 Task: Check a user's "Stars" to see their favorite repositories.
Action: Mouse moved to (753, 59)
Screenshot: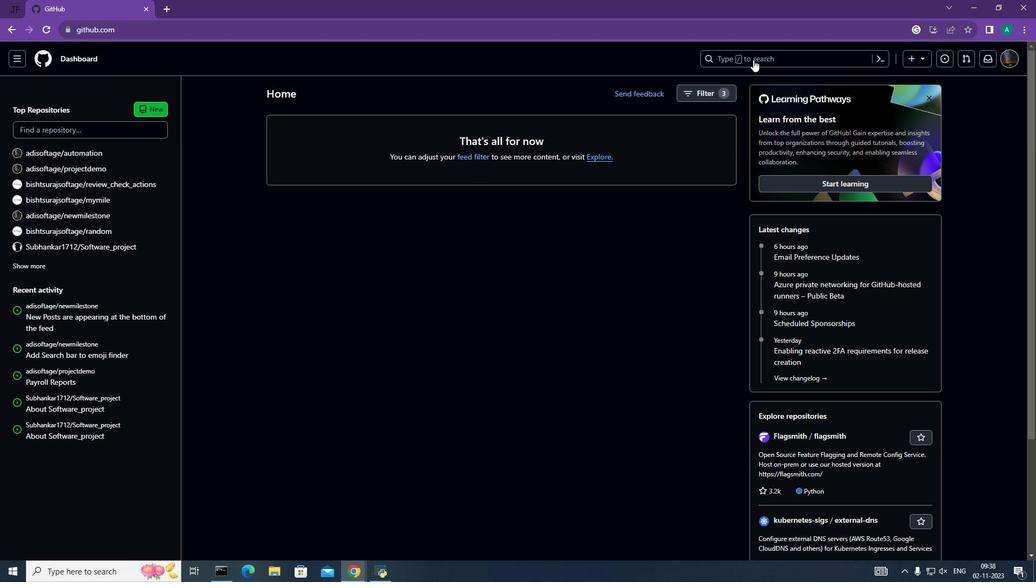 
Action: Mouse pressed left at (753, 59)
Screenshot: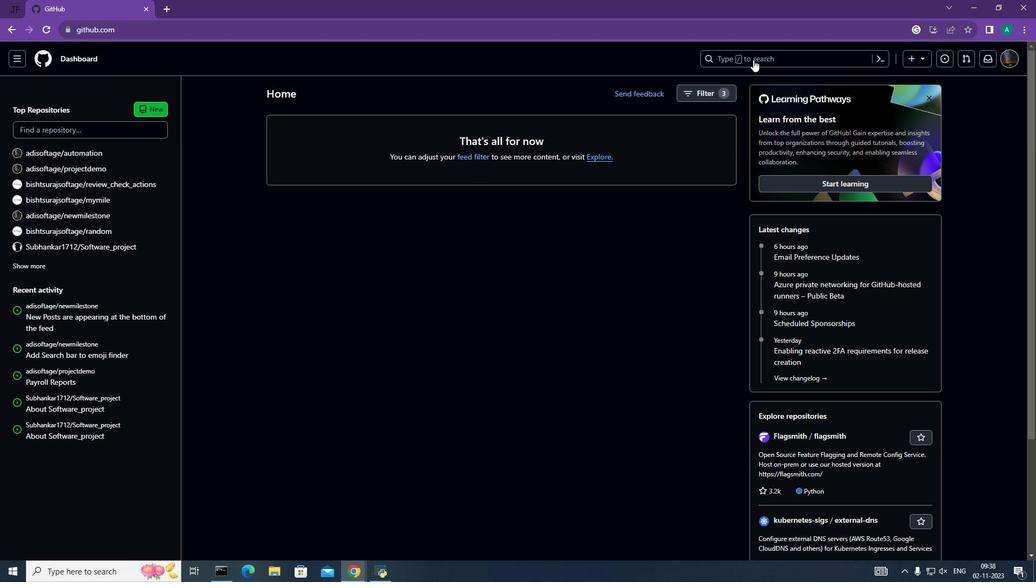 
Action: Key pressed facial<Key.space>recognition<Key.enter>
Screenshot: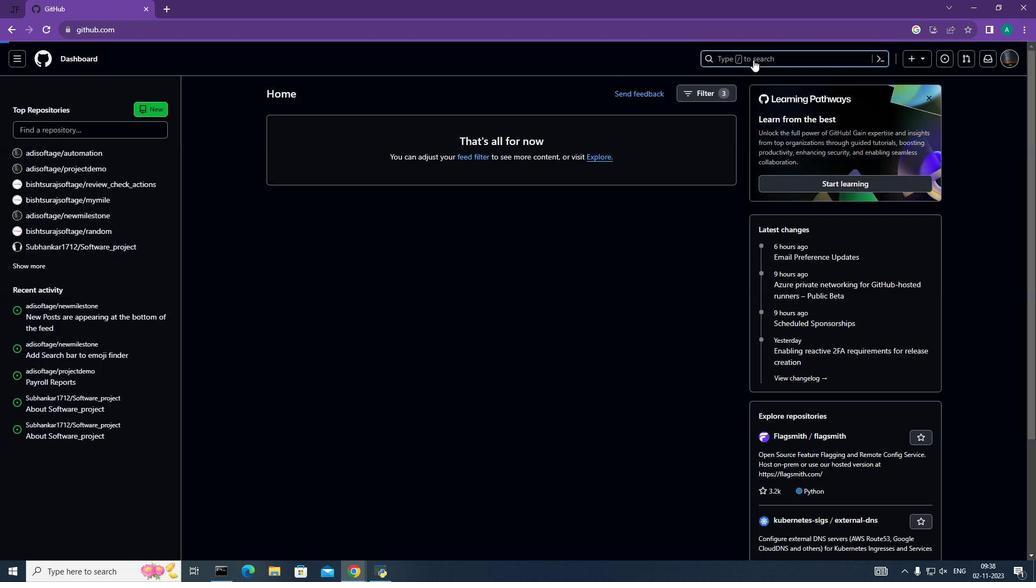 
Action: Mouse moved to (209, 127)
Screenshot: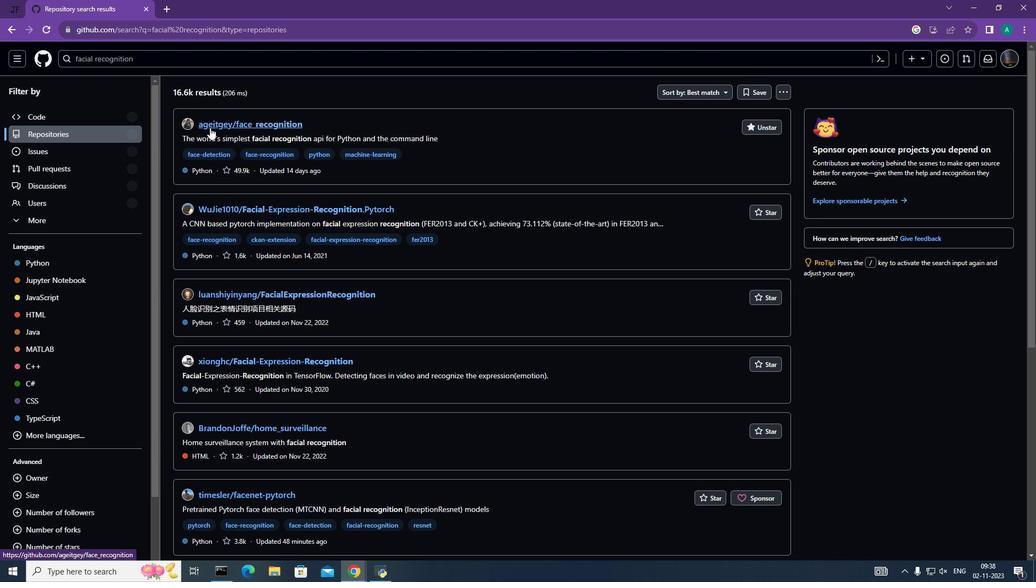 
Action: Mouse pressed left at (209, 127)
Screenshot: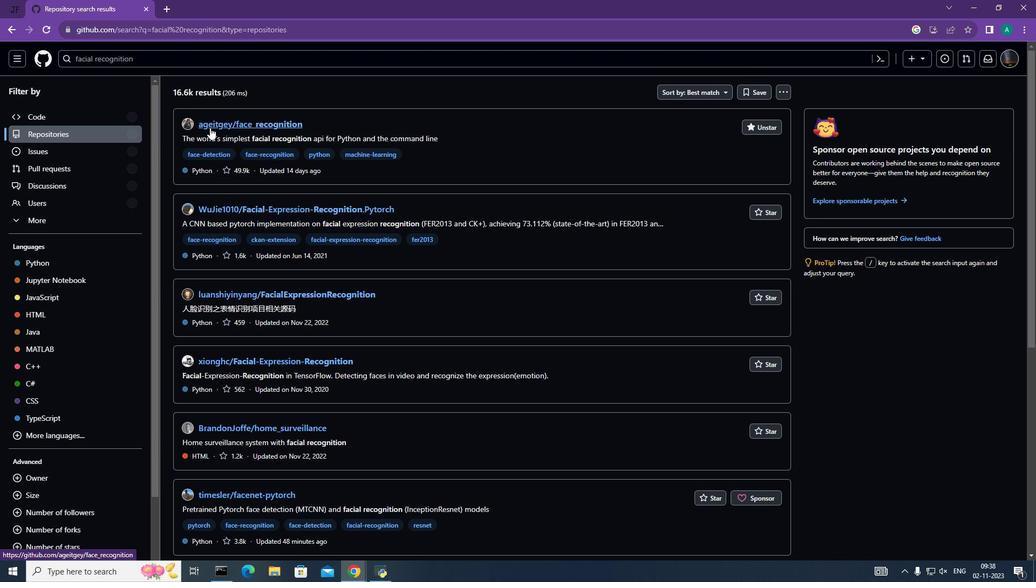 
Action: Mouse moved to (60, 58)
Screenshot: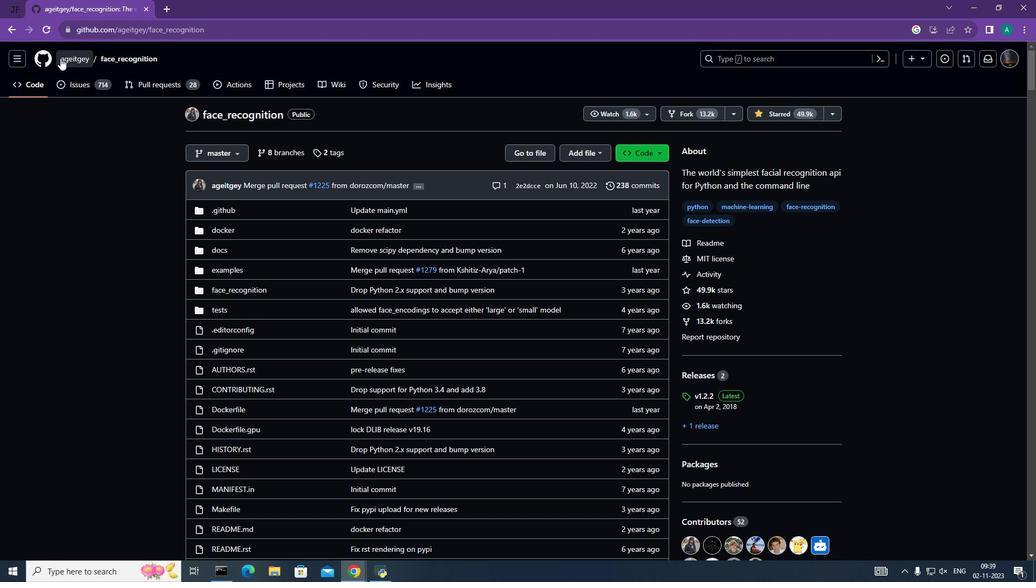 
Action: Mouse pressed left at (60, 58)
Screenshot: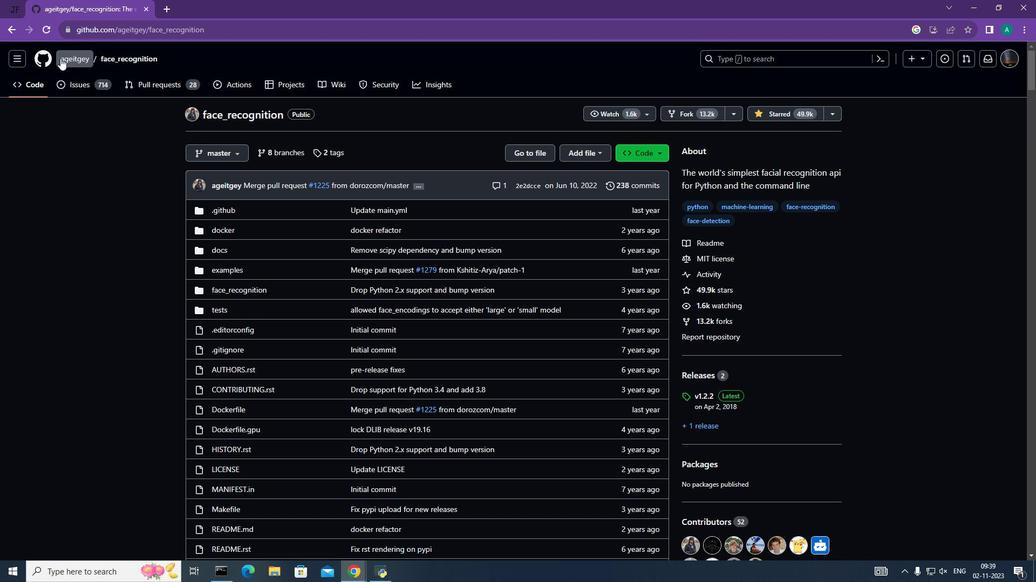 
Action: Mouse moved to (301, 87)
Screenshot: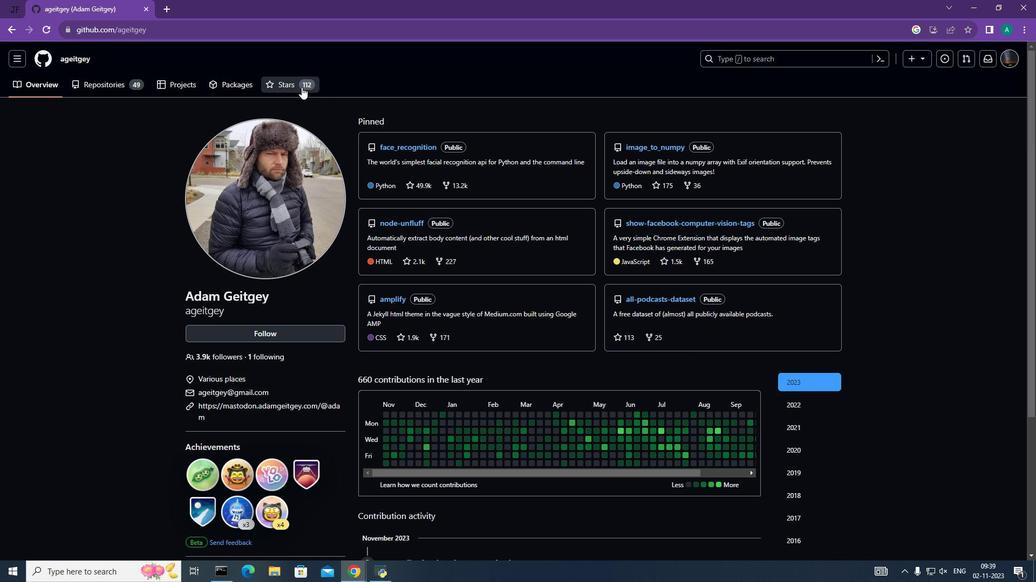 
Action: Mouse pressed left at (301, 87)
Screenshot: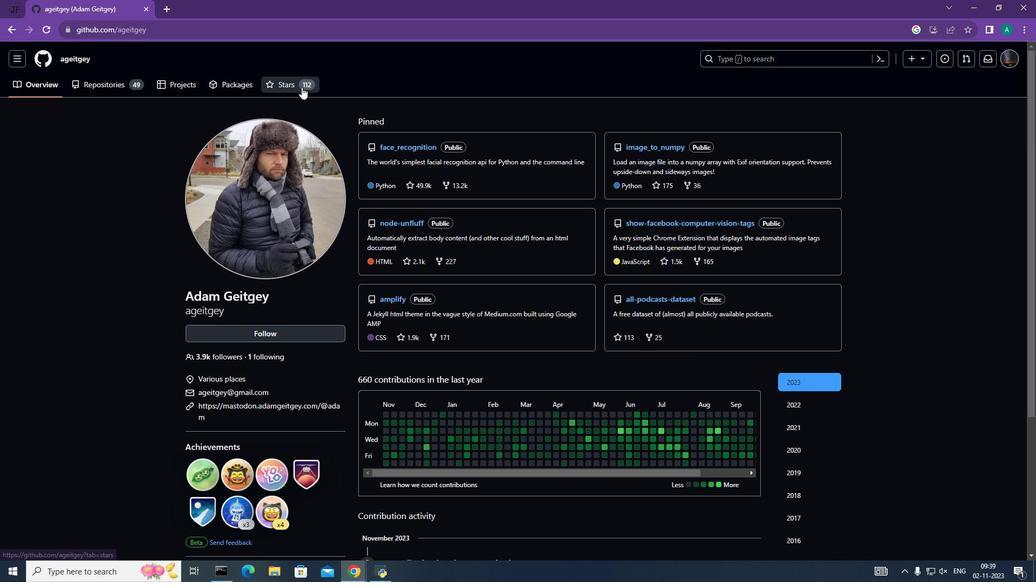 
Action: Mouse moved to (410, 202)
Screenshot: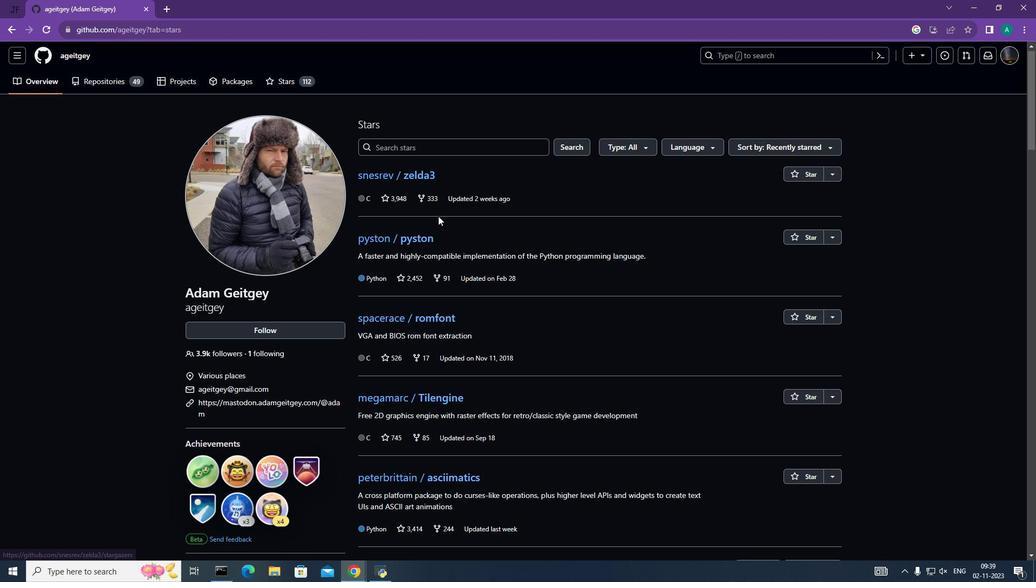 
Action: Mouse scrolled (410, 202) with delta (0, 0)
Screenshot: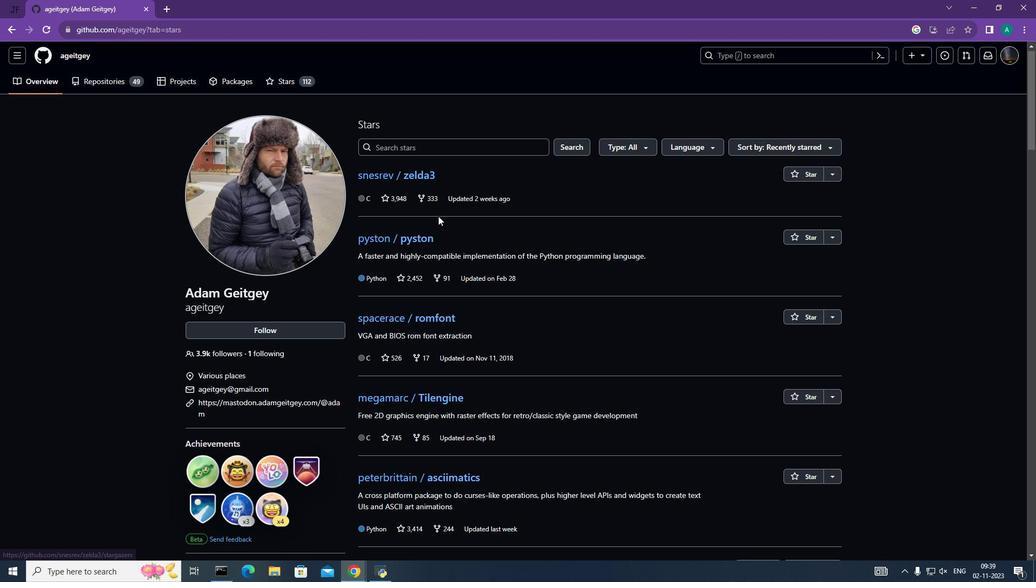 
Action: Mouse moved to (433, 214)
Screenshot: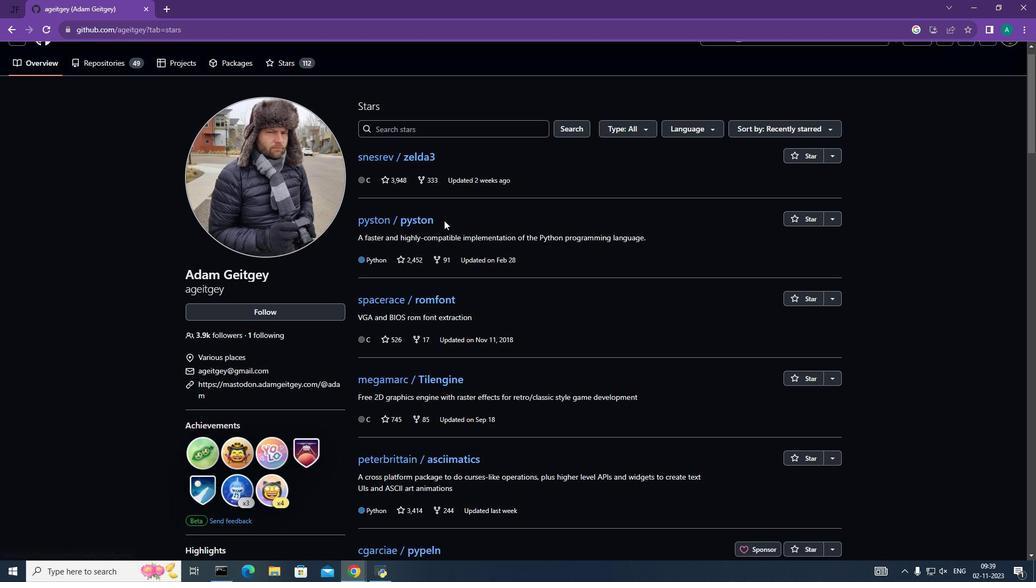 
Action: Mouse scrolled (433, 214) with delta (0, 0)
Screenshot: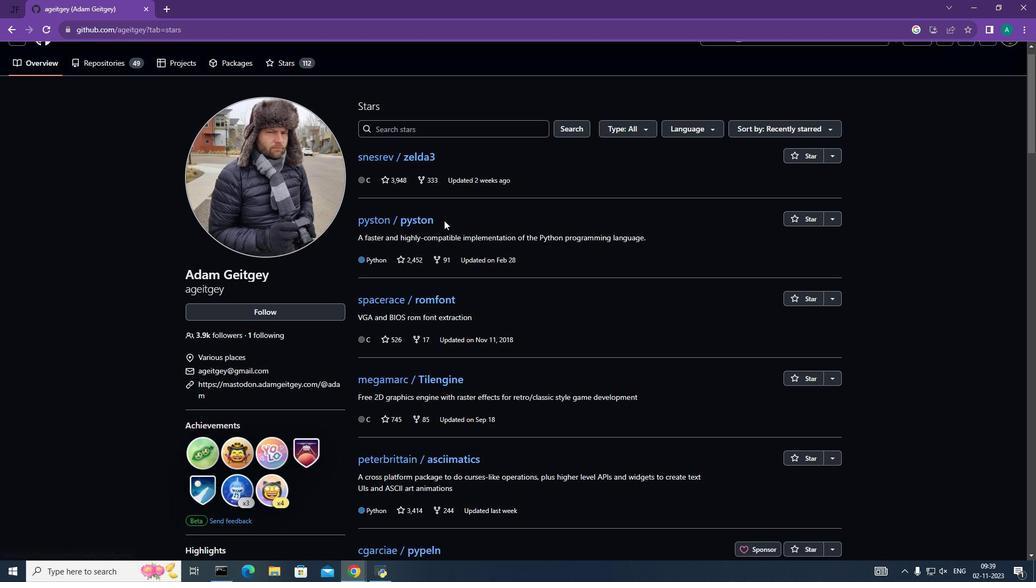 
Action: Mouse moved to (445, 220)
Screenshot: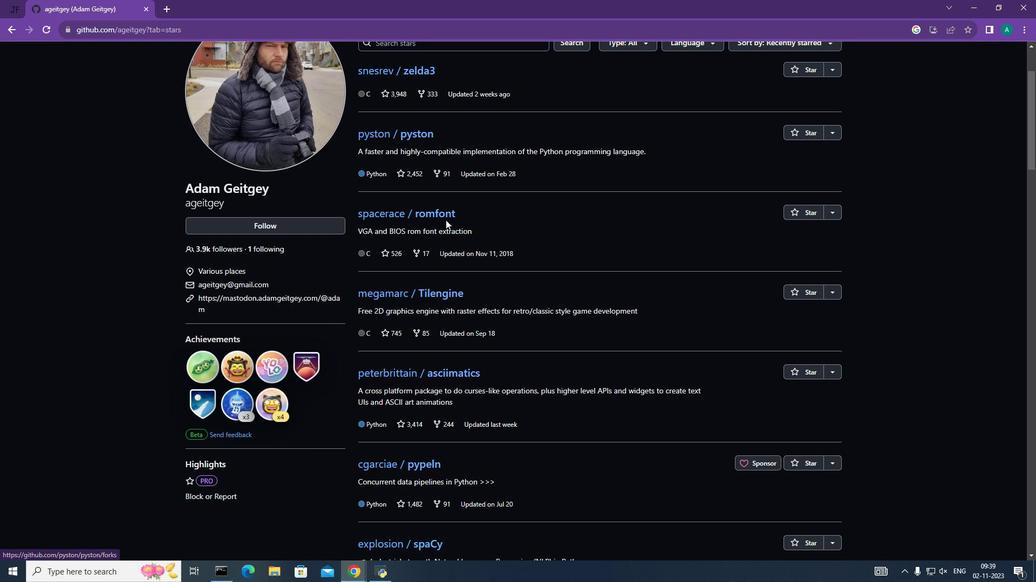 
Action: Mouse scrolled (445, 219) with delta (0, 0)
Screenshot: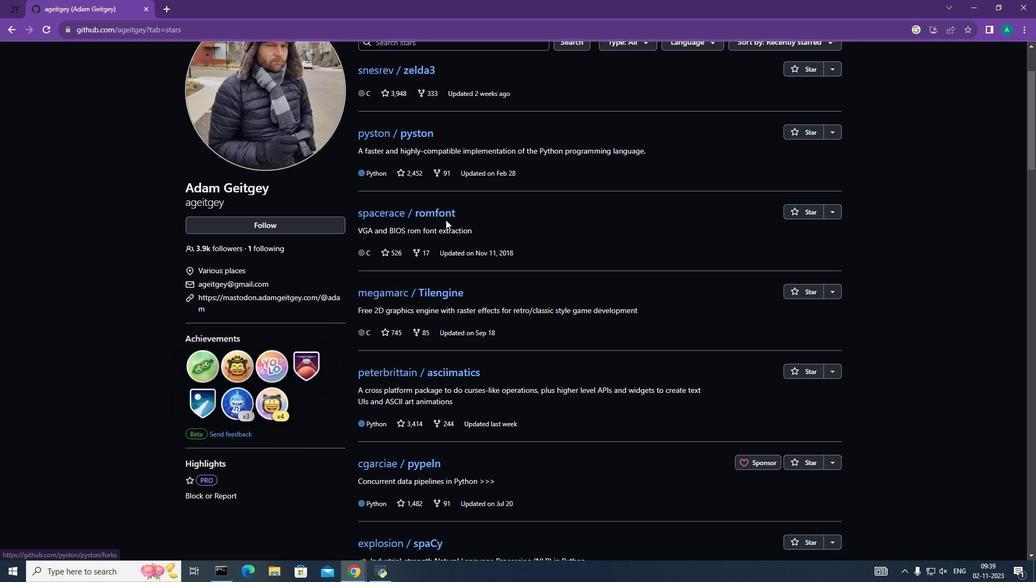 
Action: Mouse scrolled (445, 219) with delta (0, 0)
Screenshot: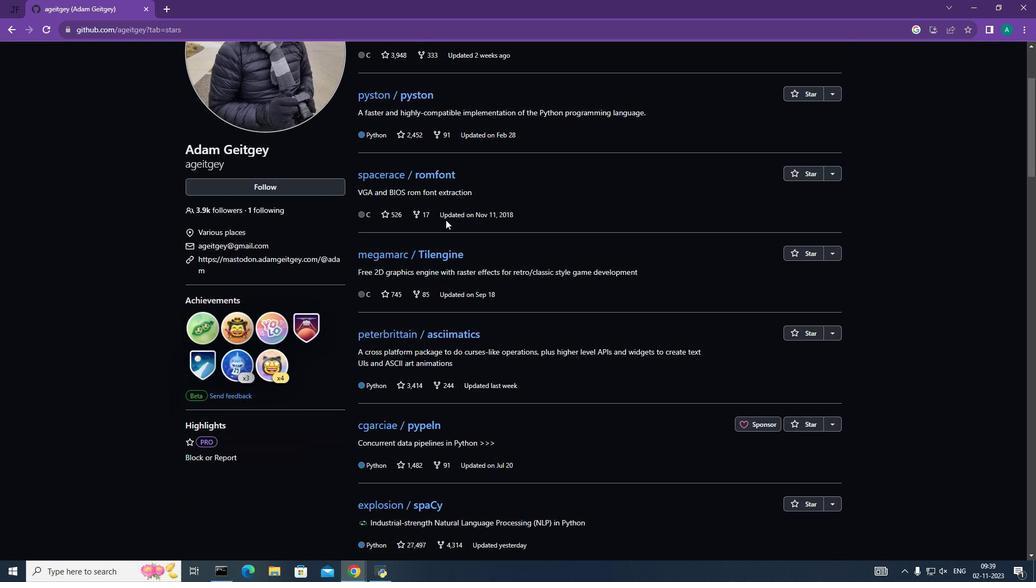 
Action: Mouse moved to (450, 237)
Screenshot: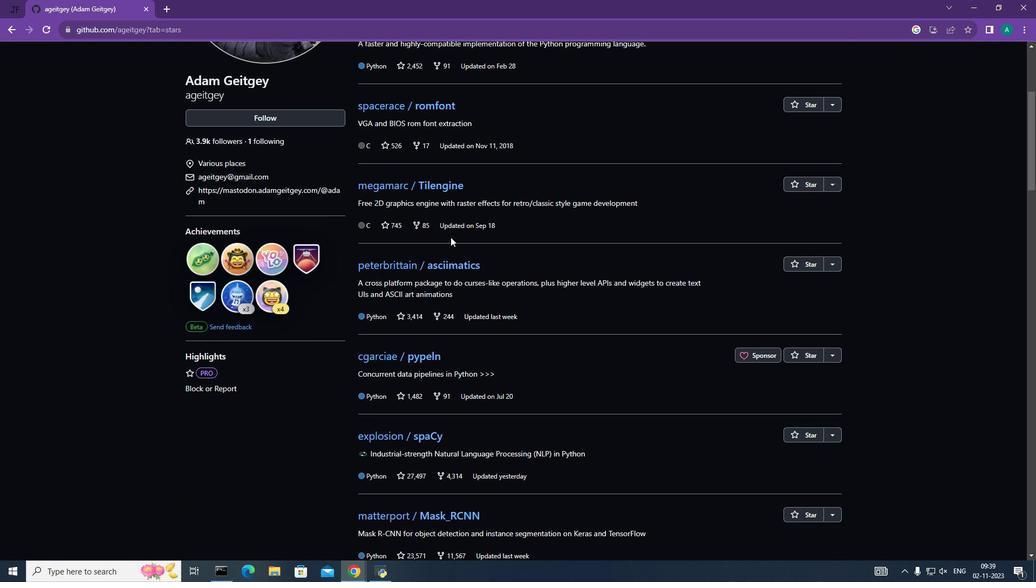 
Action: Mouse scrolled (450, 236) with delta (0, 0)
Screenshot: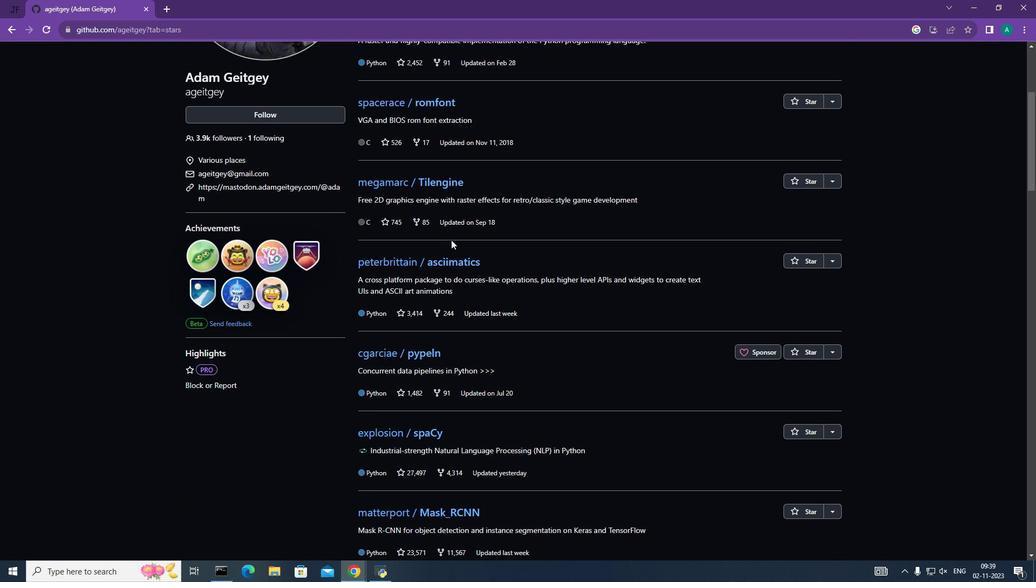 
Action: Mouse moved to (445, 323)
Screenshot: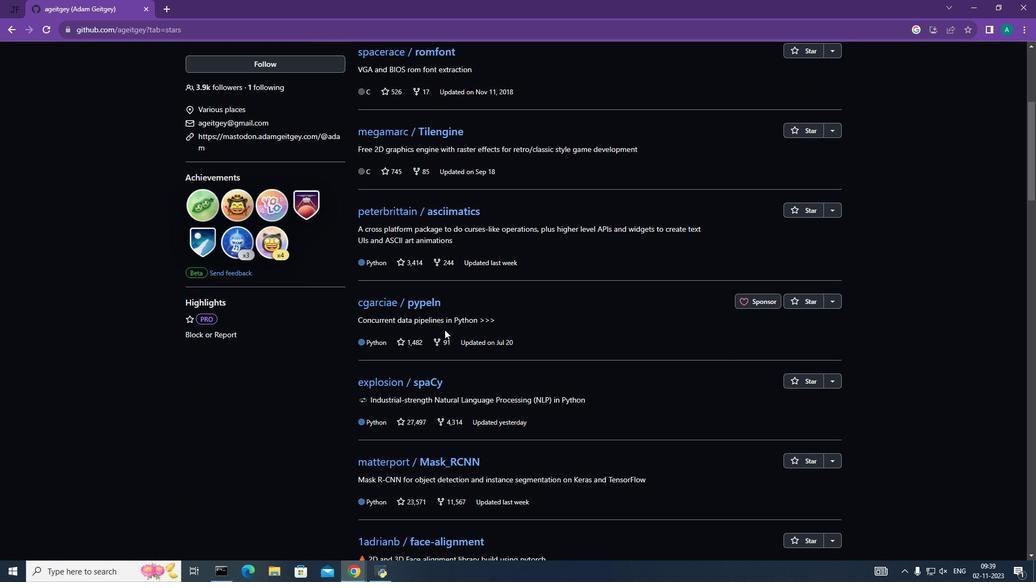 
Action: Mouse scrolled (445, 322) with delta (0, 0)
Screenshot: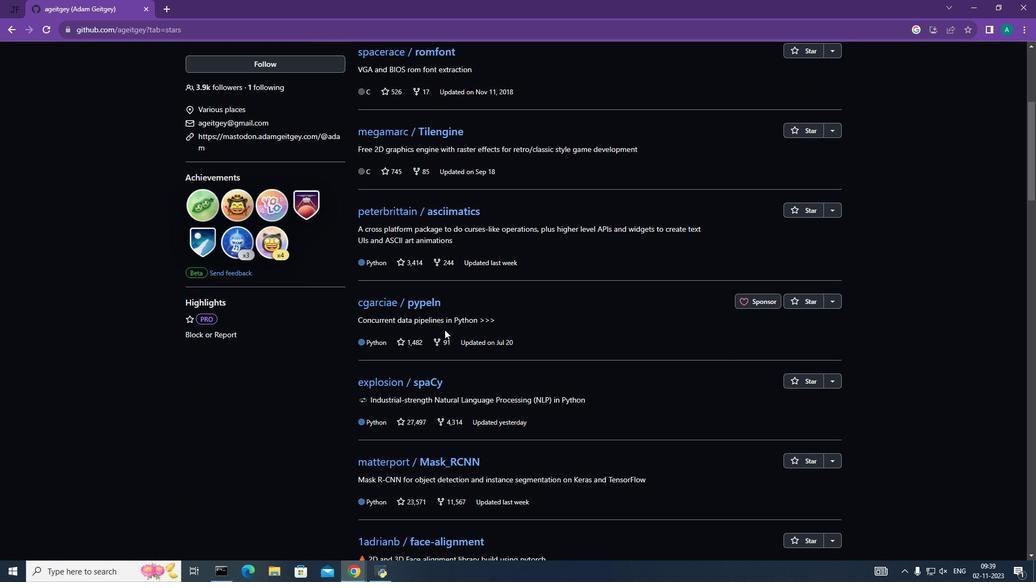 
Action: Mouse moved to (417, 340)
Screenshot: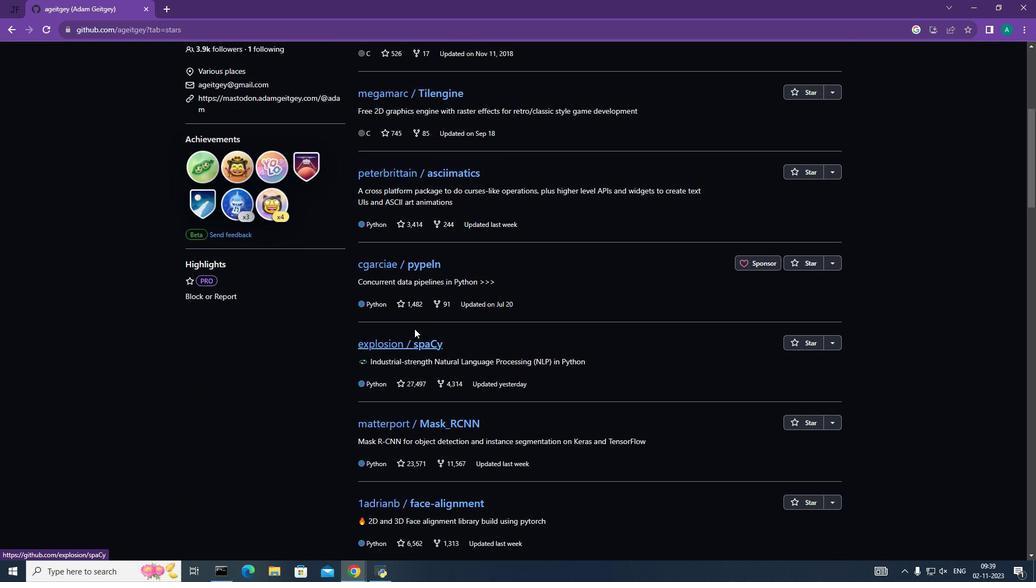 
Action: Mouse scrolled (417, 340) with delta (0, 0)
Screenshot: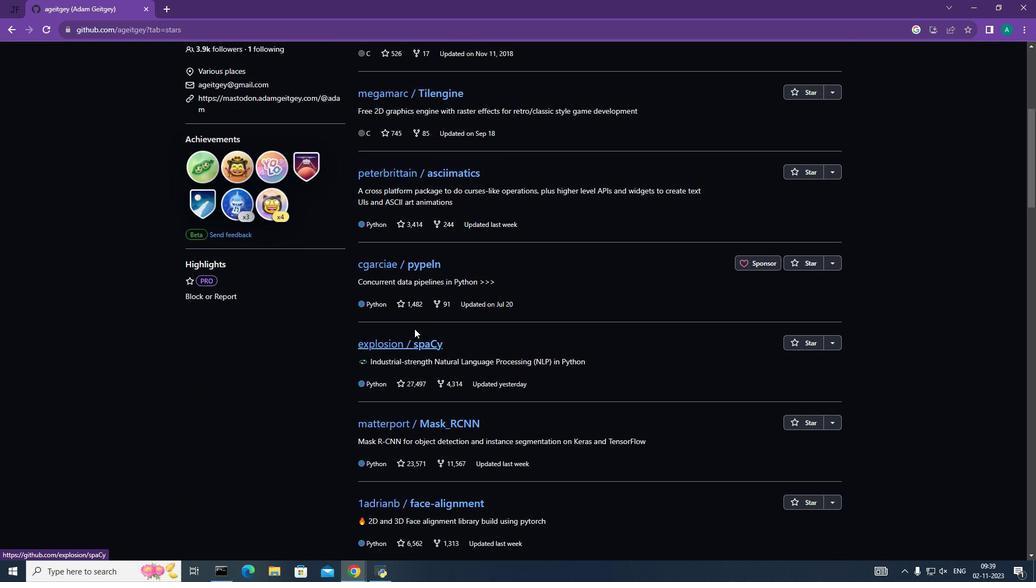 
Action: Mouse moved to (415, 329)
Screenshot: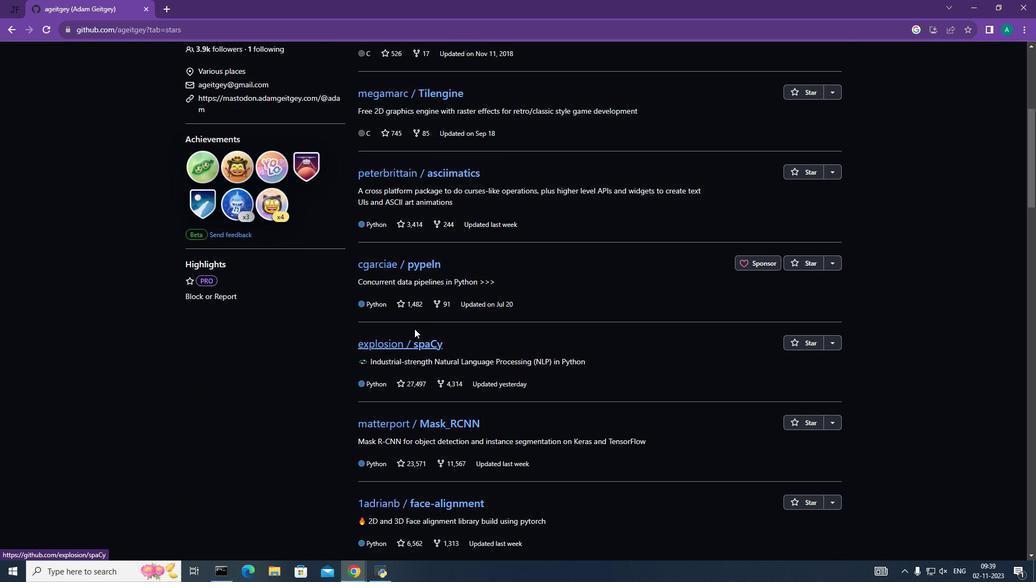 
Action: Mouse scrolled (415, 329) with delta (0, 0)
Screenshot: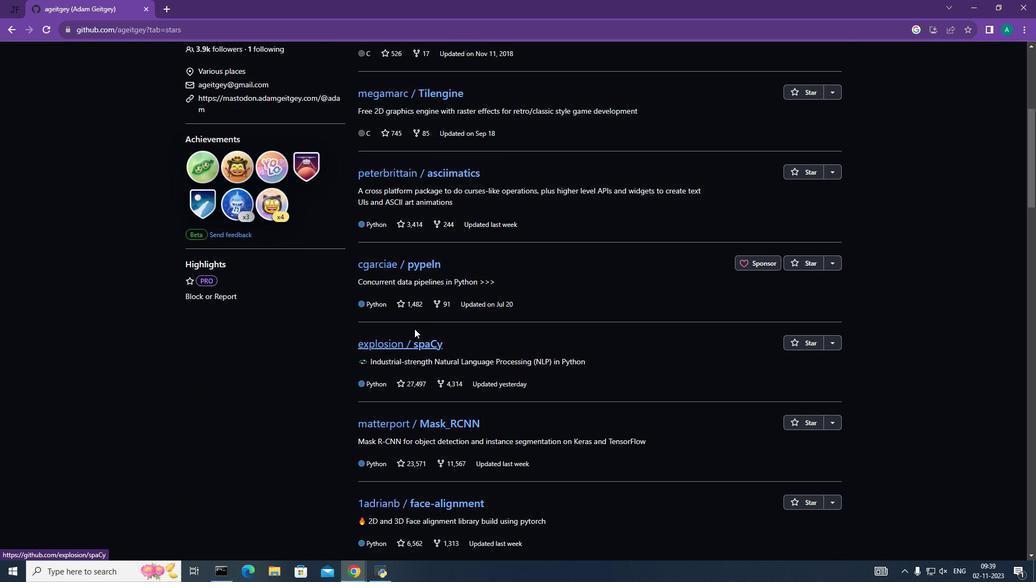 
Action: Mouse moved to (414, 329)
Screenshot: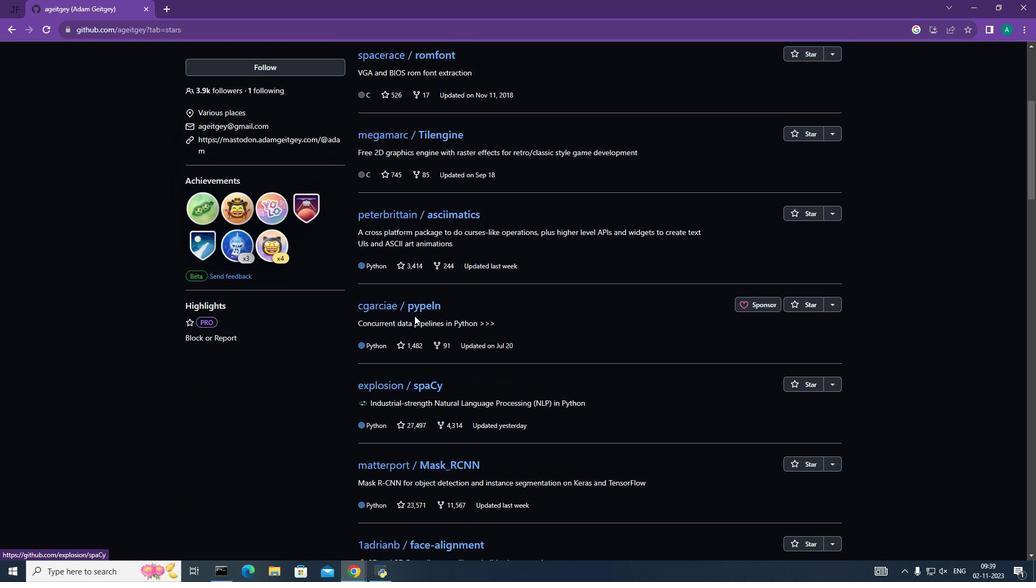 
Action: Mouse scrolled (414, 329) with delta (0, 0)
Screenshot: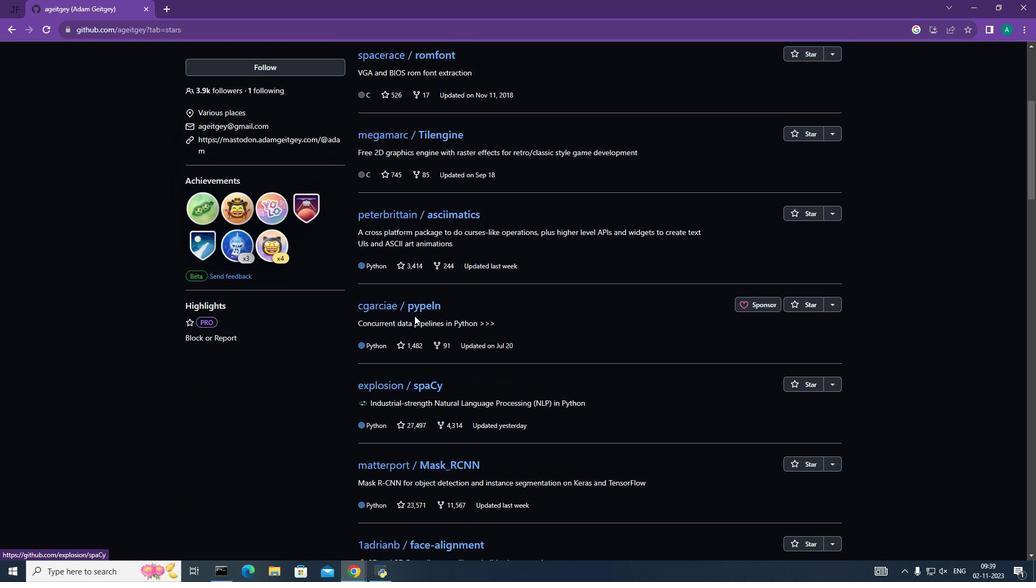 
Action: Mouse moved to (395, 235)
Screenshot: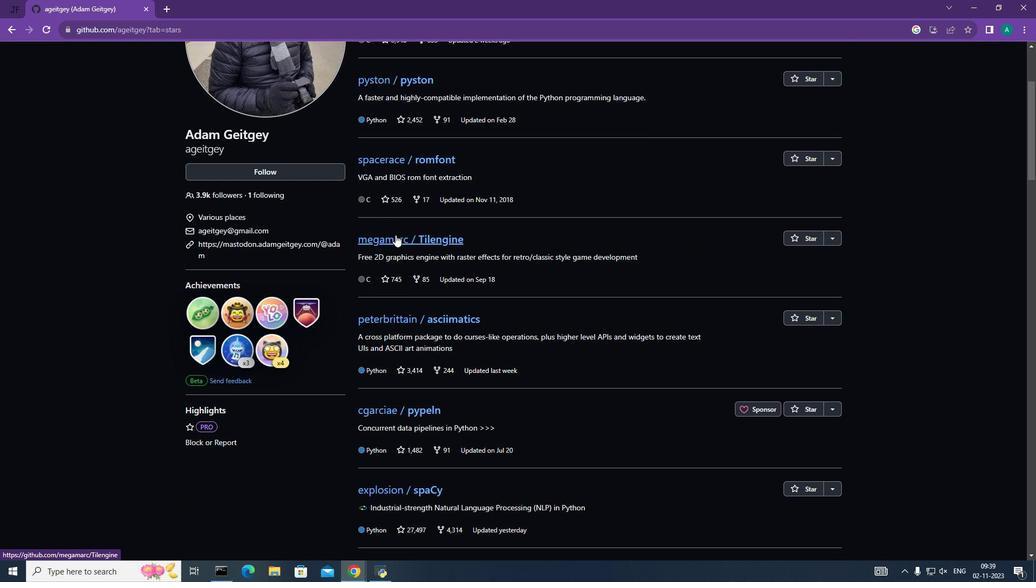 
Action: Mouse pressed left at (395, 235)
Screenshot: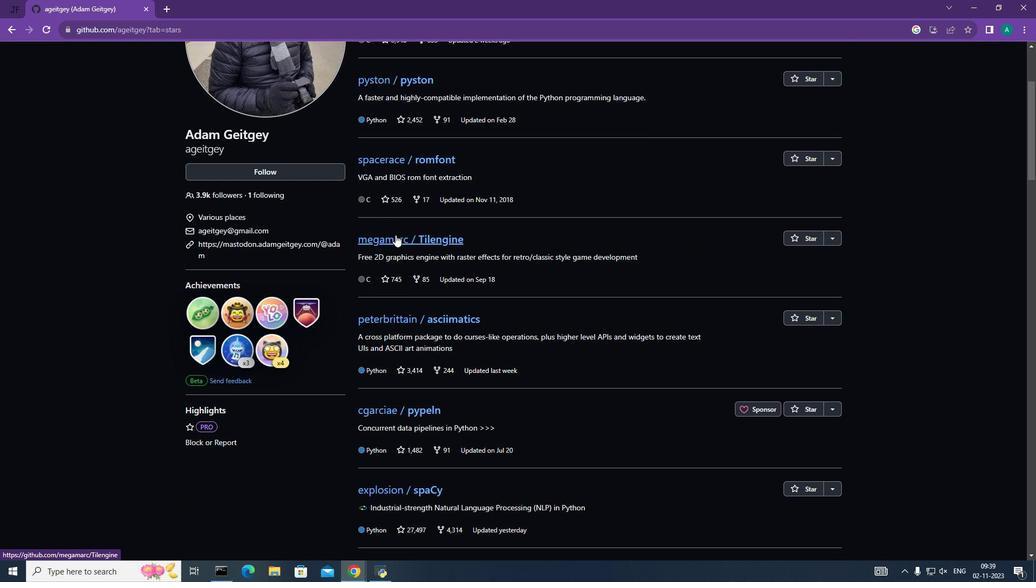 
Action: Mouse moved to (221, 188)
Screenshot: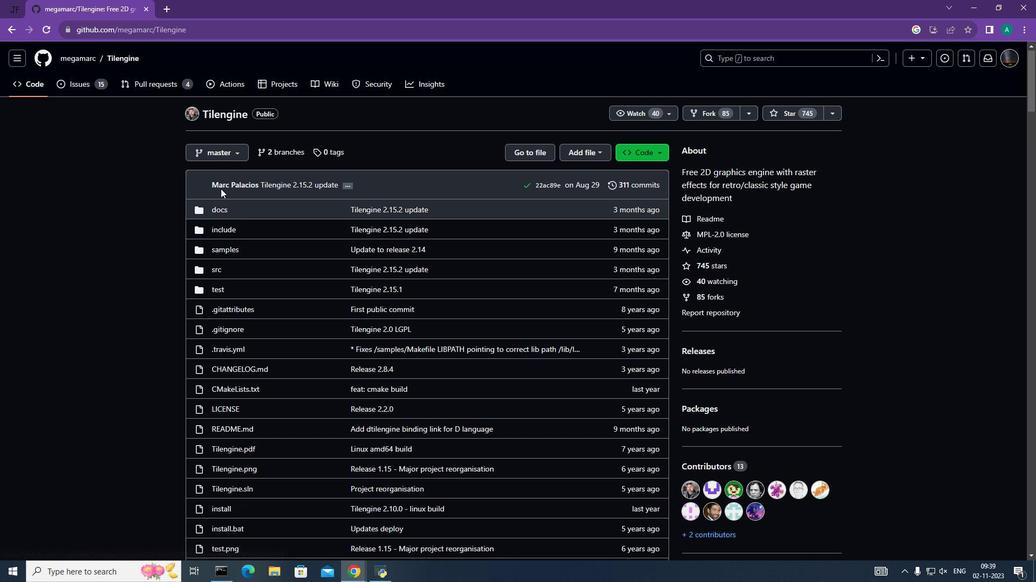 
Action: Mouse scrolled (221, 188) with delta (0, 0)
Screenshot: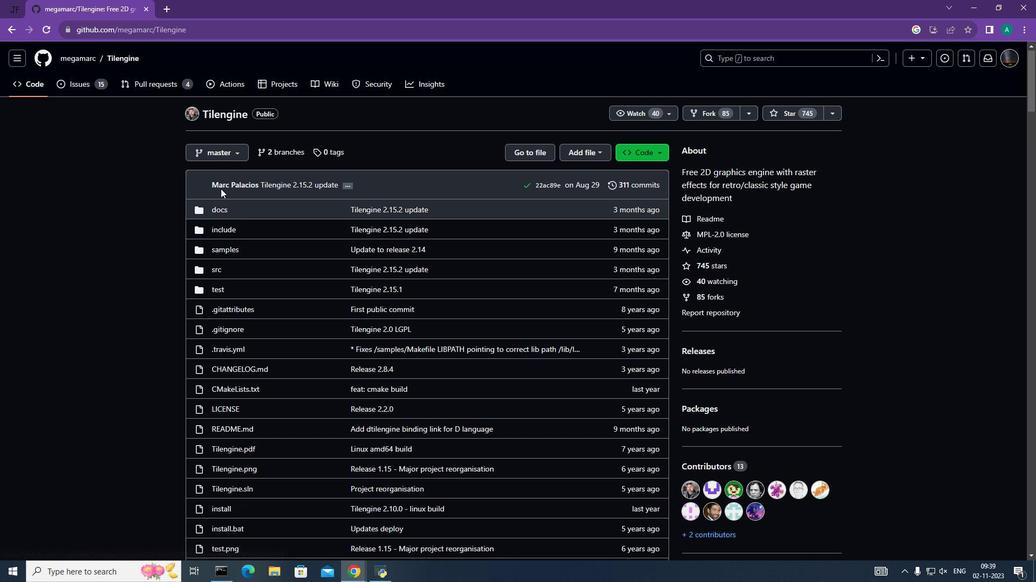 
Action: Mouse moved to (220, 188)
Screenshot: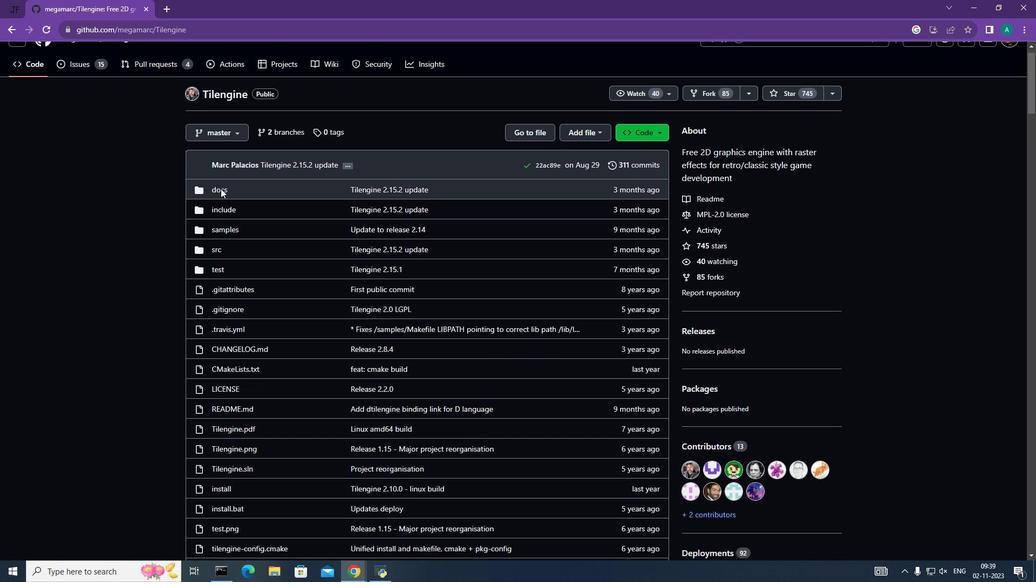 
Action: Mouse scrolled (220, 188) with delta (0, 0)
Screenshot: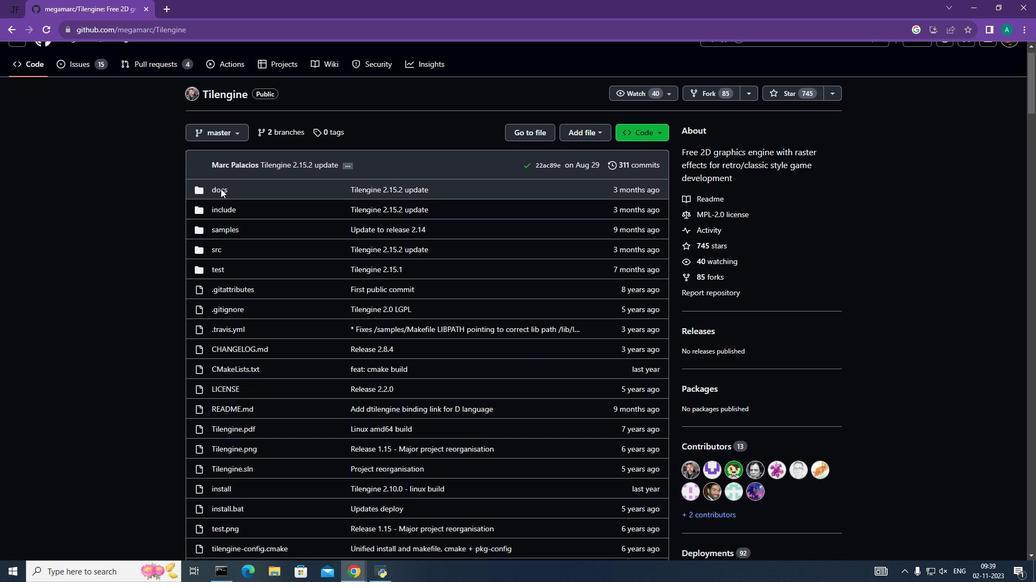 
Action: Mouse scrolled (220, 188) with delta (0, 0)
Screenshot: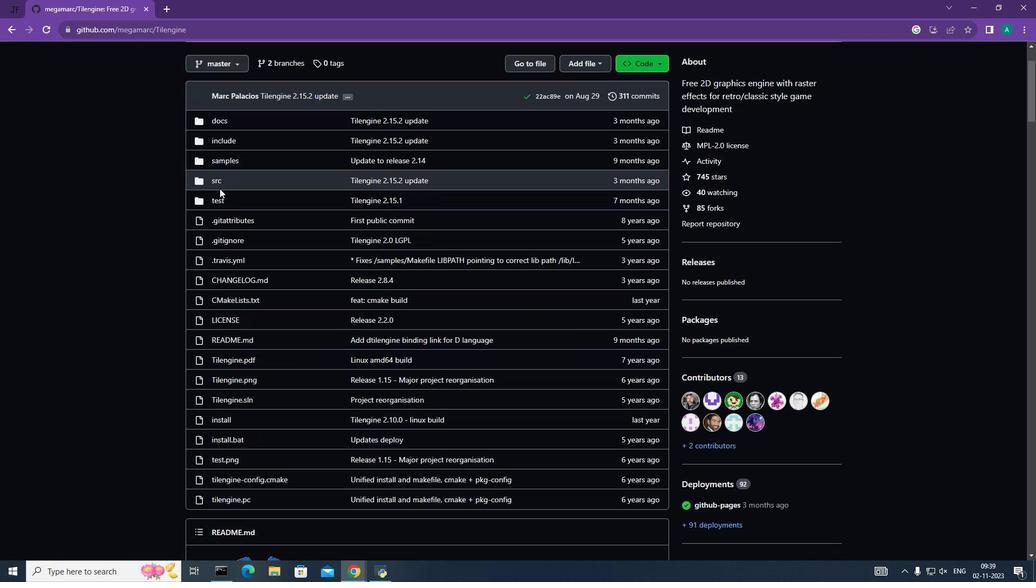 
Action: Mouse scrolled (220, 188) with delta (0, 0)
Screenshot: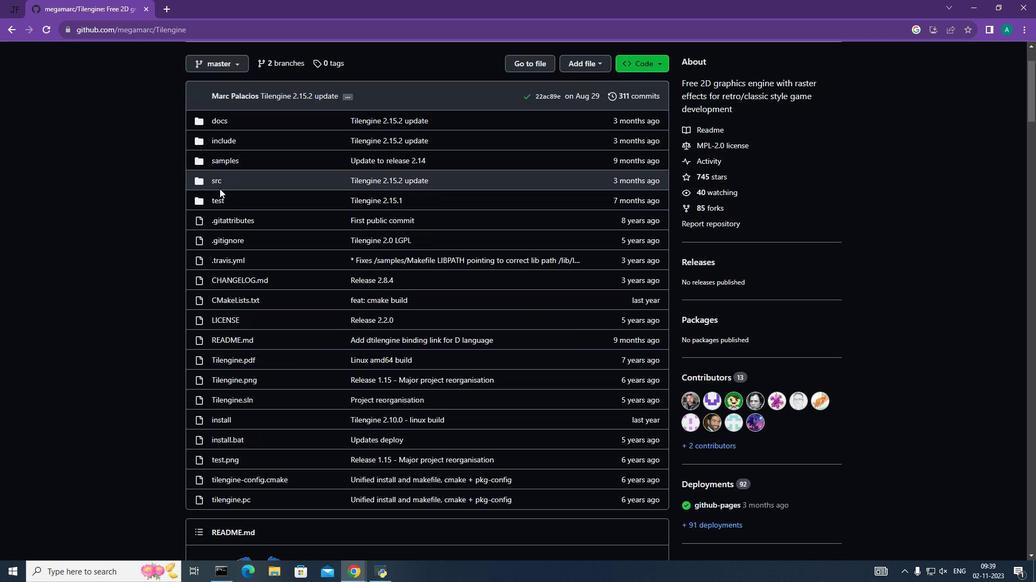 
Action: Mouse moved to (220, 188)
Screenshot: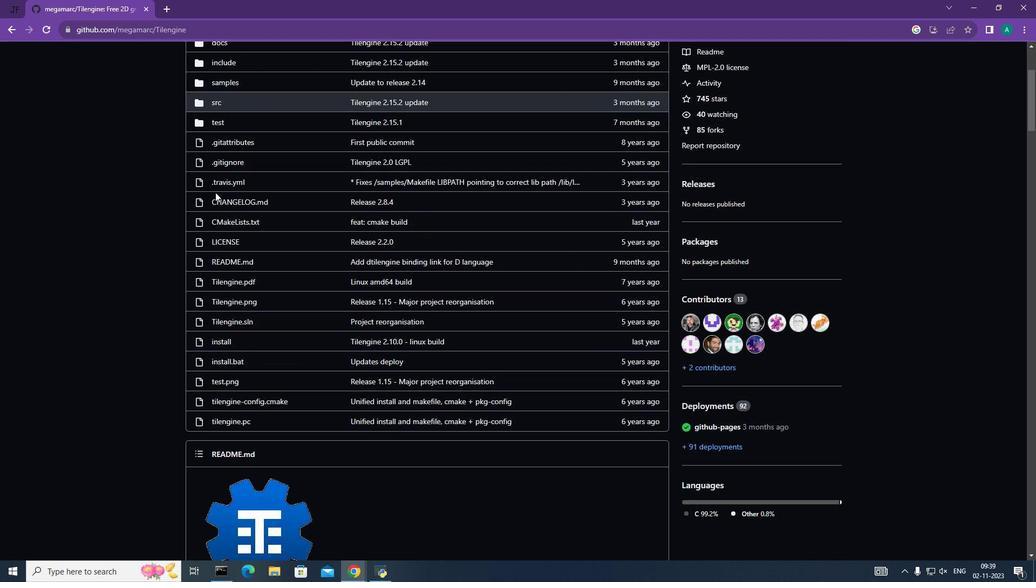
Action: Mouse scrolled (220, 188) with delta (0, 0)
Screenshot: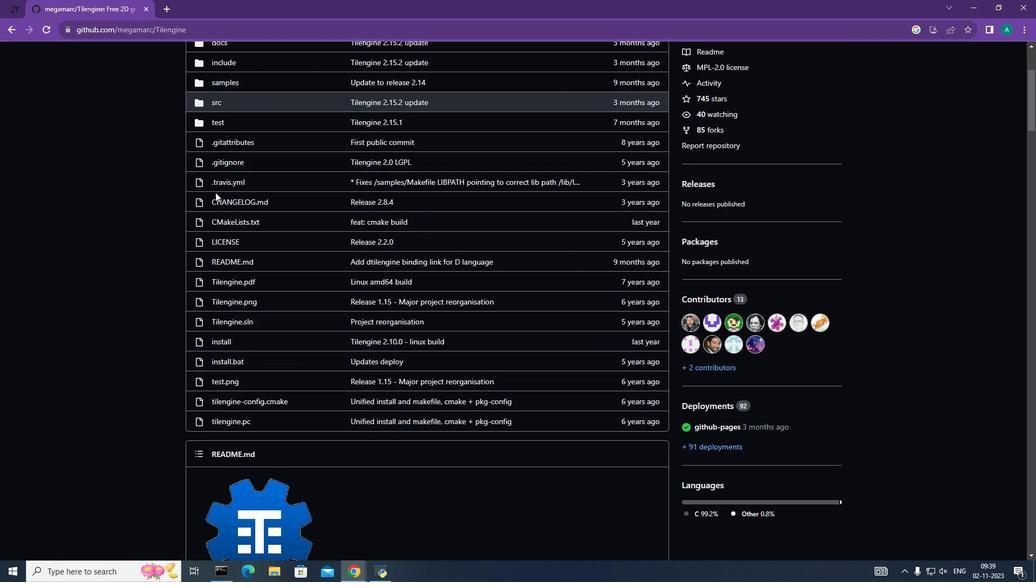 
Action: Mouse moved to (208, 208)
Screenshot: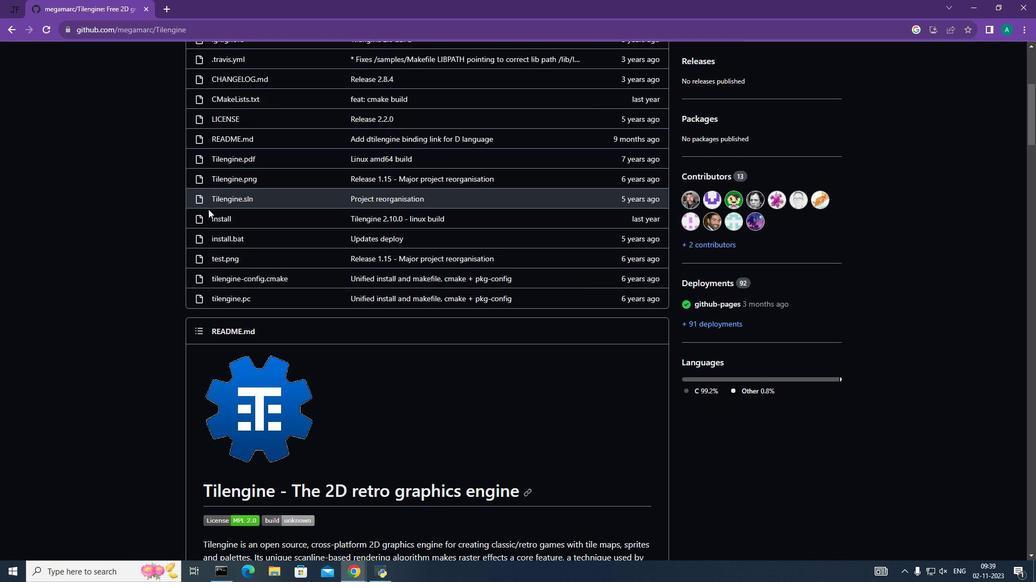 
Action: Mouse scrolled (208, 208) with delta (0, 0)
Screenshot: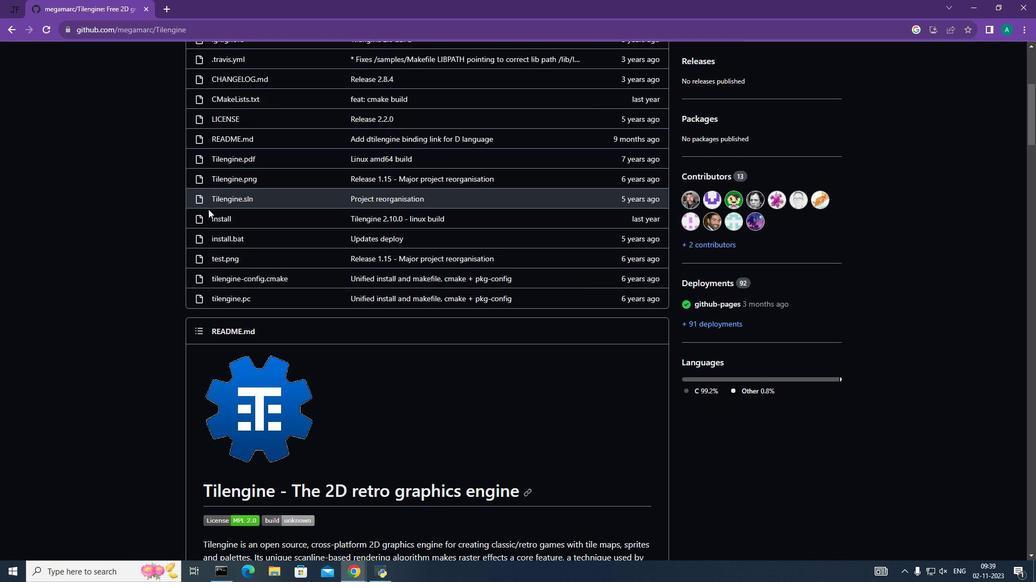 
Action: Mouse moved to (208, 208)
Screenshot: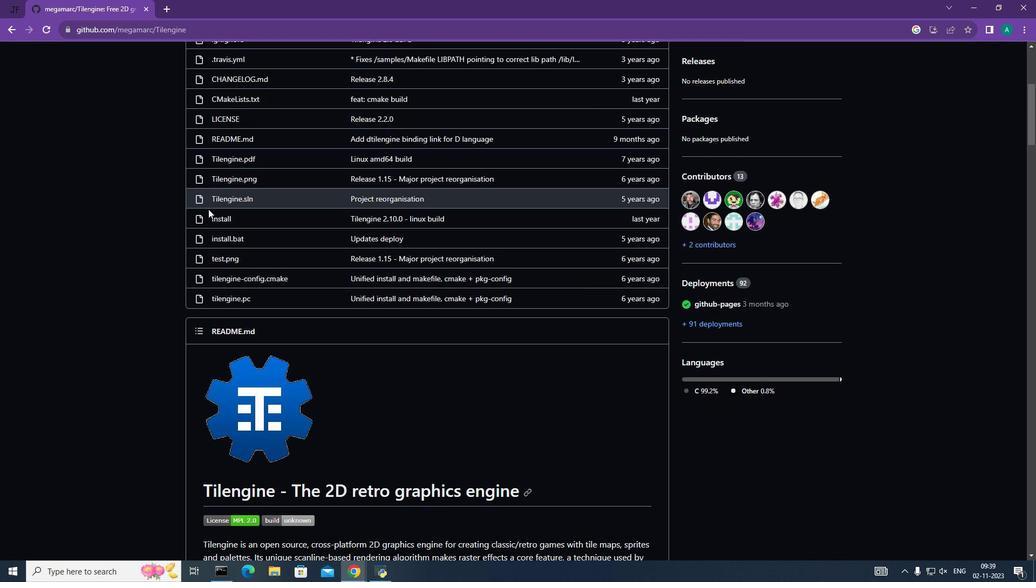 
Action: Mouse scrolled (208, 208) with delta (0, 0)
Screenshot: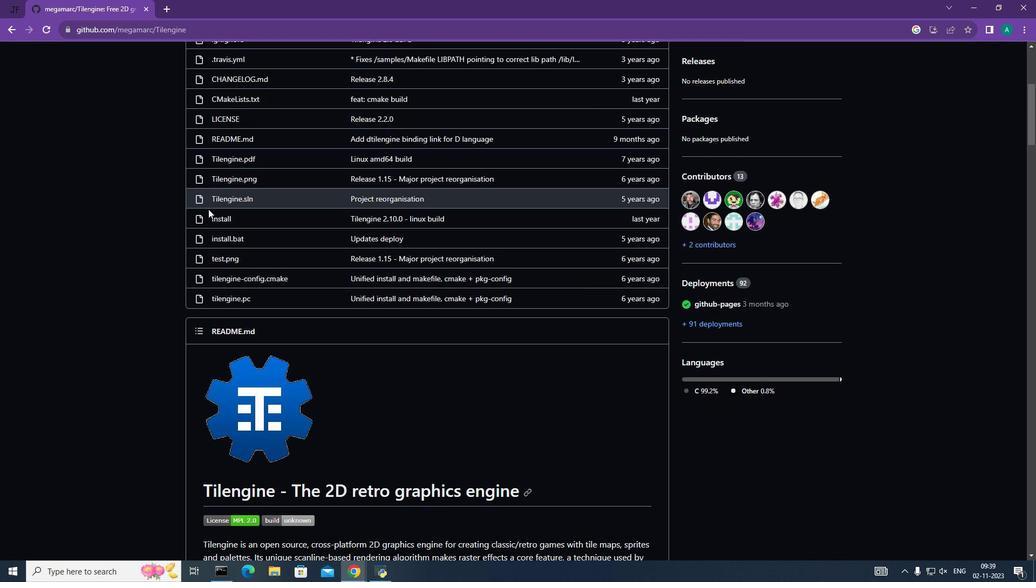 
Action: Mouse scrolled (208, 208) with delta (0, 0)
Screenshot: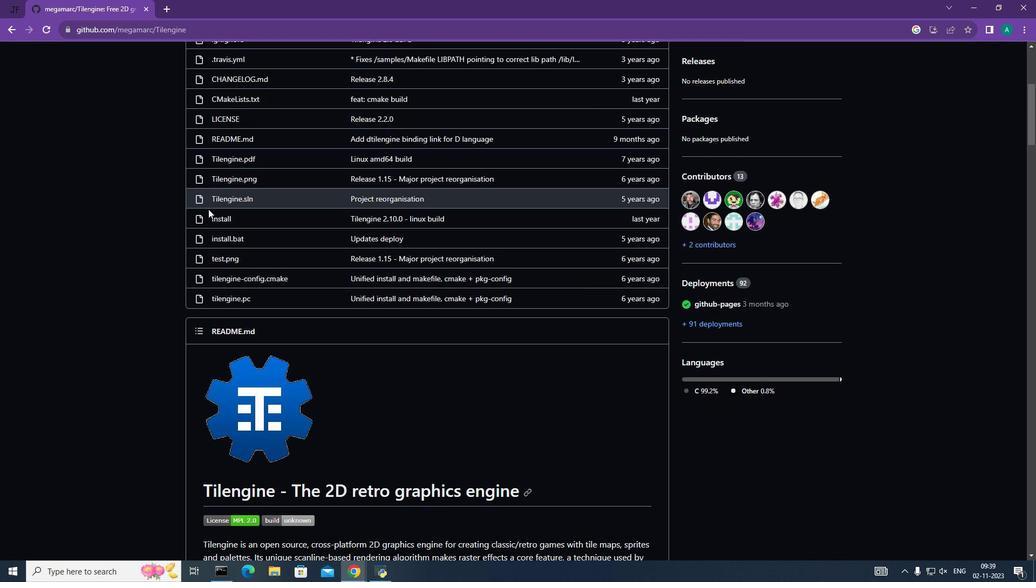 
Action: Mouse moved to (208, 209)
Screenshot: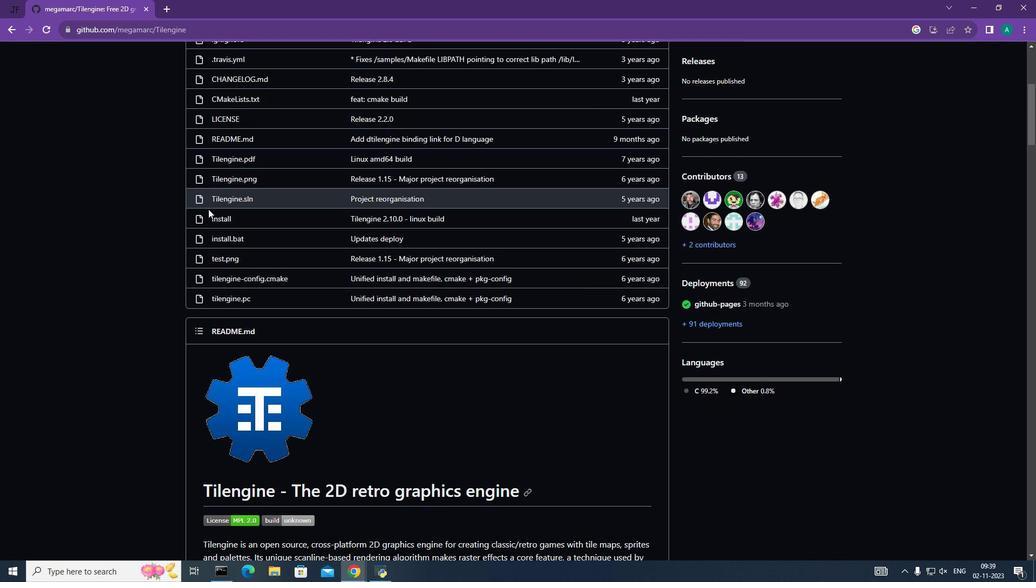 
Action: Mouse scrolled (208, 208) with delta (0, 0)
Screenshot: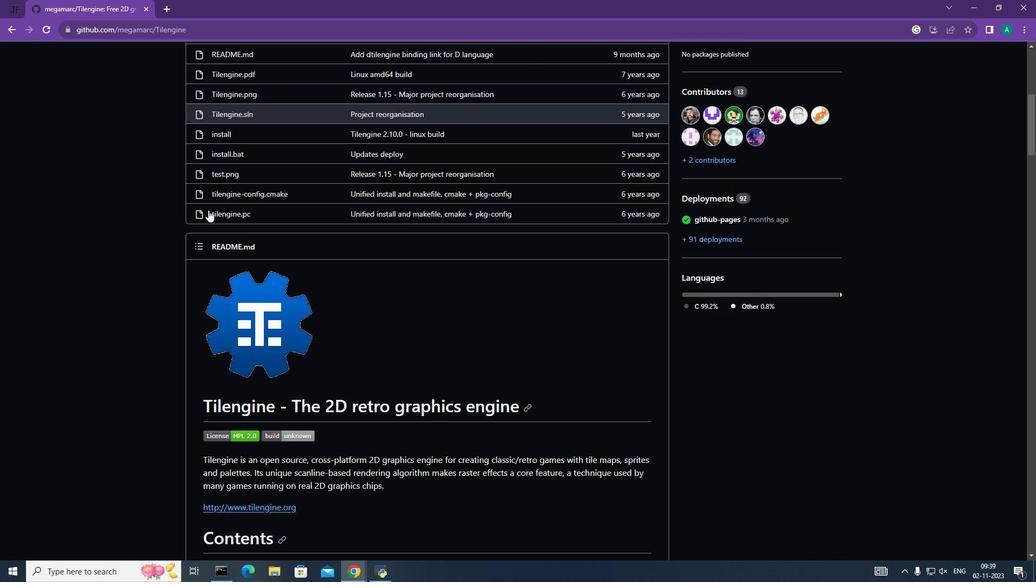 
Action: Mouse moved to (208, 209)
Screenshot: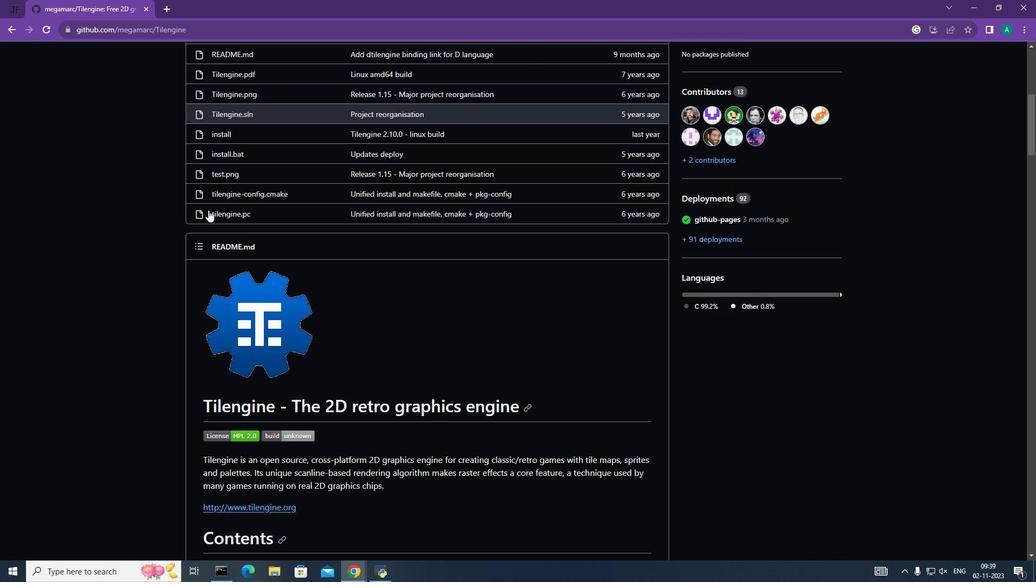 
Action: Mouse scrolled (208, 208) with delta (0, 0)
Screenshot: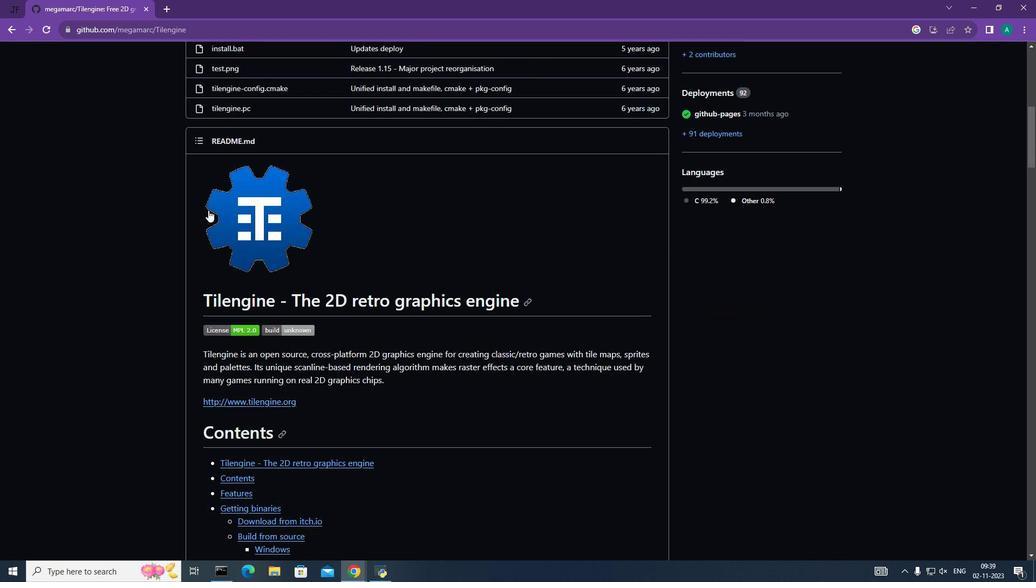 
Action: Mouse moved to (212, 210)
Screenshot: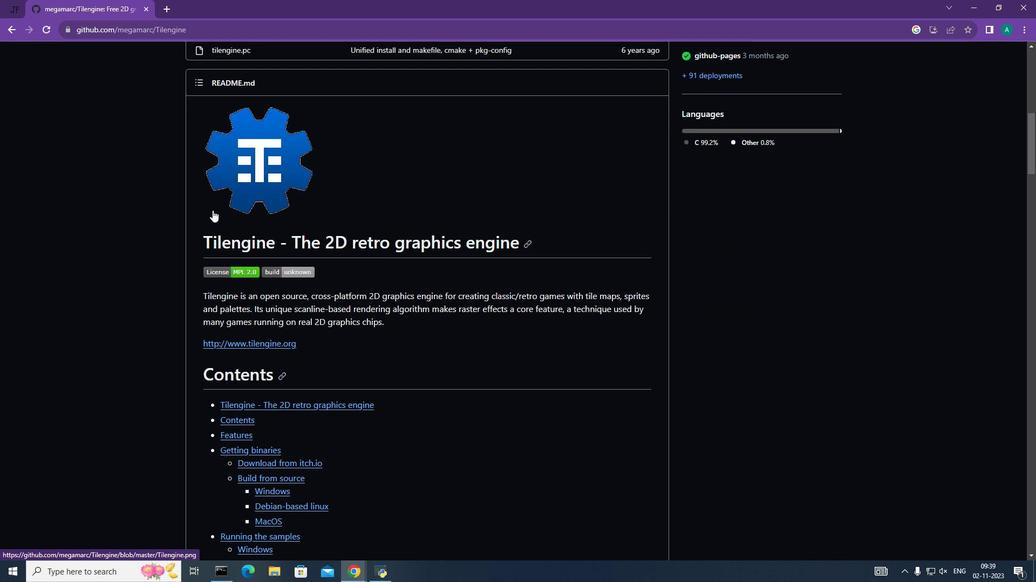 
Action: Mouse scrolled (212, 209) with delta (0, 0)
Screenshot: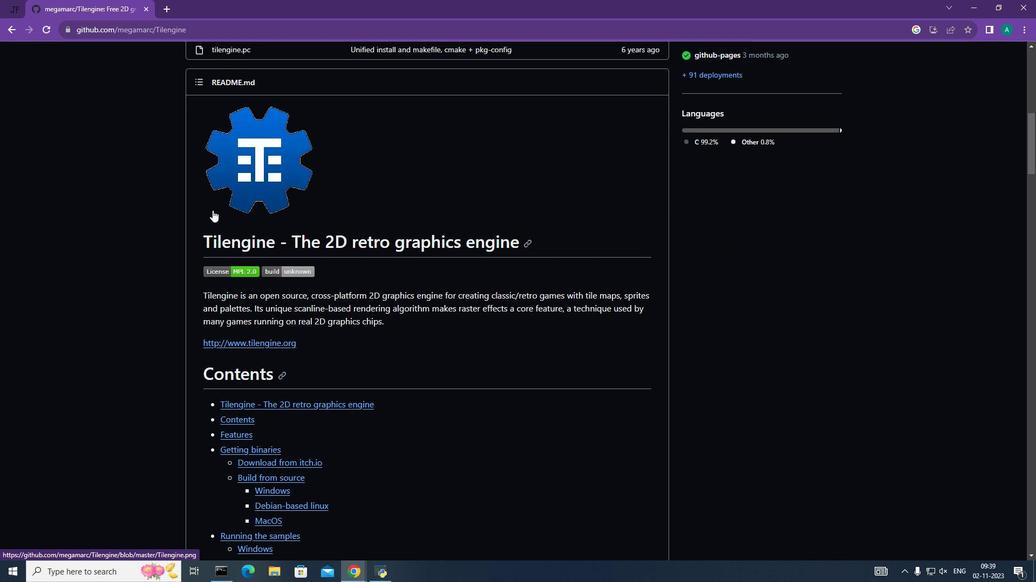
Action: Mouse scrolled (212, 209) with delta (0, 0)
Screenshot: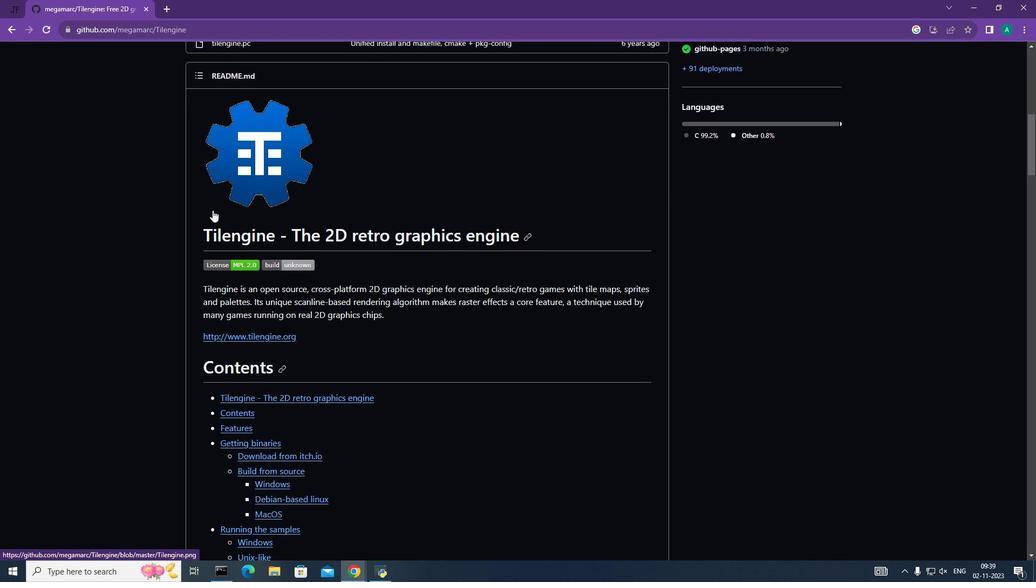 
Action: Mouse scrolled (212, 209) with delta (0, 0)
Screenshot: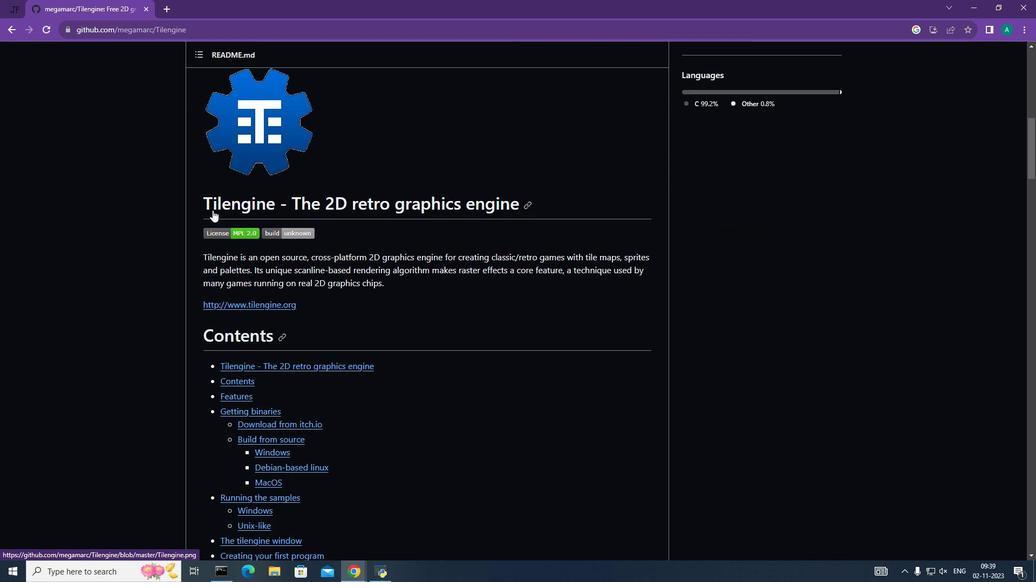 
Action: Mouse scrolled (212, 209) with delta (0, 0)
Screenshot: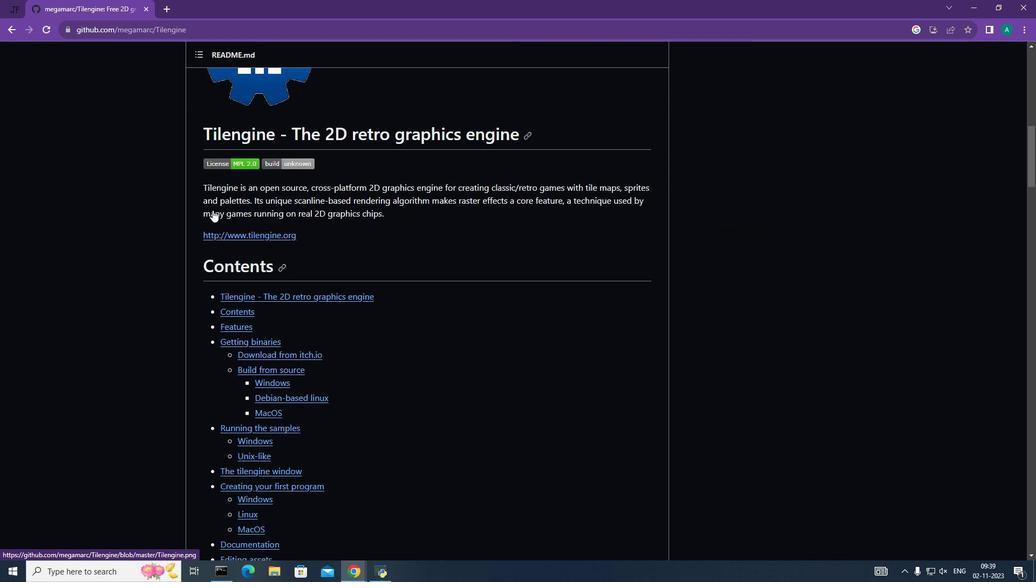 
Action: Mouse scrolled (212, 209) with delta (0, 0)
Screenshot: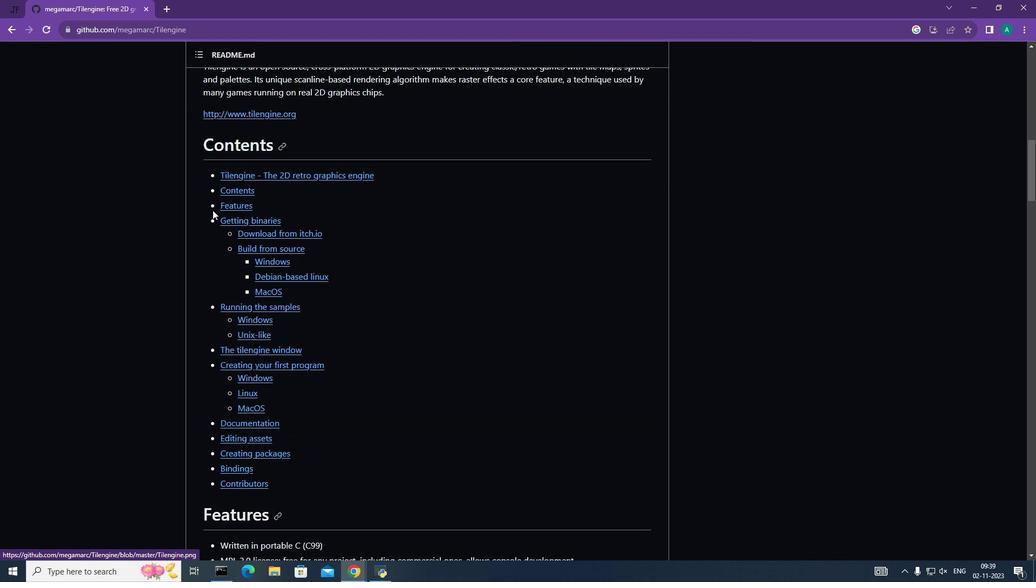 
Action: Mouse scrolled (212, 209) with delta (0, 0)
Screenshot: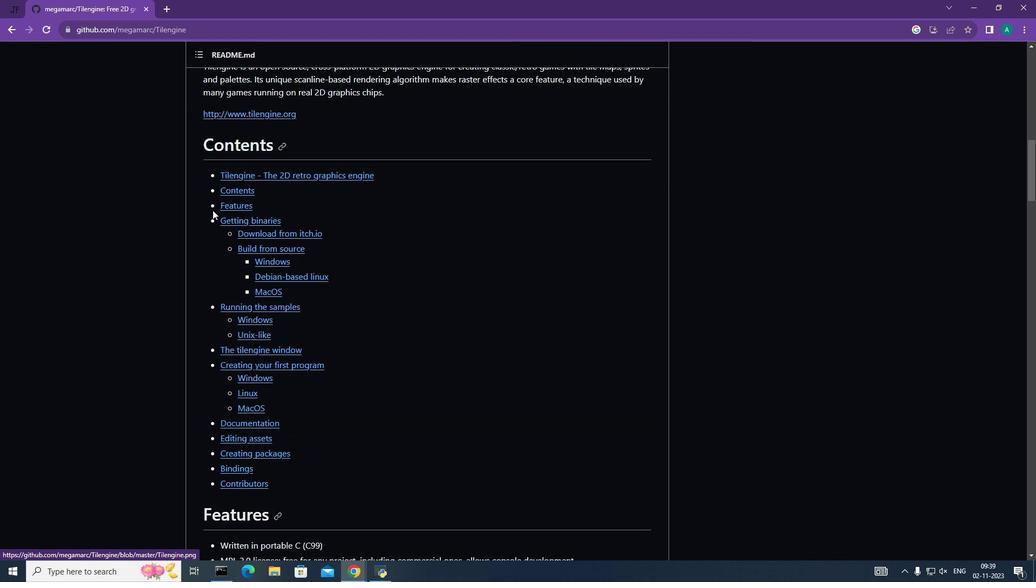 
Action: Mouse scrolled (212, 209) with delta (0, 0)
Screenshot: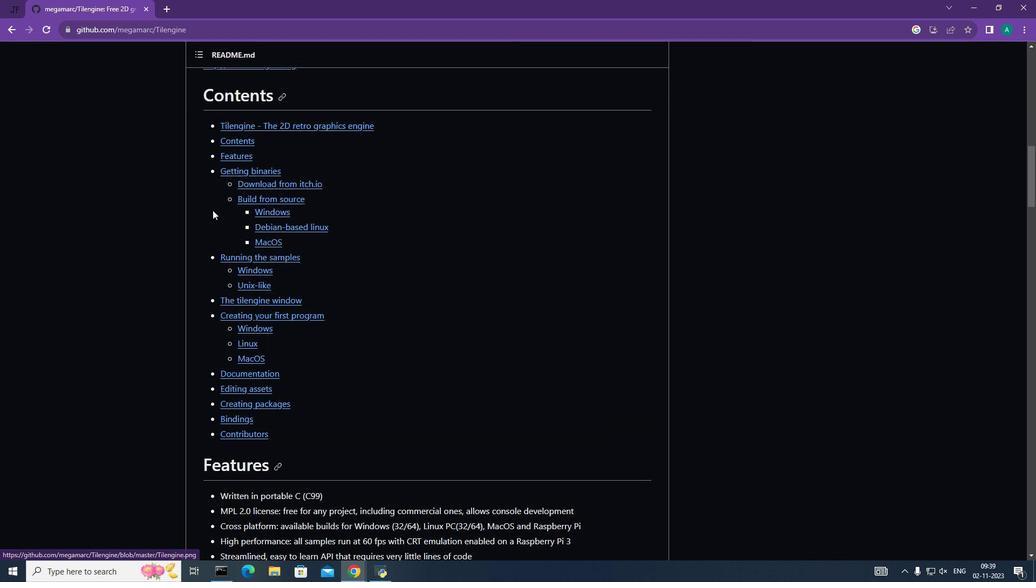 
Action: Mouse scrolled (212, 209) with delta (0, 0)
Screenshot: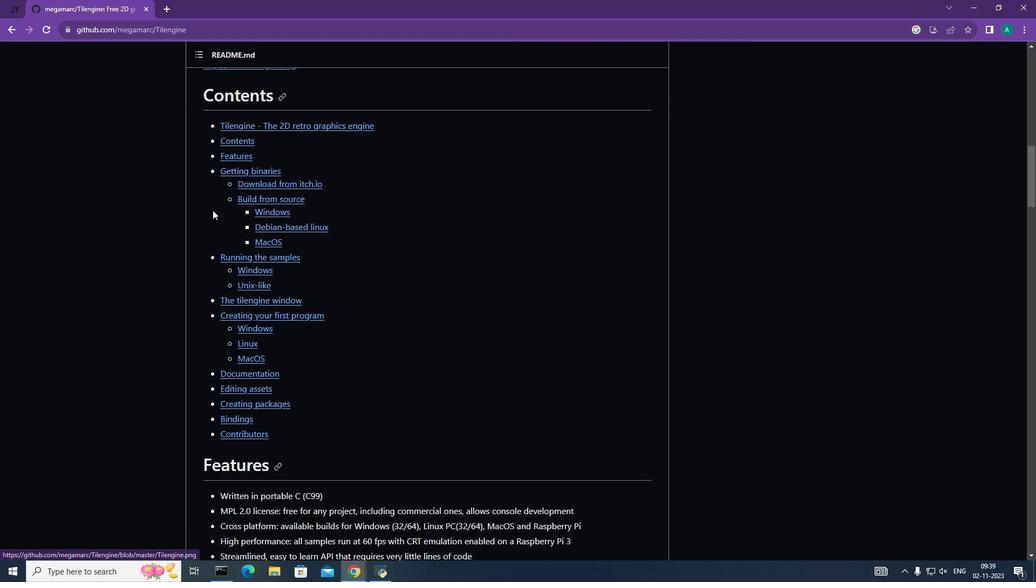 
Action: Mouse scrolled (212, 209) with delta (0, 0)
Screenshot: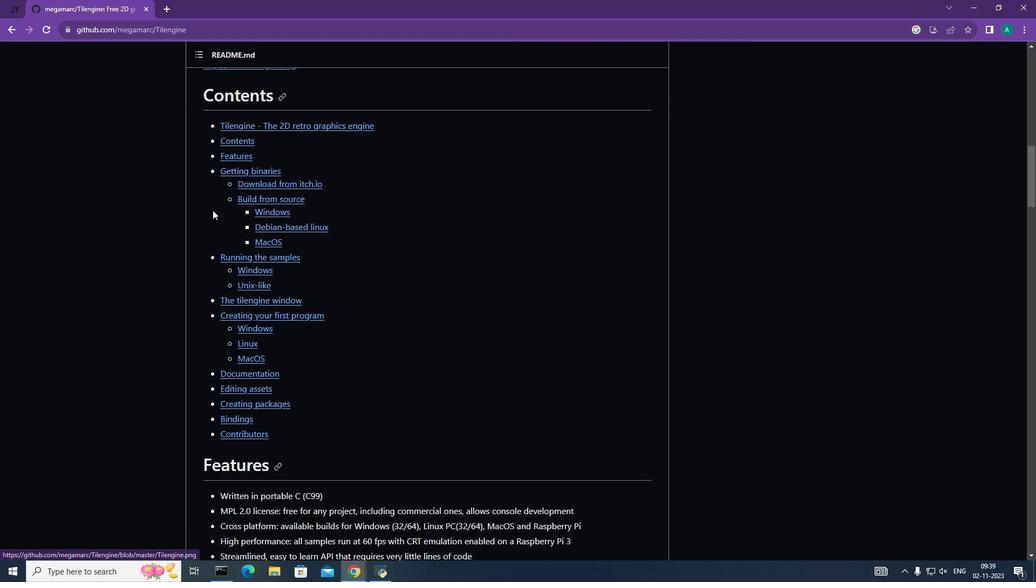 
Action: Mouse moved to (209, 210)
Screenshot: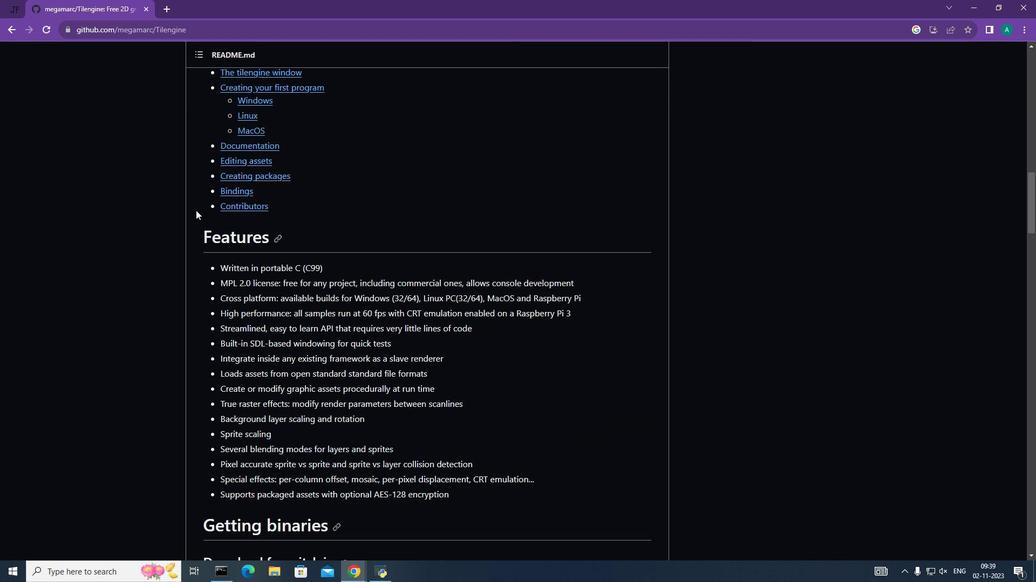
Action: Mouse scrolled (209, 209) with delta (0, 0)
Screenshot: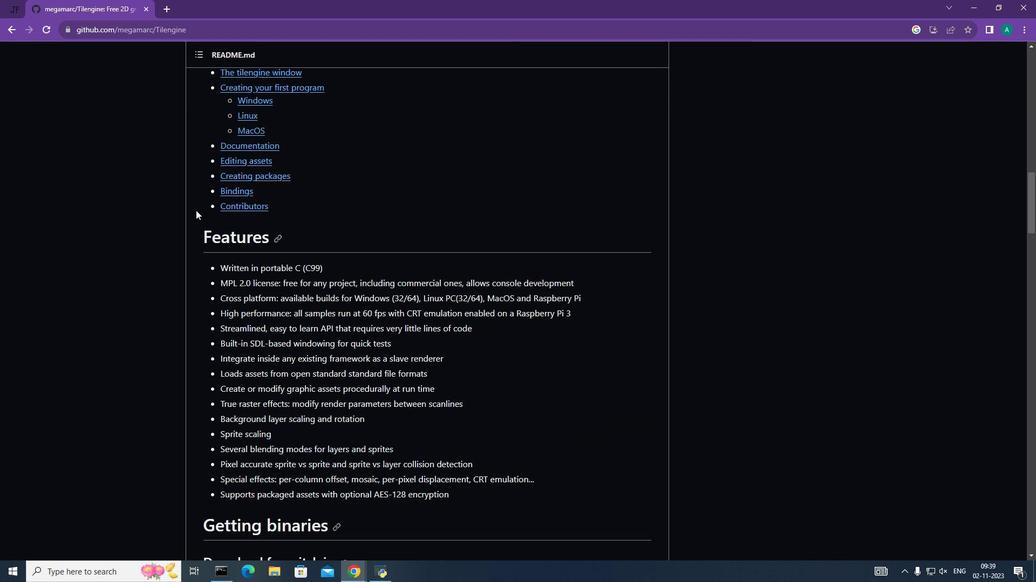 
Action: Mouse moved to (203, 210)
Screenshot: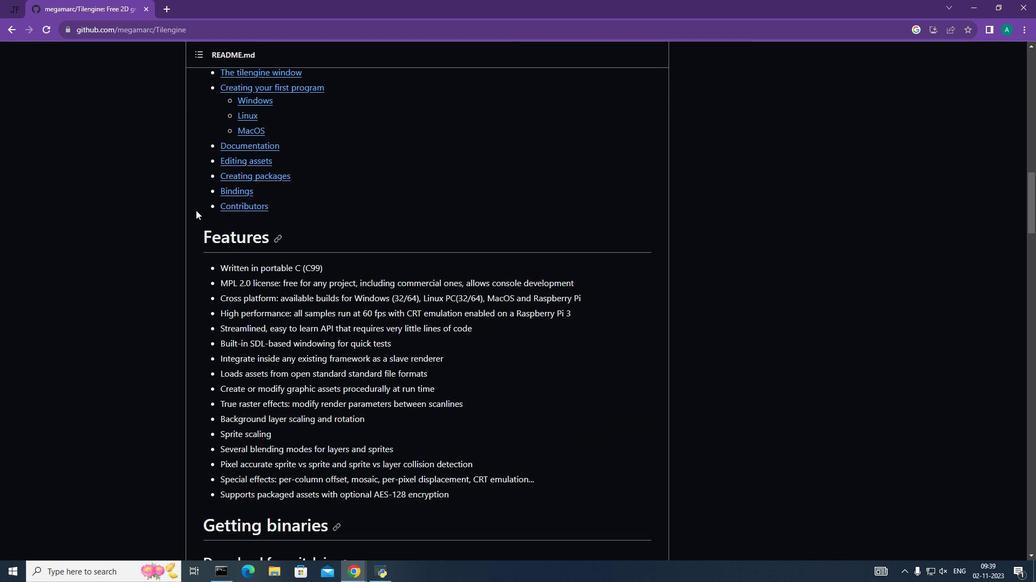 
Action: Mouse scrolled (203, 209) with delta (0, 0)
Screenshot: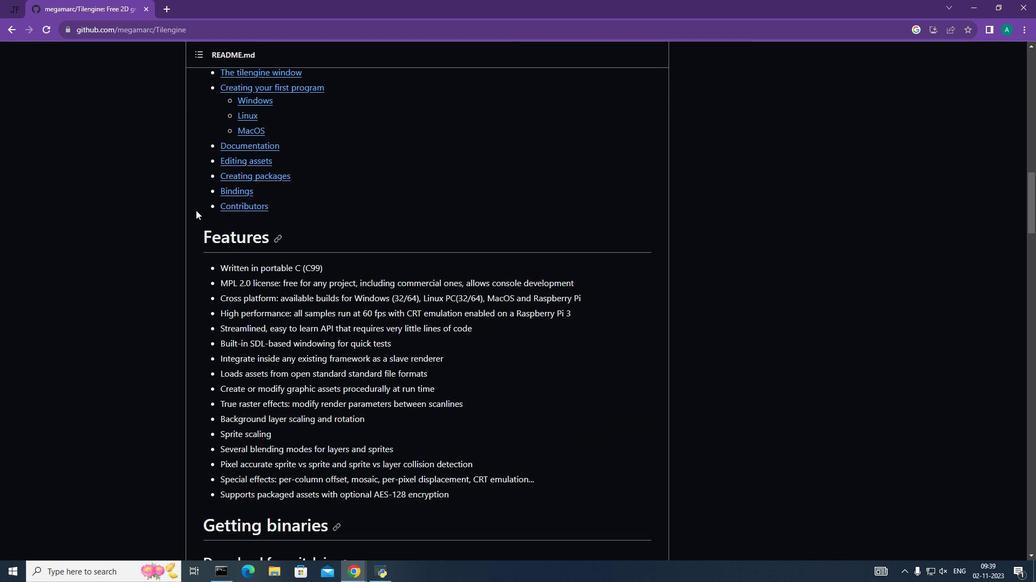 
Action: Mouse moved to (199, 210)
Screenshot: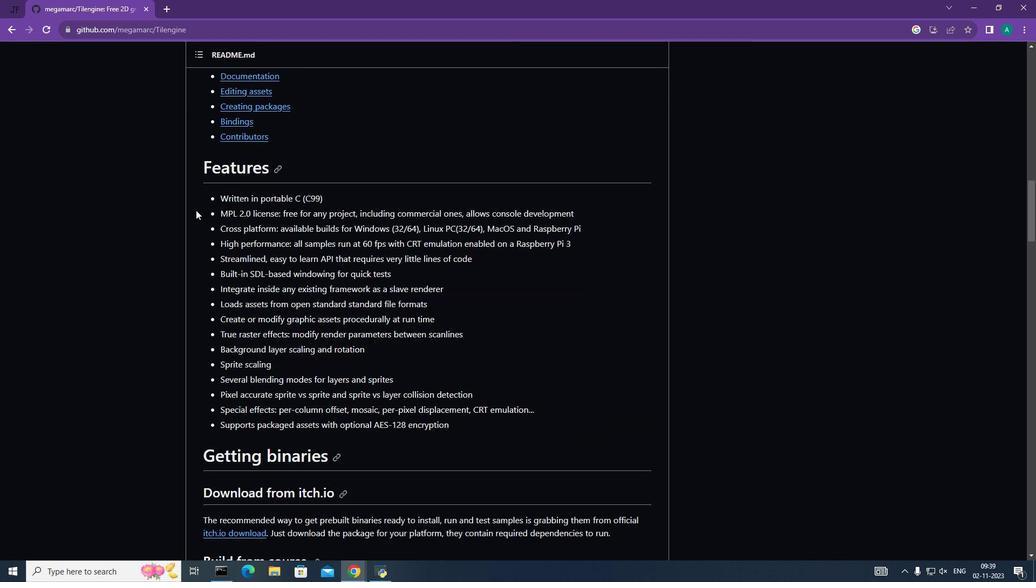 
Action: Mouse scrolled (199, 209) with delta (0, 0)
Screenshot: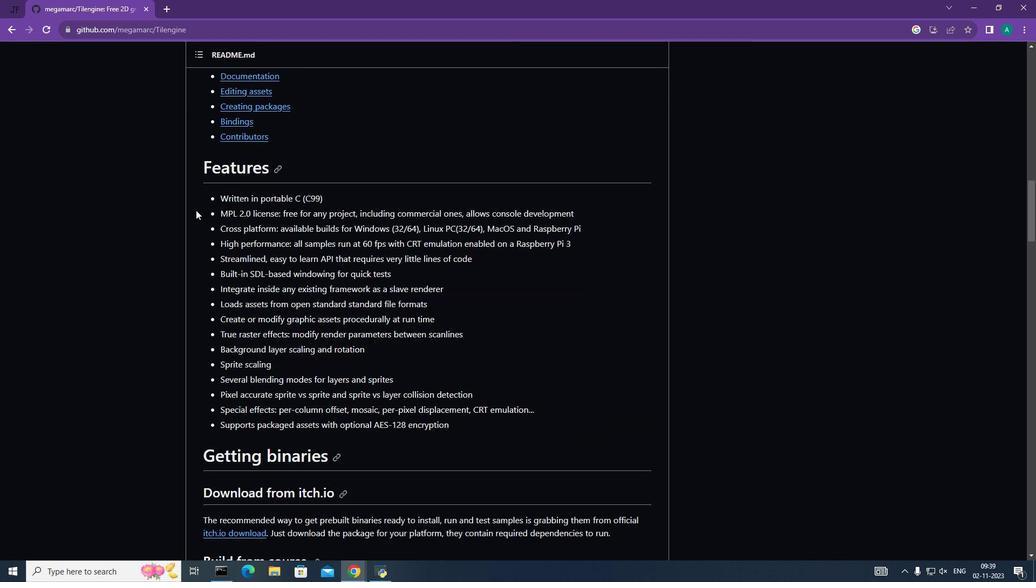 
Action: Mouse moved to (196, 210)
Screenshot: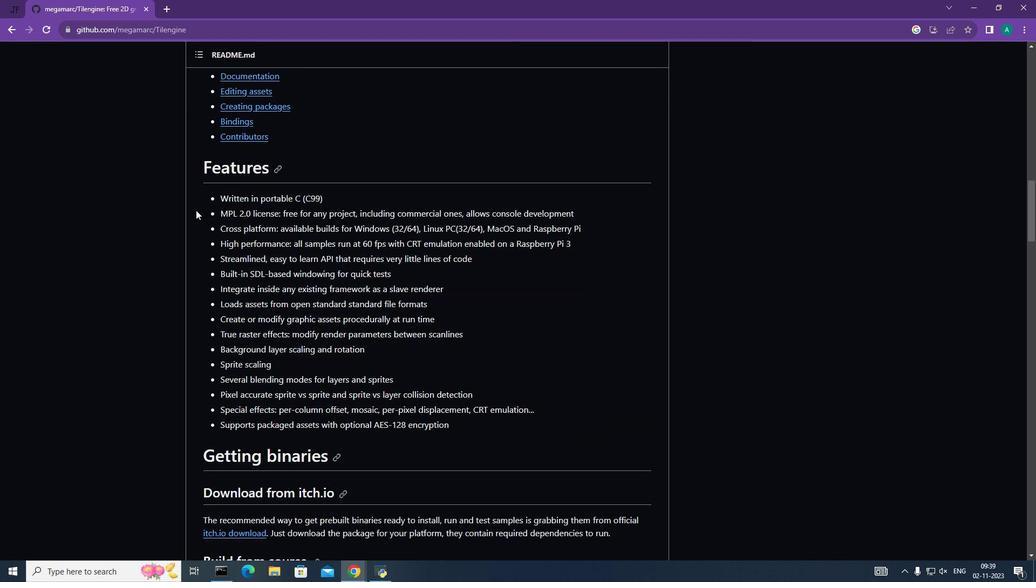 
Action: Mouse scrolled (196, 209) with delta (0, 0)
Screenshot: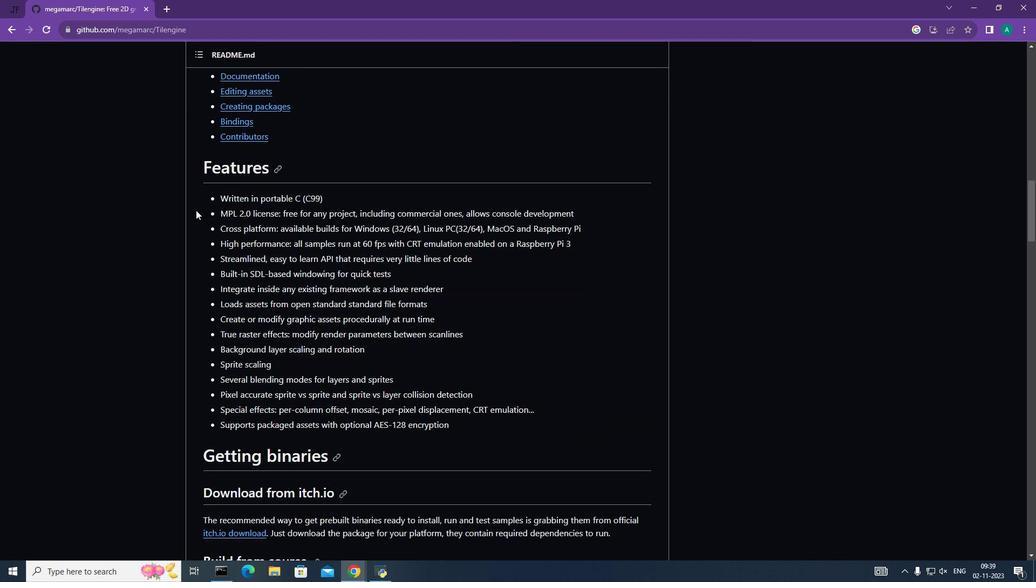 
Action: Mouse moved to (184, 201)
Screenshot: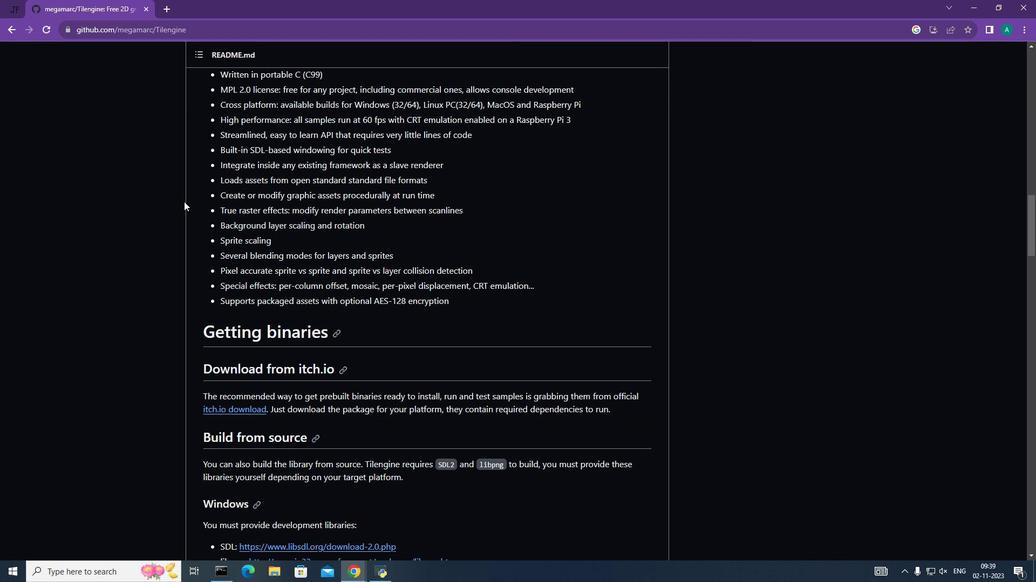 
Action: Mouse scrolled (184, 201) with delta (0, 0)
Screenshot: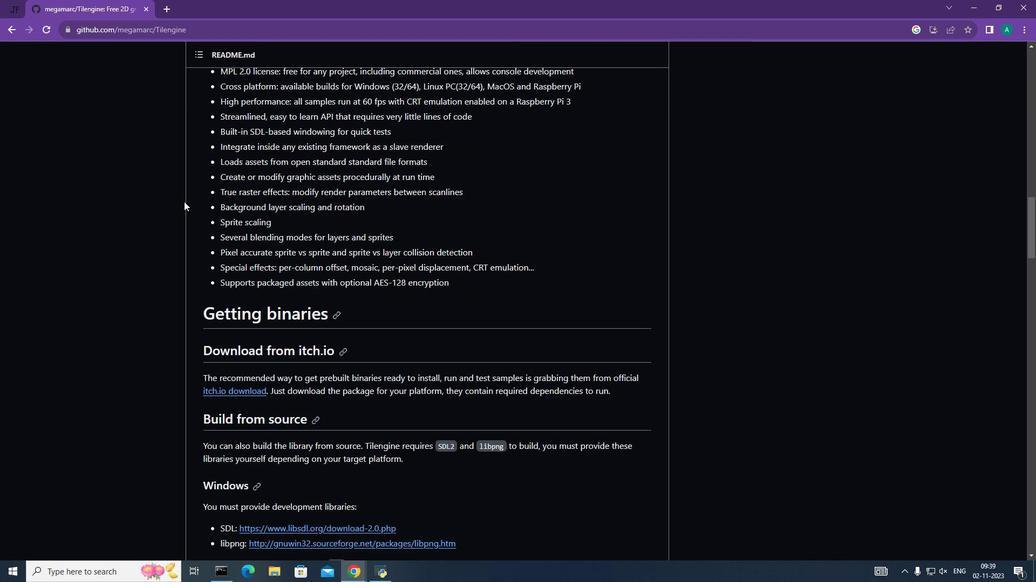 
Action: Mouse scrolled (184, 201) with delta (0, 0)
Screenshot: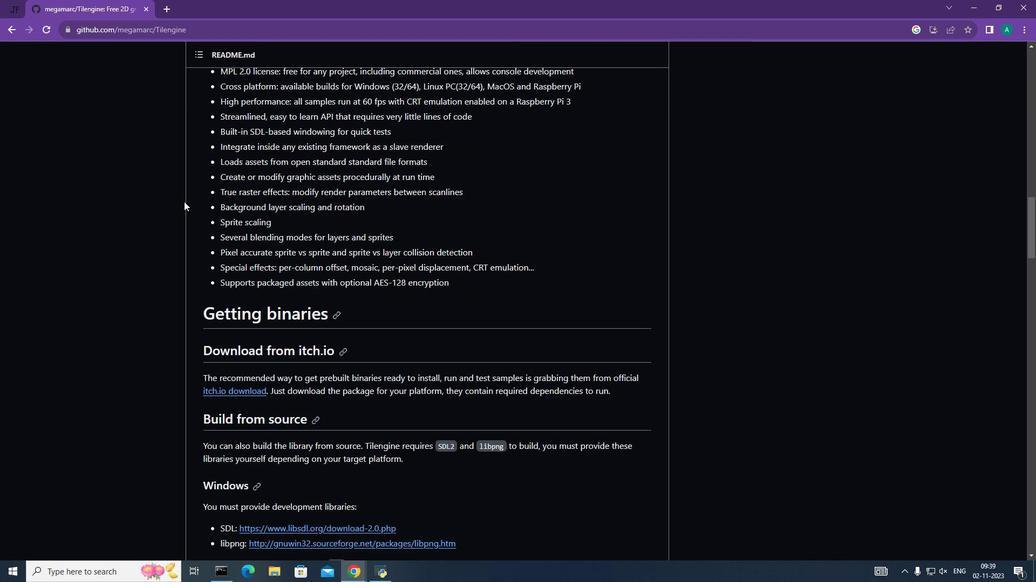 
Action: Mouse scrolled (184, 201) with delta (0, 0)
Screenshot: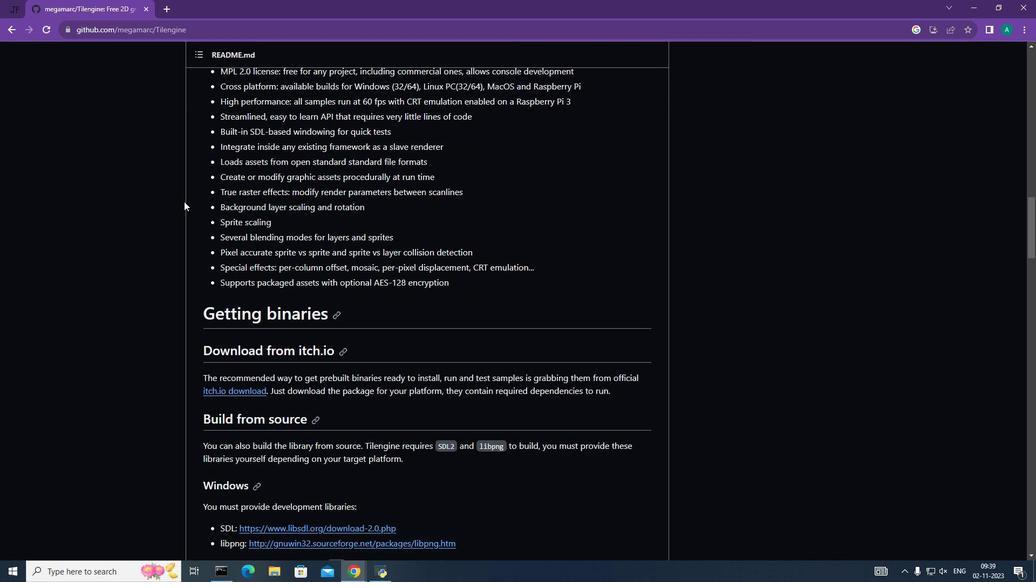 
Action: Mouse scrolled (184, 201) with delta (0, 0)
Screenshot: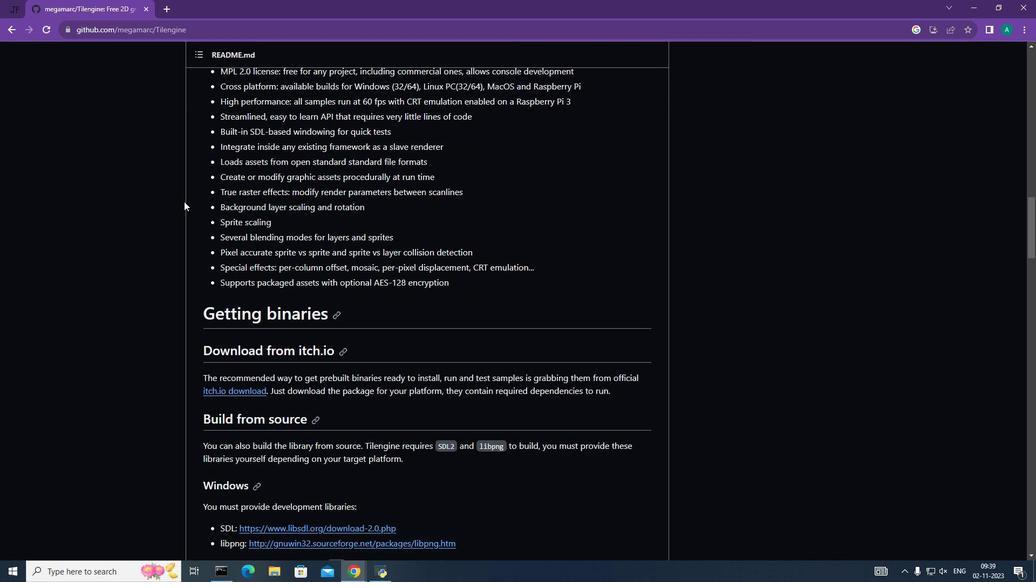
Action: Mouse scrolled (184, 201) with delta (0, 0)
Screenshot: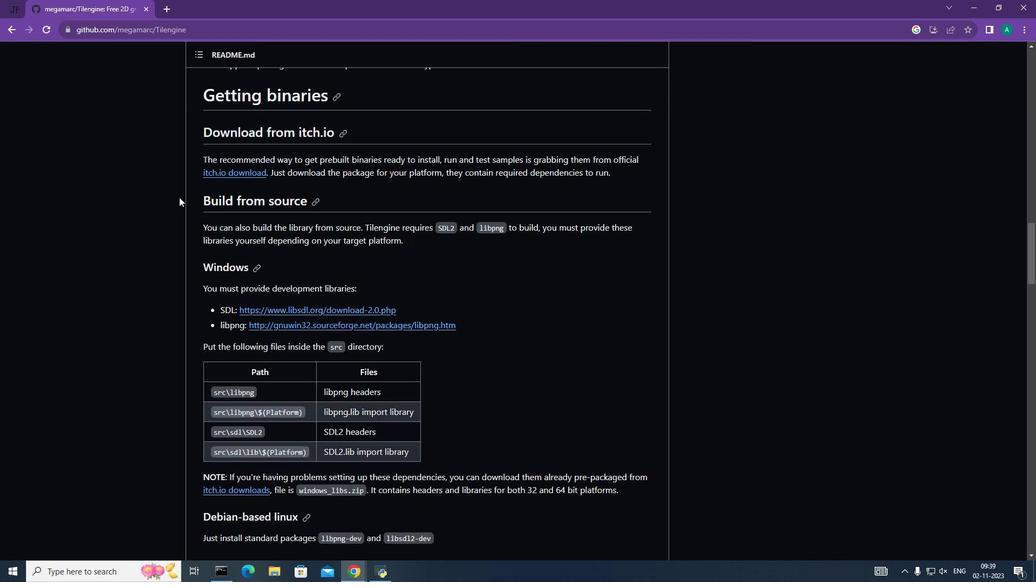 
Action: Mouse moved to (167, 182)
Screenshot: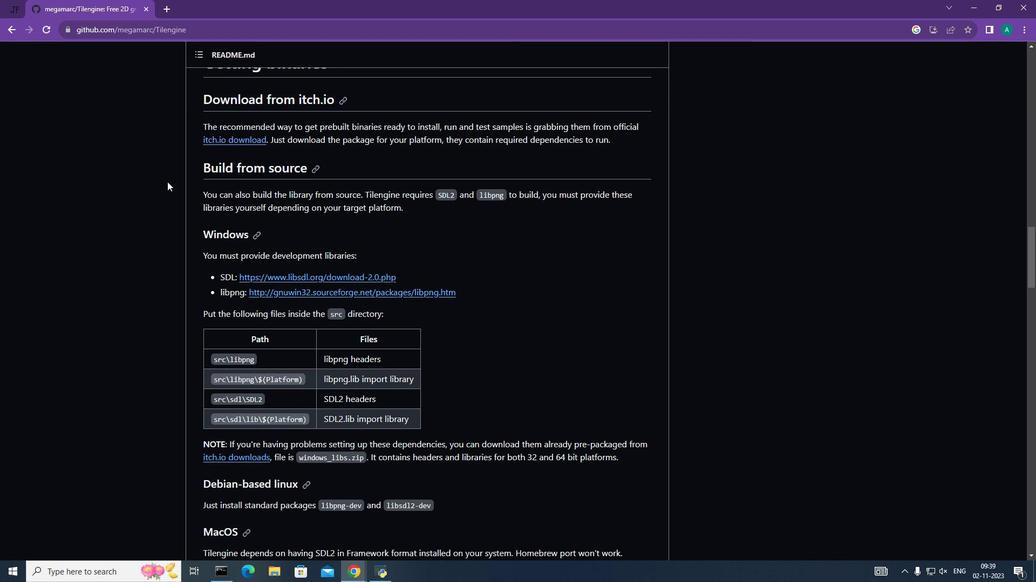 
Action: Mouse scrolled (167, 182) with delta (0, 0)
Screenshot: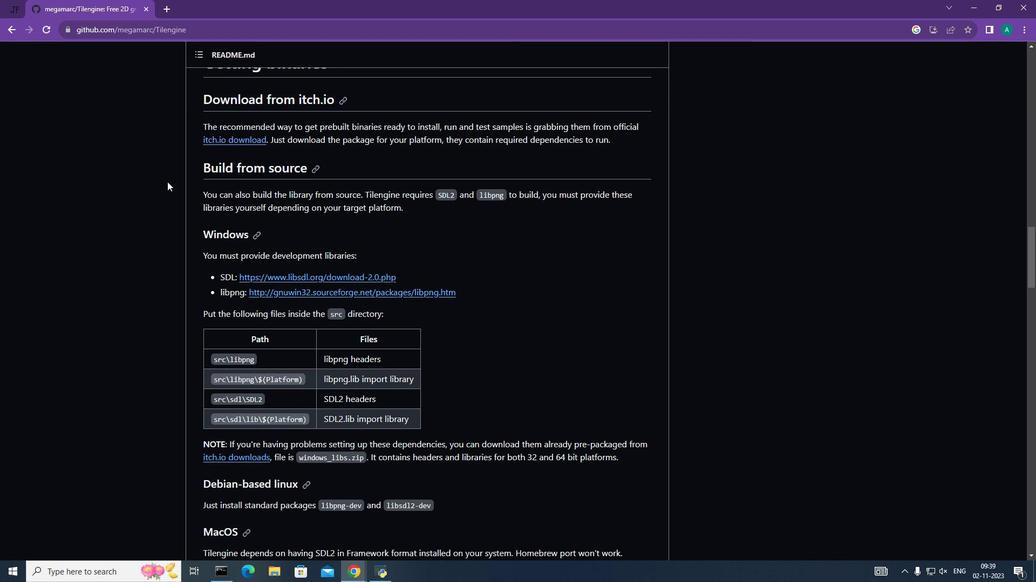 
Action: Mouse moved to (167, 181)
Screenshot: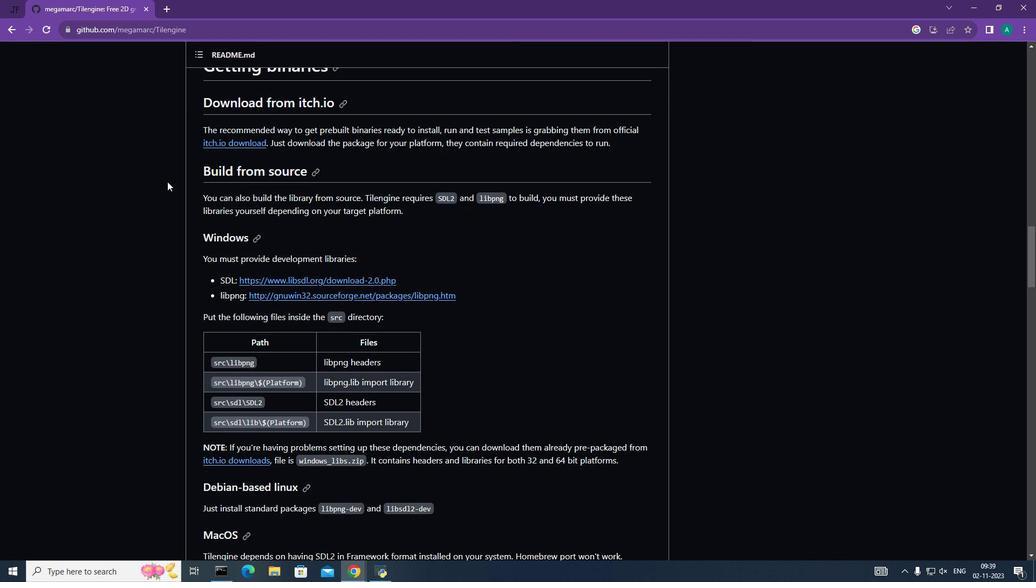 
Action: Mouse scrolled (167, 182) with delta (0, 0)
Screenshot: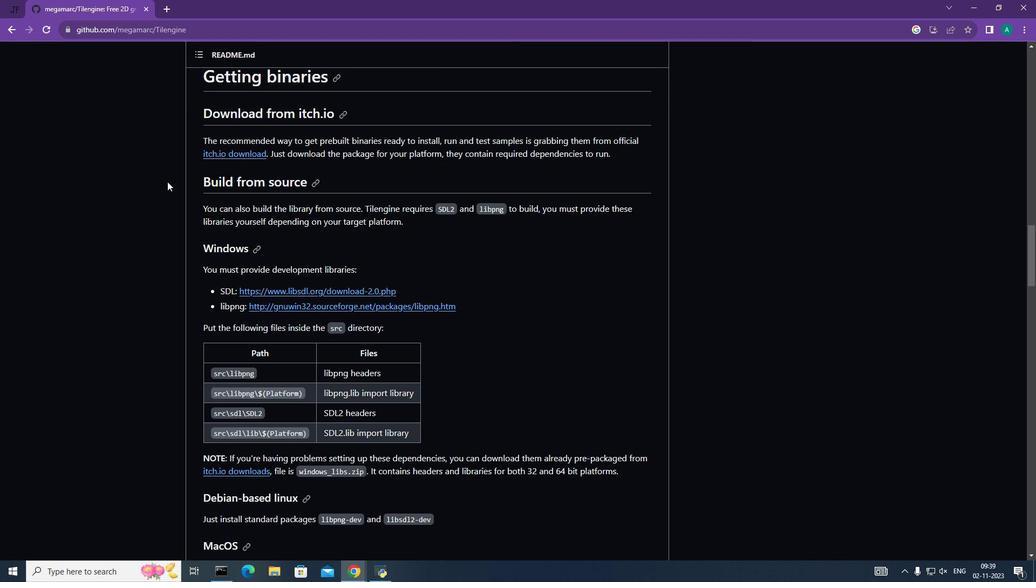 
Action: Mouse moved to (160, 181)
Screenshot: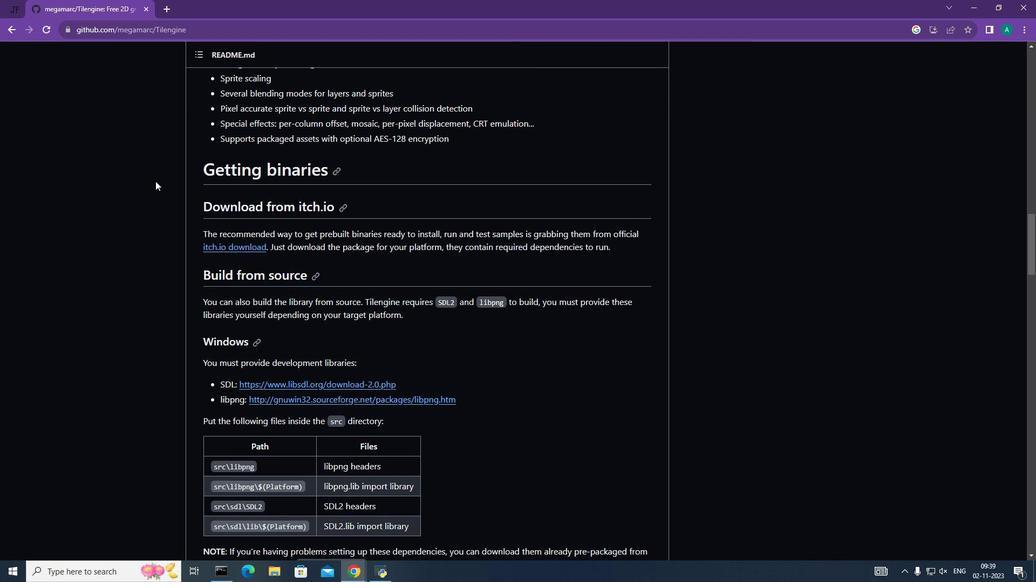 
Action: Mouse scrolled (160, 180) with delta (0, 0)
Screenshot: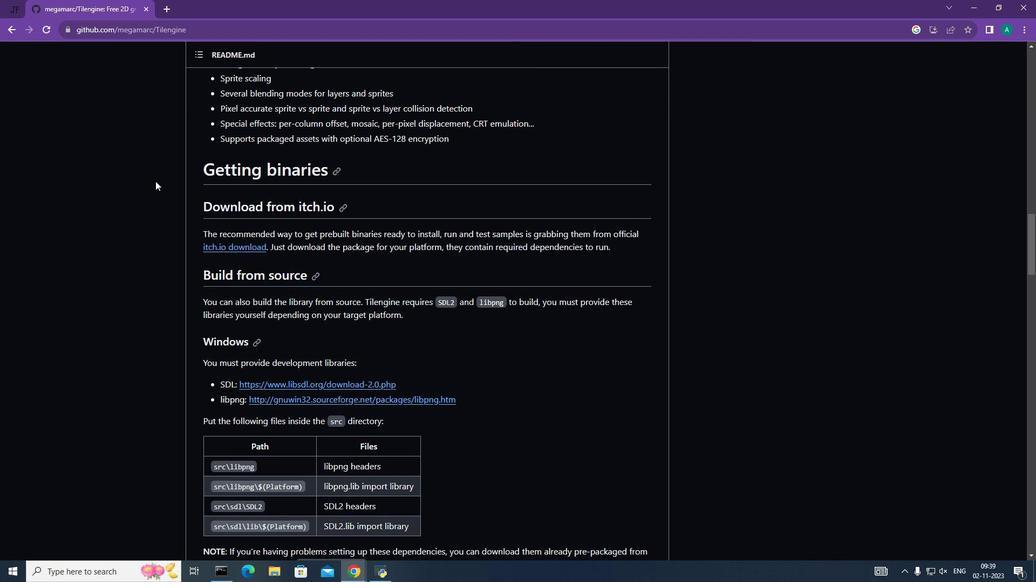 
Action: Mouse moved to (156, 181)
Screenshot: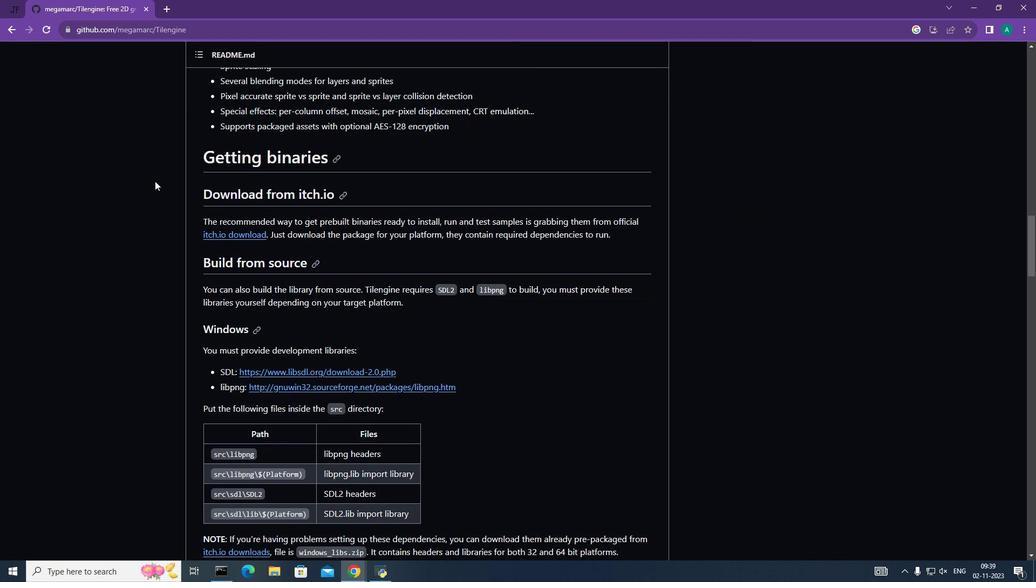 
Action: Mouse scrolled (156, 180) with delta (0, 0)
Screenshot: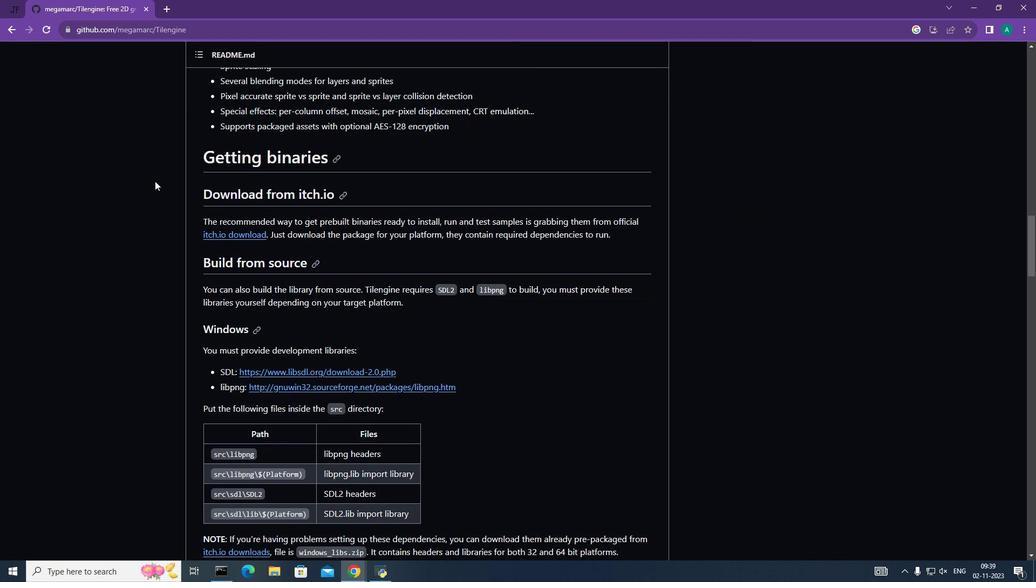 
Action: Mouse moved to (154, 181)
Screenshot: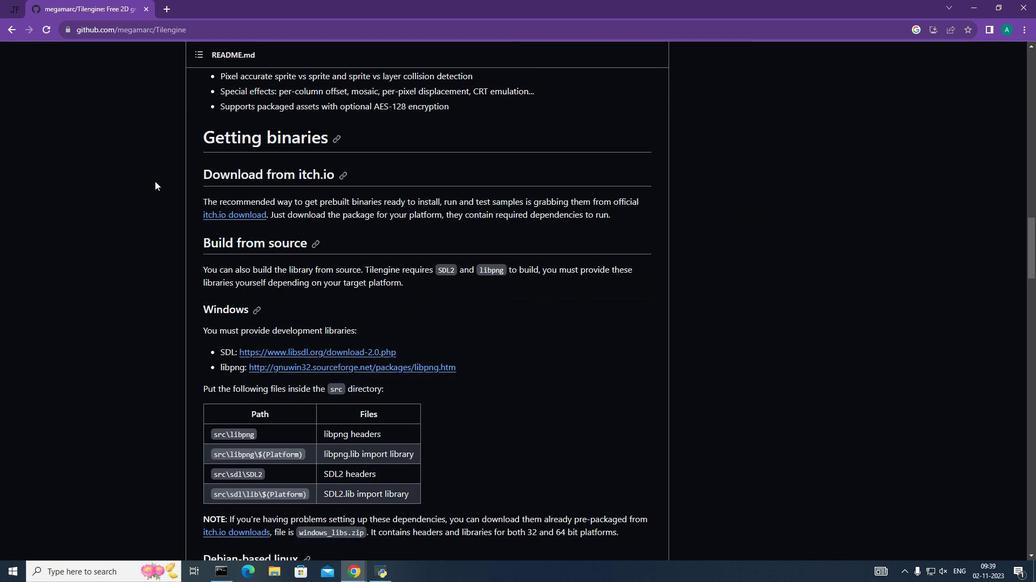 
Action: Mouse scrolled (154, 180) with delta (0, 0)
Screenshot: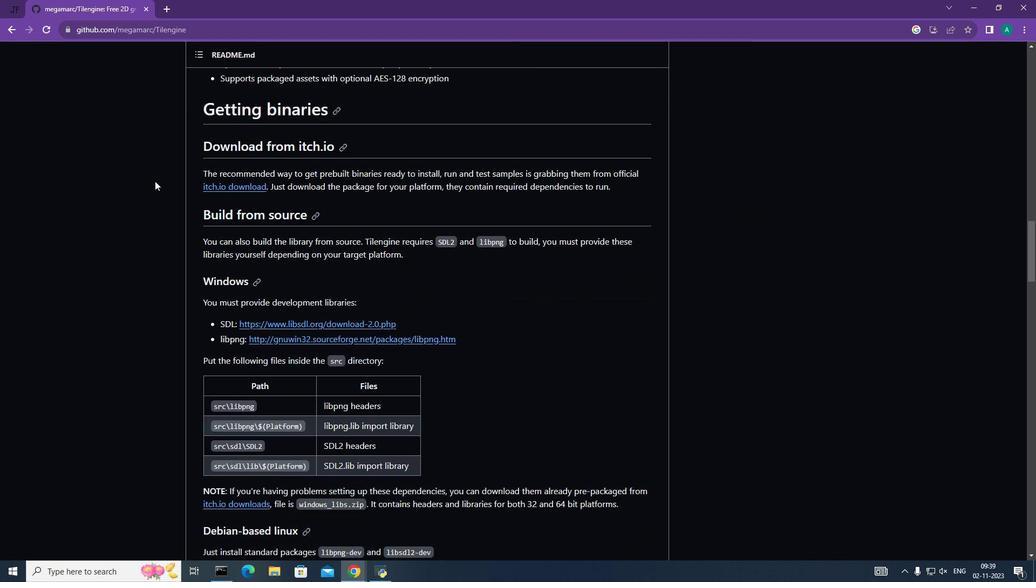 
Action: Mouse moved to (15, 35)
Screenshot: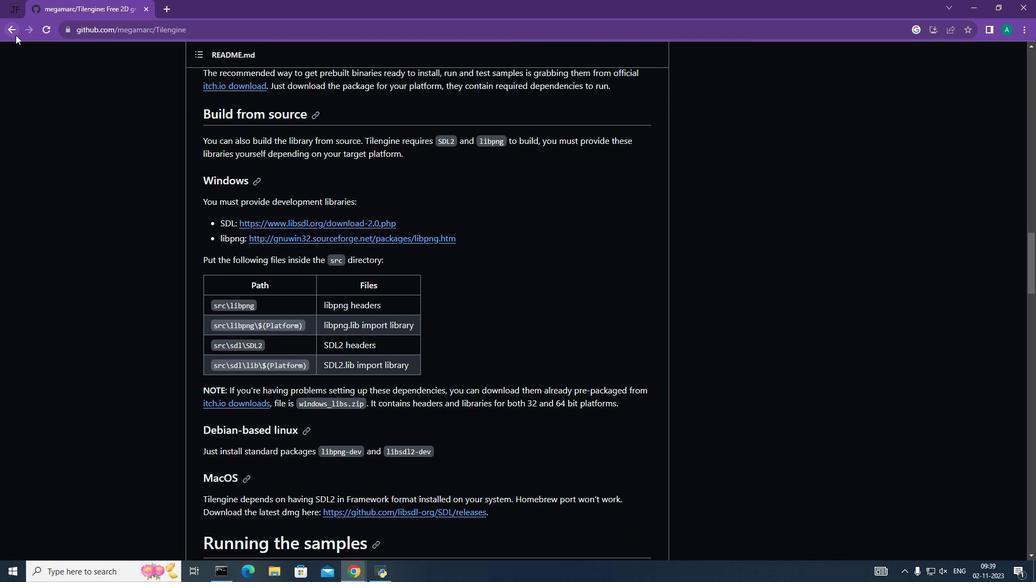 
Action: Mouse pressed left at (15, 35)
Screenshot: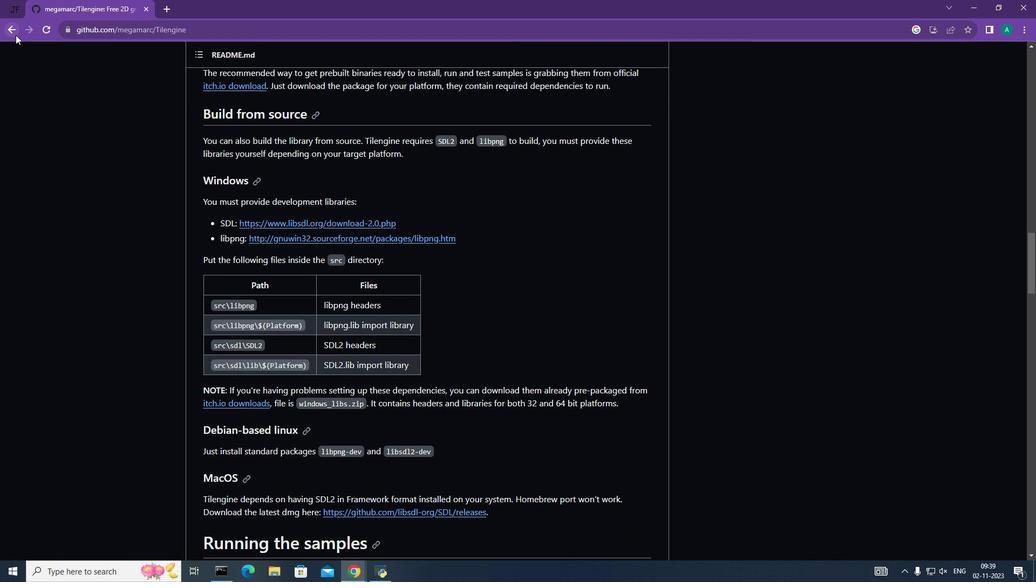 
Action: Mouse moved to (322, 370)
Screenshot: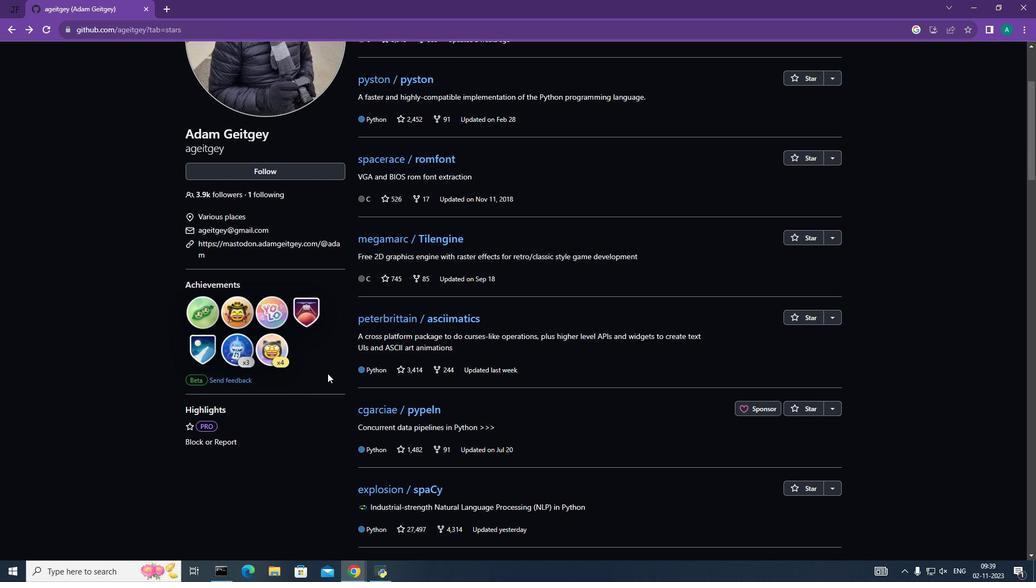 
Action: Mouse scrolled (322, 369) with delta (0, 0)
Screenshot: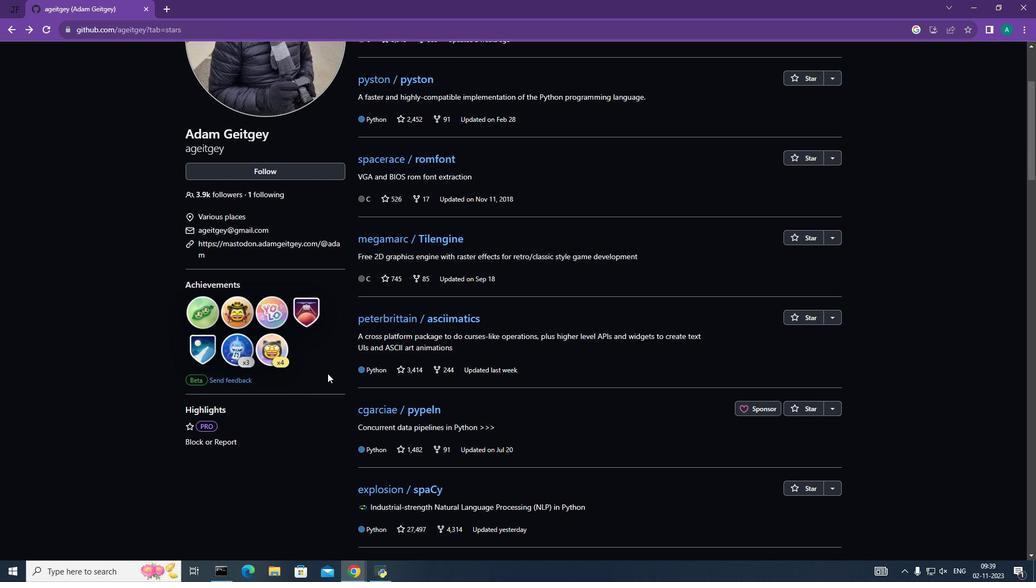 
Action: Mouse moved to (325, 372)
Screenshot: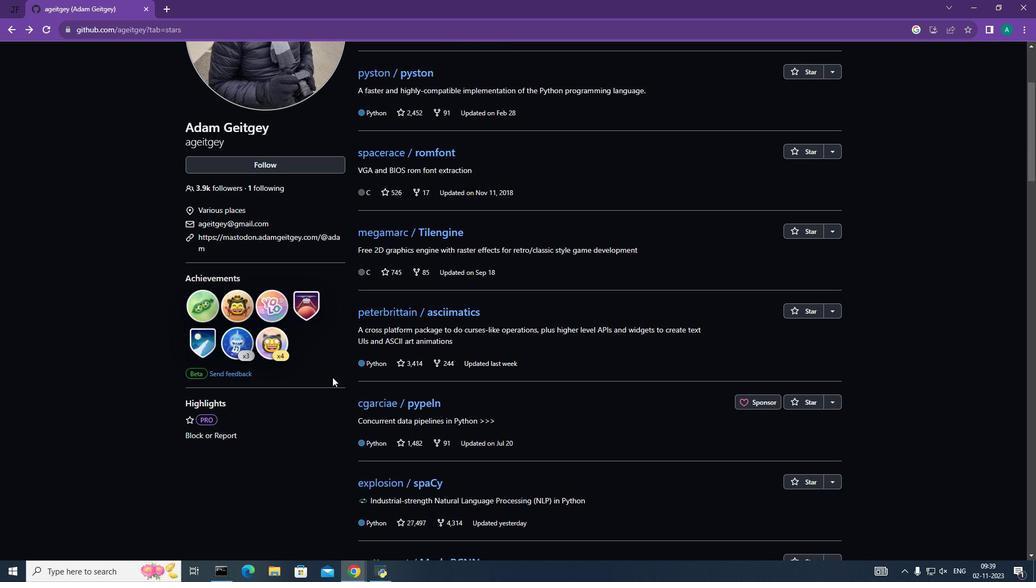 
Action: Mouse scrolled (325, 372) with delta (0, 0)
Screenshot: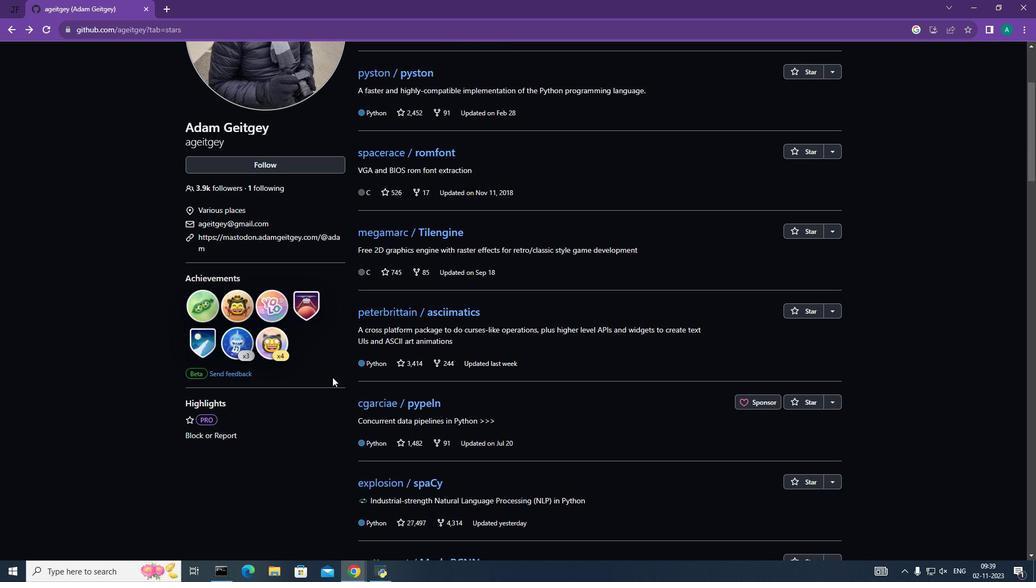 
Action: Mouse moved to (410, 460)
Screenshot: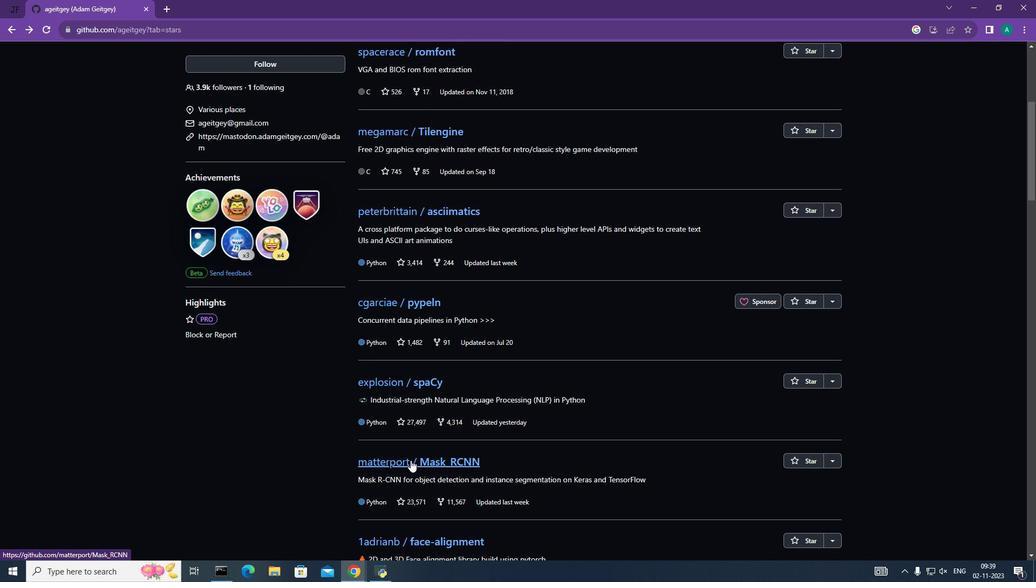 
Action: Mouse pressed left at (410, 460)
Screenshot: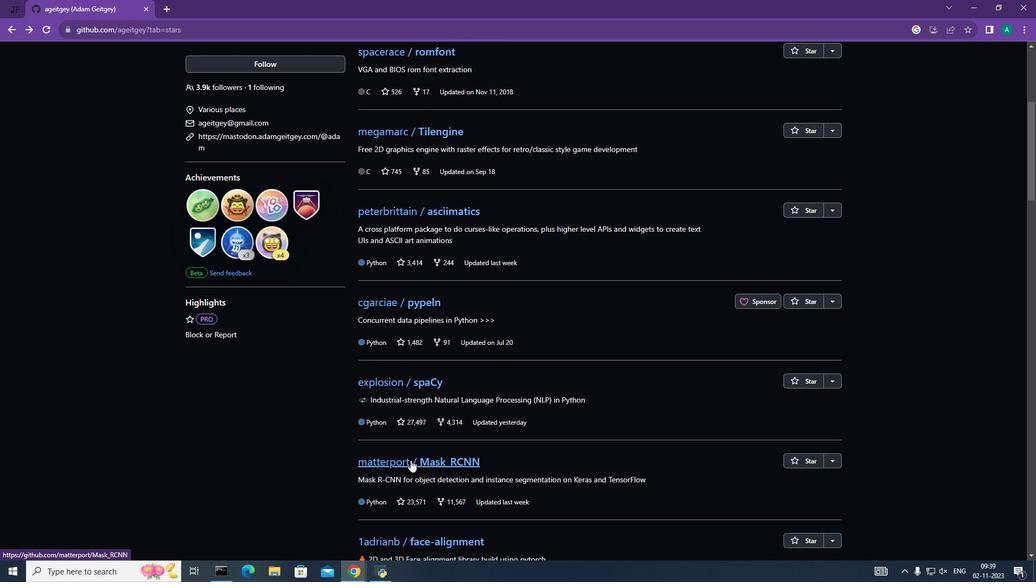 
Action: Mouse moved to (129, 194)
Screenshot: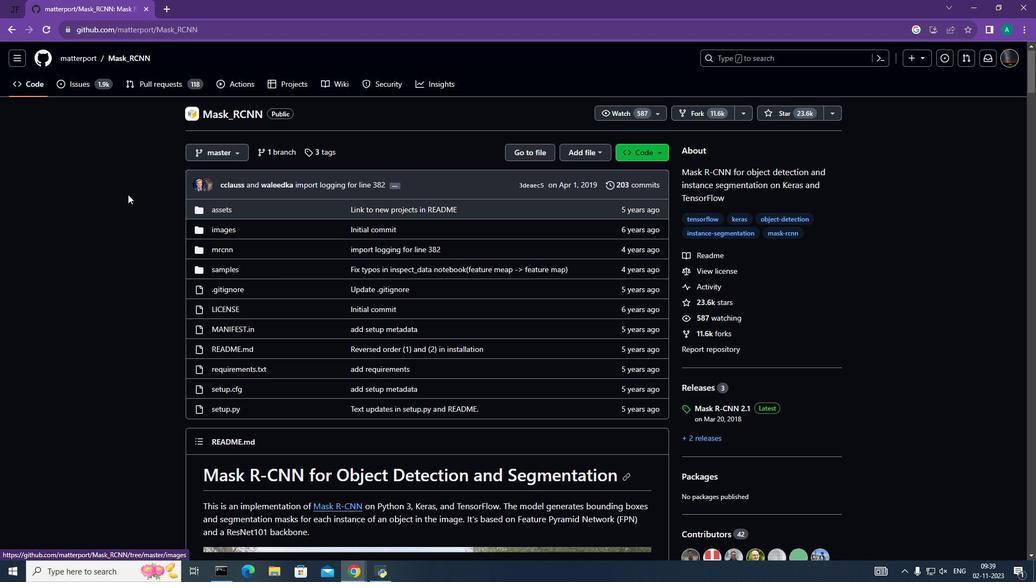 
Action: Mouse scrolled (129, 194) with delta (0, 0)
Screenshot: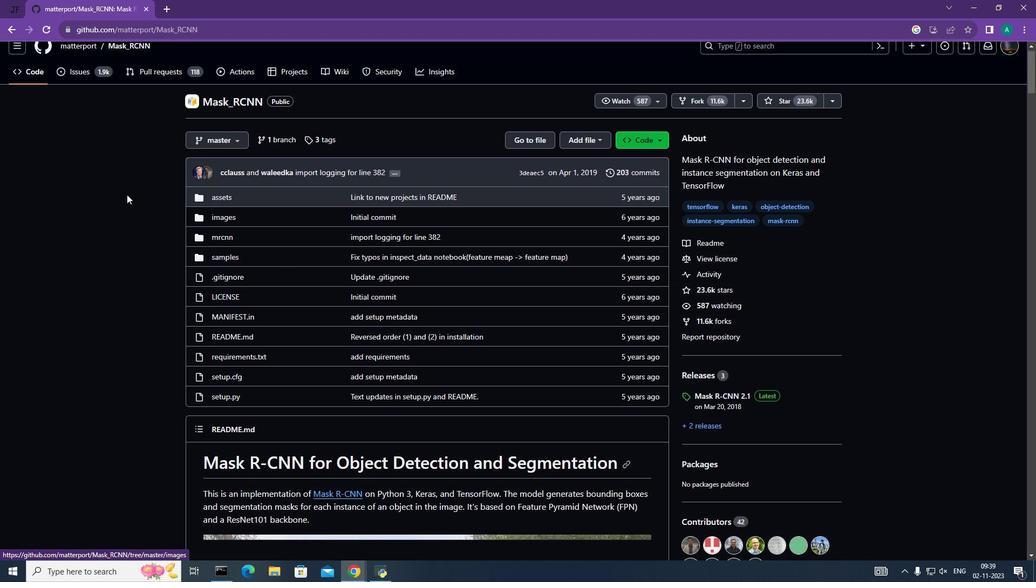 
Action: Mouse moved to (128, 194)
Screenshot: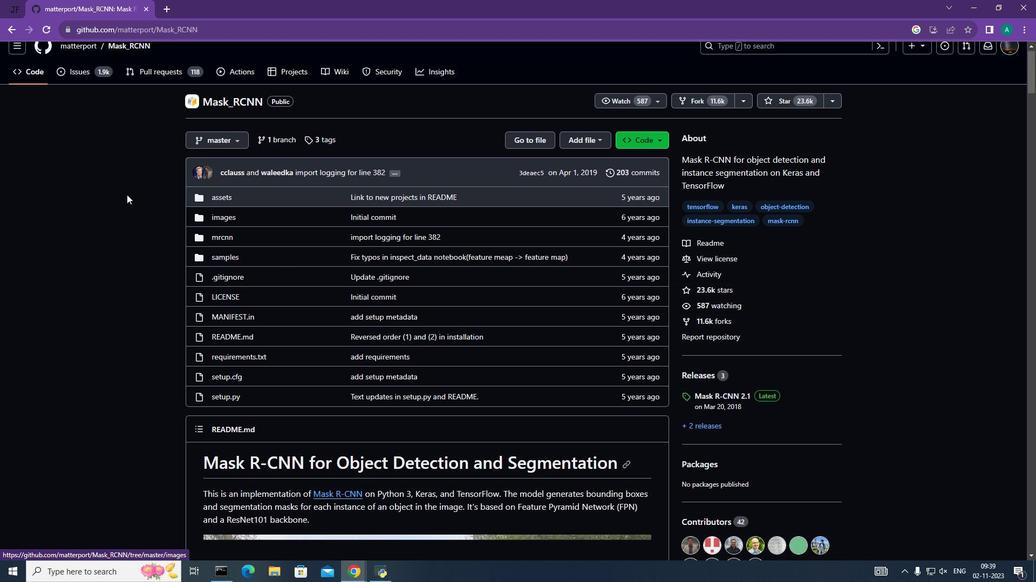 
Action: Mouse scrolled (128, 194) with delta (0, 0)
Screenshot: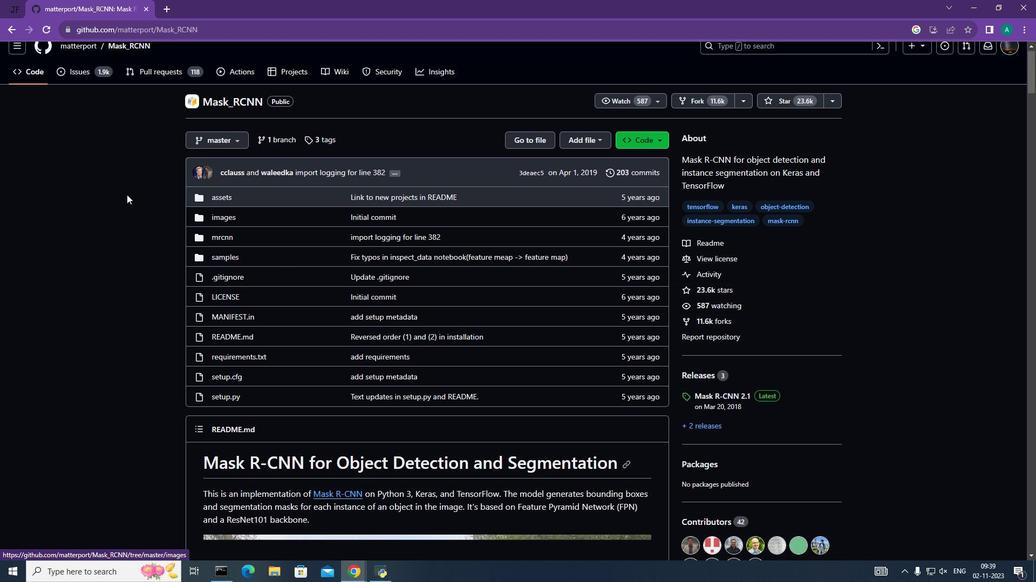
Action: Mouse moved to (127, 194)
Screenshot: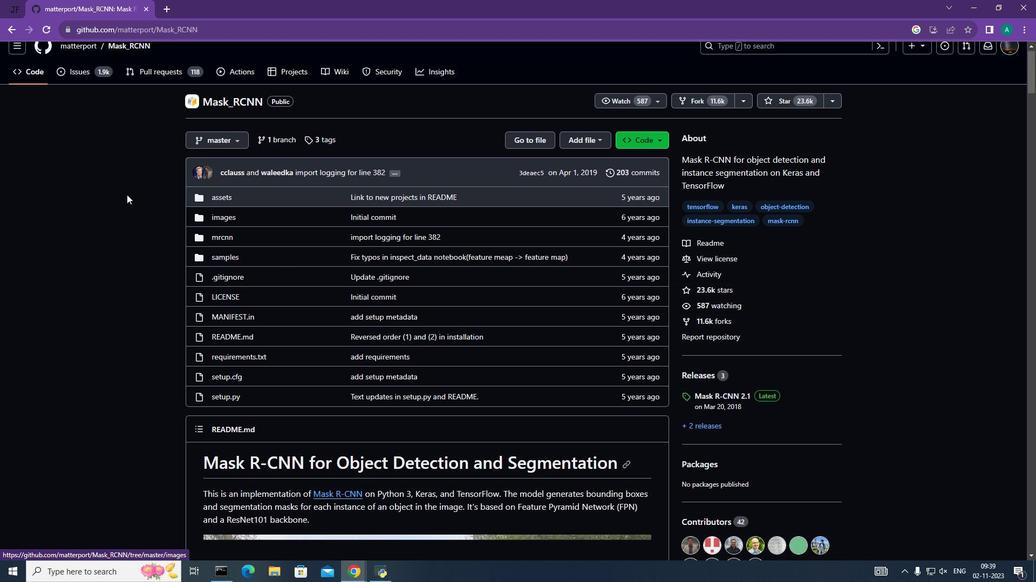 
Action: Mouse scrolled (127, 194) with delta (0, 0)
Screenshot: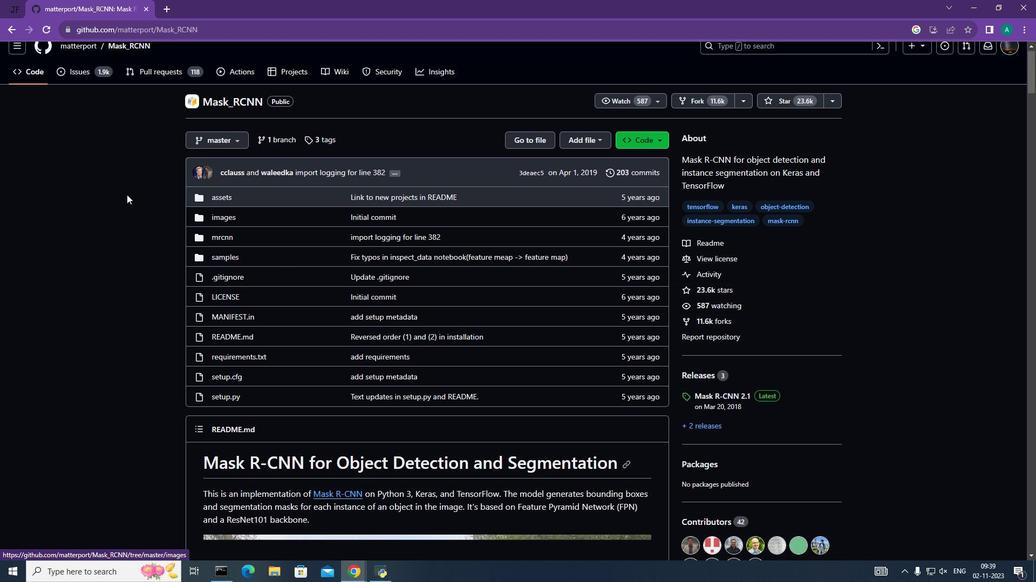 
Action: Mouse moved to (127, 194)
Screenshot: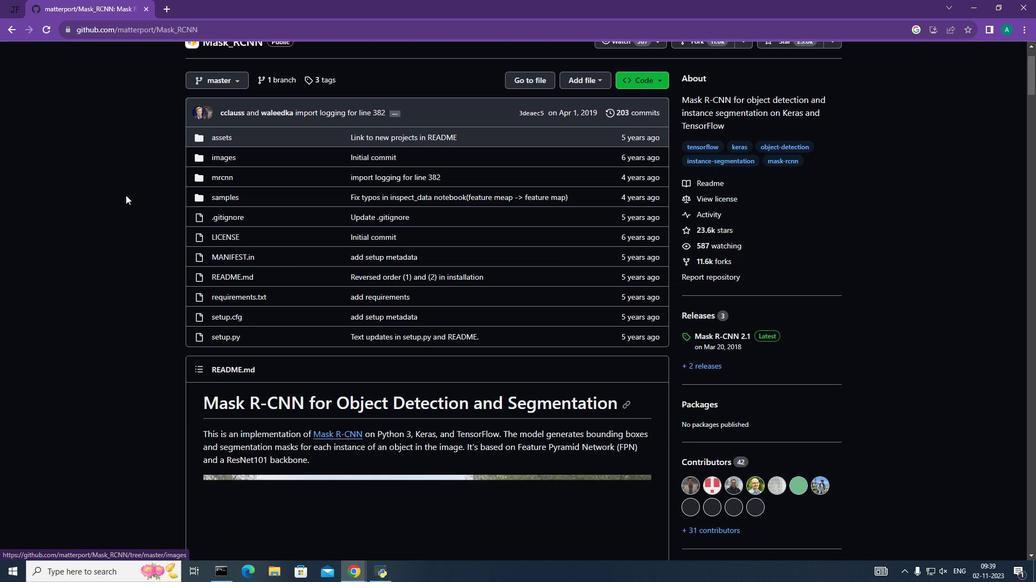 
Action: Mouse scrolled (127, 194) with delta (0, 0)
Screenshot: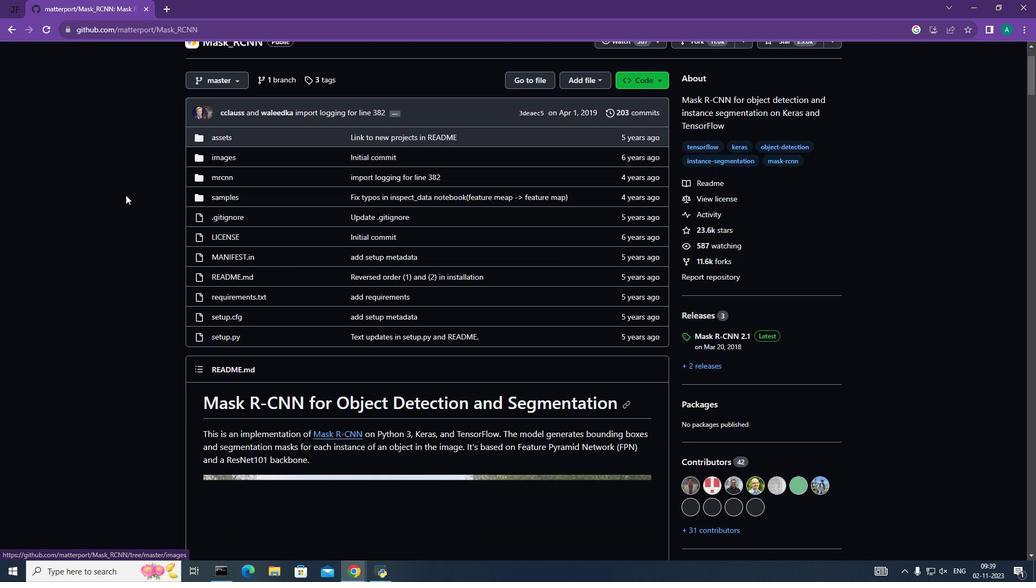 
Action: Mouse moved to (126, 195)
Screenshot: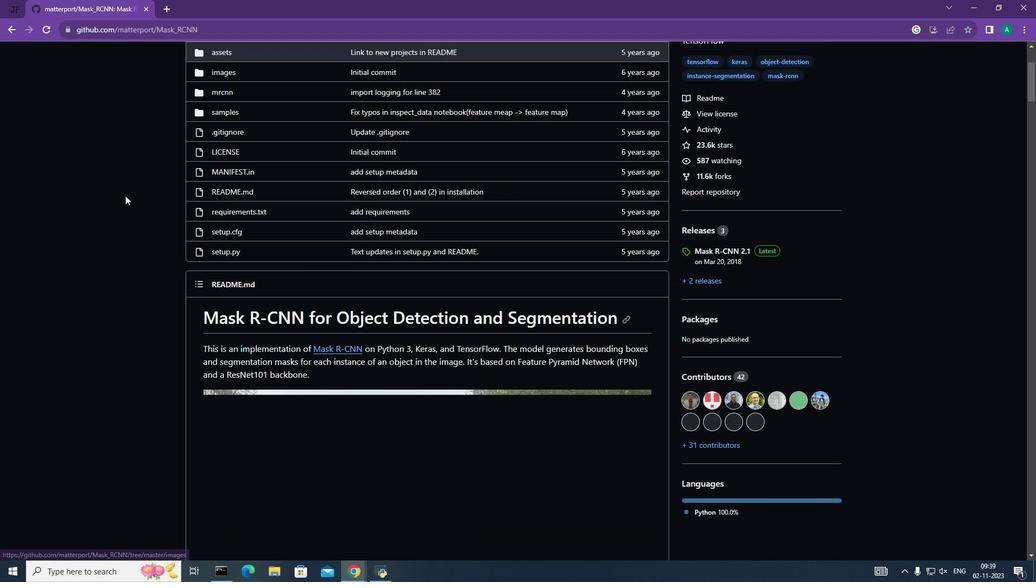 
Action: Mouse scrolled (126, 194) with delta (0, 0)
Screenshot: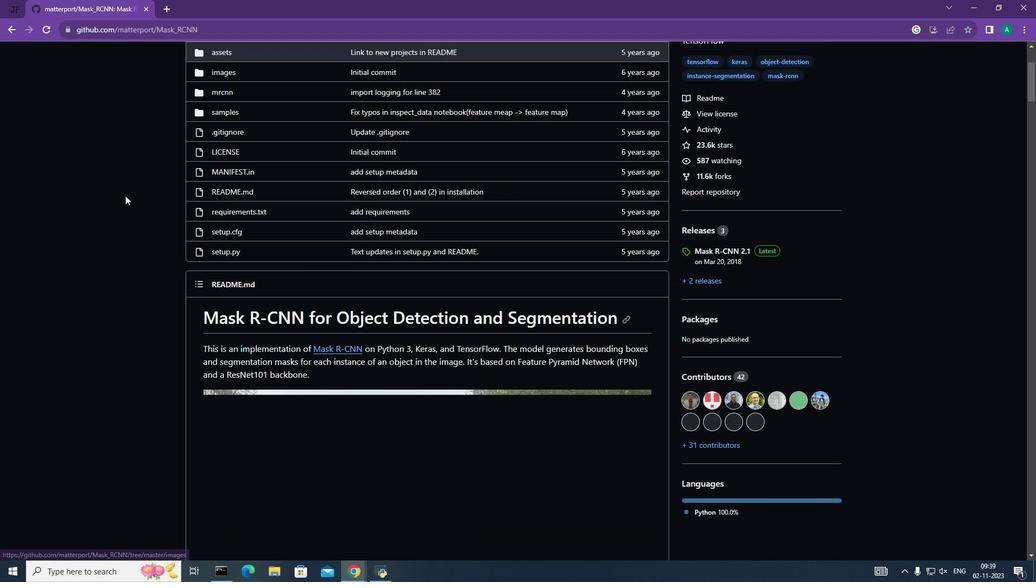
Action: Mouse moved to (124, 195)
Screenshot: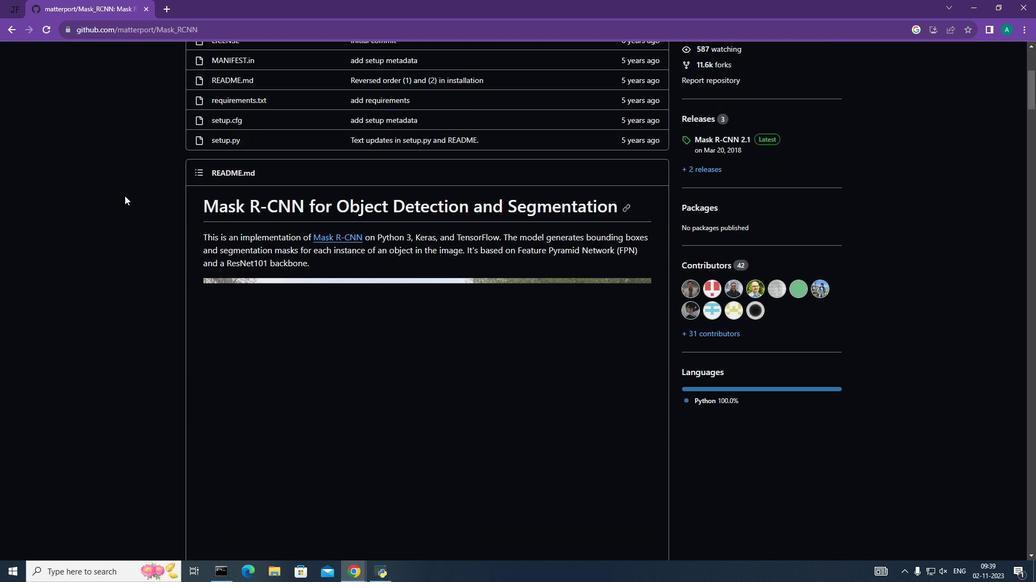 
Action: Mouse scrolled (124, 195) with delta (0, 0)
Screenshot: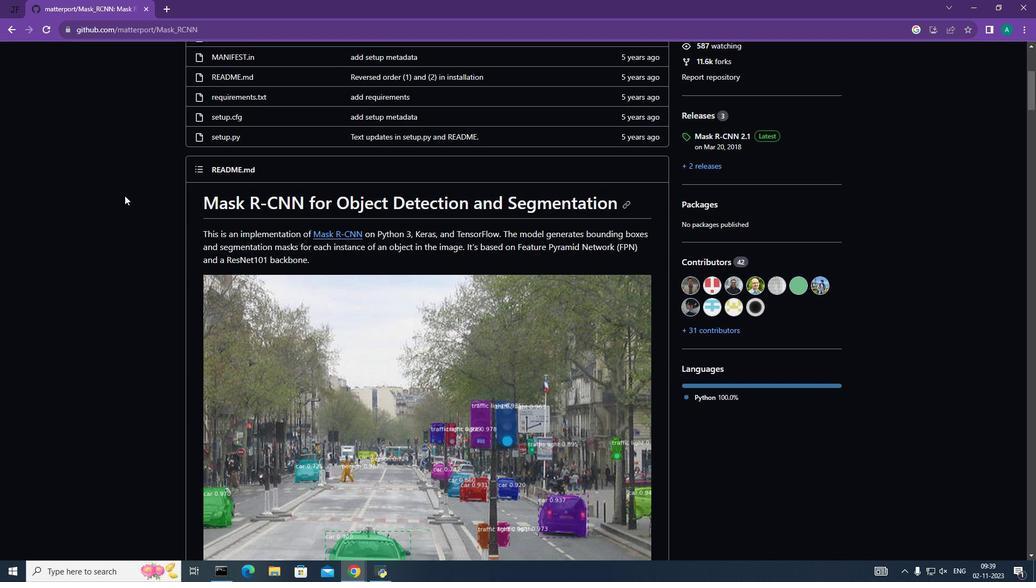
Action: Mouse moved to (121, 194)
Screenshot: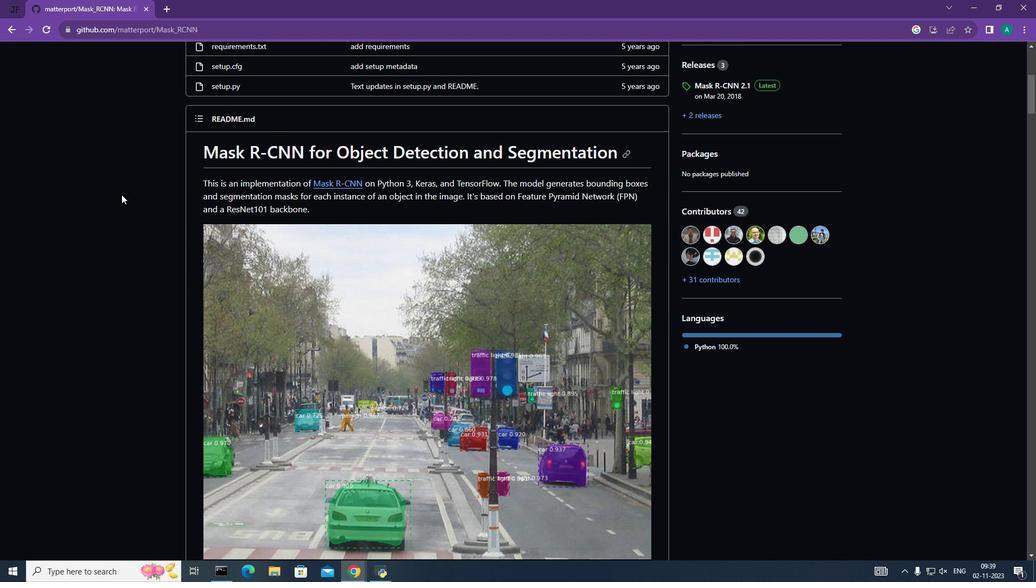
Action: Mouse scrolled (121, 194) with delta (0, 0)
Screenshot: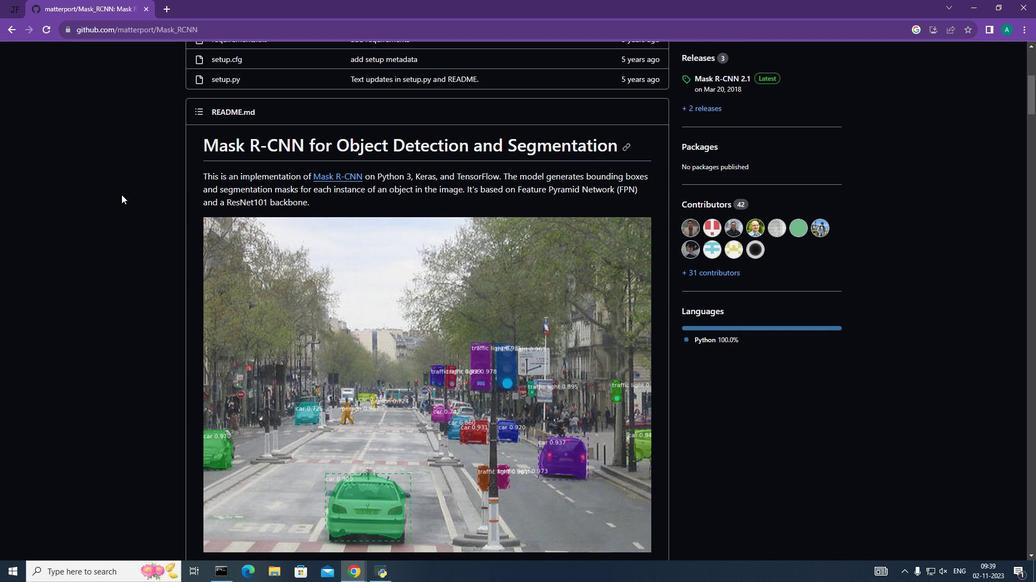 
Action: Mouse scrolled (121, 194) with delta (0, 0)
Screenshot: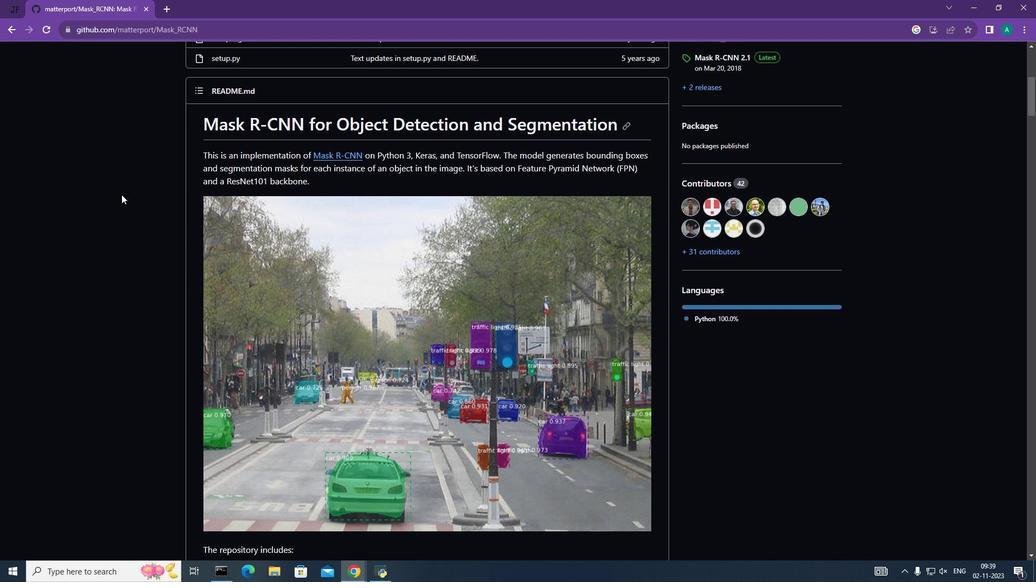 
Action: Mouse scrolled (121, 194) with delta (0, 0)
Screenshot: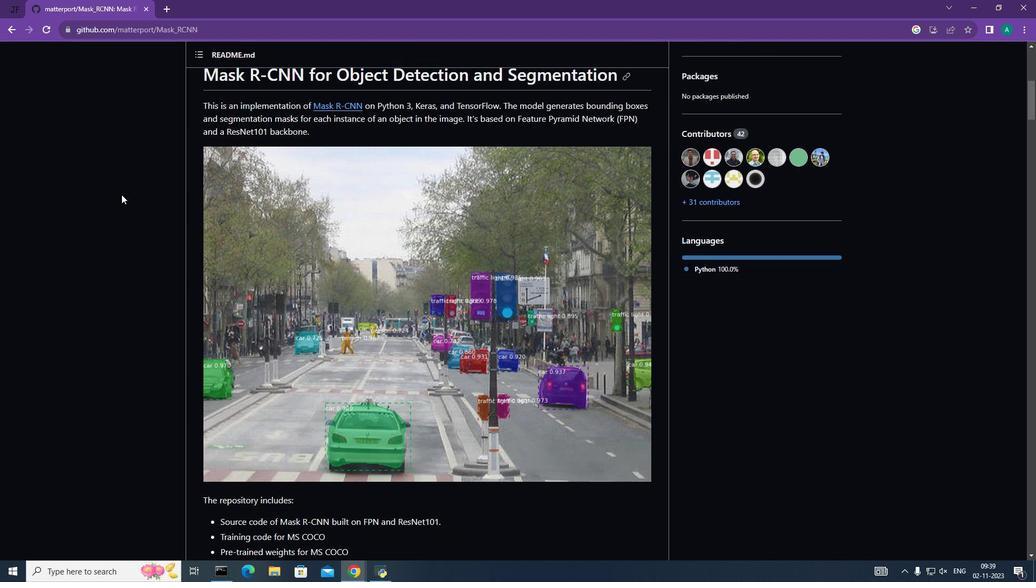 
Action: Mouse scrolled (121, 194) with delta (0, 0)
Screenshot: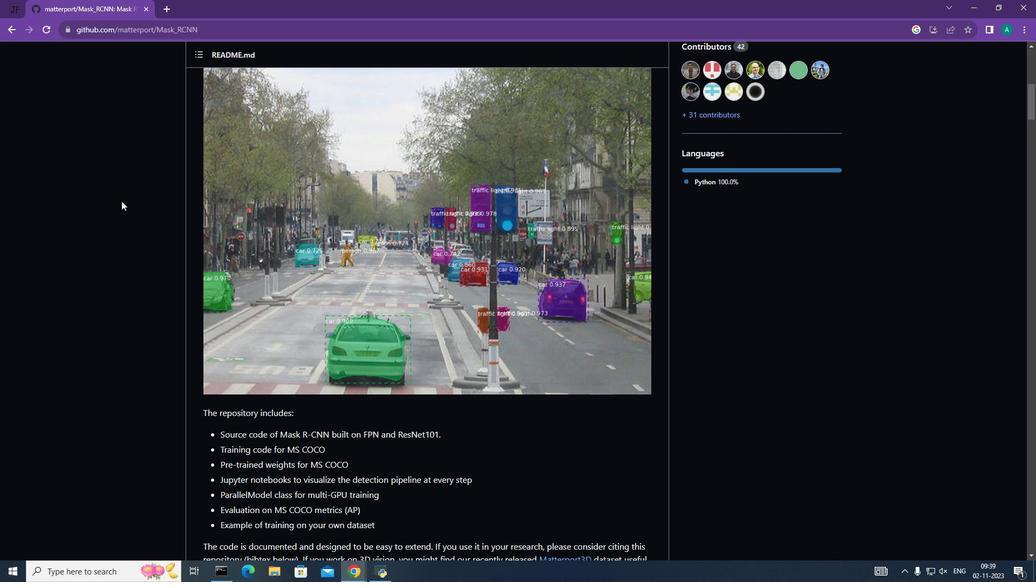 
Action: Mouse moved to (121, 198)
Screenshot: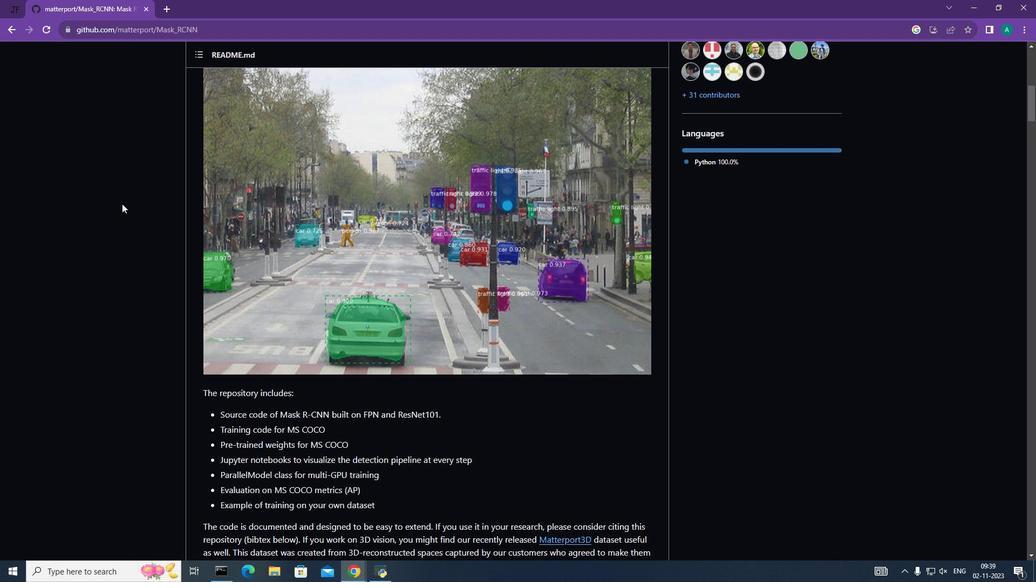 
Action: Mouse scrolled (121, 198) with delta (0, 0)
Screenshot: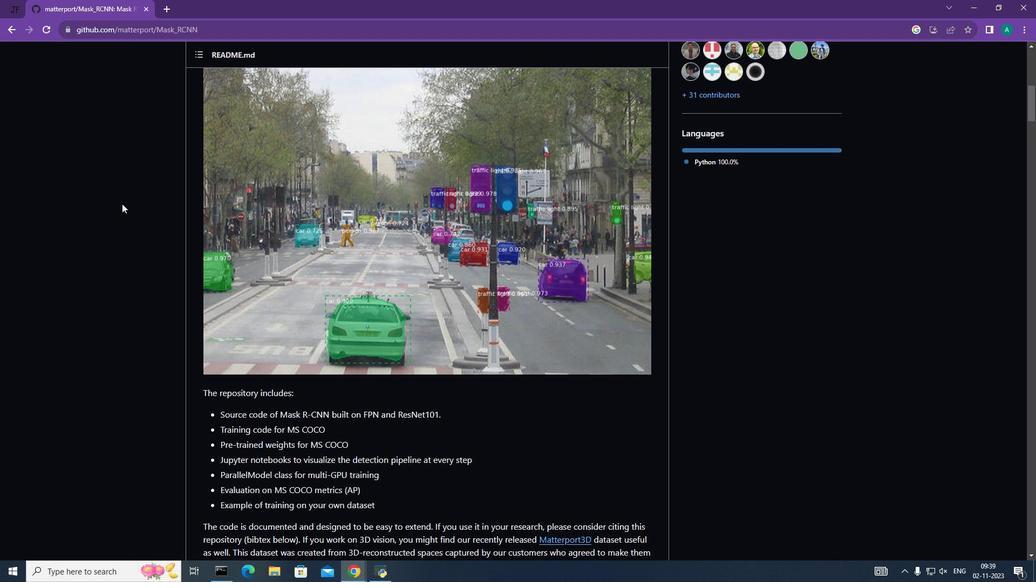 
Action: Mouse moved to (121, 201)
Screenshot: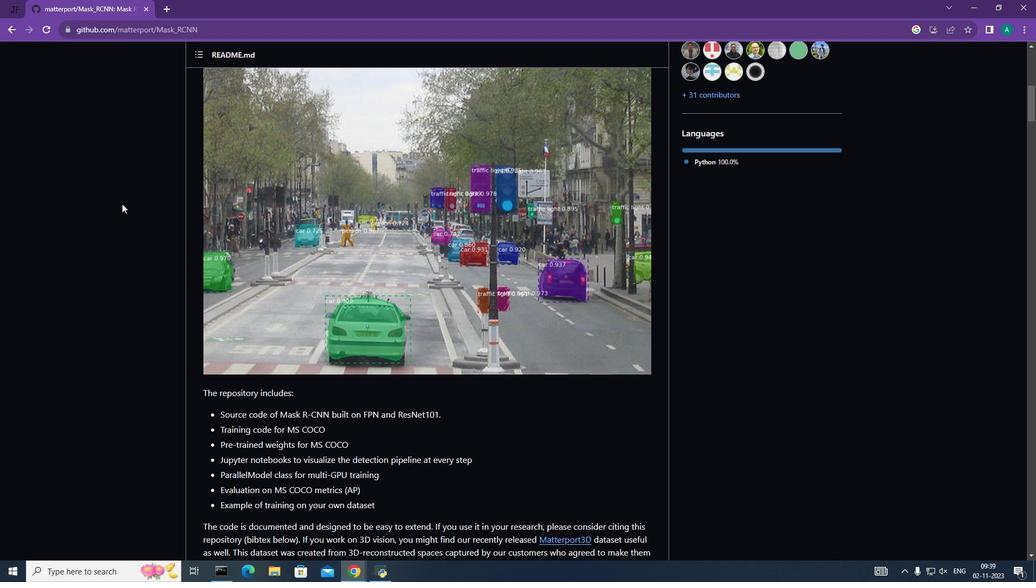 
Action: Mouse scrolled (121, 200) with delta (0, 0)
Screenshot: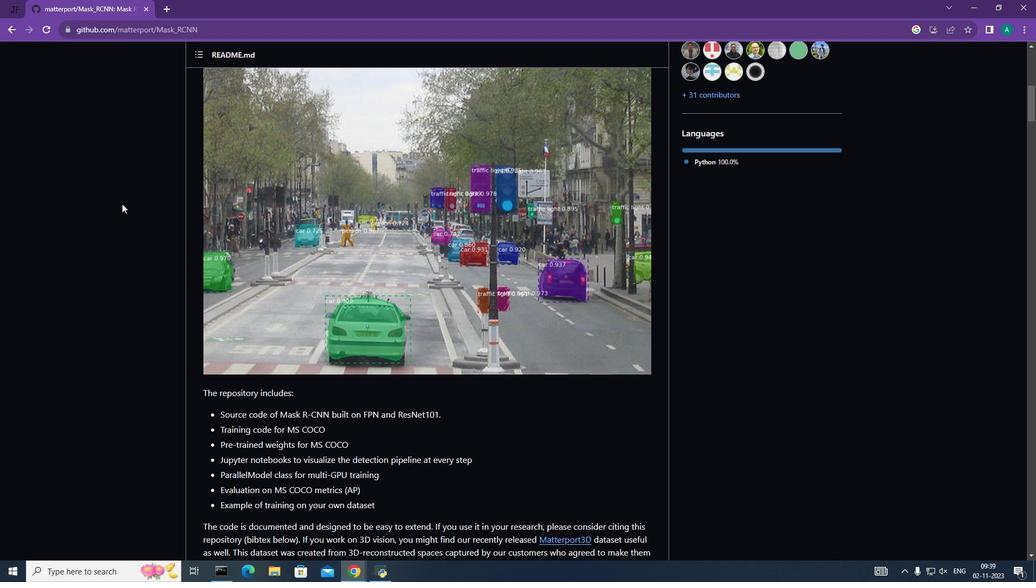 
Action: Mouse moved to (136, 213)
Screenshot: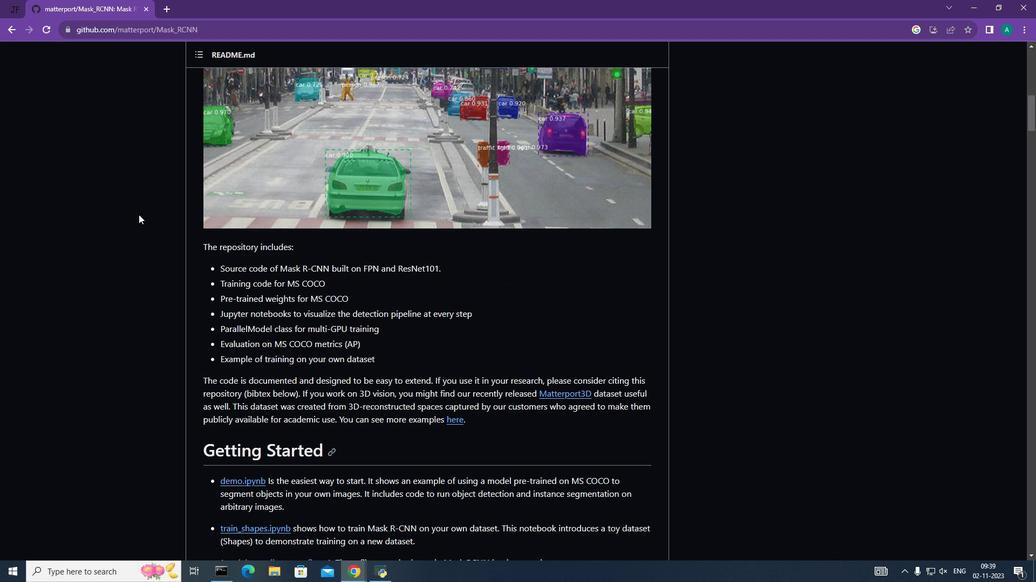 
Action: Mouse scrolled (136, 212) with delta (0, 0)
Screenshot: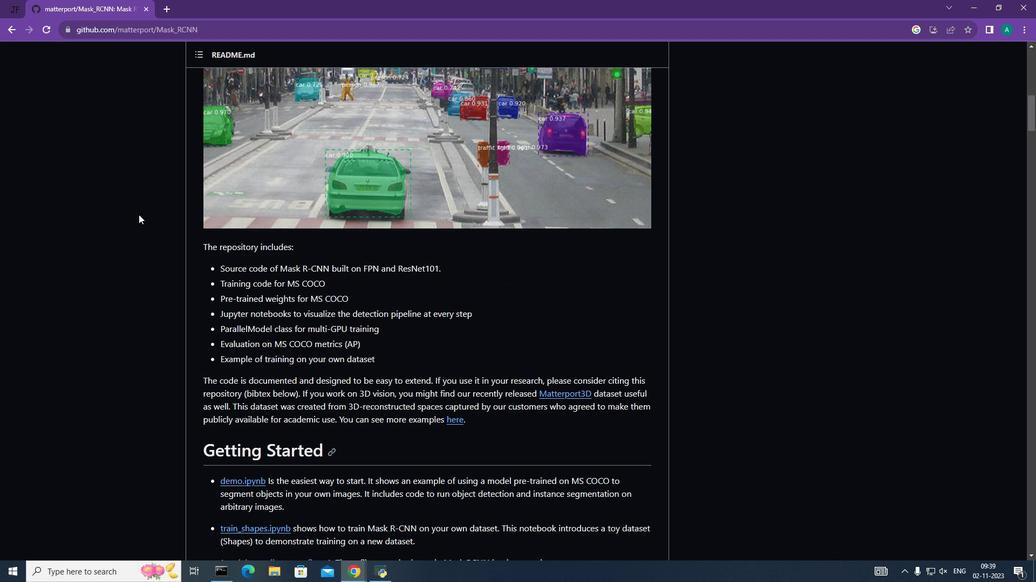 
Action: Mouse moved to (137, 214)
Screenshot: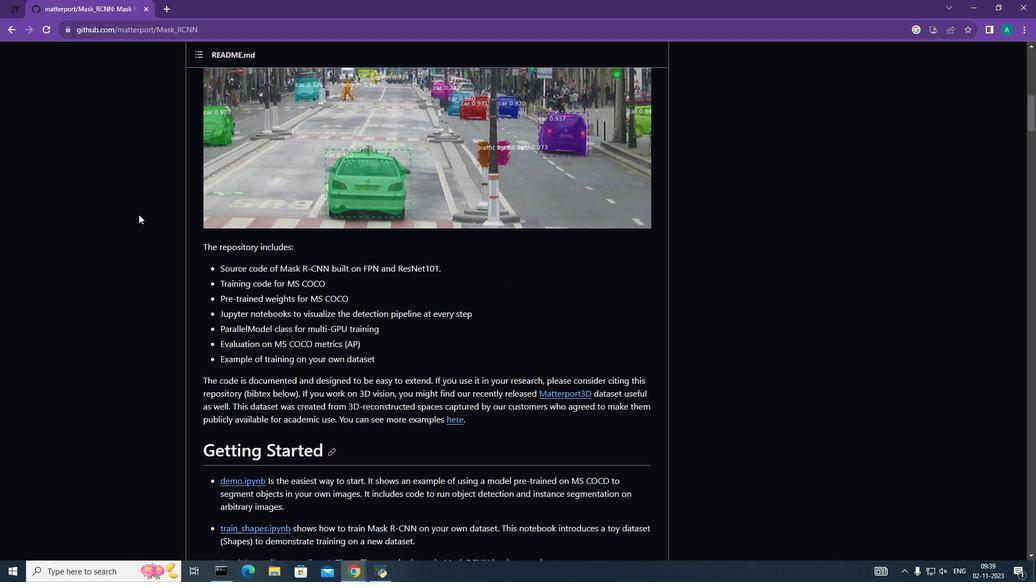 
Action: Mouse scrolled (137, 213) with delta (0, 0)
Screenshot: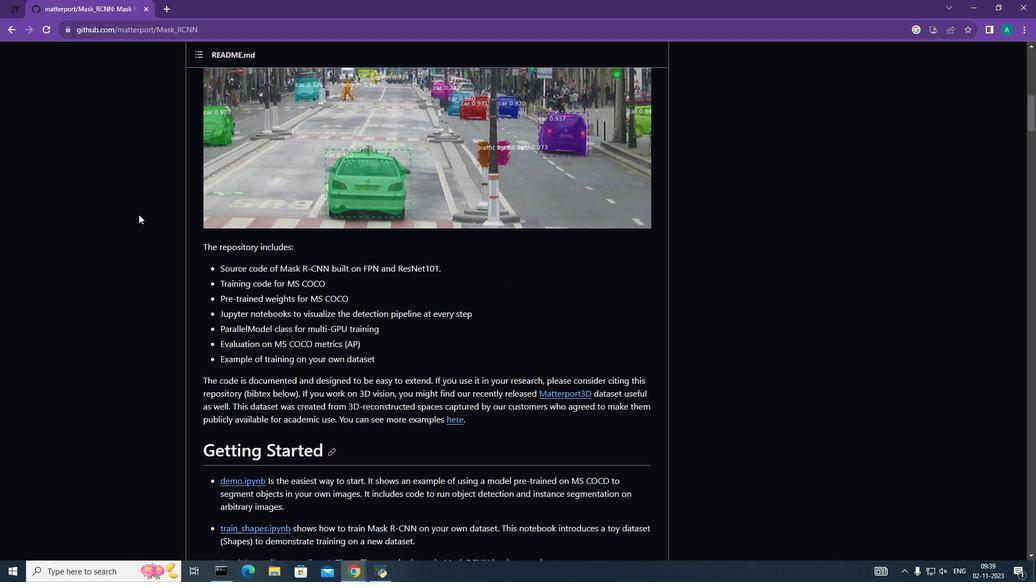 
Action: Mouse moved to (137, 214)
Screenshot: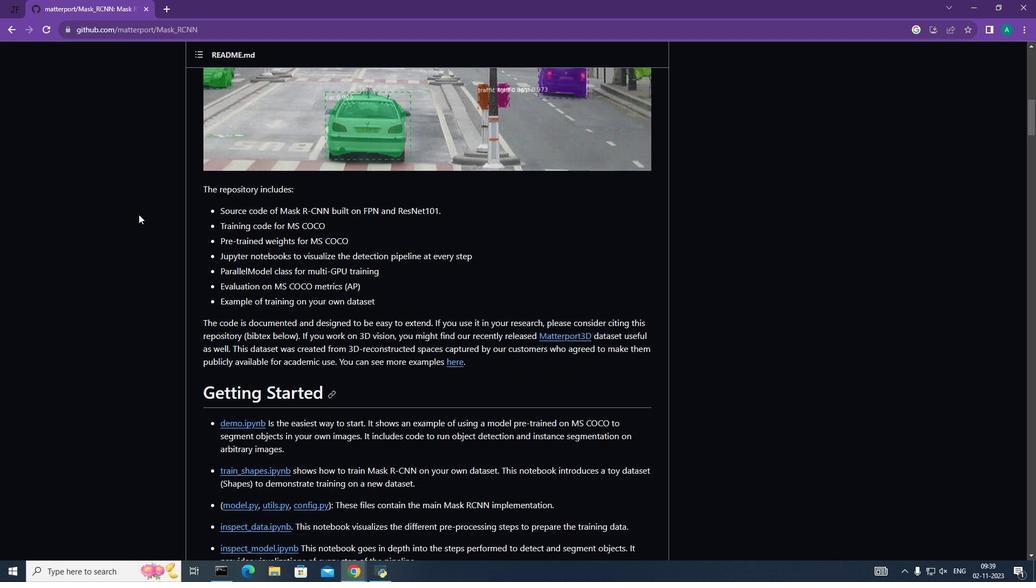 
Action: Mouse scrolled (137, 213) with delta (0, 0)
Screenshot: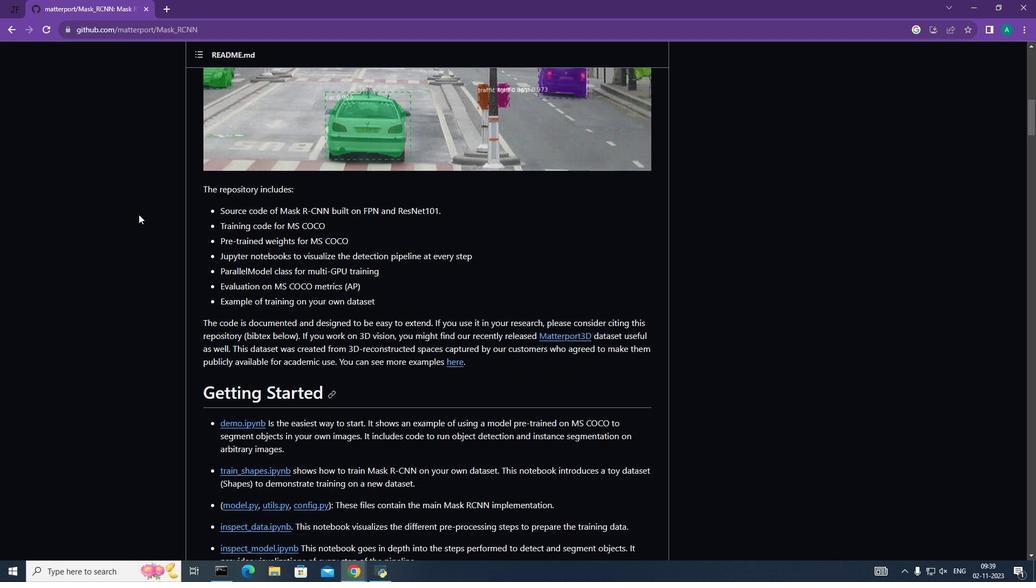 
Action: Mouse moved to (138, 214)
Screenshot: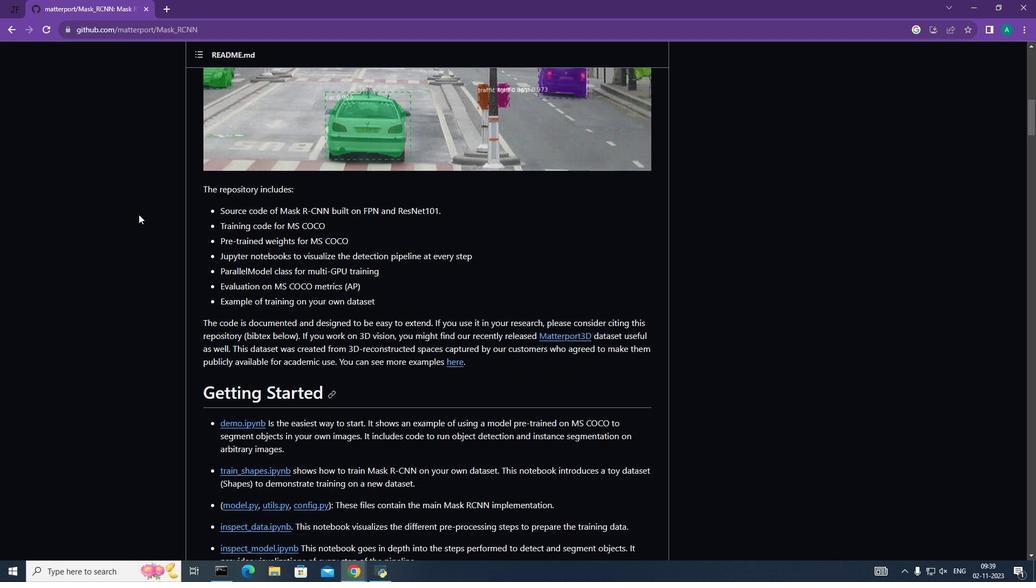
Action: Mouse scrolled (138, 214) with delta (0, 0)
Screenshot: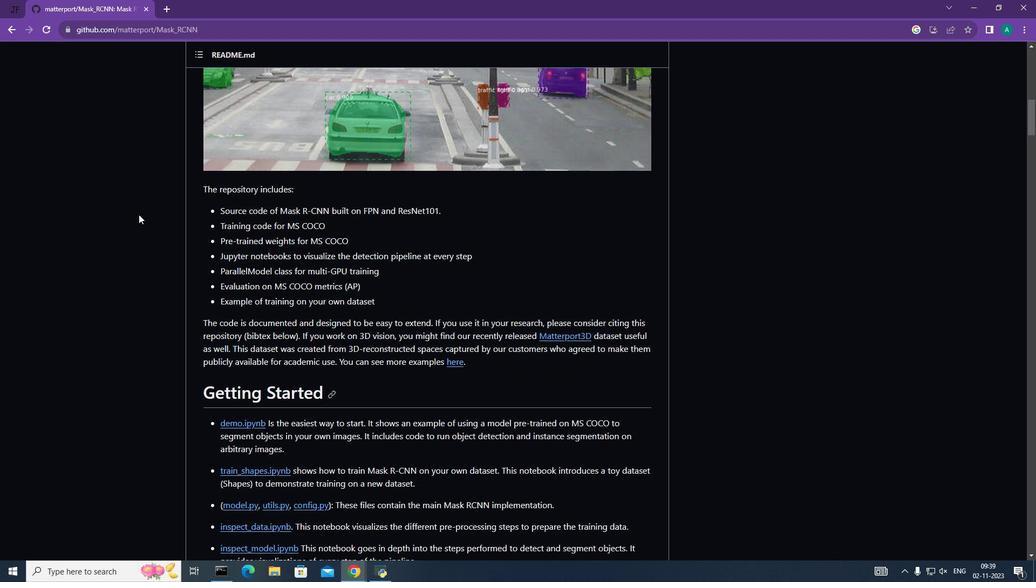 
Action: Mouse scrolled (138, 214) with delta (0, 0)
Screenshot: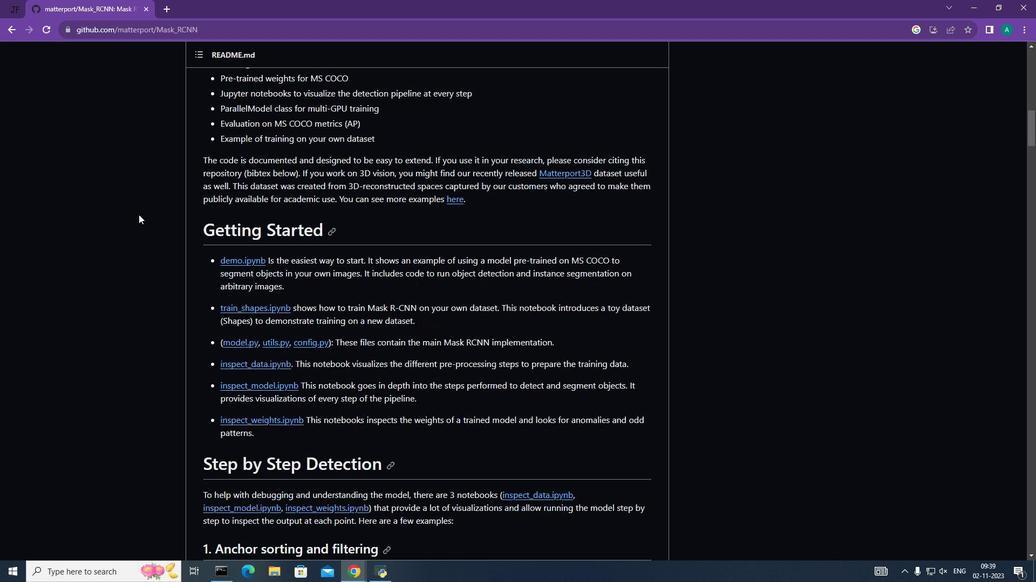 
Action: Mouse scrolled (138, 214) with delta (0, 0)
Screenshot: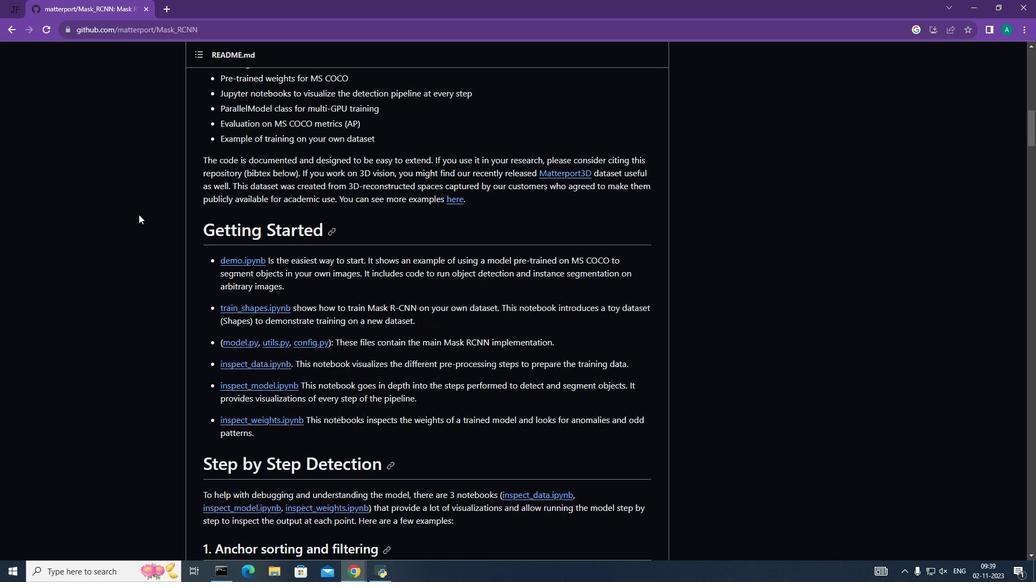 
Action: Mouse scrolled (138, 214) with delta (0, 0)
Screenshot: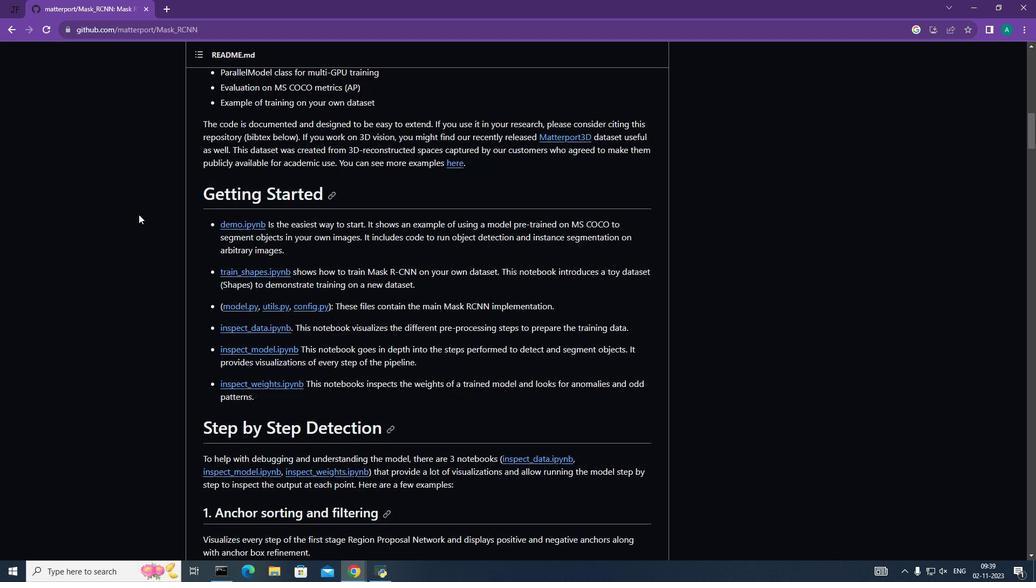
Action: Mouse scrolled (138, 214) with delta (0, 0)
Screenshot: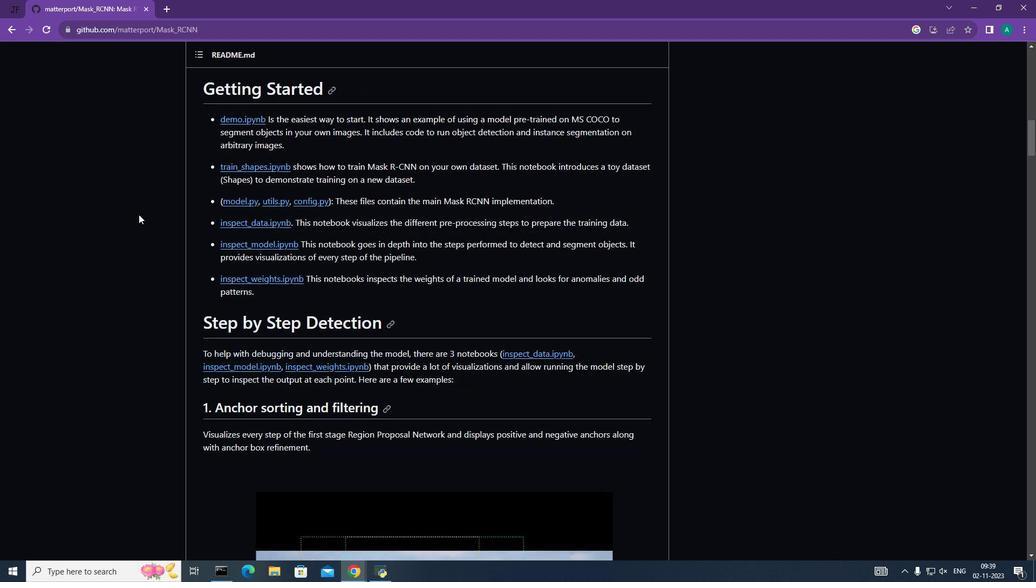 
Action: Mouse scrolled (138, 214) with delta (0, 0)
Screenshot: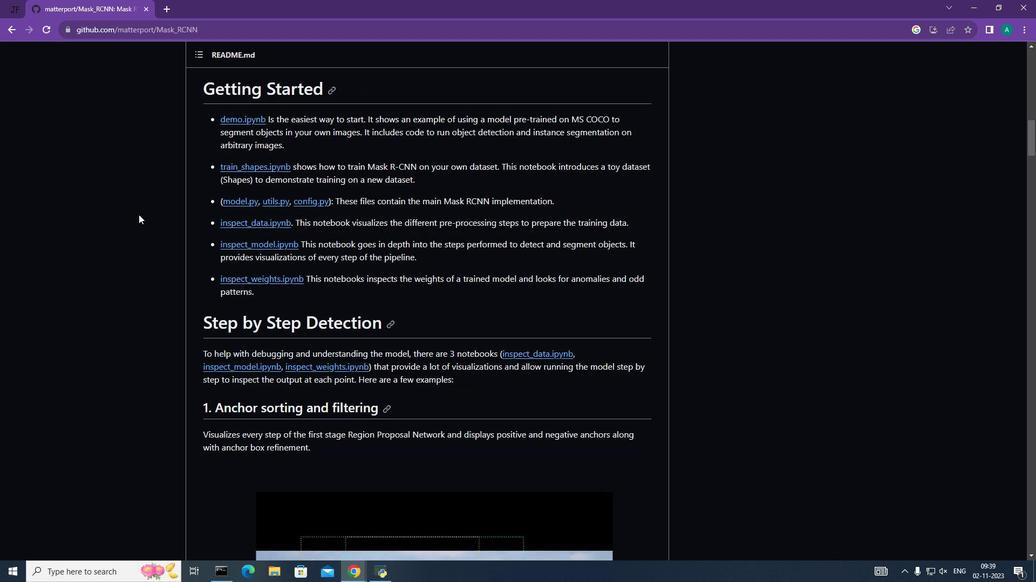 
Action: Mouse moved to (138, 215)
Screenshot: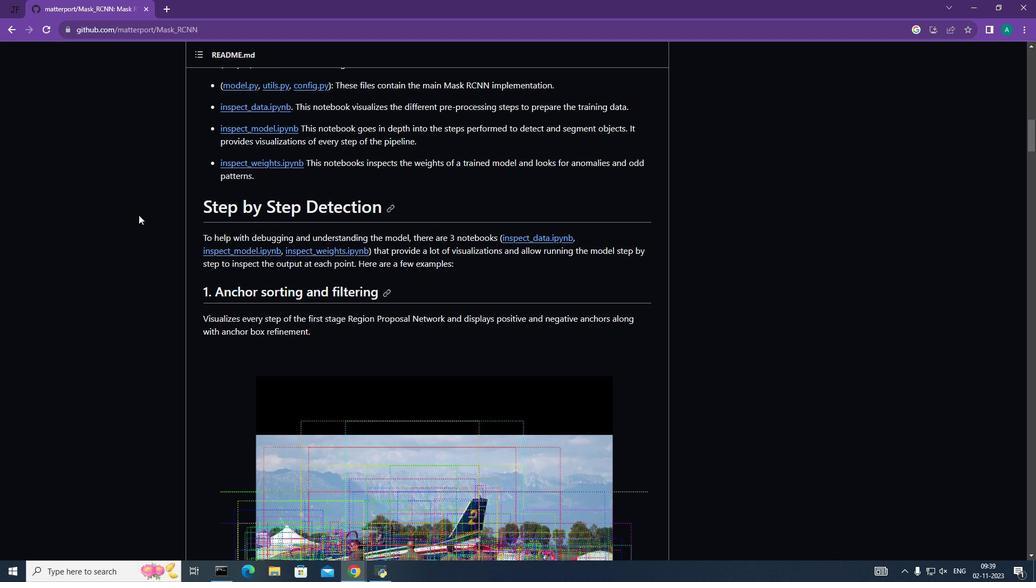 
Action: Mouse scrolled (138, 214) with delta (0, 0)
Screenshot: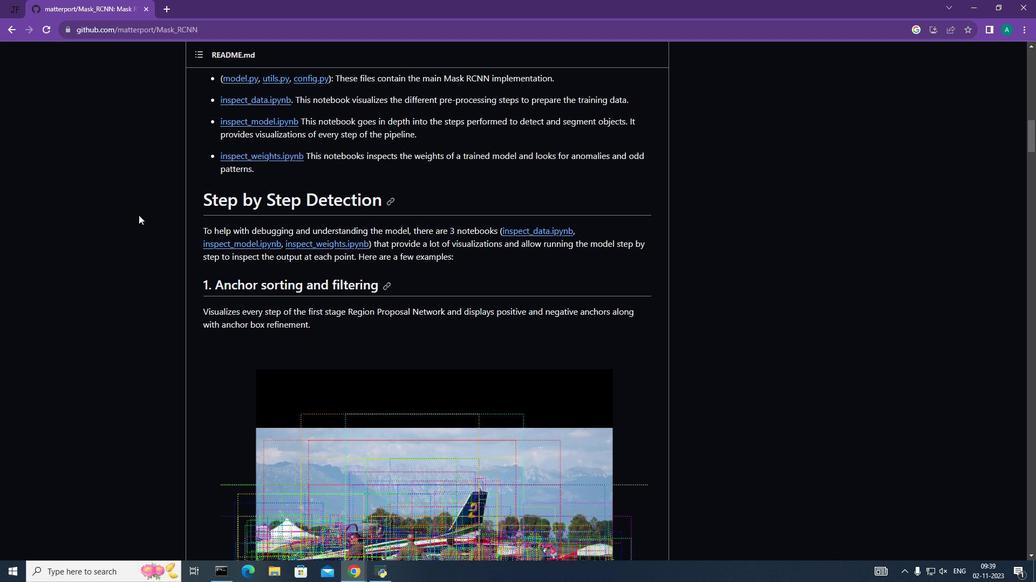 
Action: Mouse scrolled (138, 214) with delta (0, 0)
Screenshot: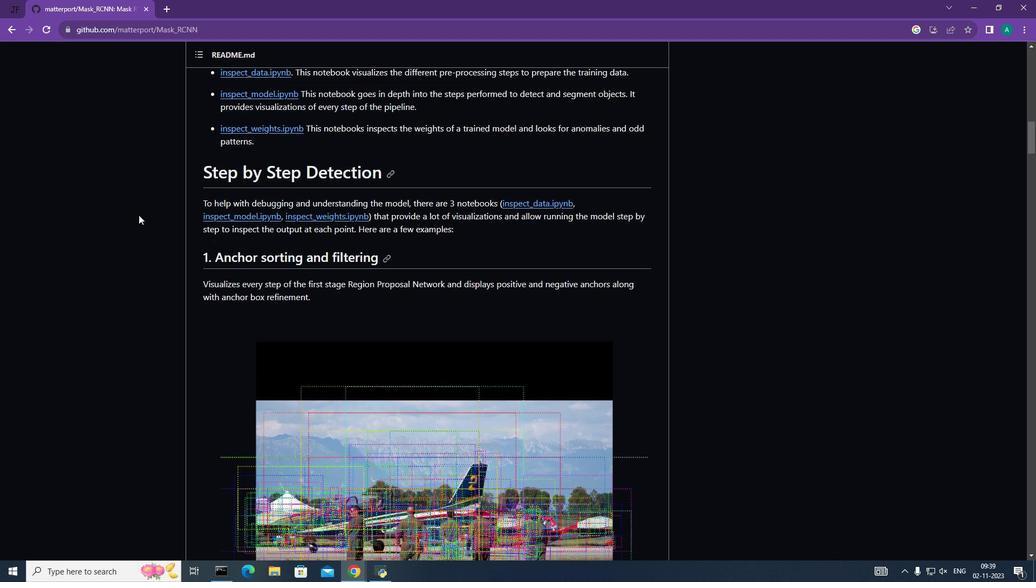 
Action: Mouse scrolled (138, 214) with delta (0, 0)
Screenshot: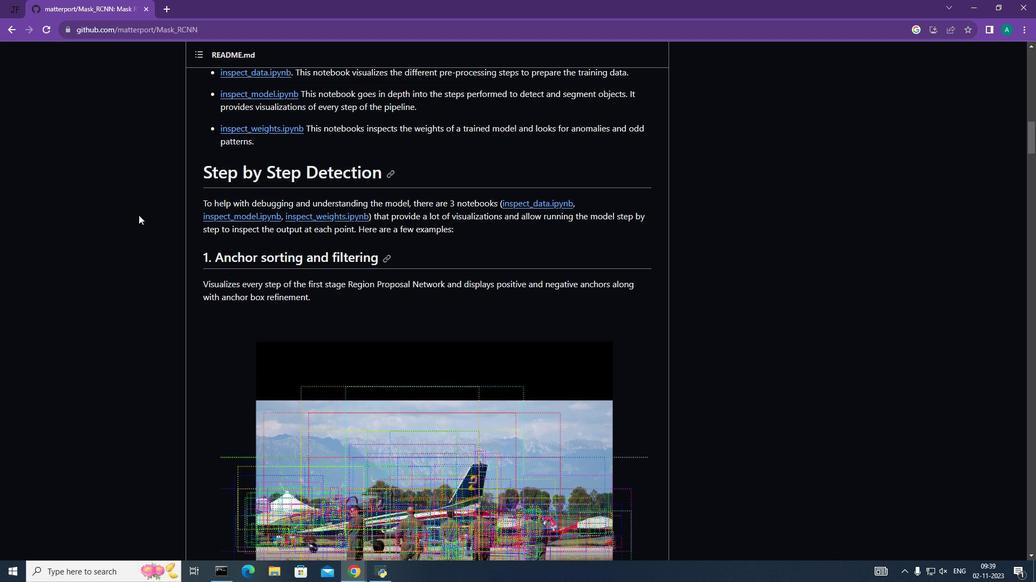 
Action: Mouse scrolled (138, 214) with delta (0, 0)
Screenshot: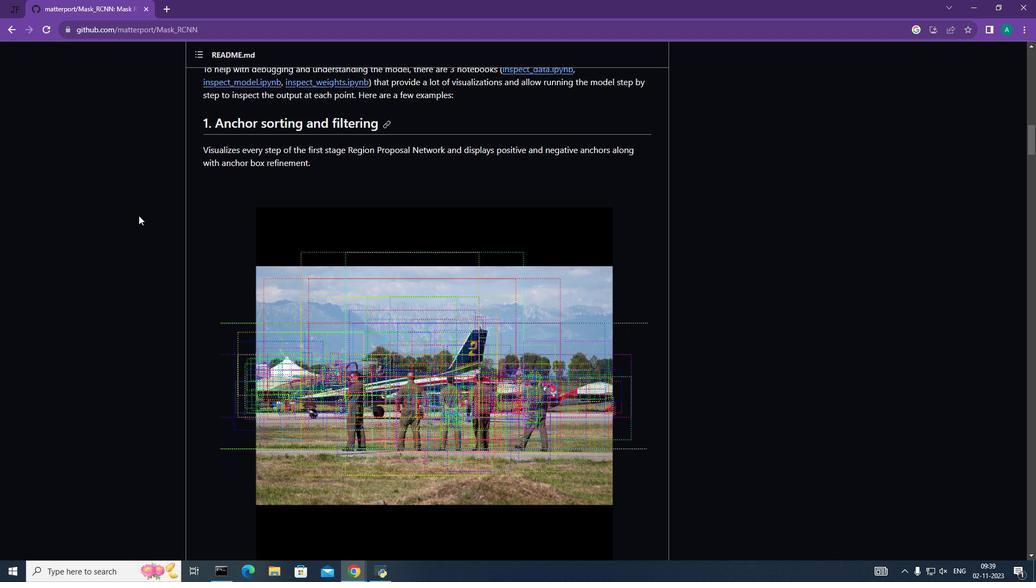 
Action: Mouse moved to (138, 216)
Screenshot: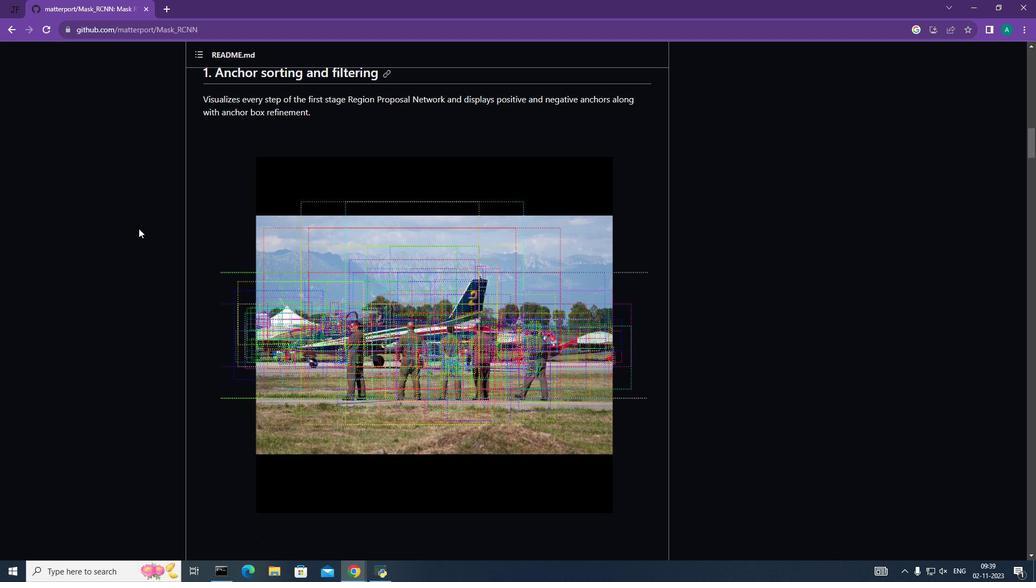 
Action: Mouse scrolled (138, 216) with delta (0, 0)
Screenshot: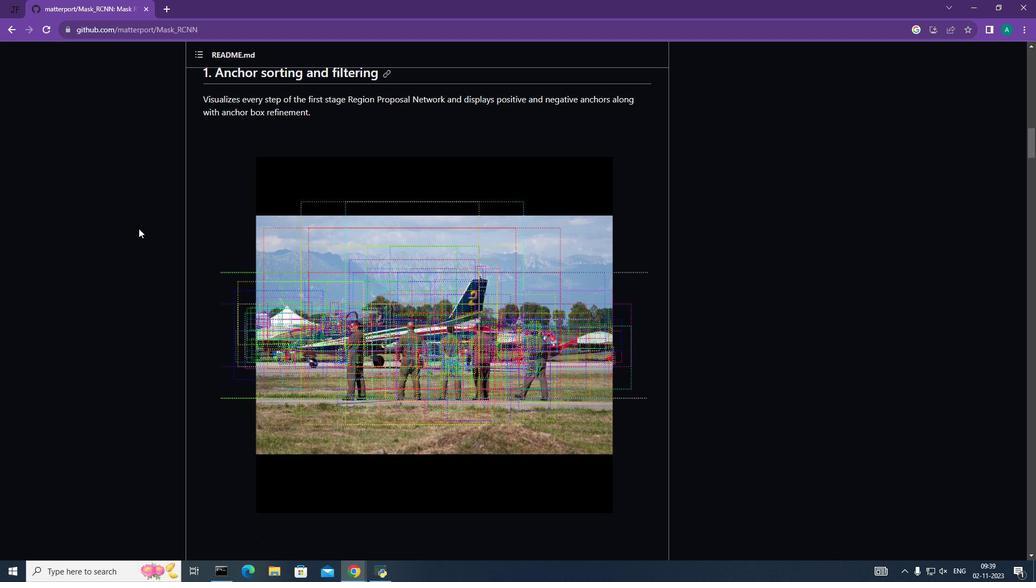 
Action: Mouse moved to (139, 229)
Screenshot: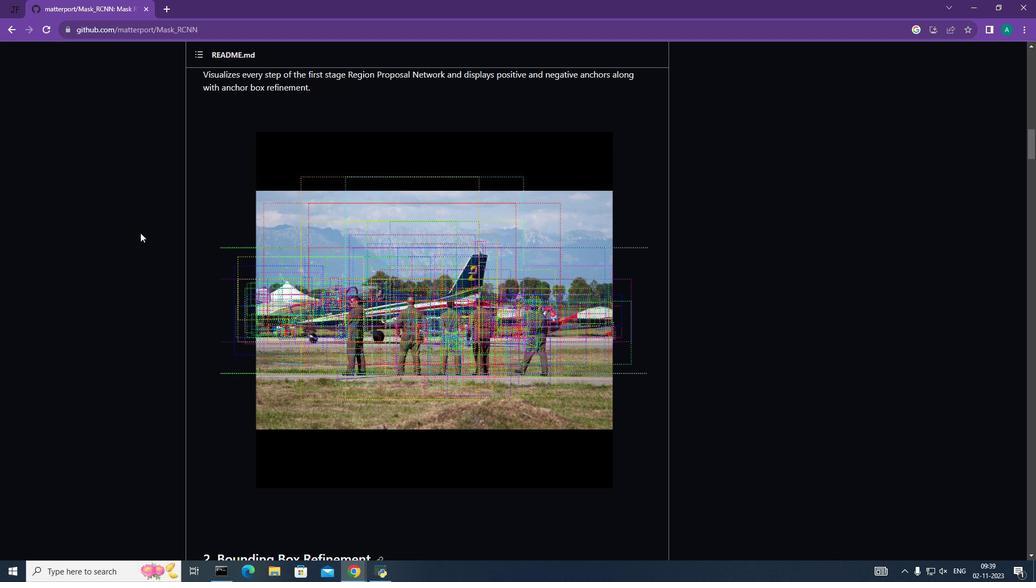 
Action: Mouse scrolled (139, 229) with delta (0, 0)
Screenshot: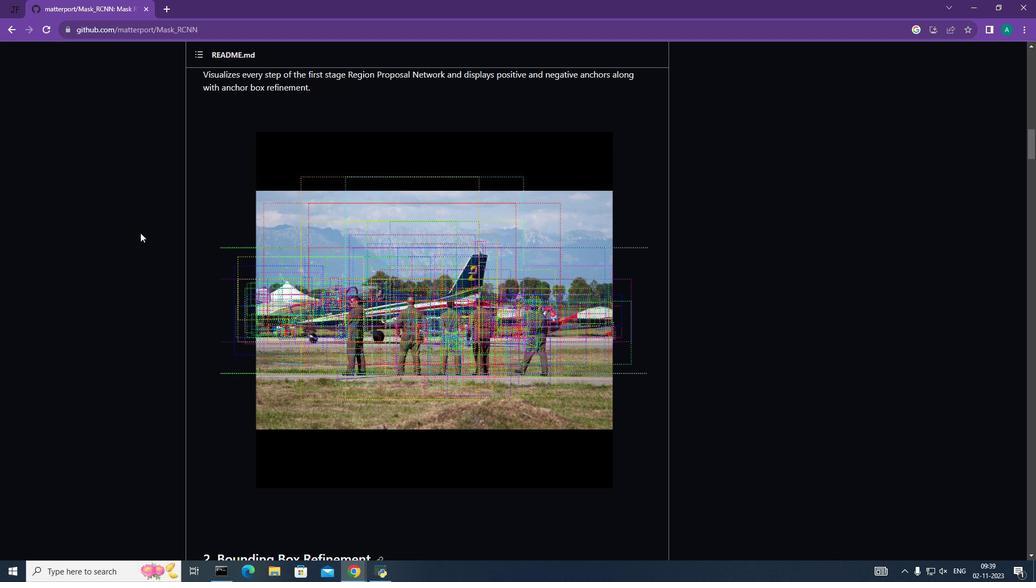 
Action: Mouse moved to (140, 240)
Screenshot: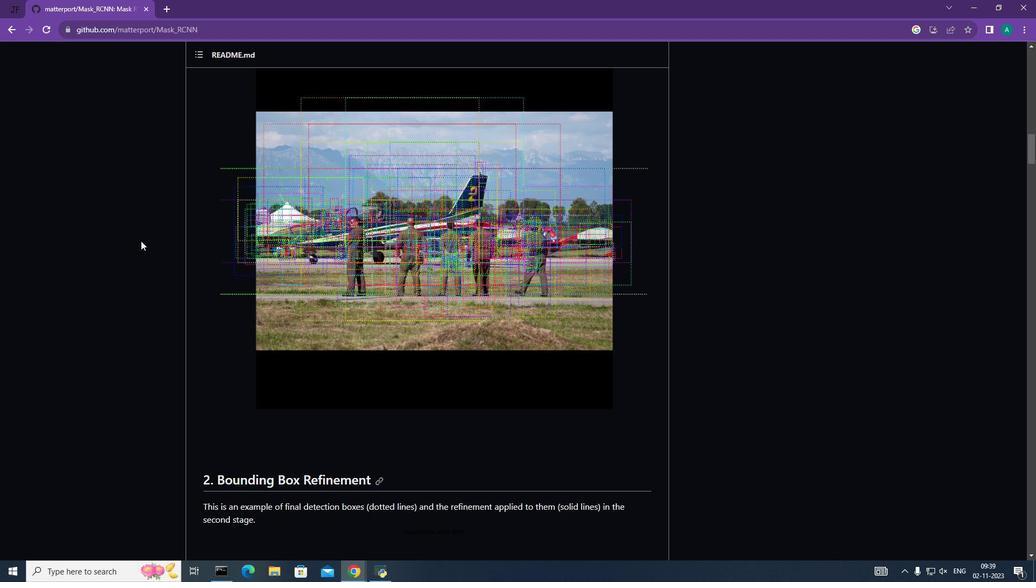 
Action: Mouse scrolled (140, 240) with delta (0, 0)
Screenshot: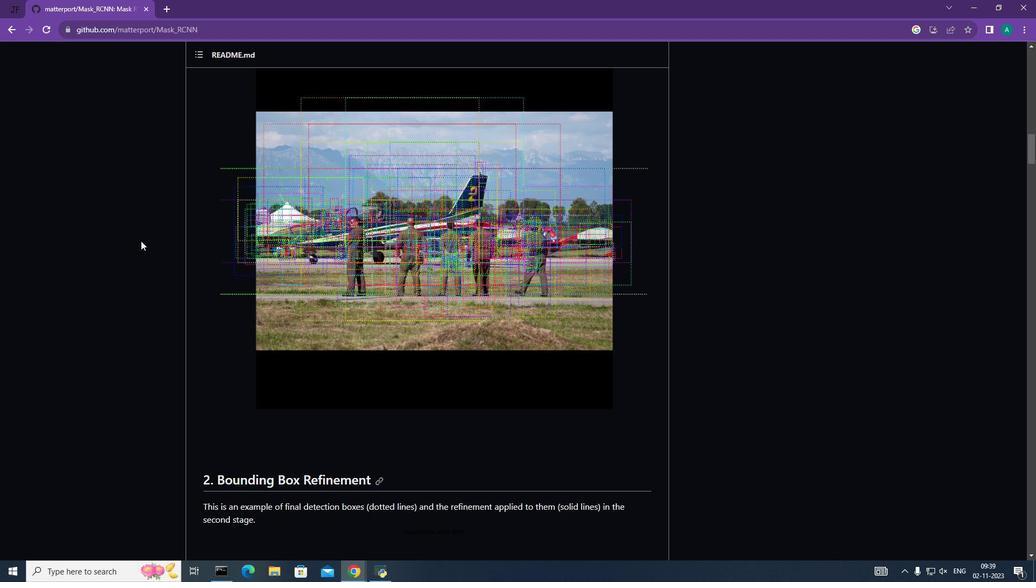 
Action: Mouse moved to (140, 241)
Screenshot: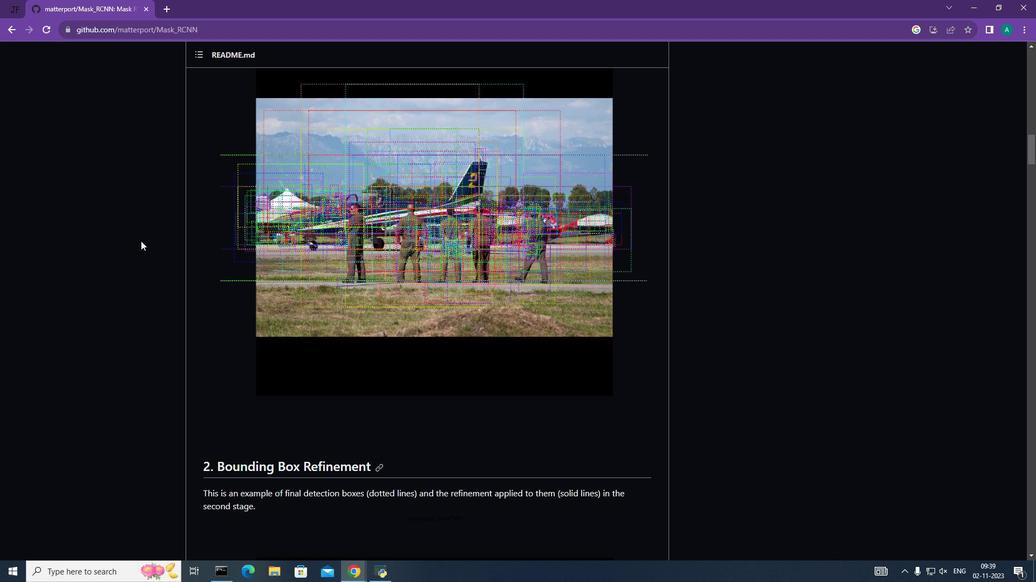 
Action: Mouse scrolled (140, 240) with delta (0, 0)
Screenshot: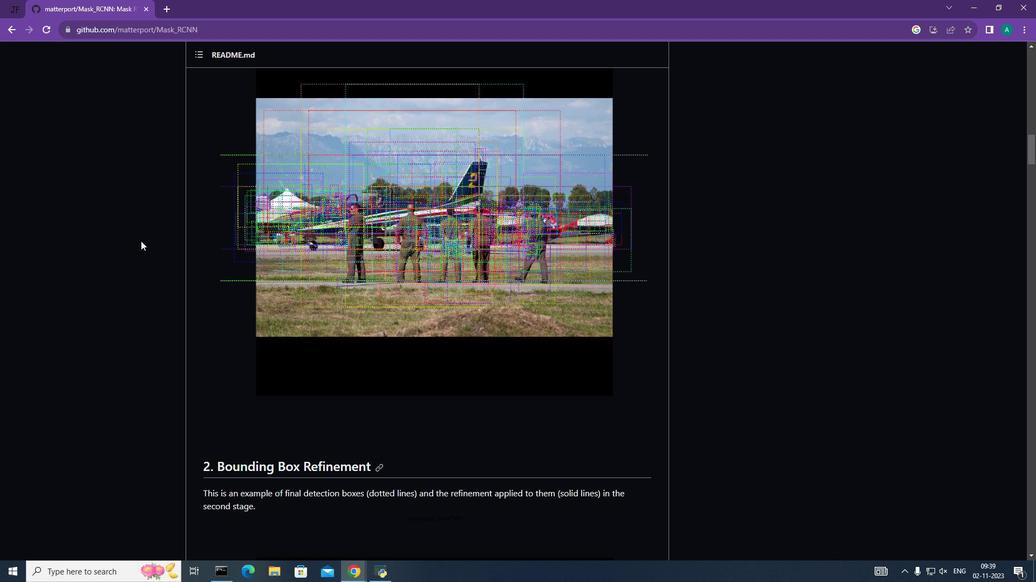
Action: Mouse scrolled (140, 240) with delta (0, 0)
Screenshot: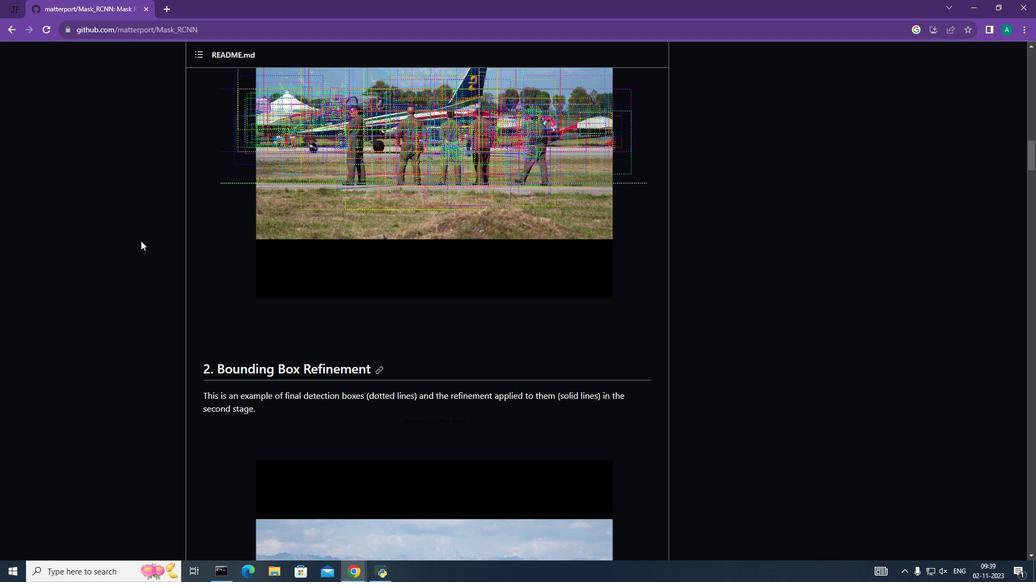 
Action: Mouse scrolled (140, 240) with delta (0, 0)
Screenshot: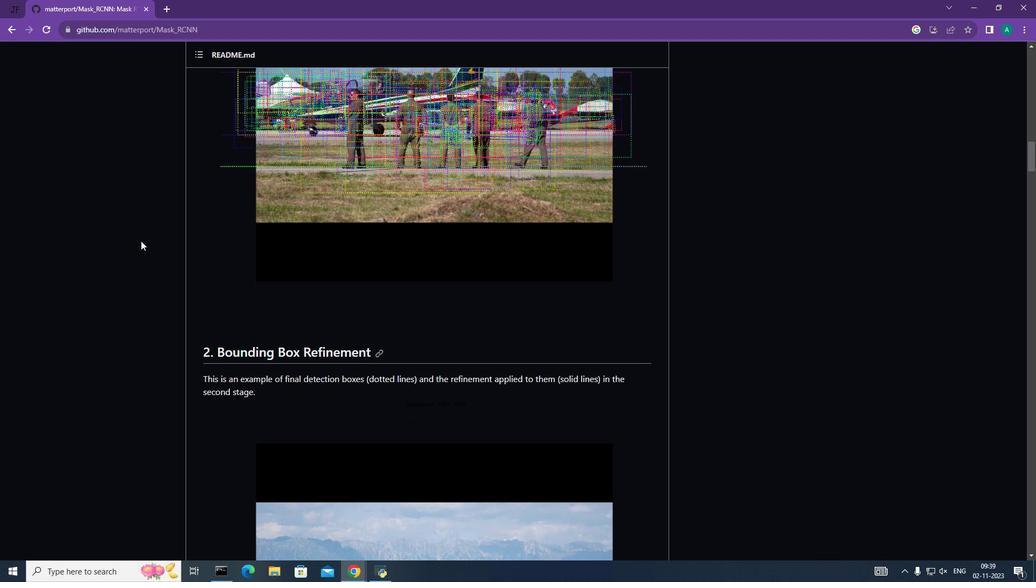 
Action: Mouse scrolled (140, 240) with delta (0, 0)
Screenshot: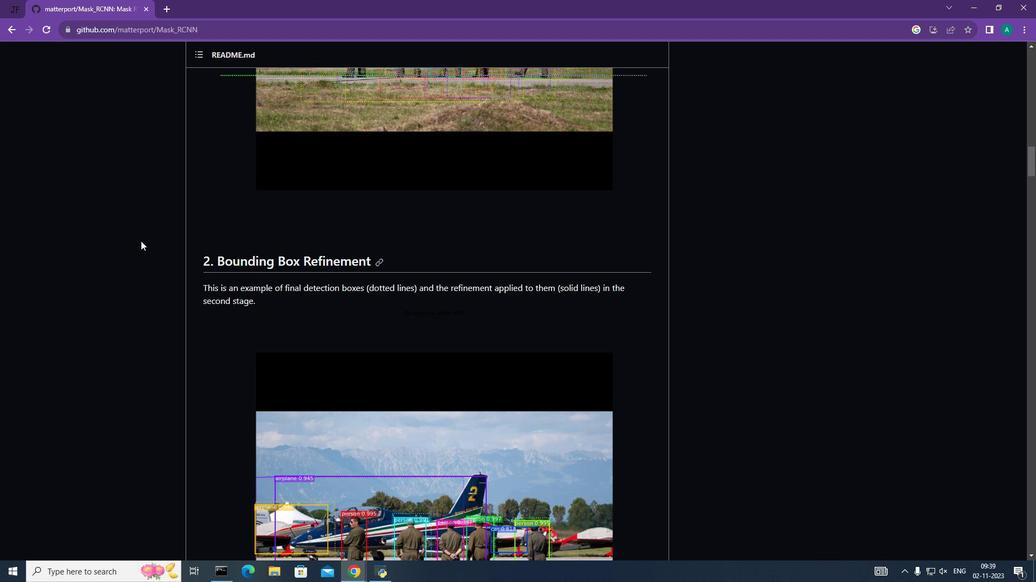 
Action: Mouse scrolled (140, 240) with delta (0, 0)
Screenshot: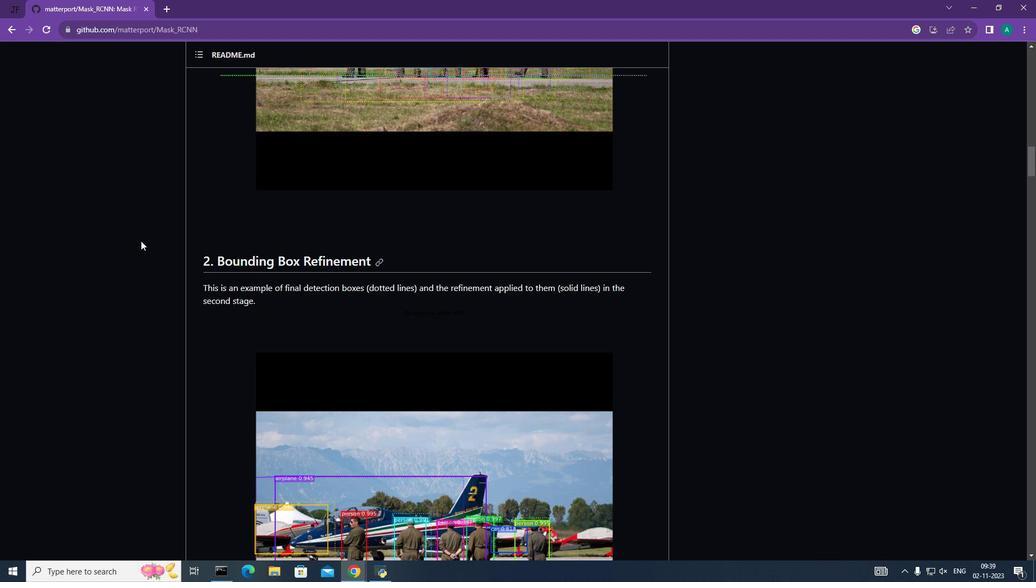 
Action: Mouse scrolled (140, 240) with delta (0, 0)
Screenshot: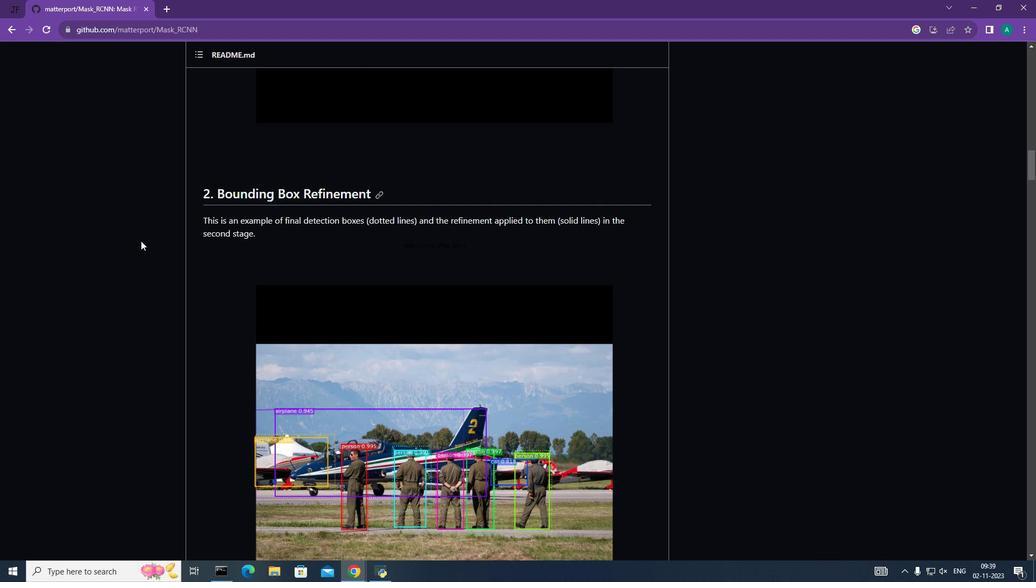 
Action: Mouse moved to (356, 324)
Screenshot: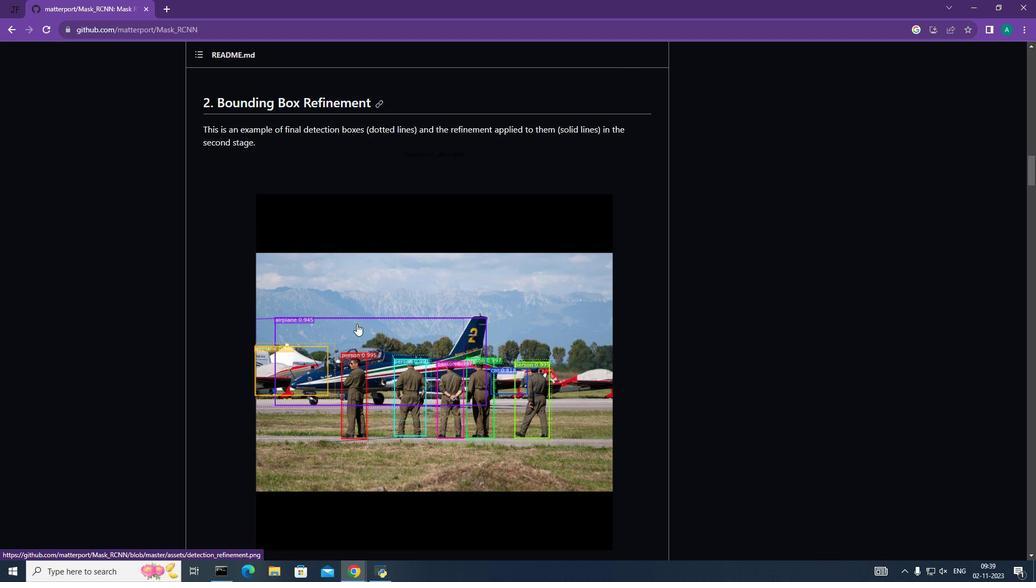 
Action: Mouse scrolled (356, 323) with delta (0, 0)
Screenshot: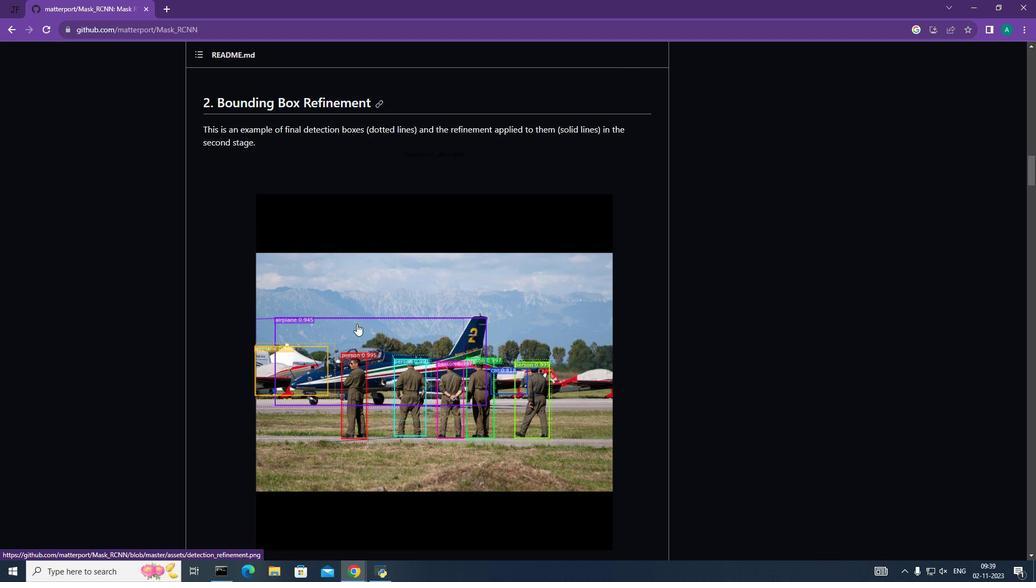 
Action: Mouse moved to (357, 324)
Screenshot: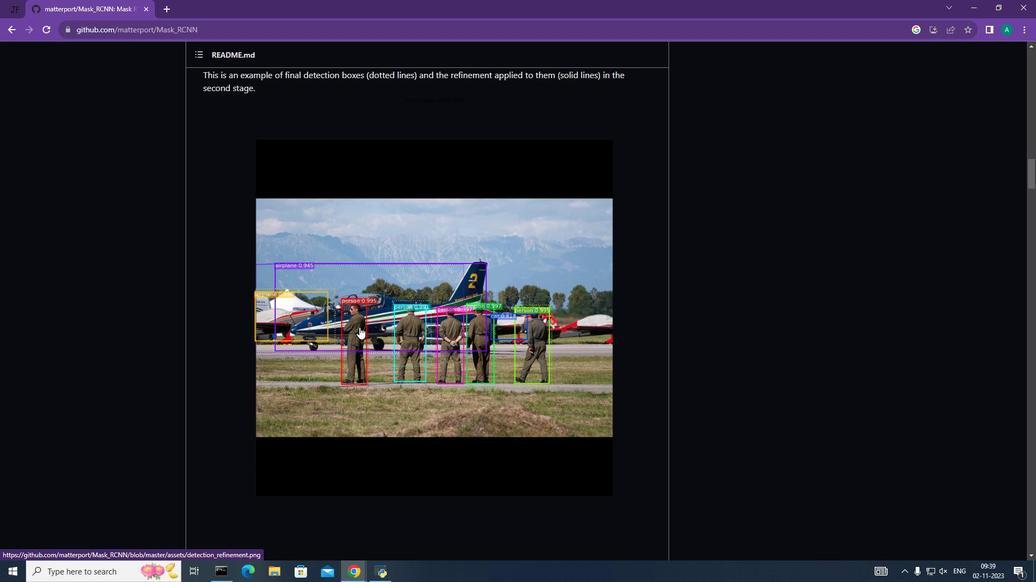 
Action: Mouse scrolled (357, 323) with delta (0, 0)
Screenshot: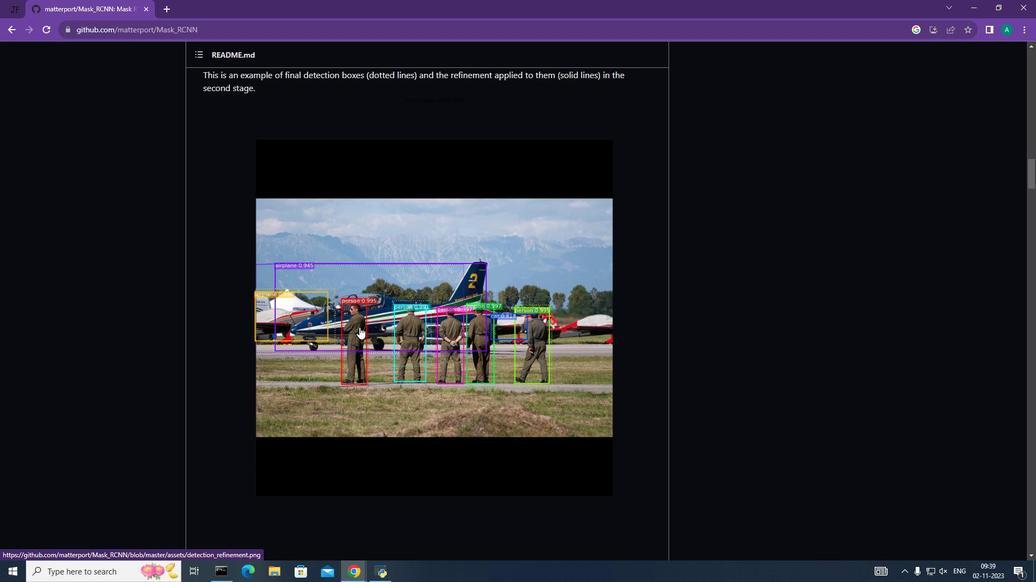 
Action: Mouse moved to (357, 325)
Screenshot: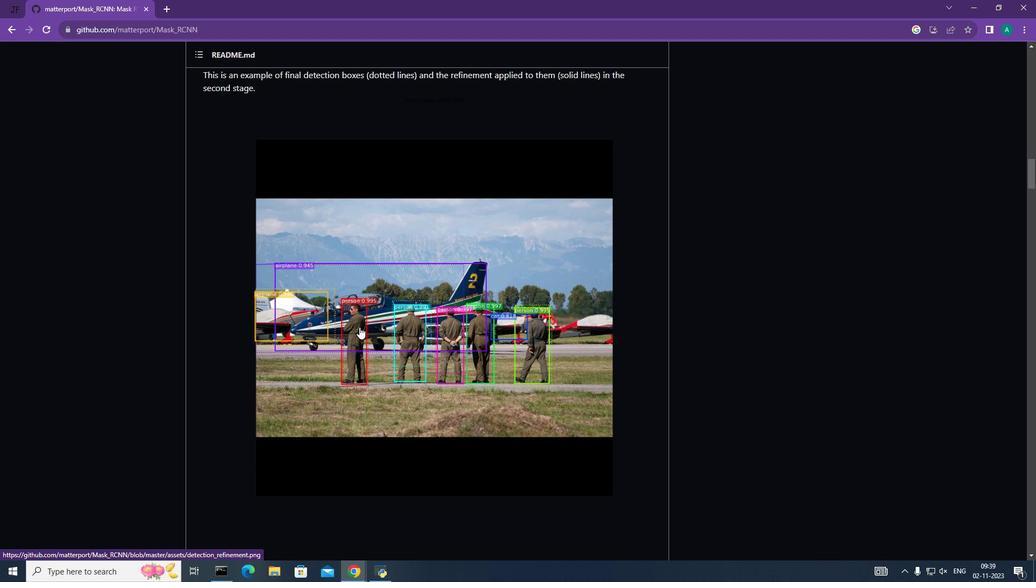 
Action: Mouse scrolled (357, 324) with delta (0, 0)
Screenshot: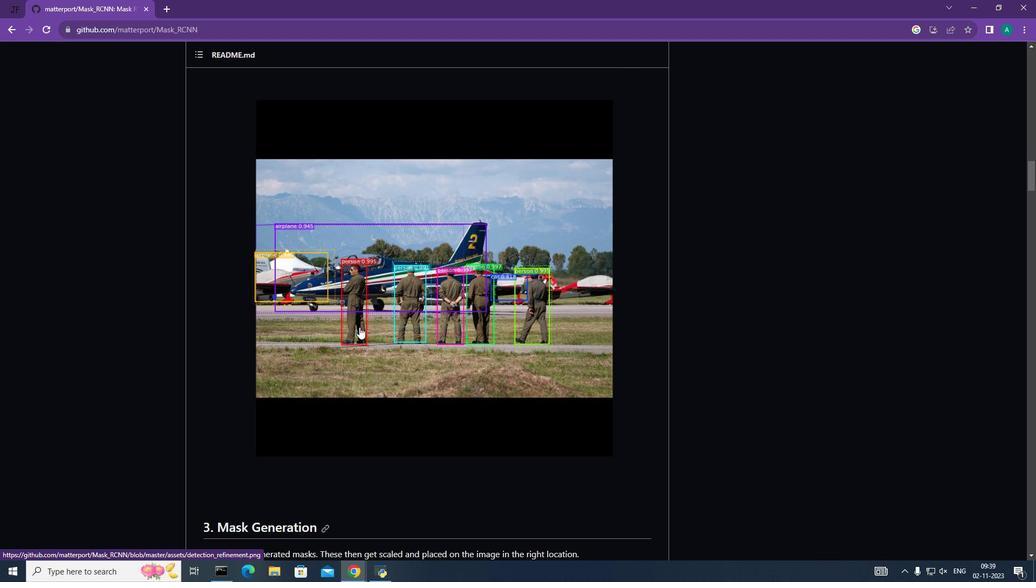 
Action: Mouse moved to (359, 327)
Screenshot: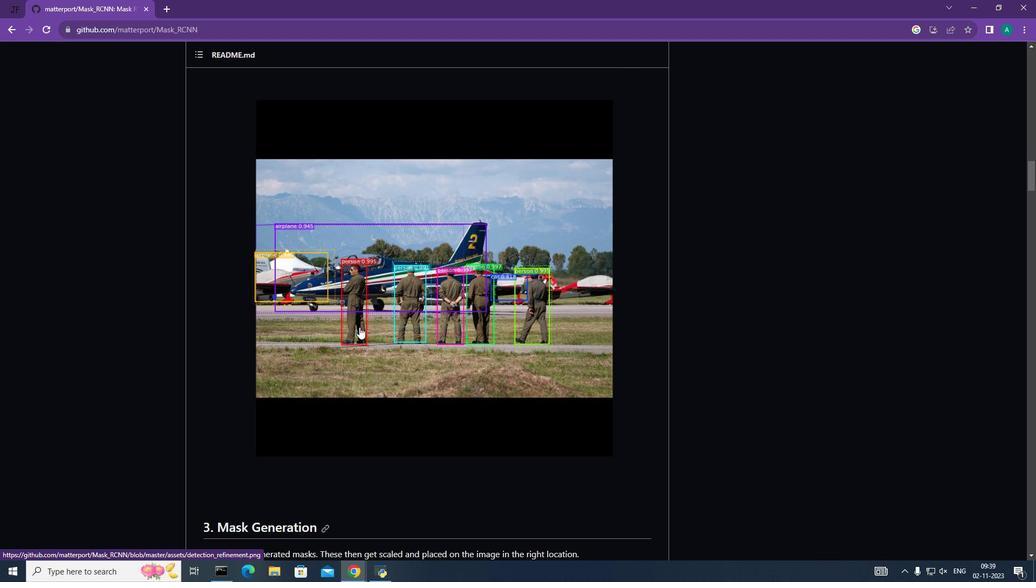
Action: Mouse scrolled (359, 327) with delta (0, 0)
Screenshot: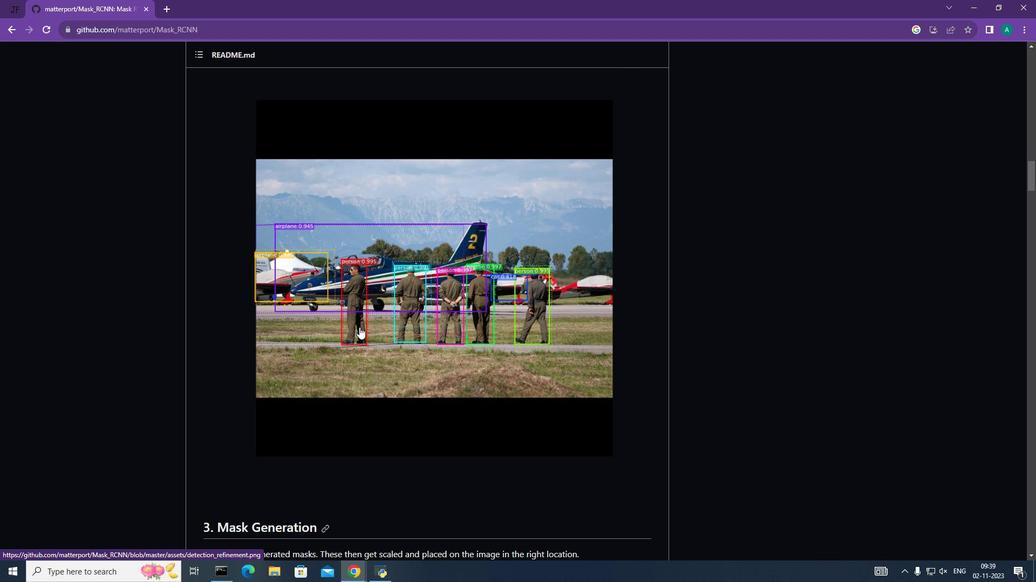 
Action: Mouse moved to (359, 327)
Screenshot: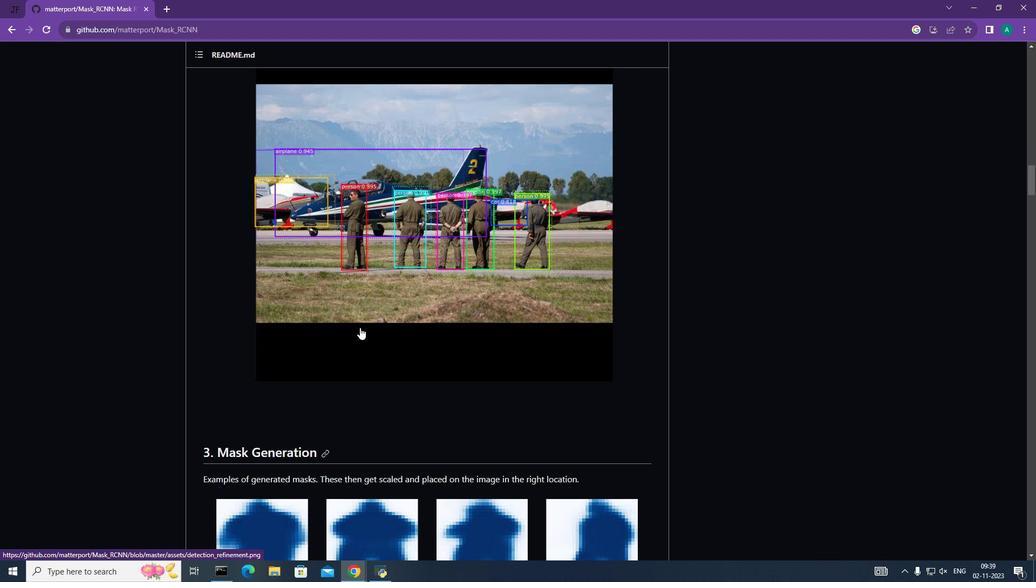 
Action: Mouse scrolled (359, 327) with delta (0, 0)
Screenshot: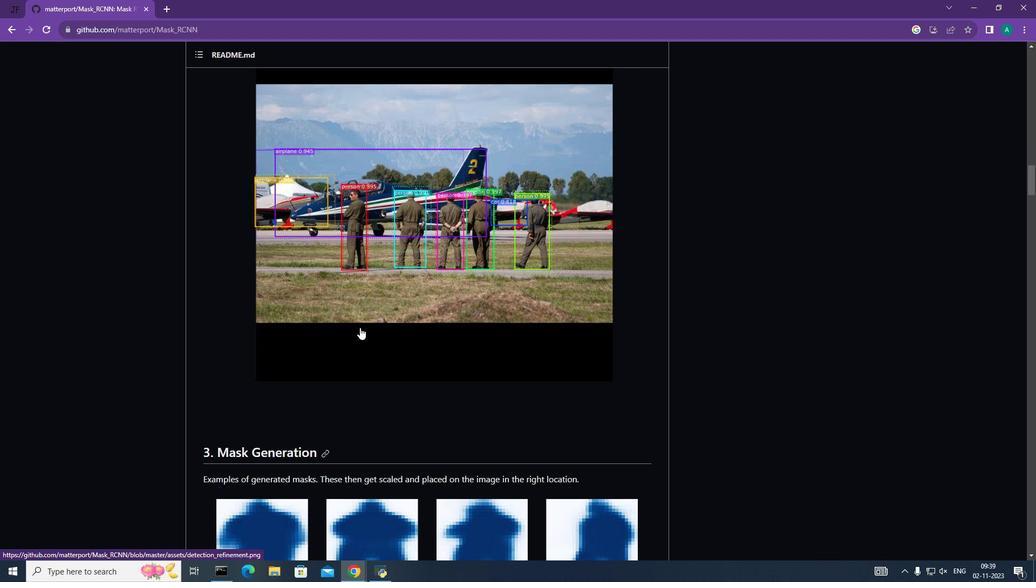 
Action: Mouse moved to (175, 283)
Screenshot: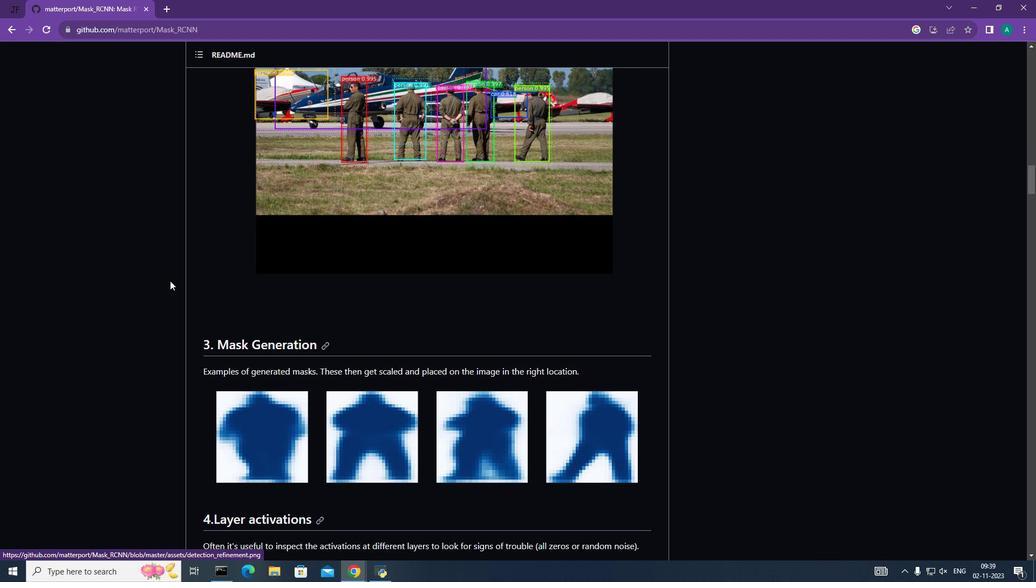 
Action: Mouse scrolled (175, 283) with delta (0, 0)
Screenshot: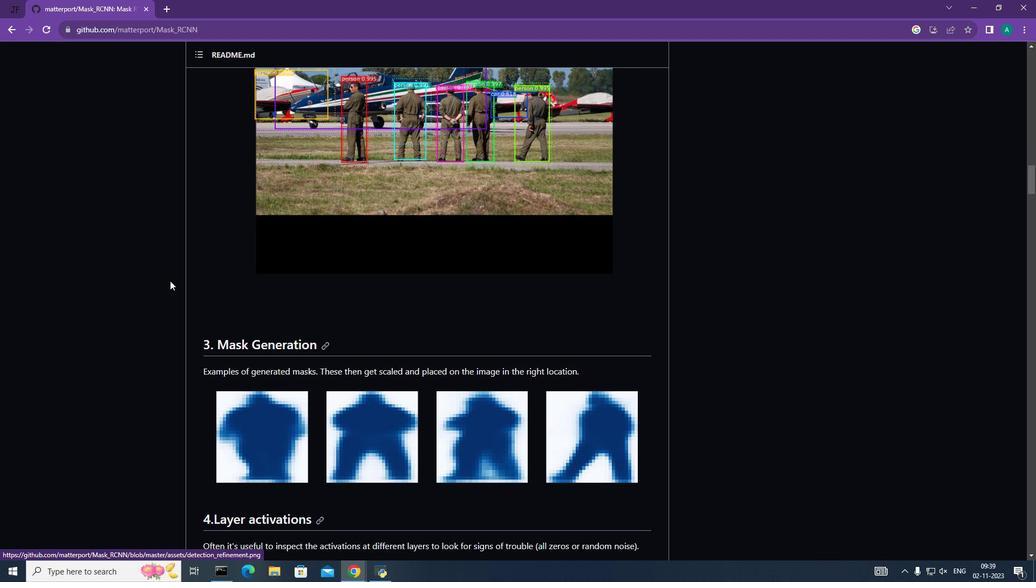 
Action: Mouse moved to (161, 275)
Screenshot: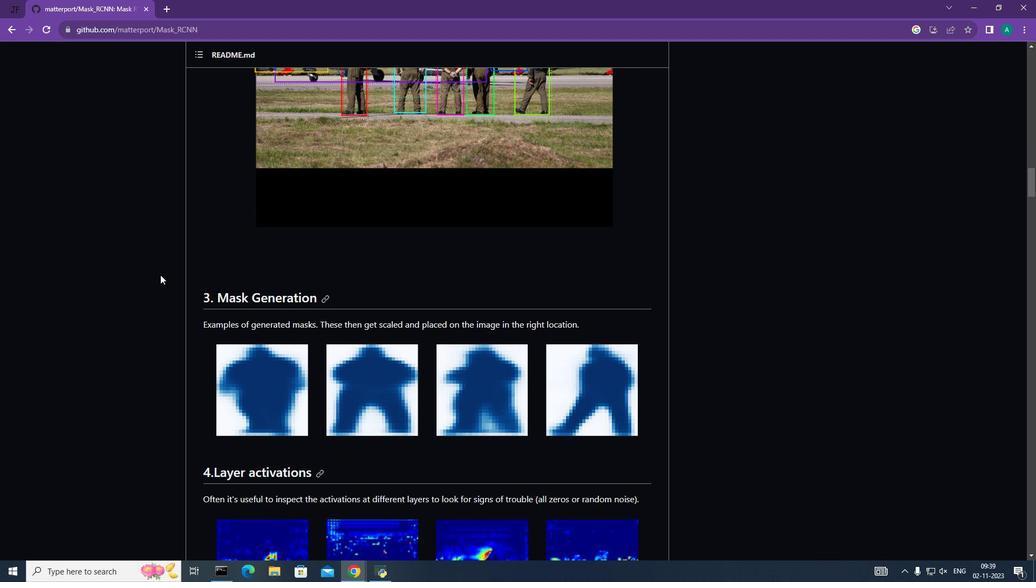 
Action: Mouse scrolled (161, 274) with delta (0, 0)
Screenshot: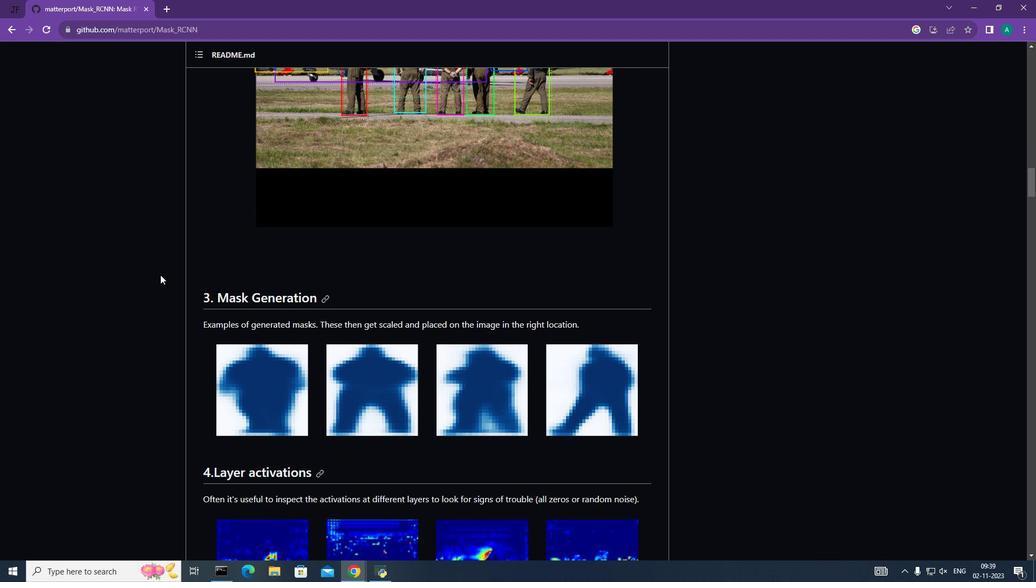 
Action: Mouse moved to (160, 275)
Screenshot: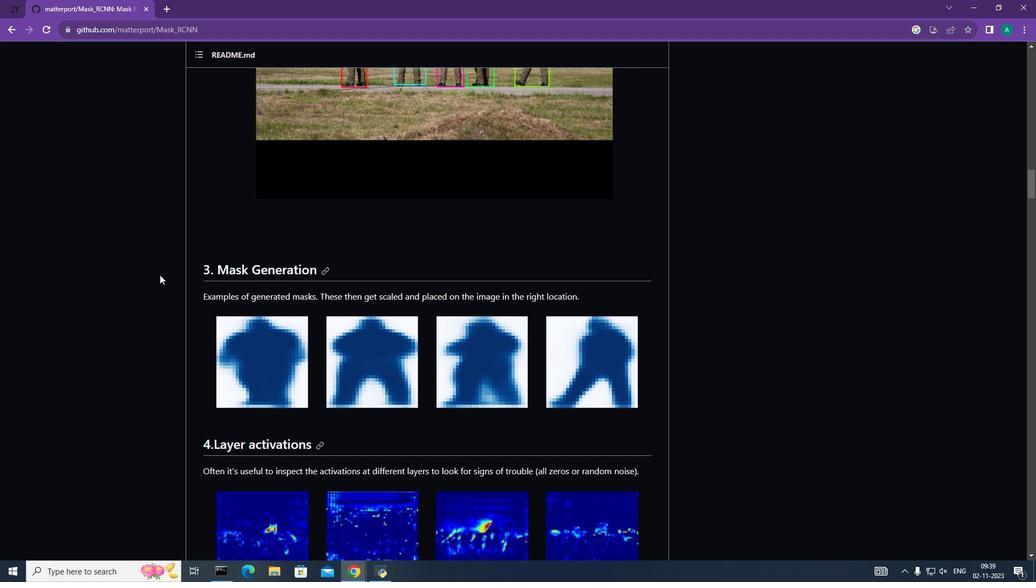
Action: Mouse scrolled (160, 274) with delta (0, 0)
Screenshot: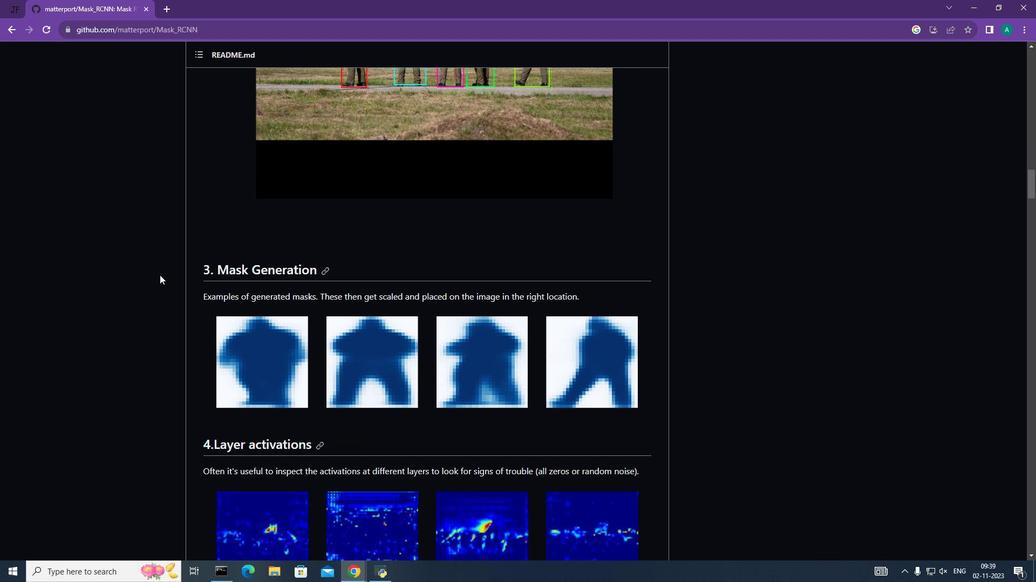 
Action: Mouse moved to (160, 275)
Screenshot: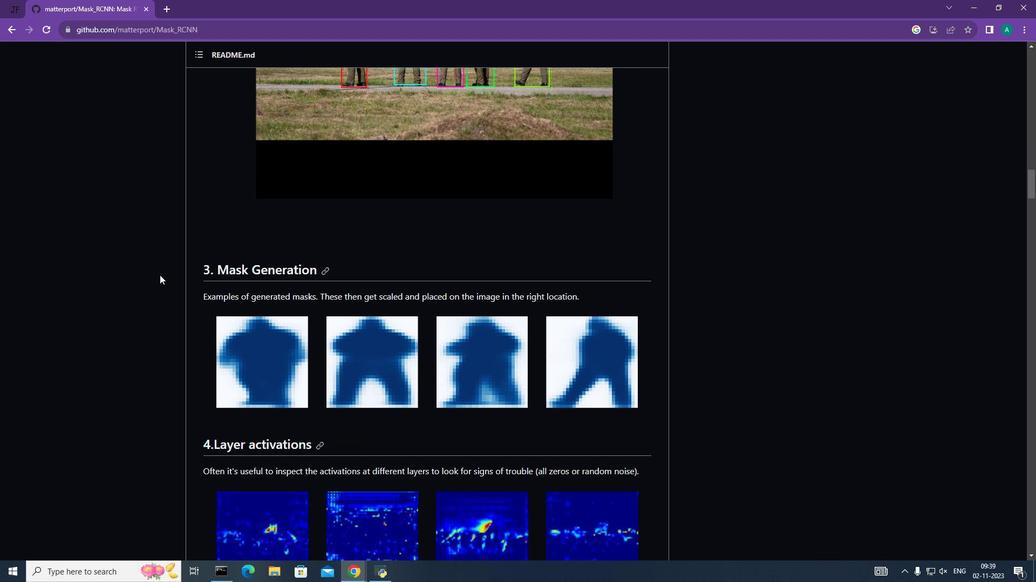 
Action: Mouse scrolled (160, 274) with delta (0, 0)
Screenshot: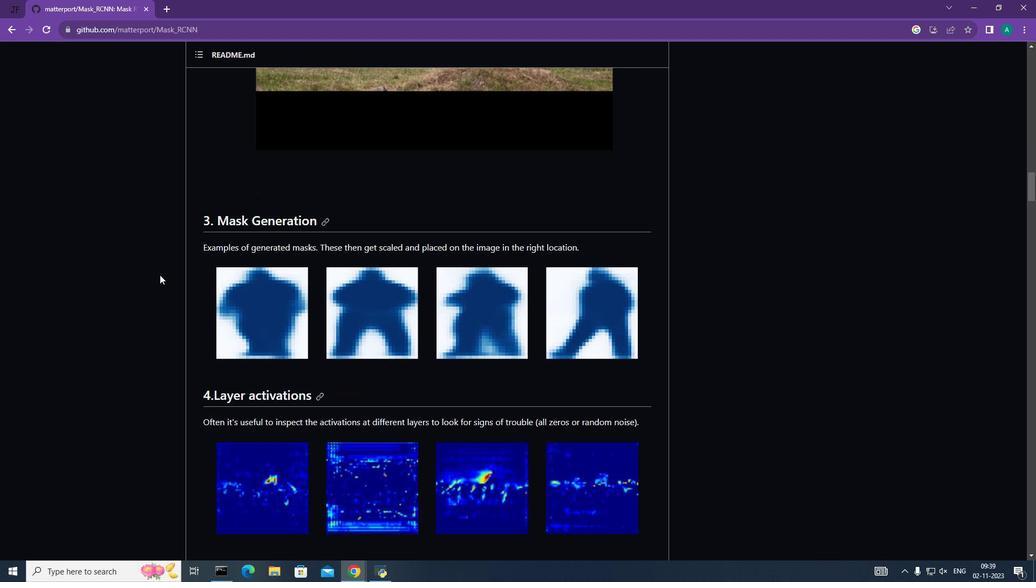
Action: Mouse moved to (158, 275)
Screenshot: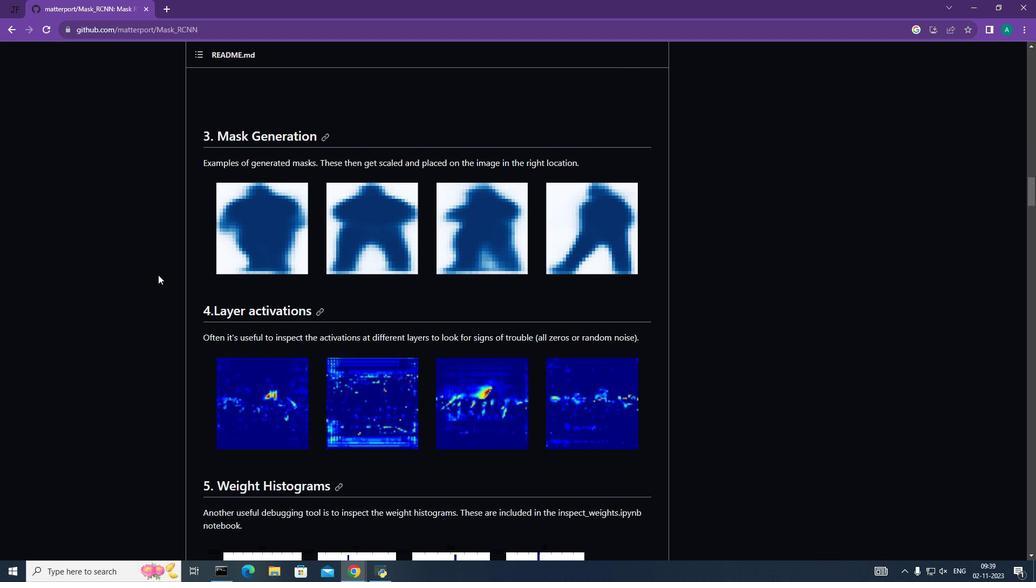 
Action: Mouse scrolled (158, 274) with delta (0, 0)
Screenshot: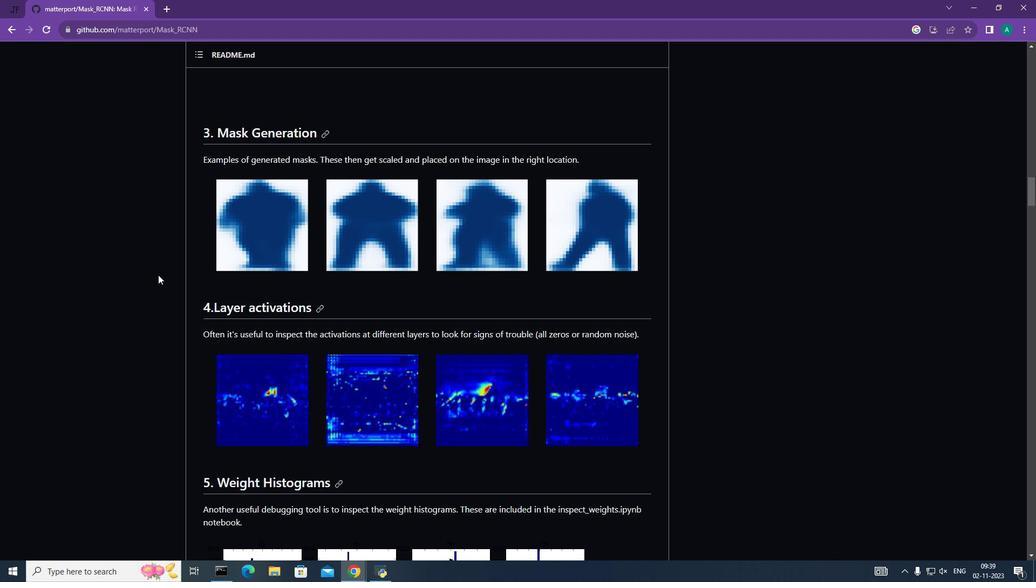 
Action: Mouse scrolled (158, 274) with delta (0, 0)
Screenshot: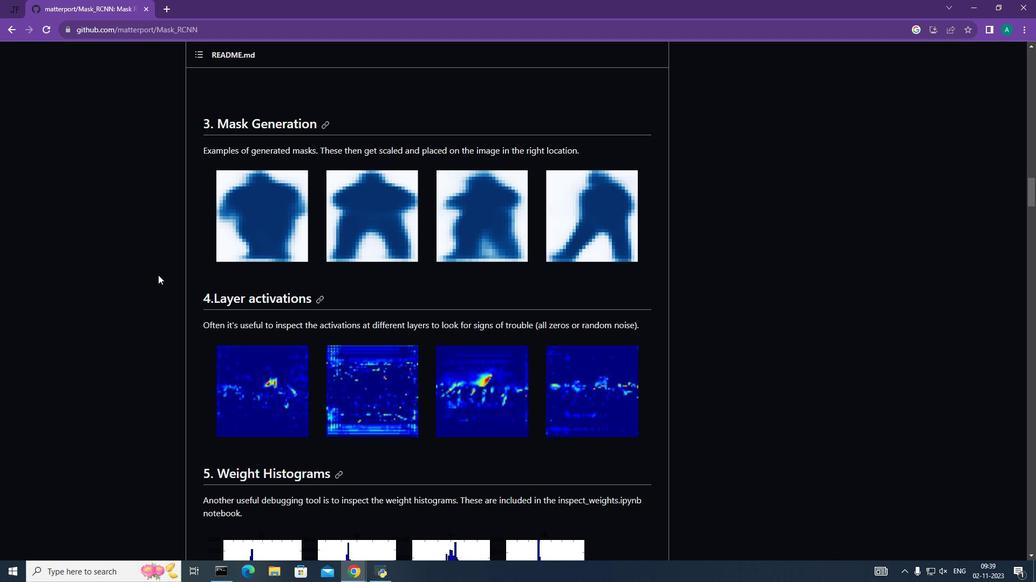 
Action: Mouse moved to (158, 274)
Screenshot: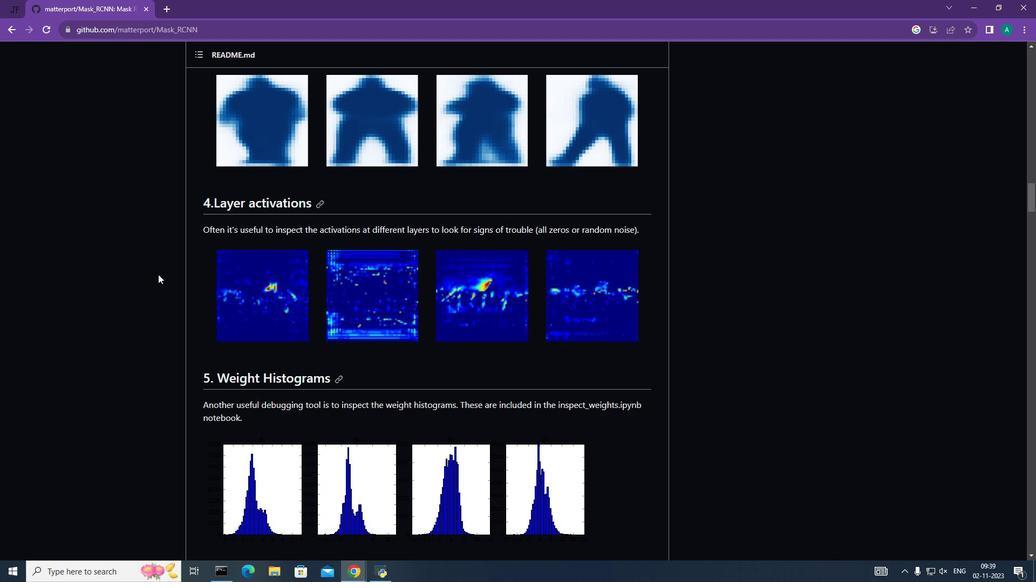 
Action: Mouse scrolled (158, 274) with delta (0, 0)
Screenshot: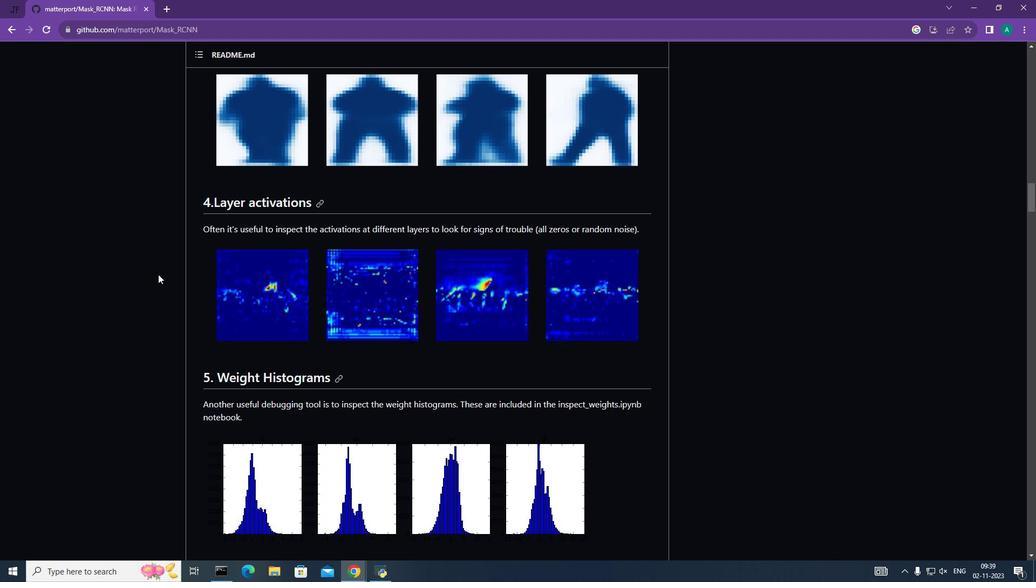 
Action: Mouse scrolled (158, 274) with delta (0, 0)
Screenshot: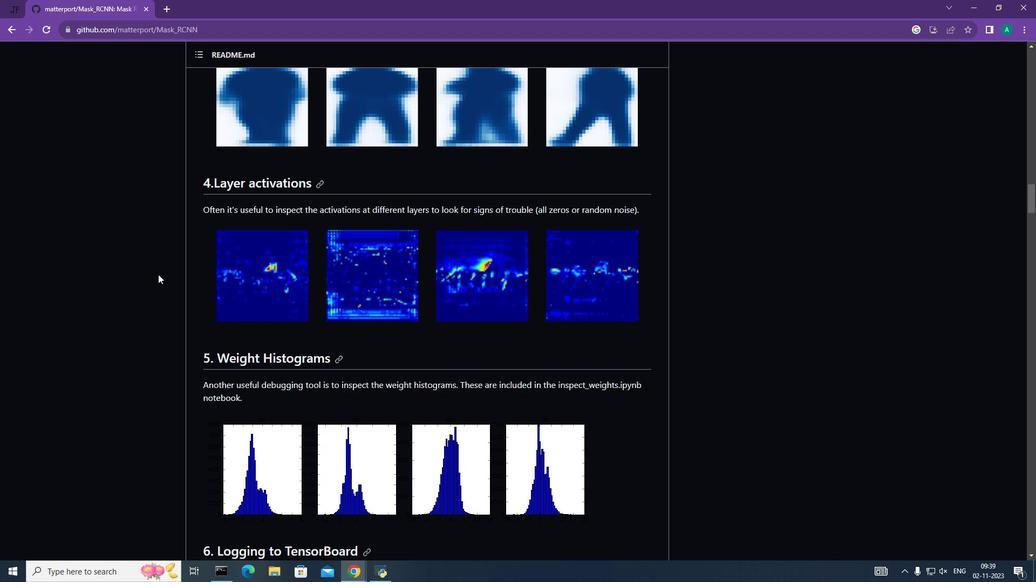 
Action: Mouse scrolled (158, 274) with delta (0, 0)
Screenshot: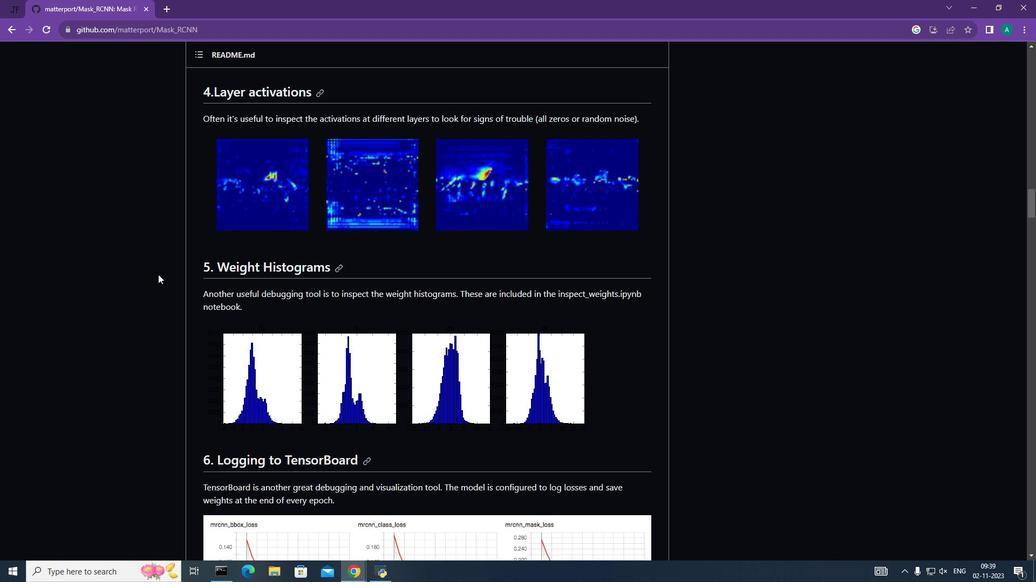 
Action: Mouse scrolled (158, 274) with delta (0, 0)
Screenshot: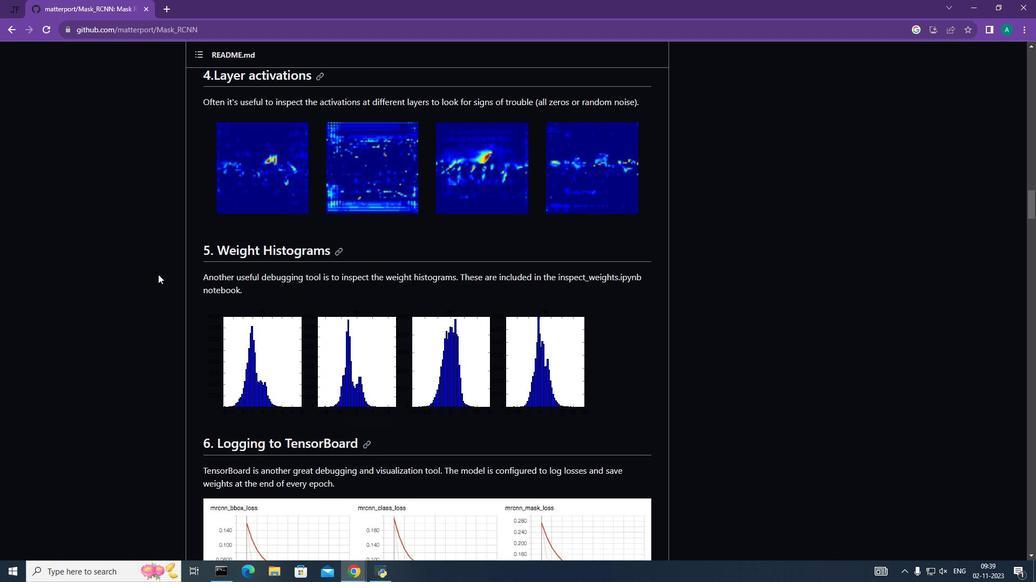 
Action: Mouse scrolled (158, 274) with delta (0, 0)
Screenshot: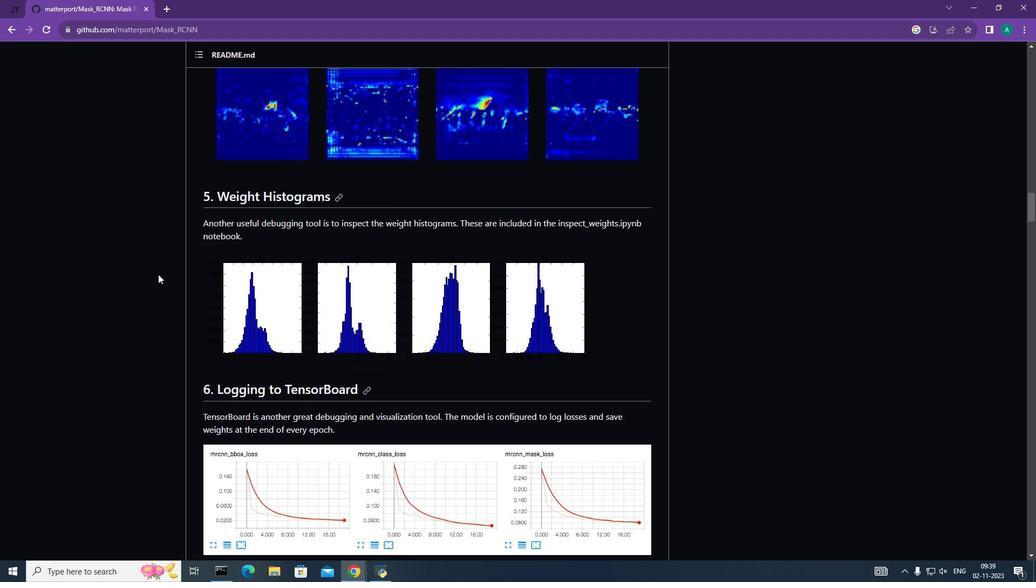 
Action: Mouse moved to (113, 198)
Screenshot: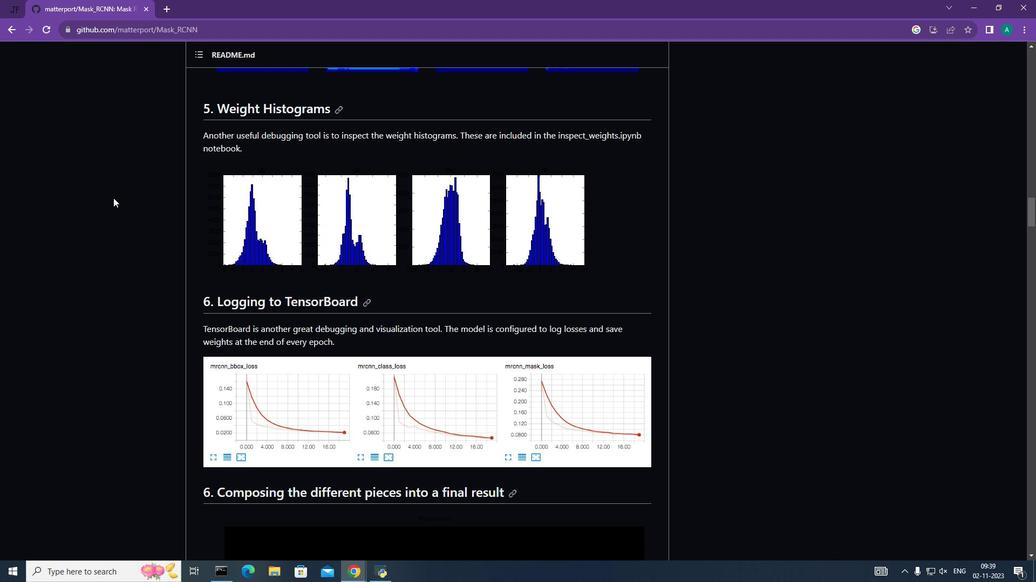 
Action: Mouse scrolled (113, 197) with delta (0, 0)
Screenshot: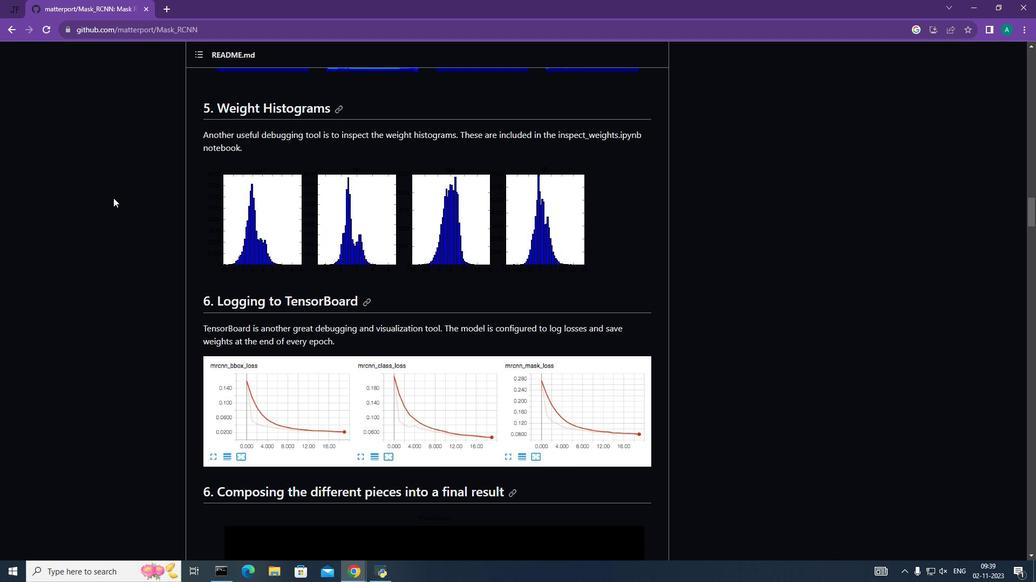 
Action: Mouse moved to (113, 198)
Screenshot: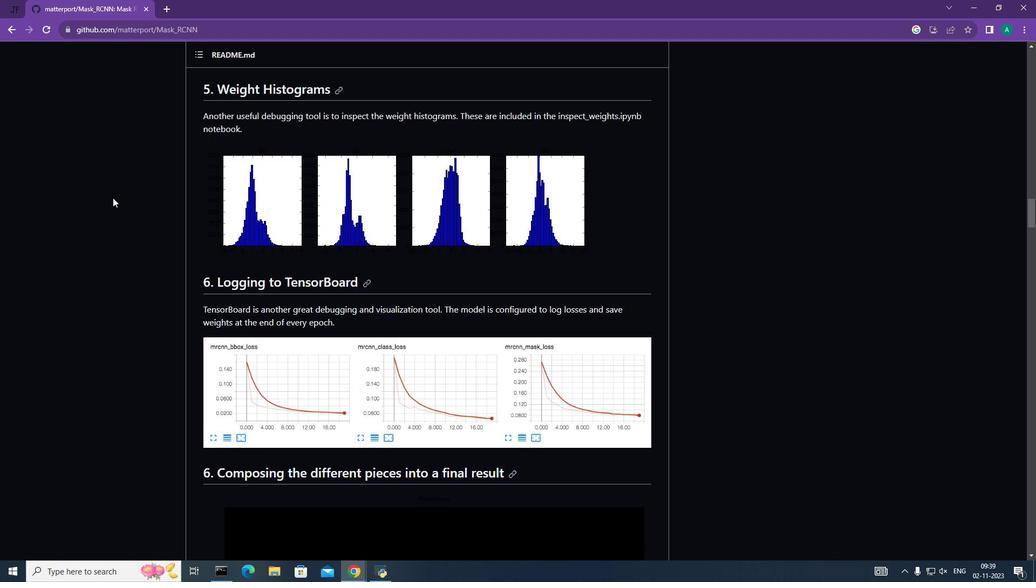 
Action: Mouse scrolled (113, 197) with delta (0, 0)
Screenshot: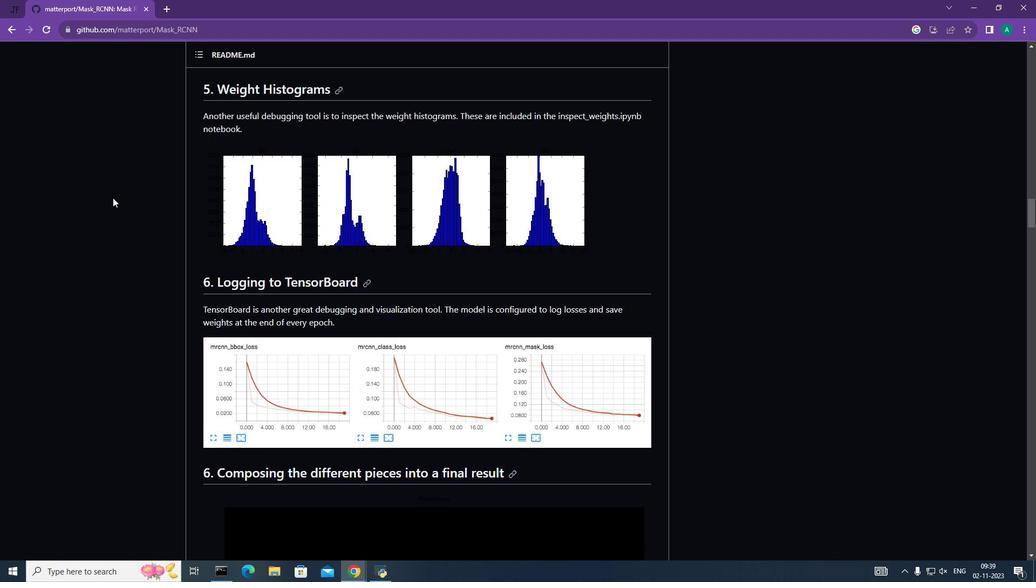 
Action: Mouse scrolled (113, 197) with delta (0, 0)
Screenshot: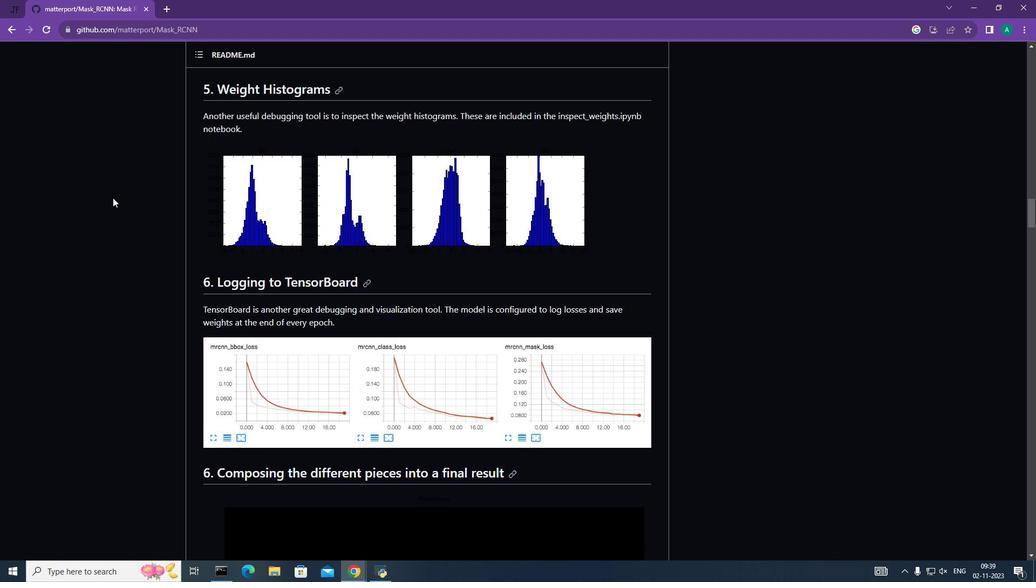 
Action: Mouse scrolled (113, 197) with delta (0, 0)
Screenshot: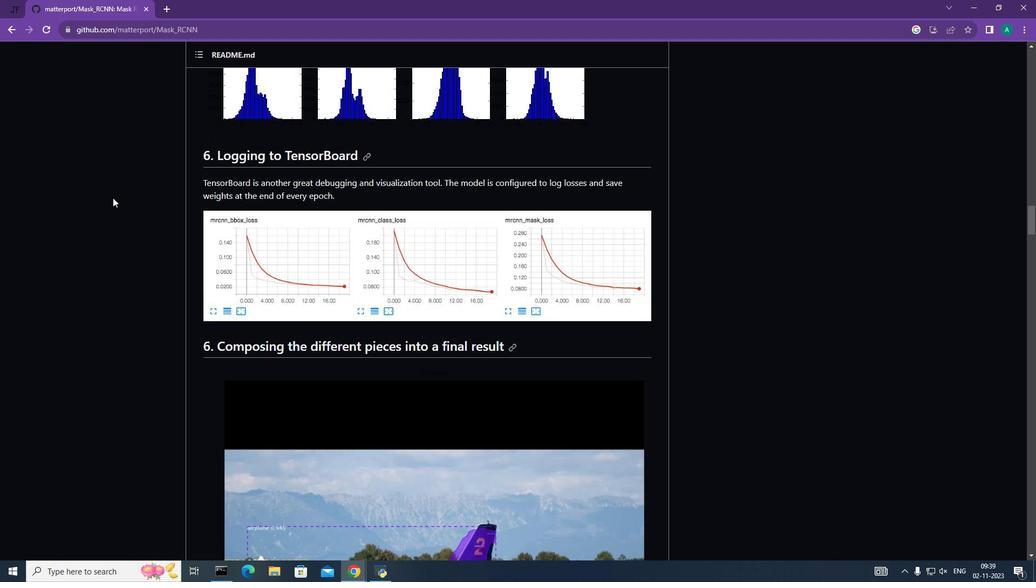 
Action: Mouse moved to (112, 198)
Screenshot: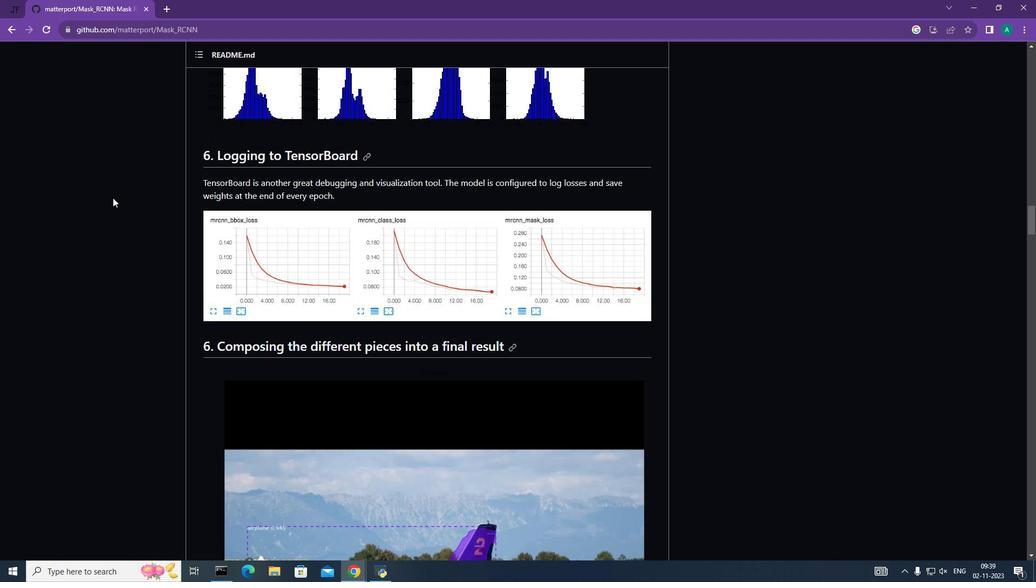
Action: Mouse scrolled (112, 197) with delta (0, 0)
Screenshot: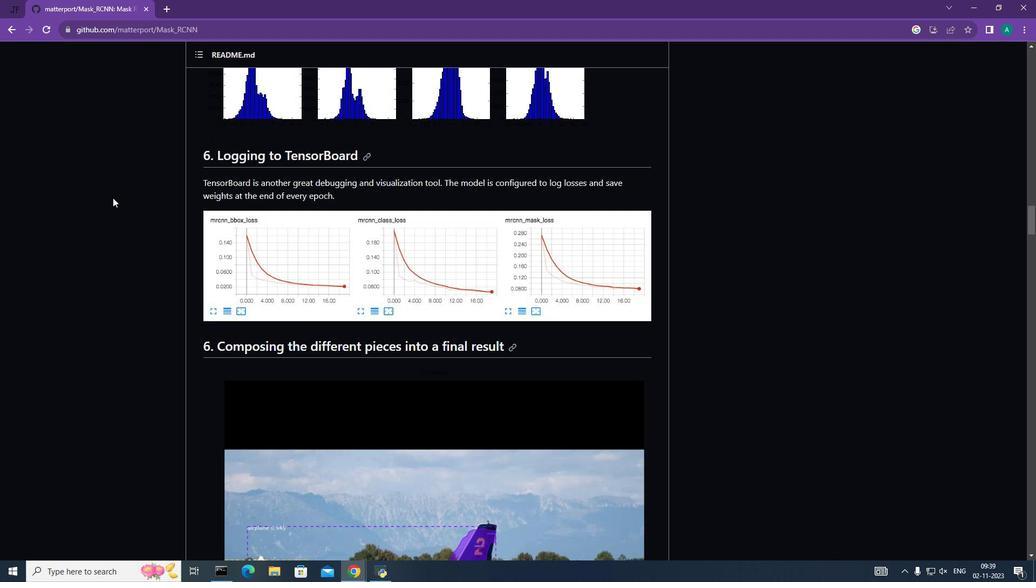 
Action: Mouse moved to (172, 252)
Screenshot: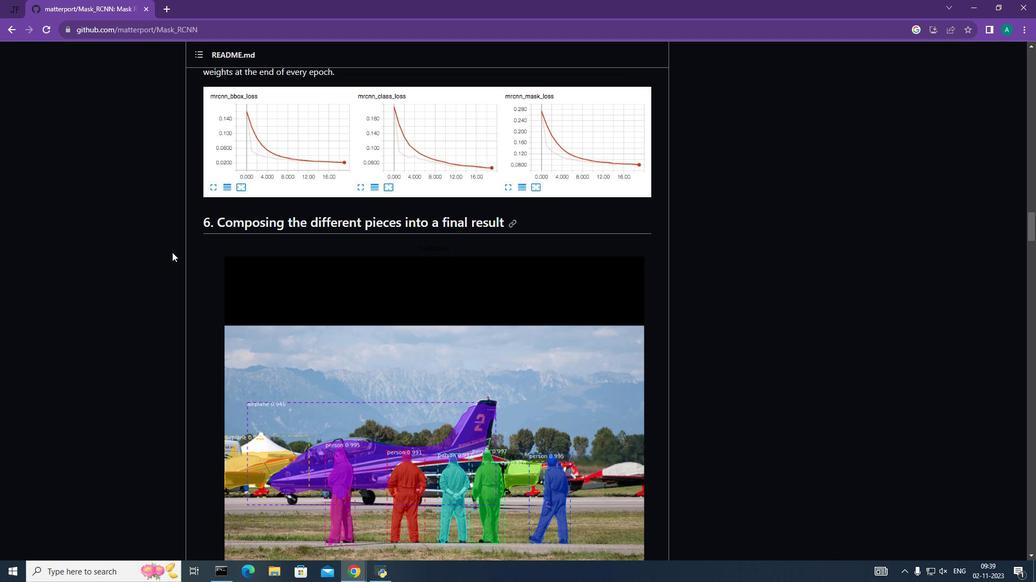 
Action: Mouse scrolled (172, 252) with delta (0, 0)
Screenshot: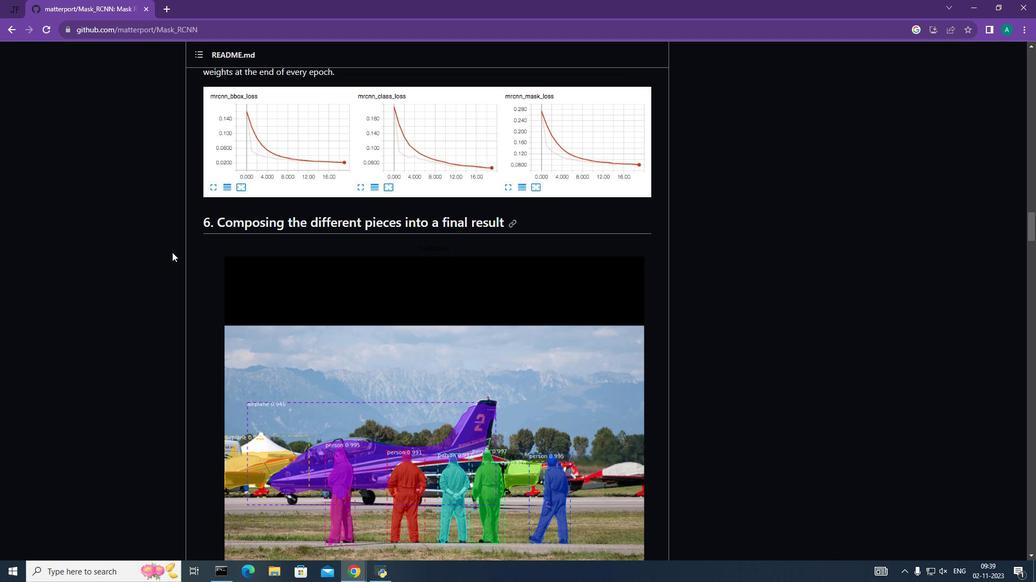 
Action: Mouse scrolled (172, 252) with delta (0, 0)
Screenshot: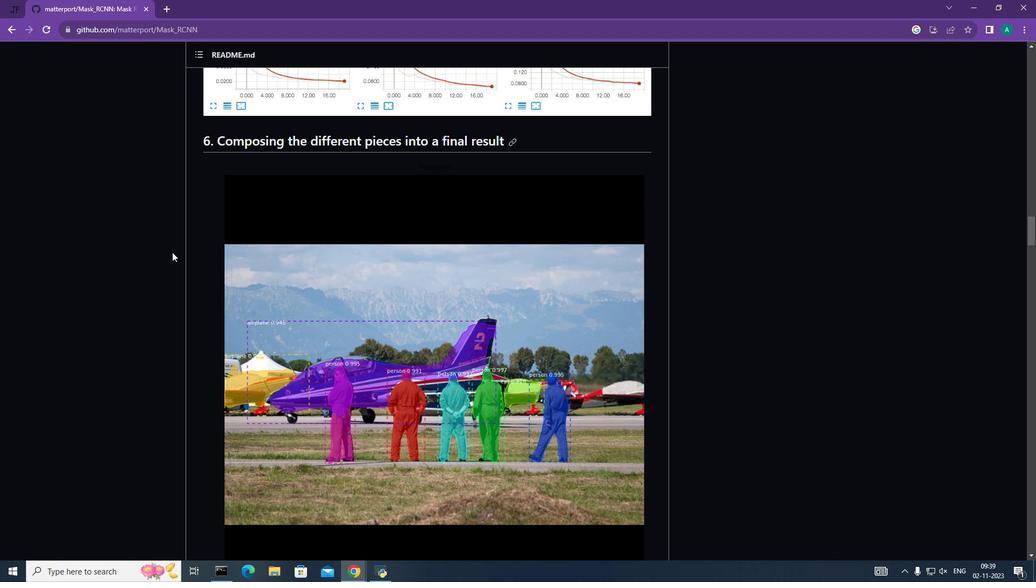 
Action: Mouse scrolled (172, 252) with delta (0, 0)
Screenshot: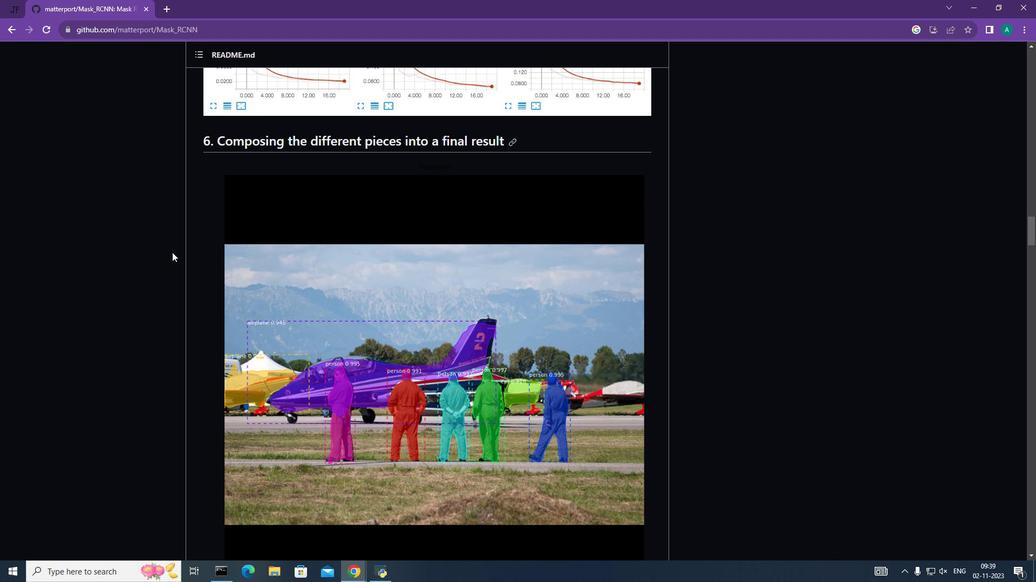
Action: Mouse scrolled (172, 252) with delta (0, 0)
Screenshot: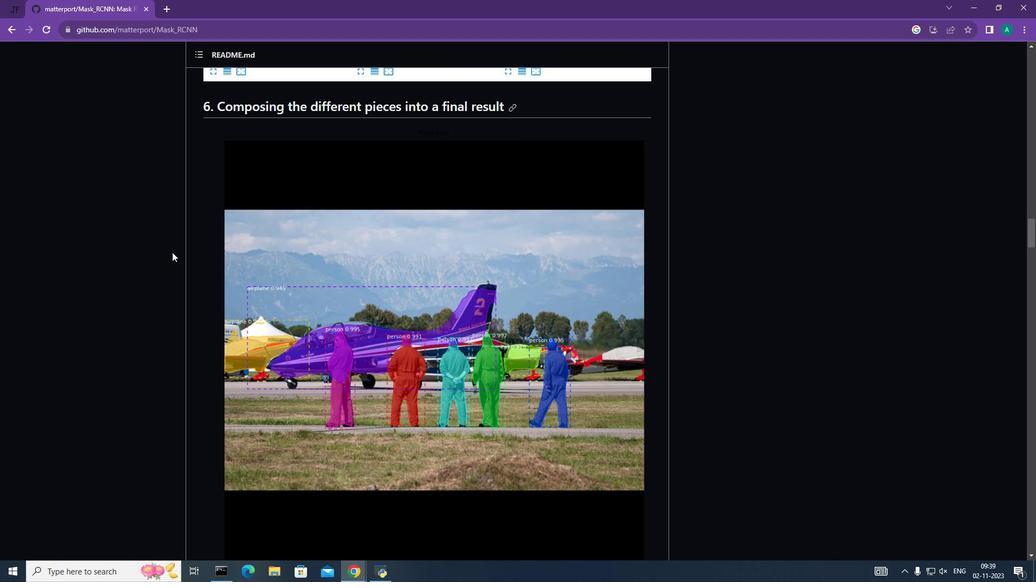 
Action: Mouse scrolled (172, 252) with delta (0, 0)
Screenshot: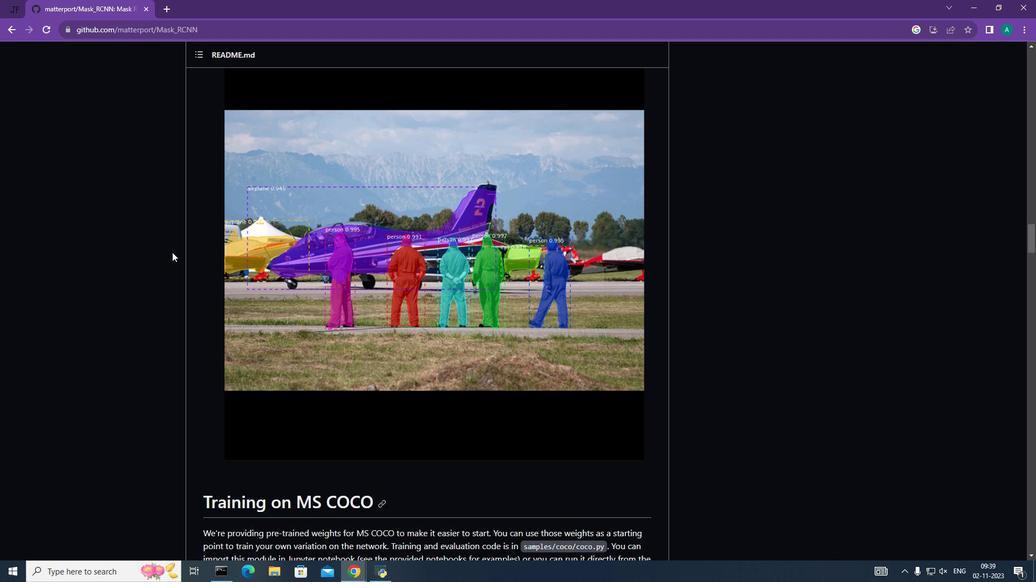 
Action: Mouse scrolled (172, 252) with delta (0, 0)
Screenshot: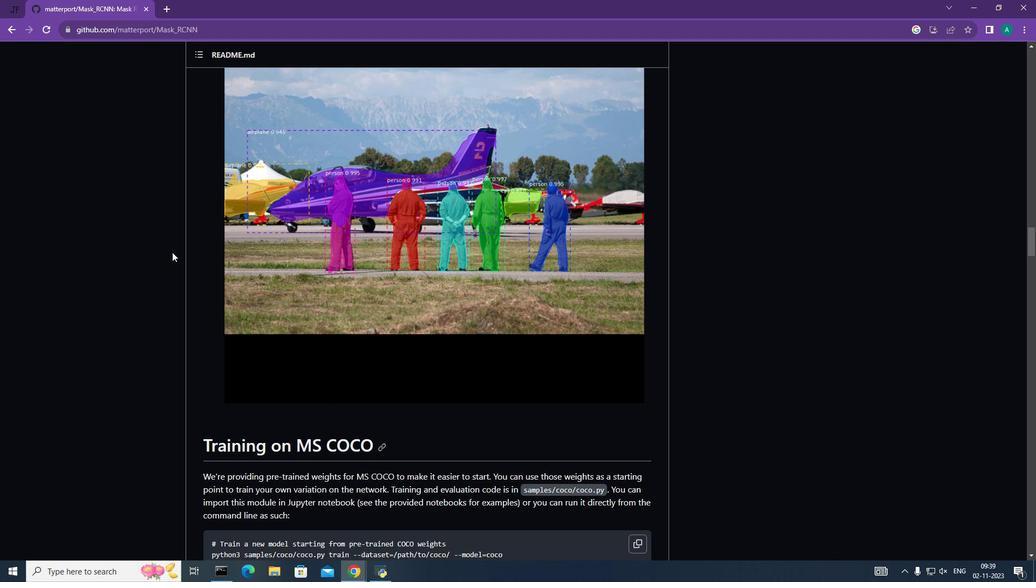 
Action: Mouse scrolled (172, 252) with delta (0, 0)
Screenshot: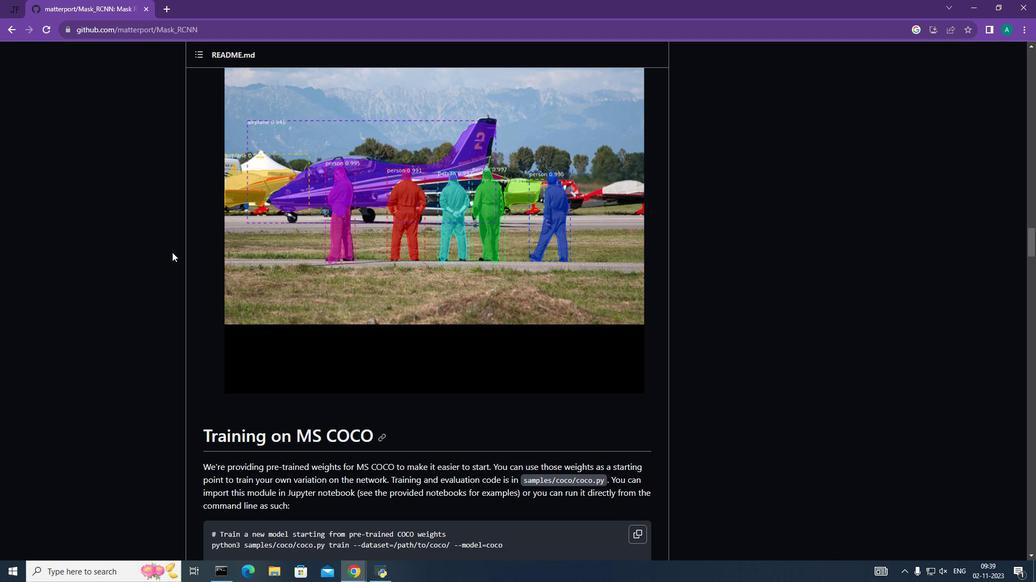 
Action: Mouse scrolled (172, 252) with delta (0, 0)
Screenshot: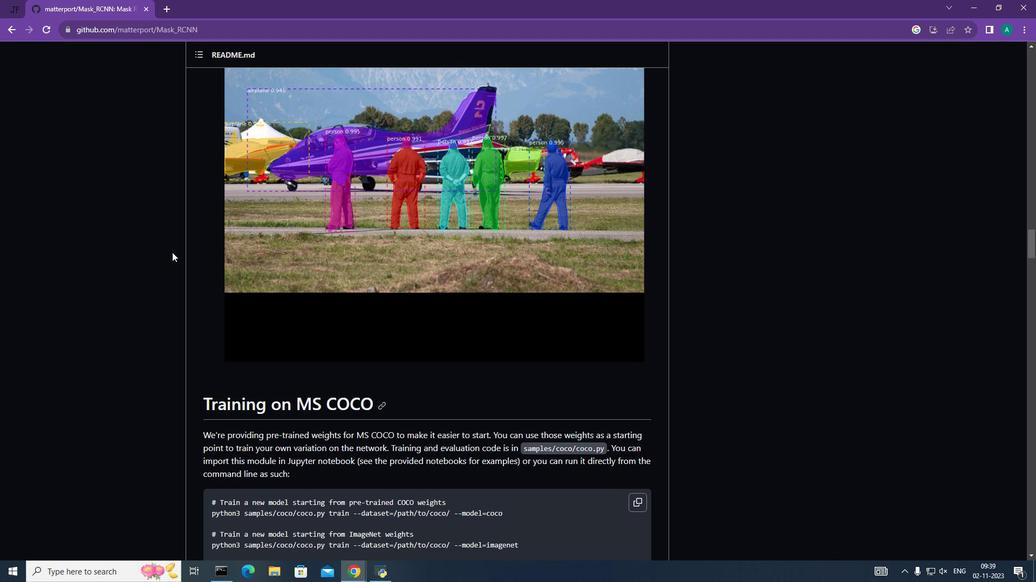 
Action: Mouse scrolled (172, 252) with delta (0, 0)
Screenshot: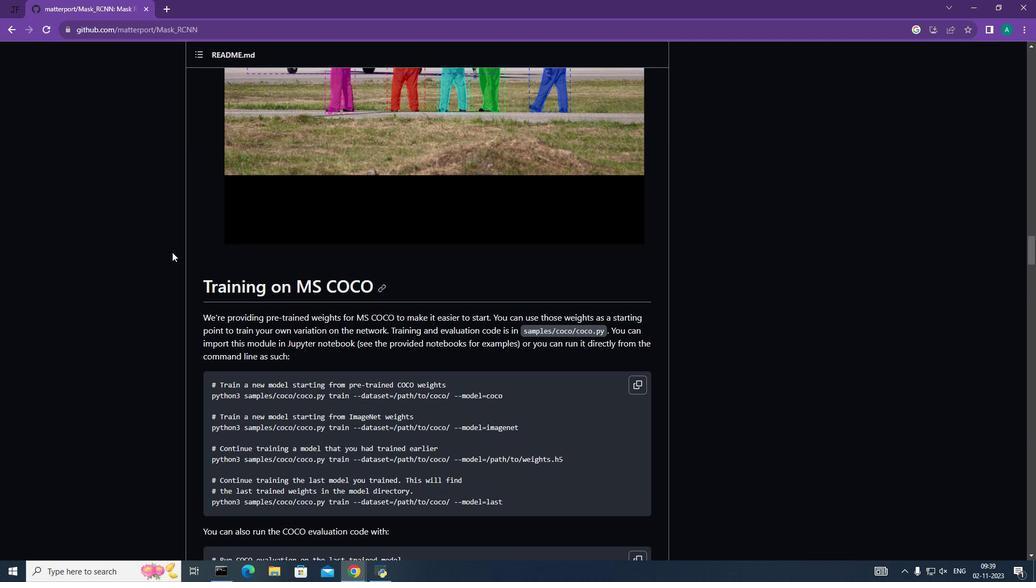 
Action: Mouse scrolled (172, 252) with delta (0, 0)
Screenshot: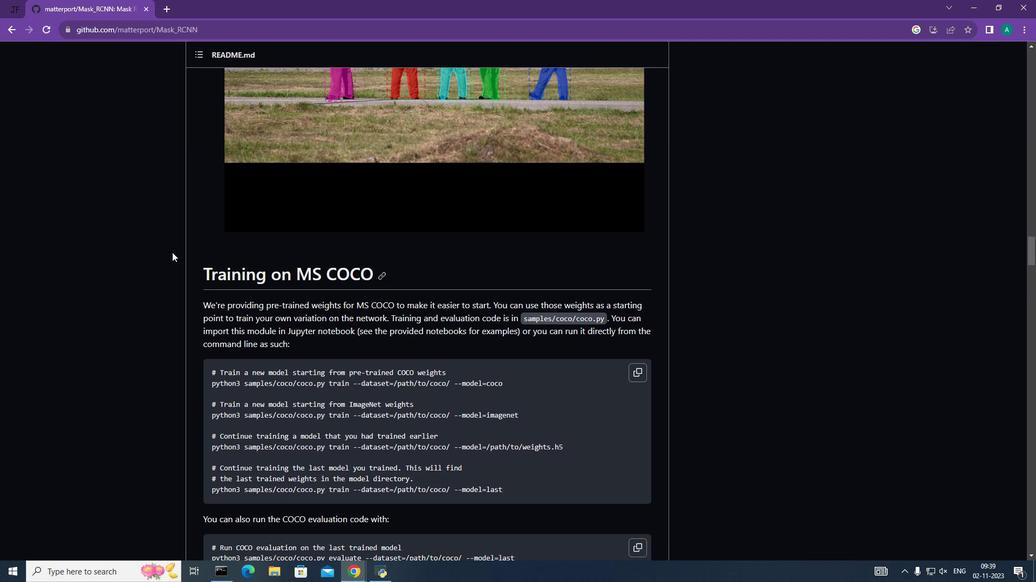 
Action: Mouse moved to (7, 24)
Screenshot: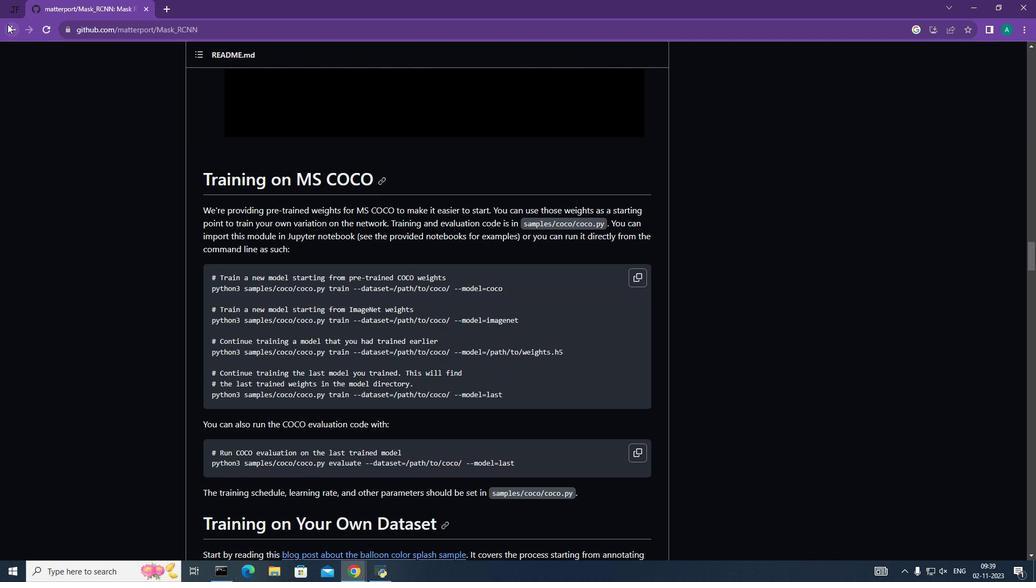 
Action: Mouse pressed left at (7, 24)
Screenshot: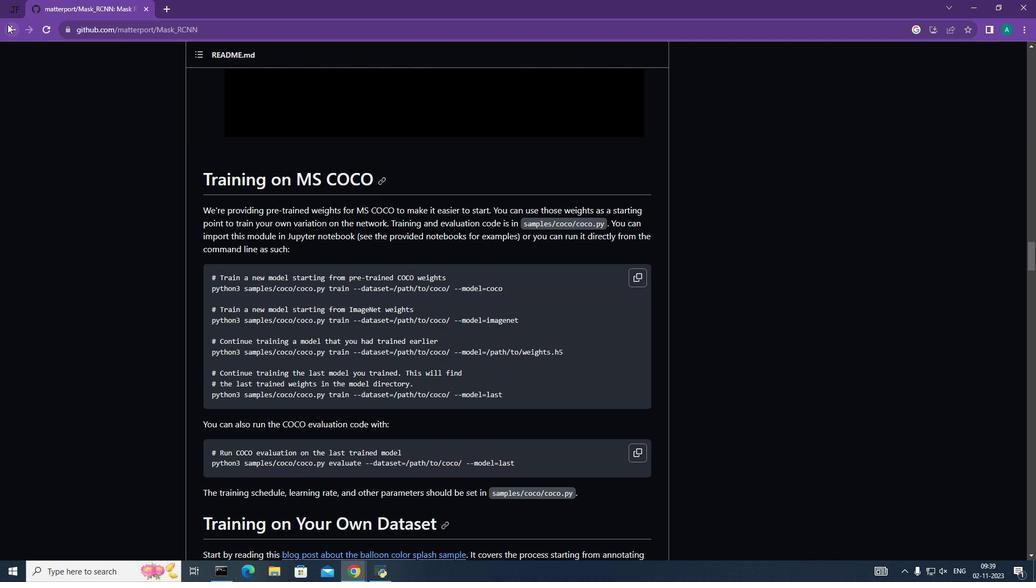 
Action: Mouse moved to (404, 306)
Screenshot: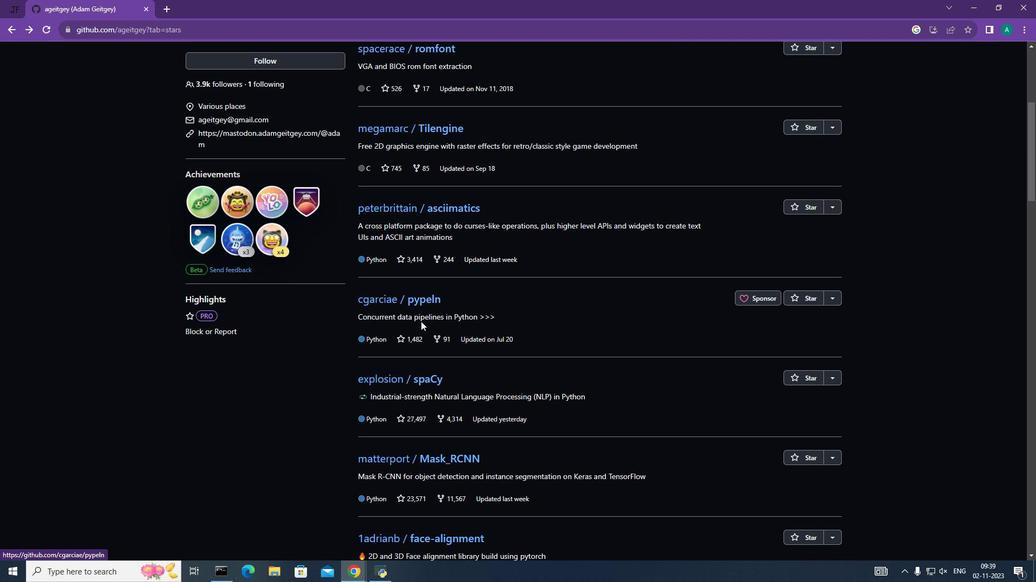
Action: Mouse scrolled (404, 306) with delta (0, 0)
Screenshot: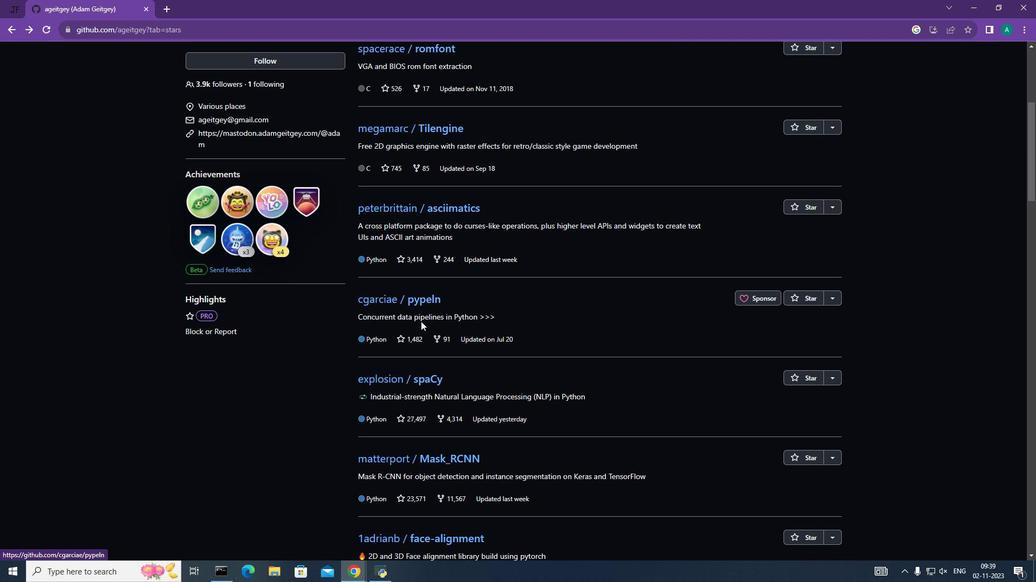 
Action: Mouse moved to (420, 321)
Screenshot: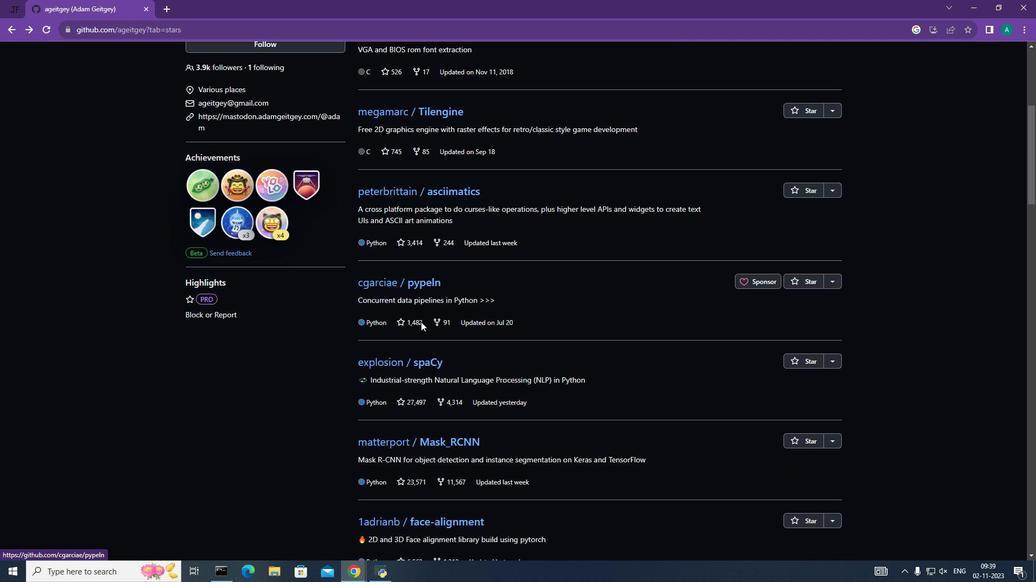 
Action: Mouse scrolled (420, 321) with delta (0, 0)
Screenshot: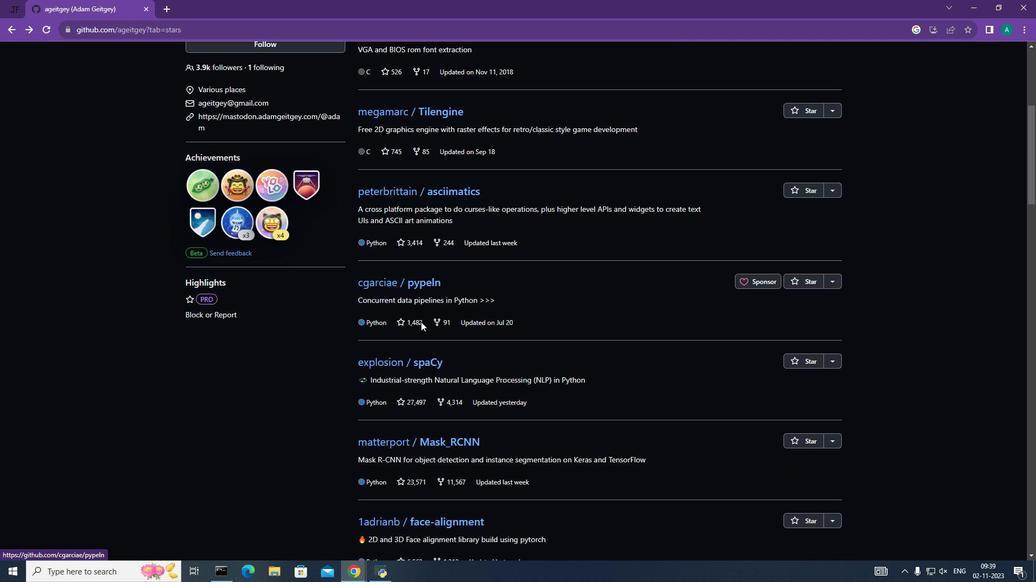 
Action: Mouse moved to (420, 322)
Screenshot: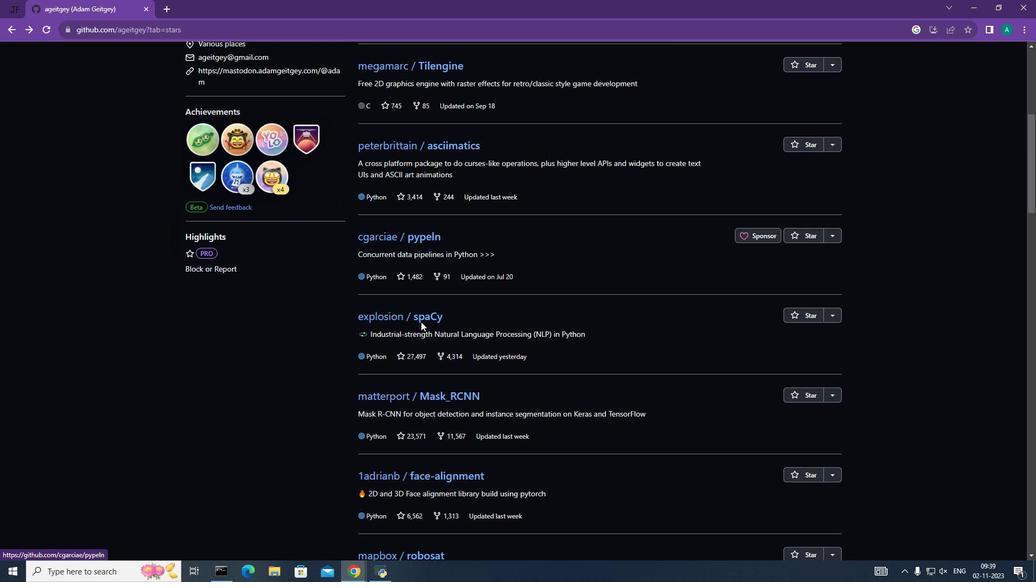 
Action: Mouse scrolled (420, 321) with delta (0, 0)
Screenshot: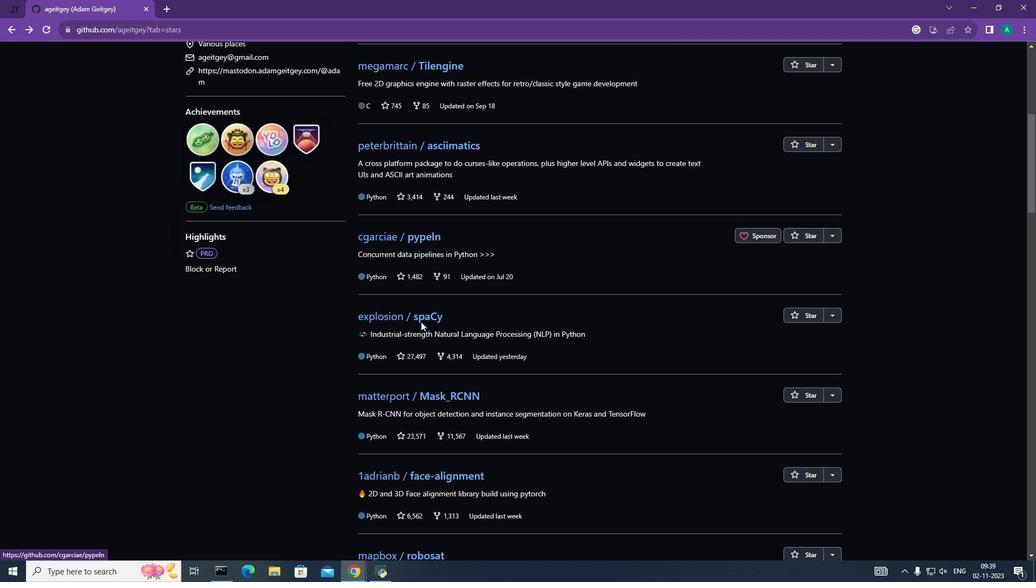 
Action: Mouse moved to (427, 352)
Screenshot: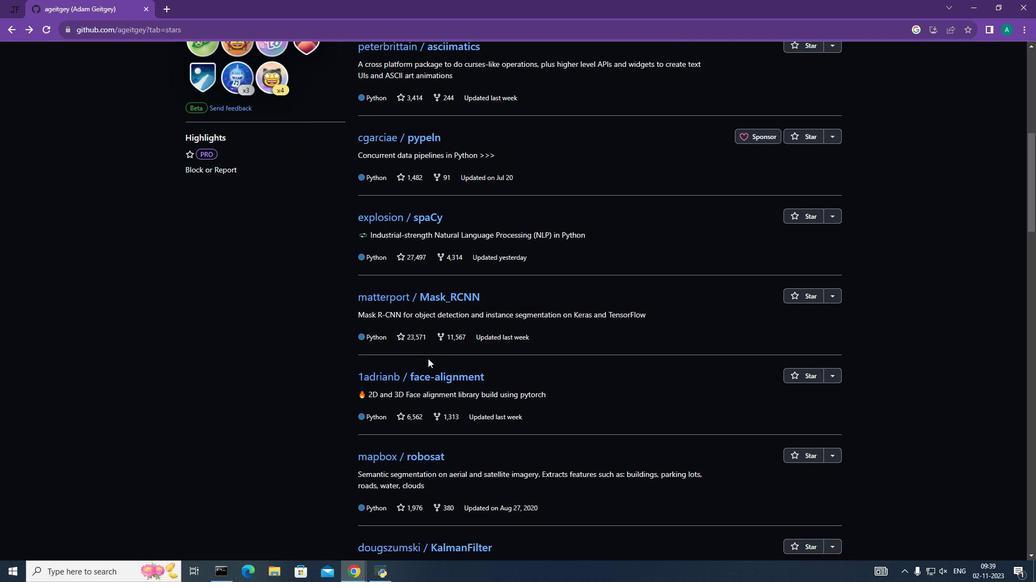 
Action: Mouse scrolled (427, 351) with delta (0, 0)
Screenshot: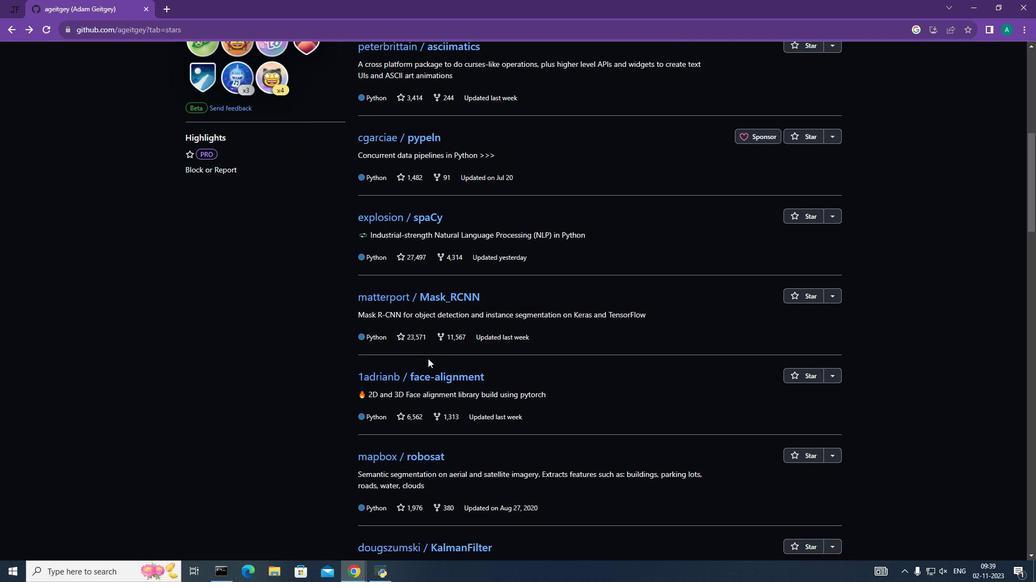 
Action: Mouse moved to (427, 358)
Screenshot: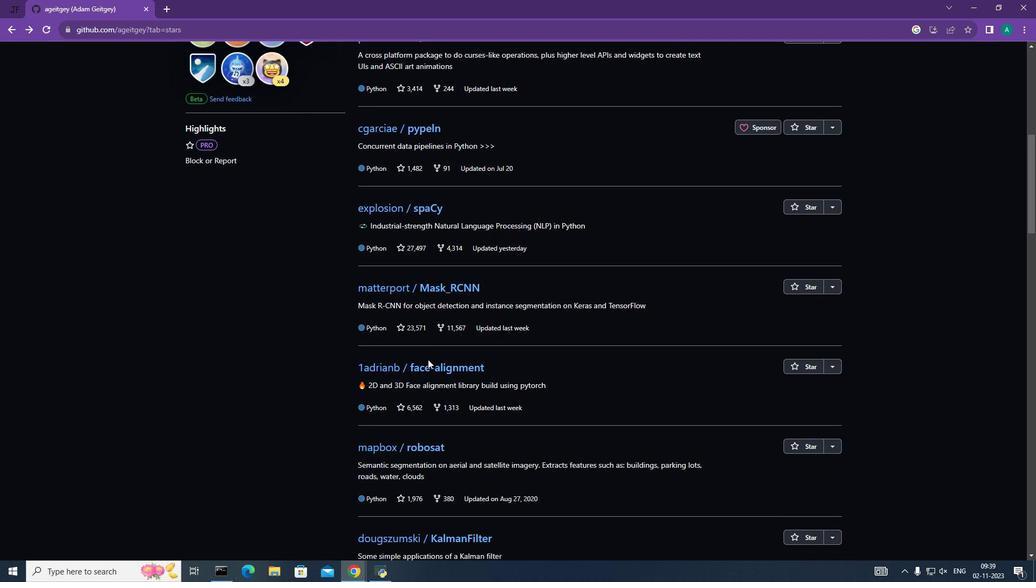 
Action: Mouse scrolled (427, 358) with delta (0, 0)
Screenshot: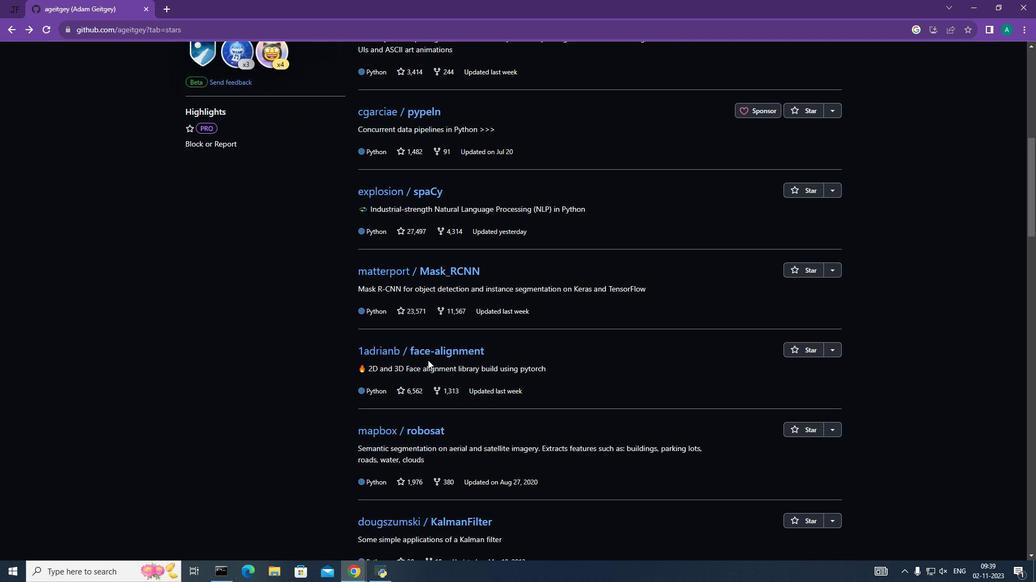 
Action: Mouse moved to (427, 354)
Screenshot: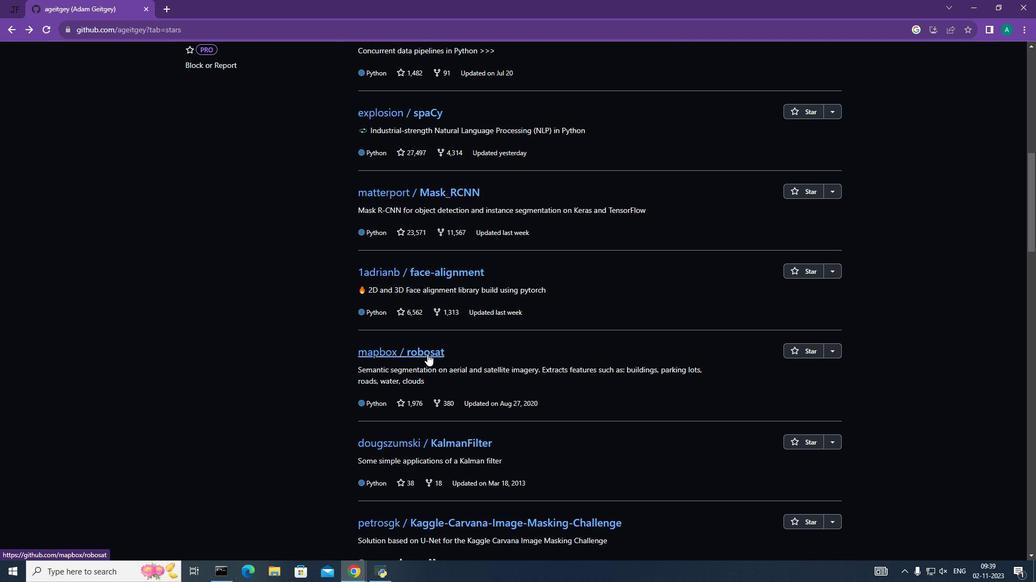 
Action: Mouse pressed left at (427, 354)
Screenshot: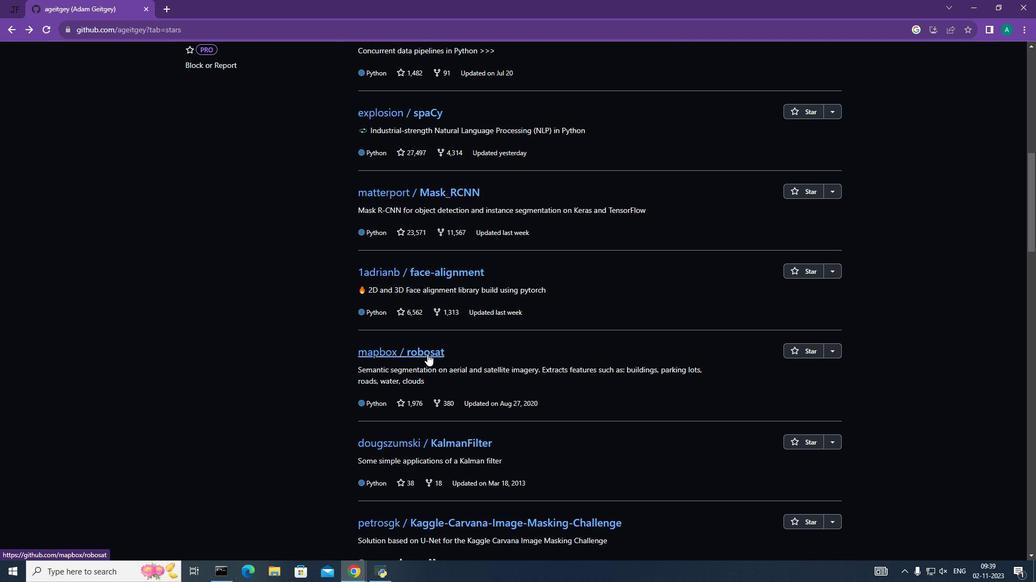 
Action: Mouse moved to (376, 353)
Screenshot: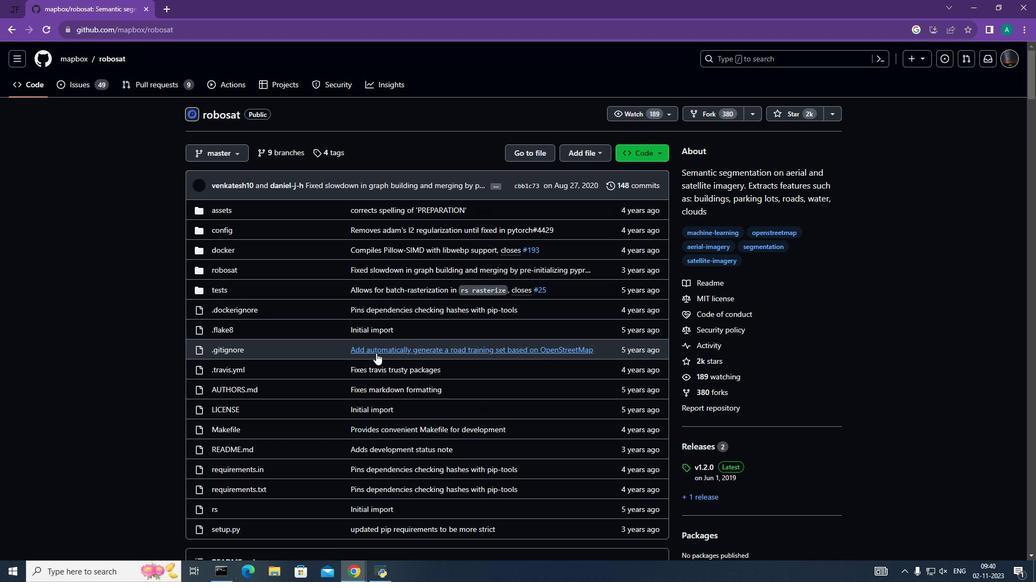 
Action: Mouse scrolled (376, 352) with delta (0, 0)
Screenshot: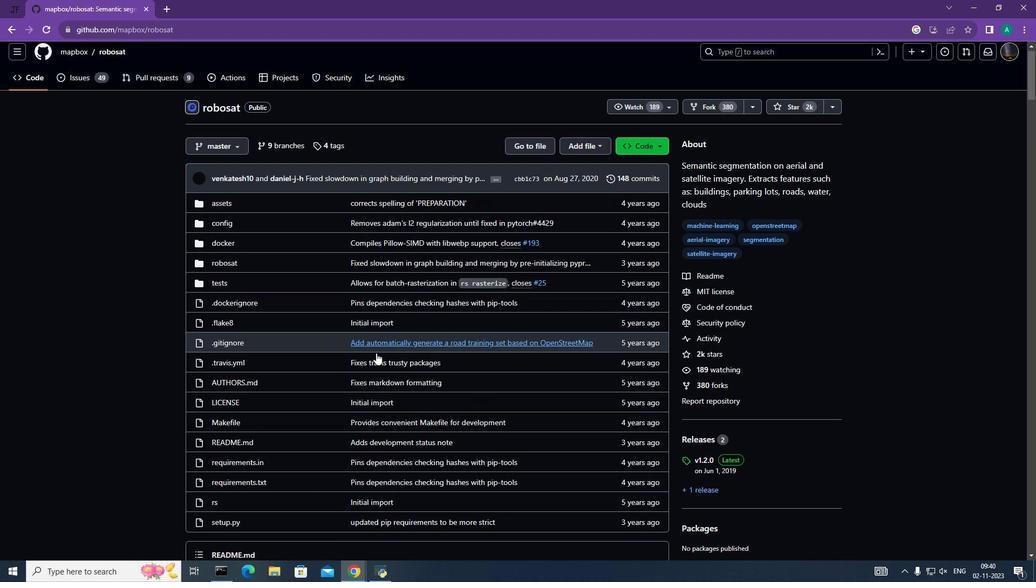 
Action: Mouse scrolled (376, 352) with delta (0, 0)
Screenshot: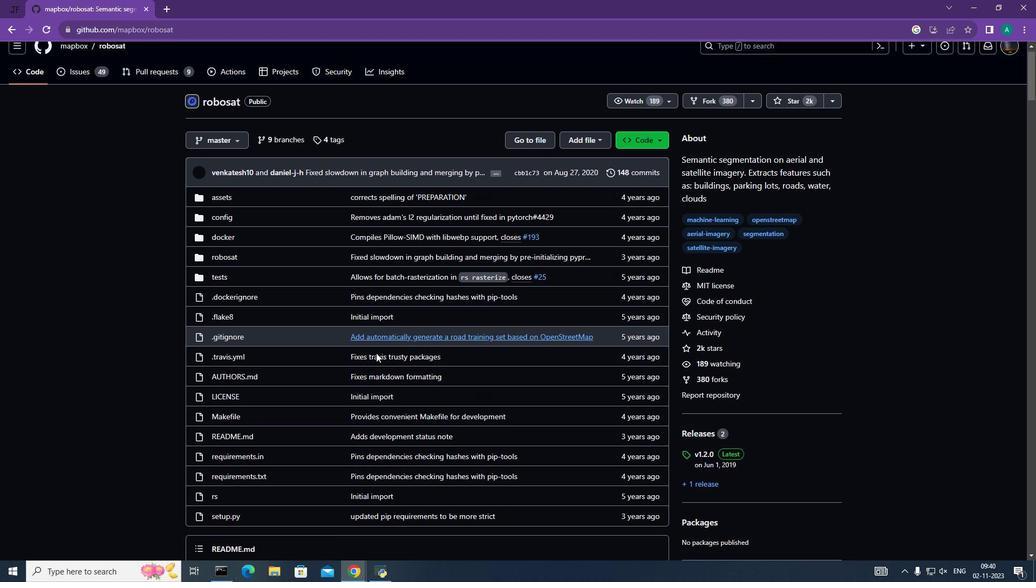 
Action: Mouse scrolled (376, 352) with delta (0, 0)
Screenshot: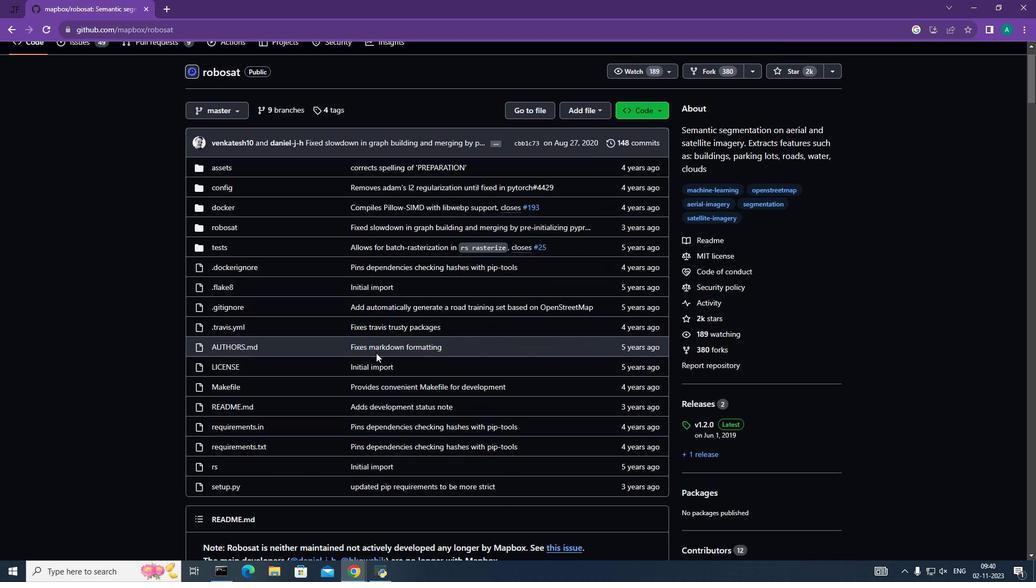 
Action: Mouse scrolled (376, 352) with delta (0, 0)
Screenshot: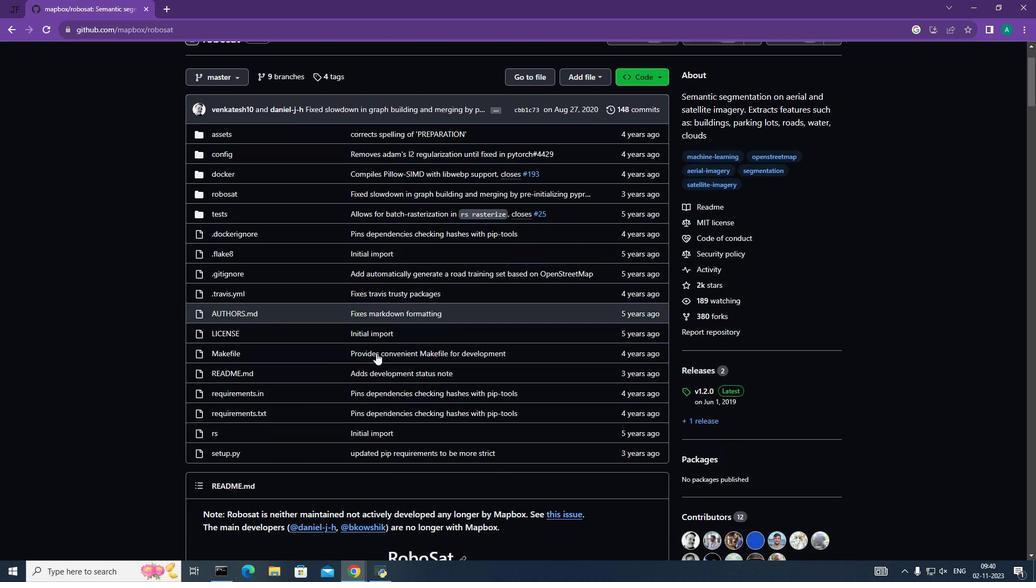 
Action: Mouse scrolled (376, 352) with delta (0, 0)
Screenshot: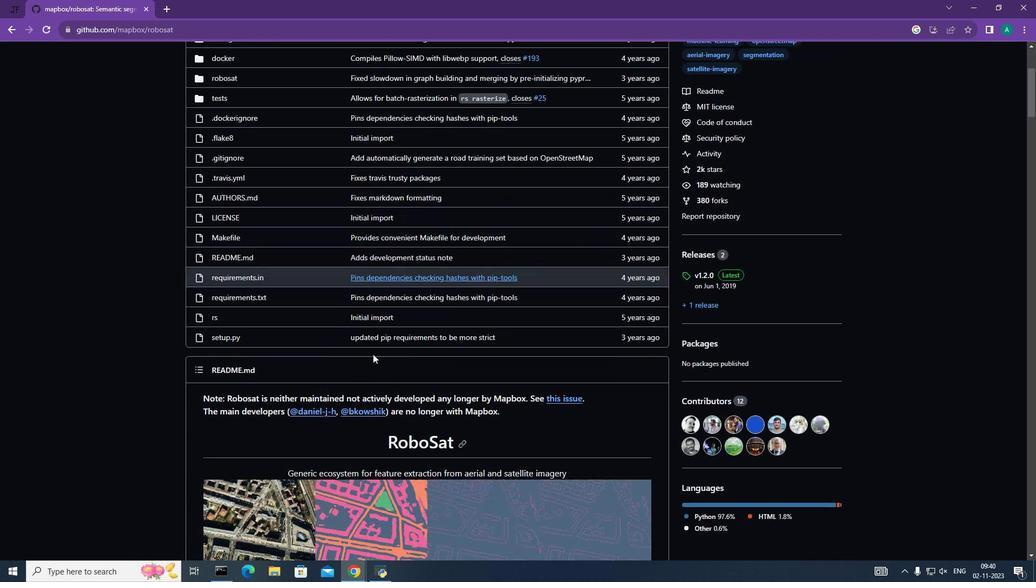 
Action: Mouse moved to (372, 355)
Screenshot: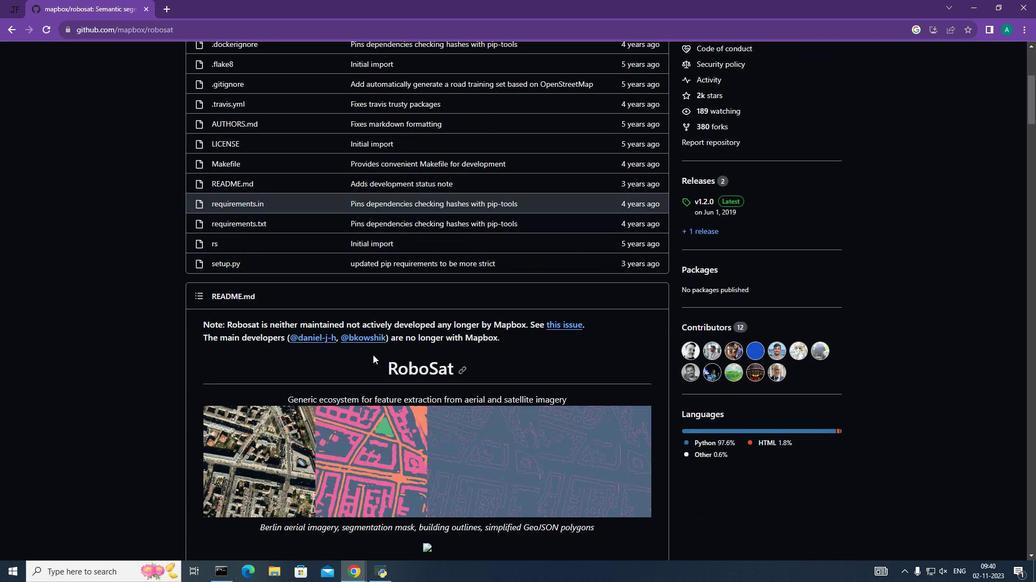 
Action: Mouse scrolled (372, 354) with delta (0, 0)
Screenshot: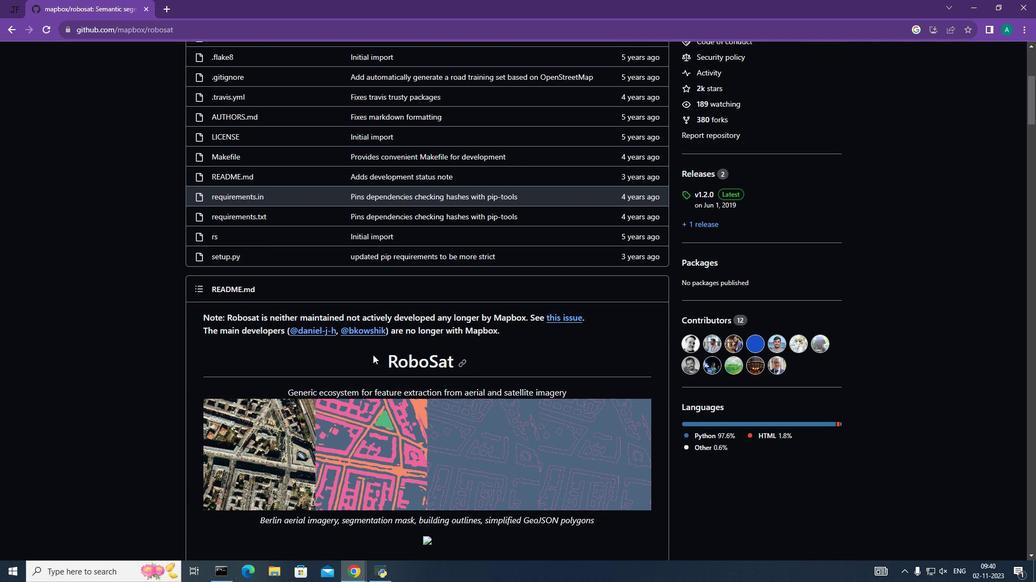 
Action: Mouse scrolled (372, 354) with delta (0, 0)
Screenshot: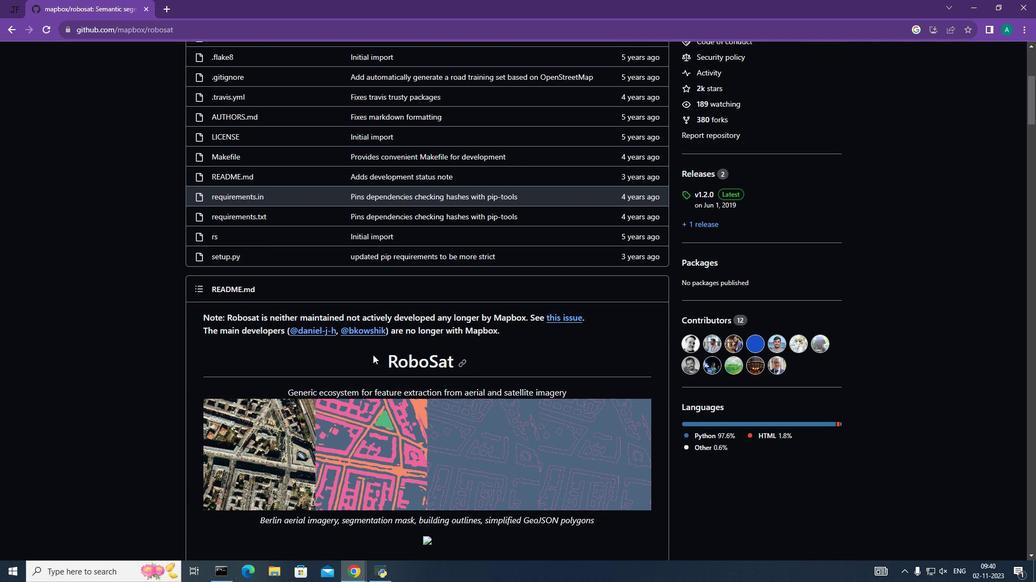 
Action: Mouse scrolled (372, 354) with delta (0, 0)
Screenshot: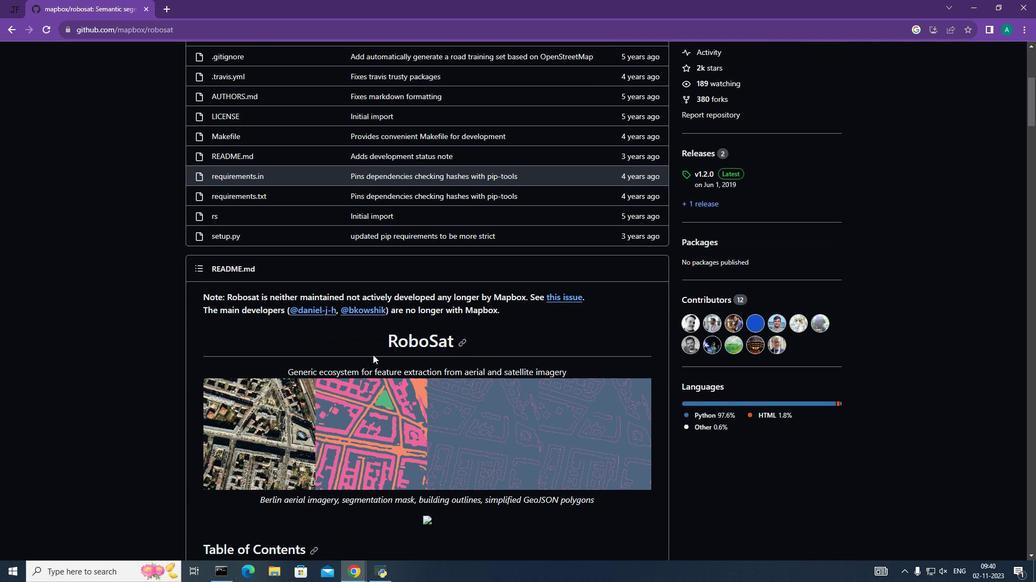 
Action: Mouse scrolled (372, 354) with delta (0, 0)
Screenshot: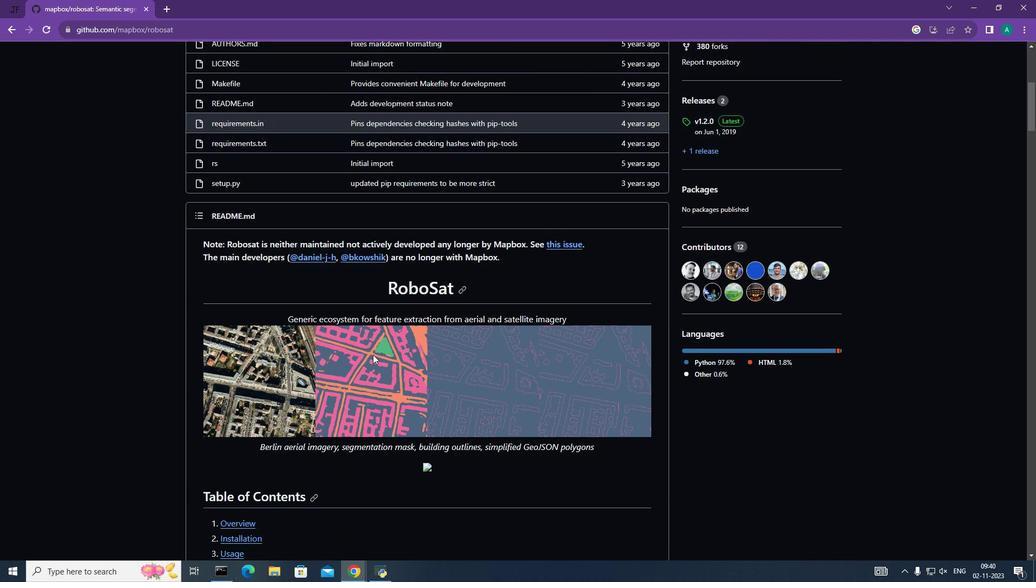 
Action: Mouse moved to (368, 353)
Screenshot: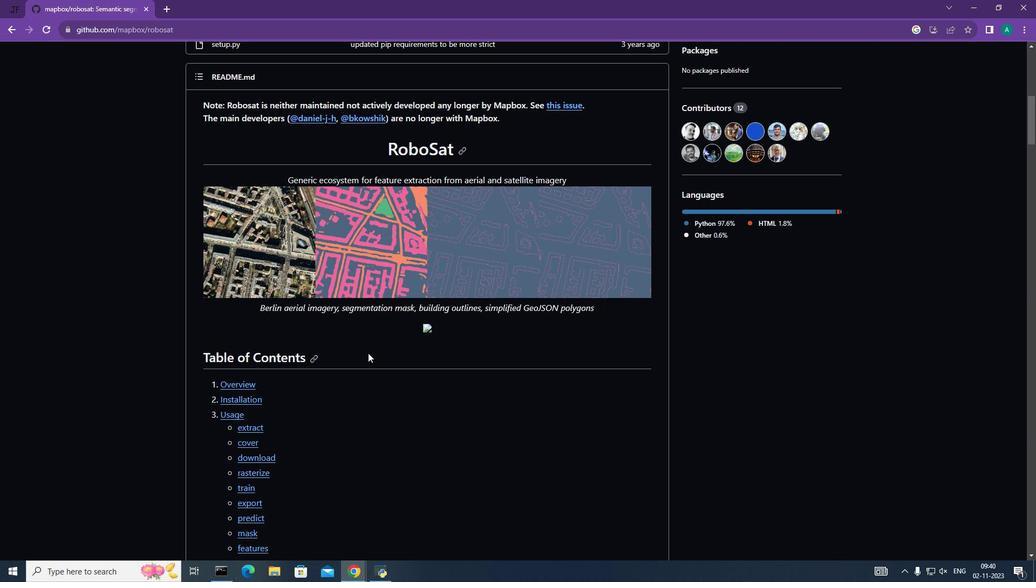 
Action: Mouse scrolled (368, 352) with delta (0, 0)
Screenshot: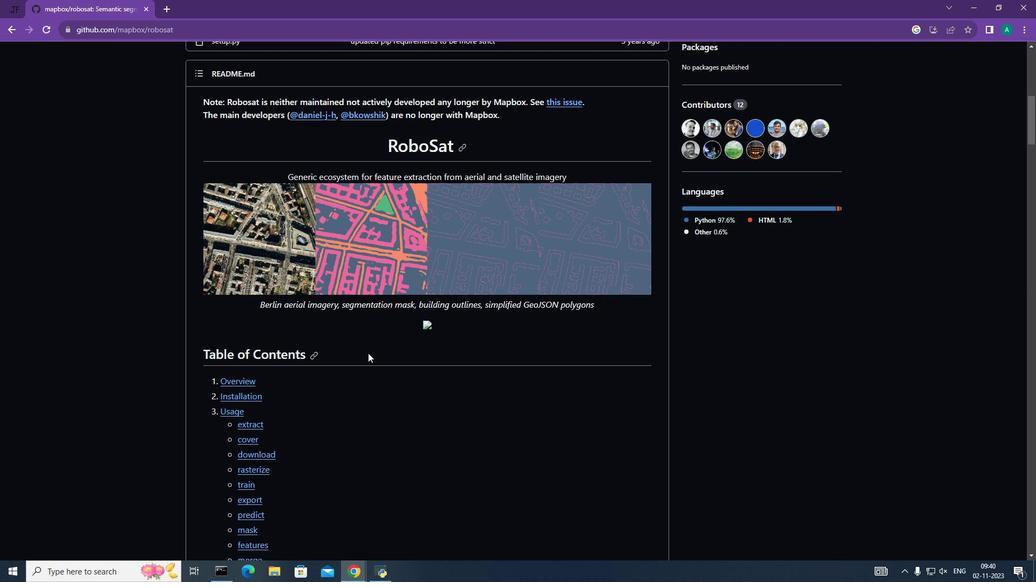 
Action: Mouse scrolled (368, 352) with delta (0, 0)
Screenshot: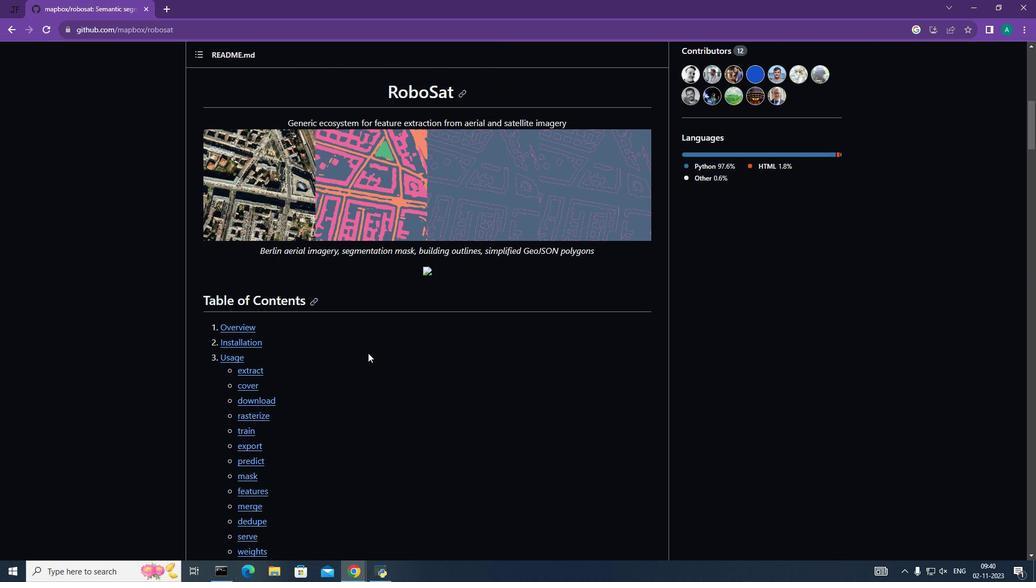 
Action: Mouse scrolled (368, 352) with delta (0, 0)
Screenshot: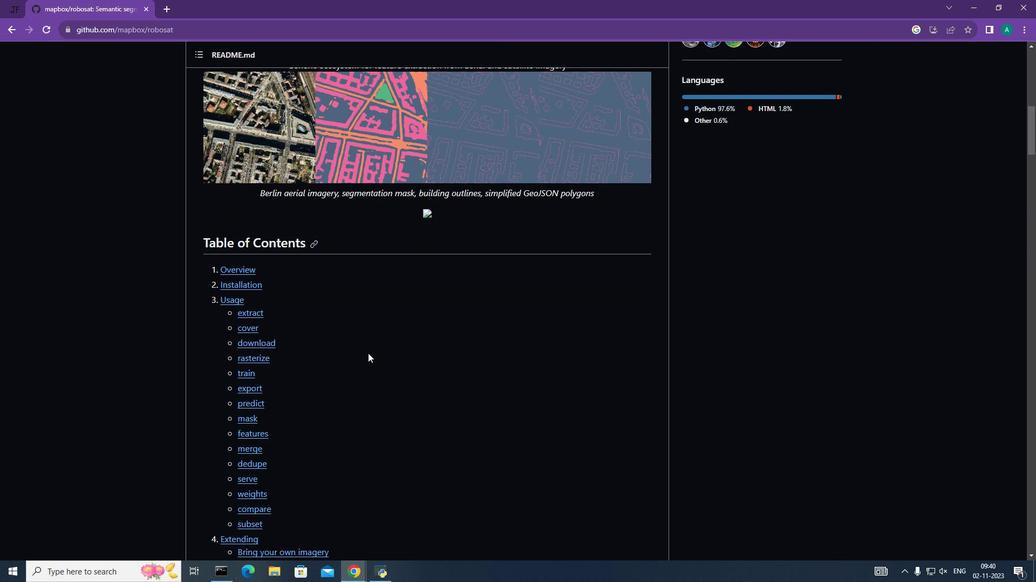 
Action: Mouse scrolled (368, 352) with delta (0, 0)
Screenshot: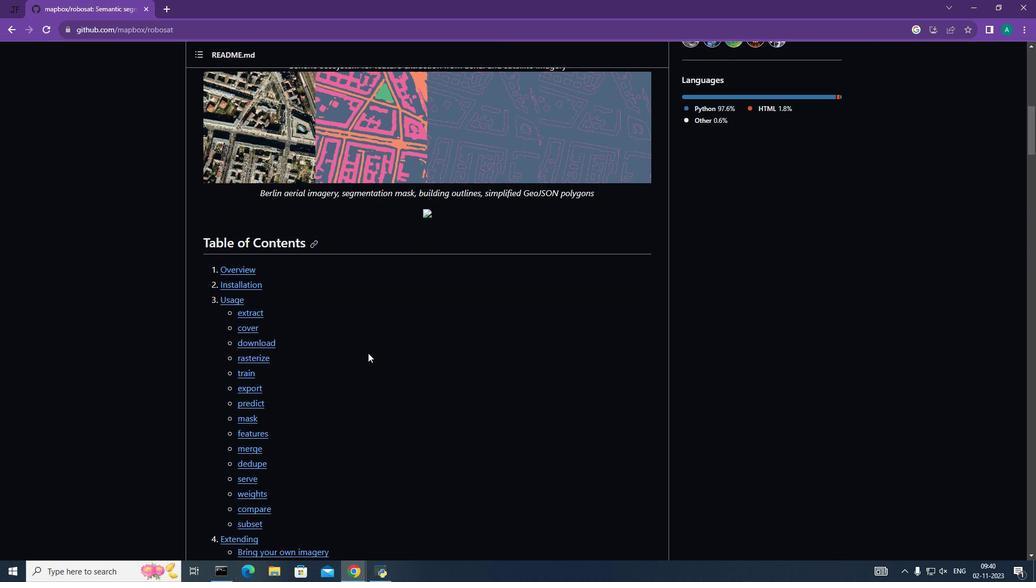 
Action: Mouse moved to (368, 353)
Screenshot: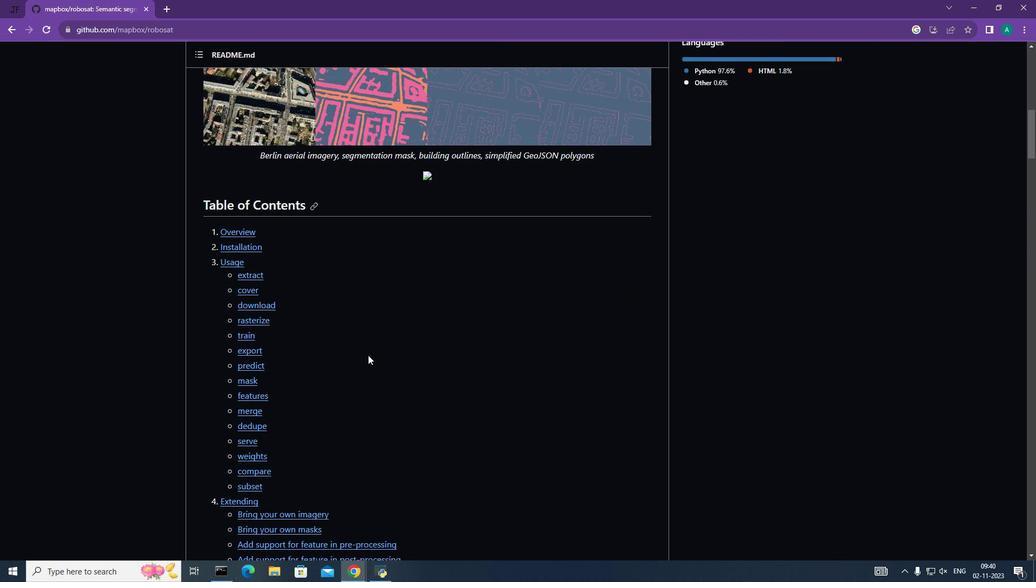 
Action: Mouse scrolled (368, 352) with delta (0, 0)
Screenshot: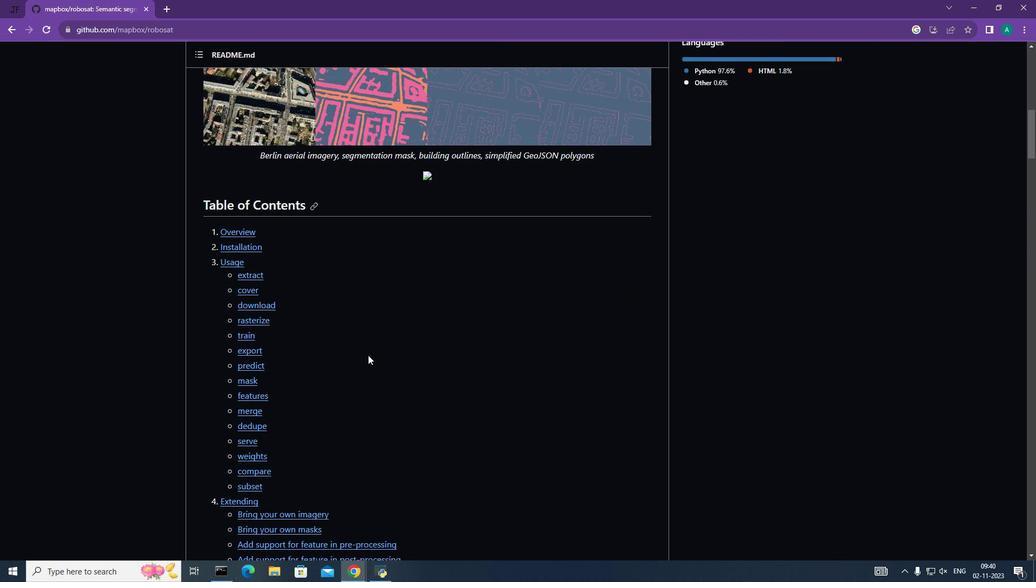 
Action: Mouse moved to (368, 355)
Screenshot: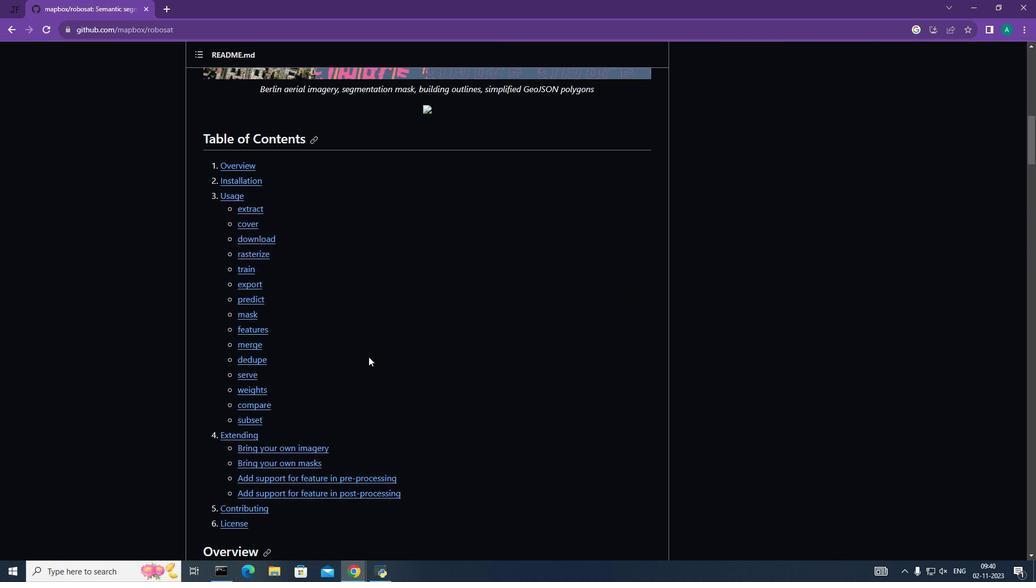 
Action: Mouse scrolled (368, 355) with delta (0, 0)
Screenshot: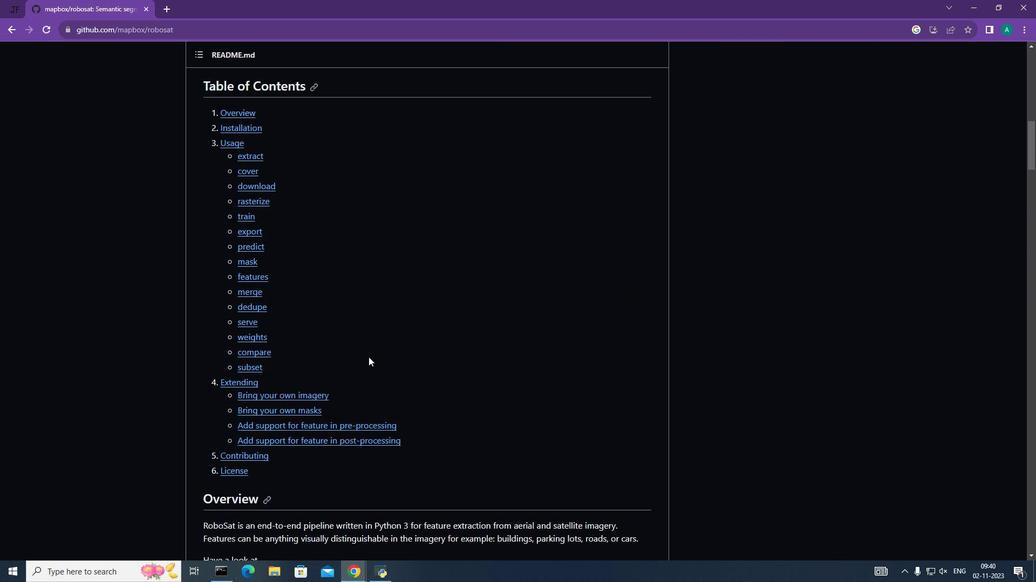 
Action: Mouse moved to (368, 357)
Screenshot: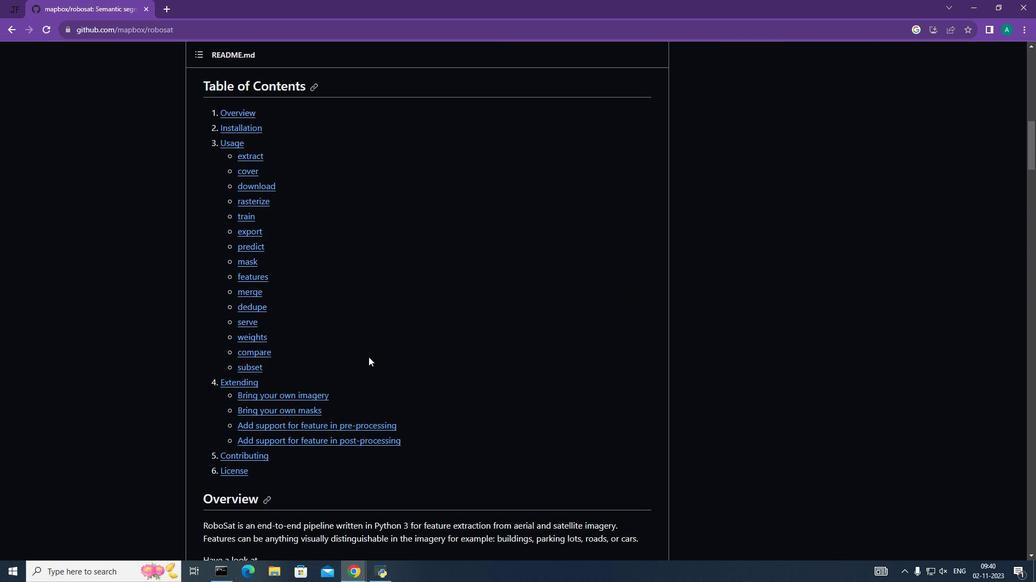 
Action: Mouse scrolled (368, 356) with delta (0, 0)
Screenshot: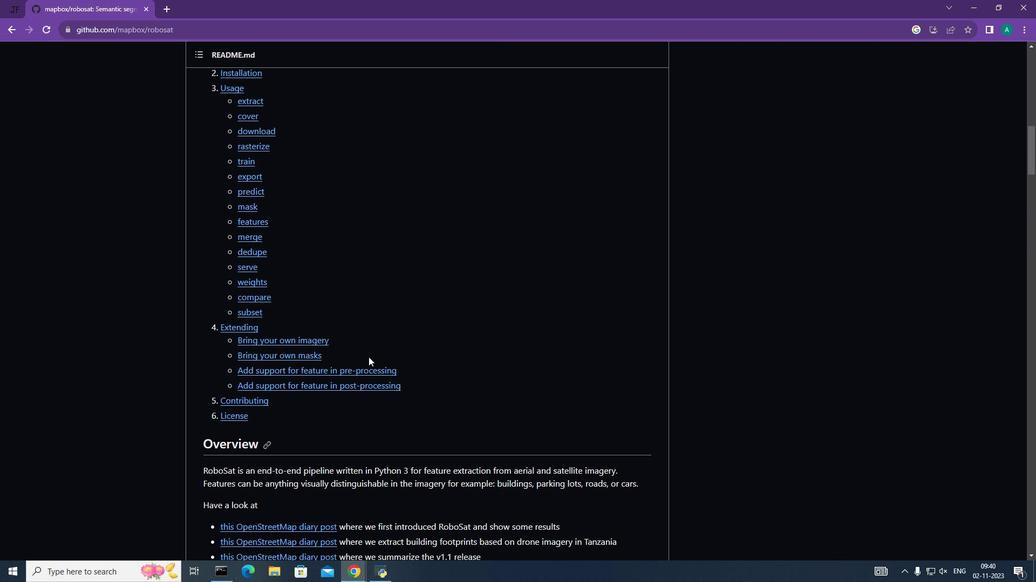 
Action: Mouse scrolled (368, 356) with delta (0, 0)
Screenshot: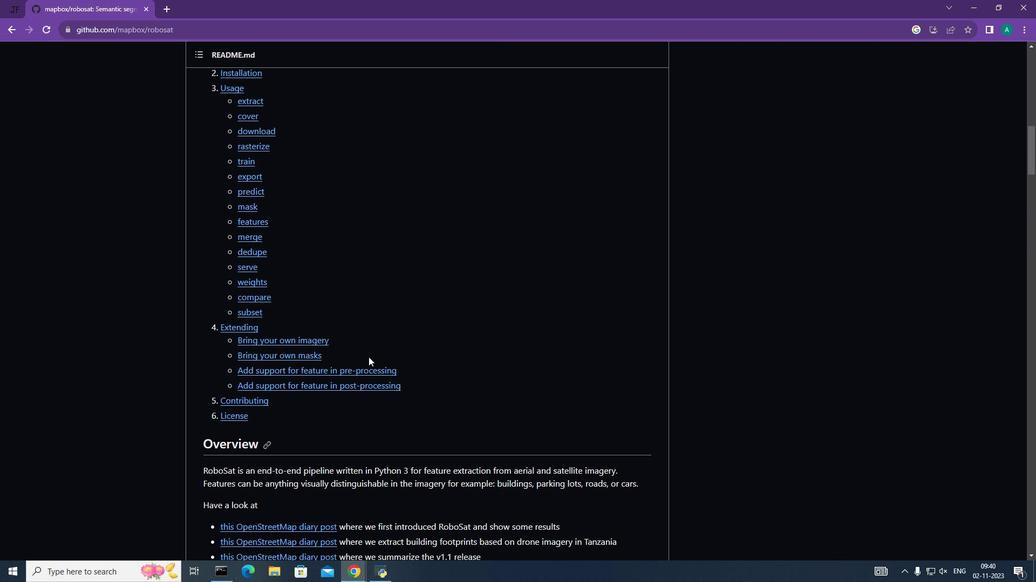 
Action: Mouse scrolled (368, 356) with delta (0, 0)
Screenshot: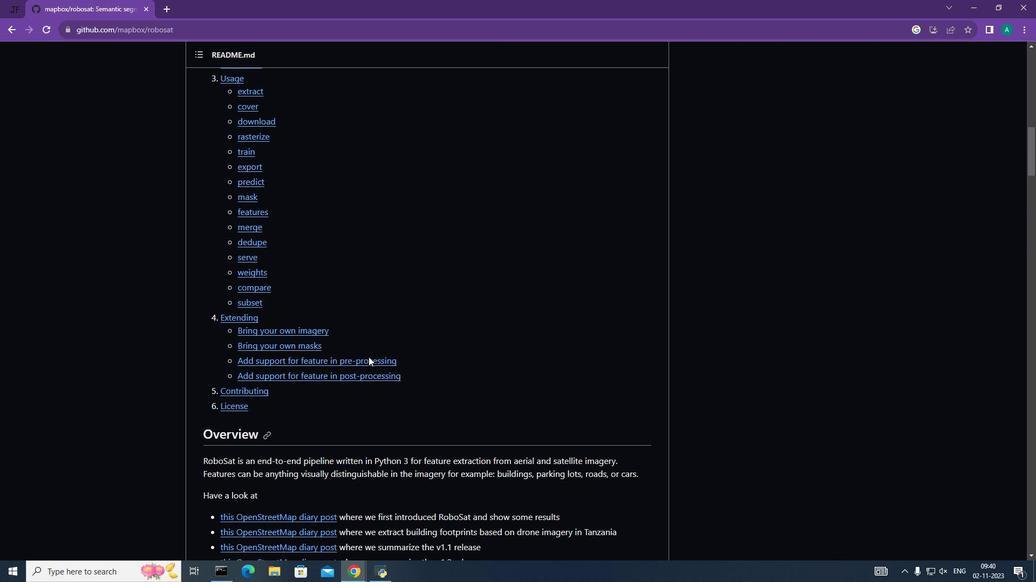 
Action: Mouse scrolled (368, 356) with delta (0, 0)
Screenshot: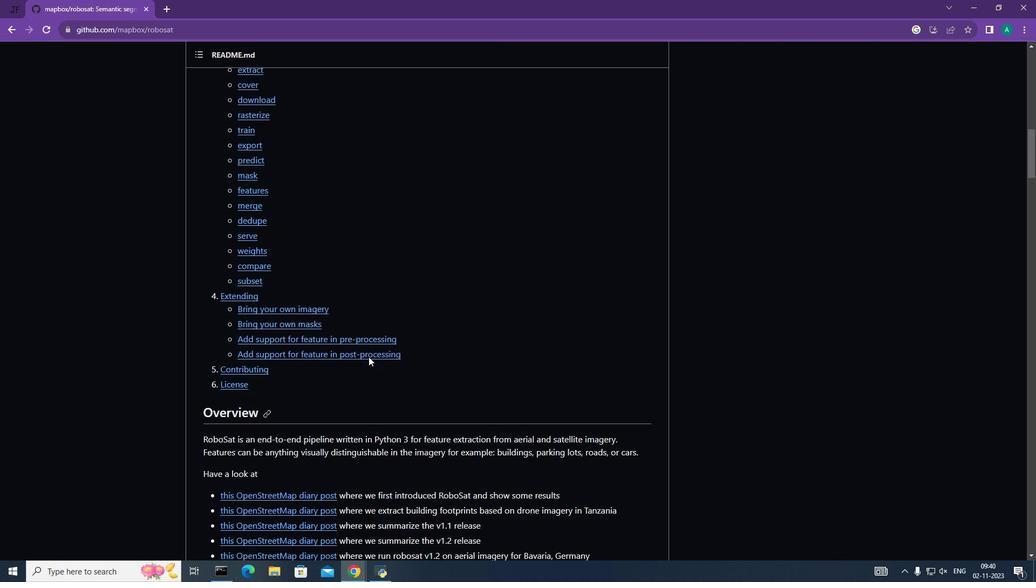 
Action: Mouse scrolled (368, 356) with delta (0, 0)
Screenshot: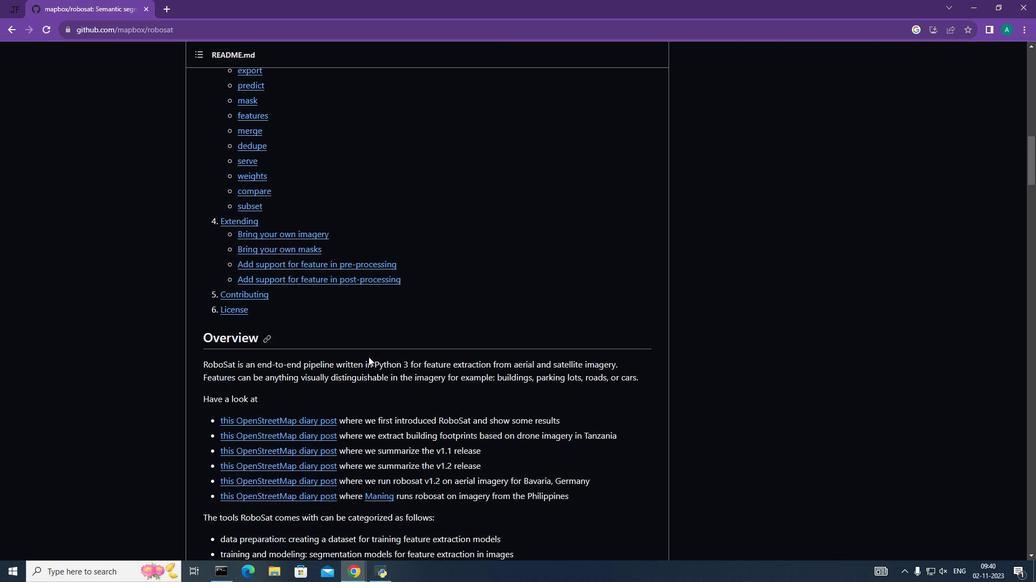 
Action: Mouse scrolled (368, 356) with delta (0, 0)
Screenshot: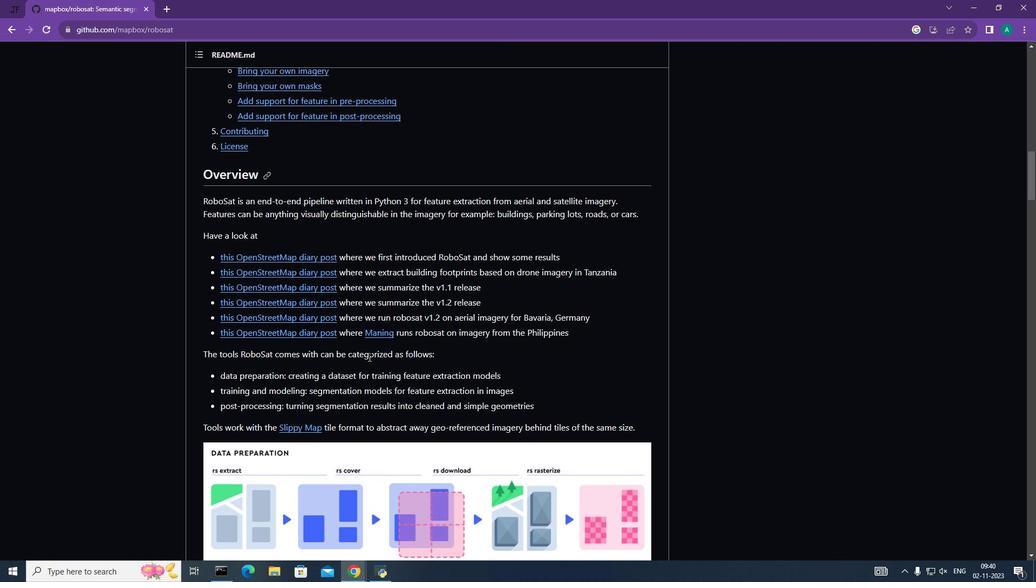 
Action: Mouse scrolled (368, 356) with delta (0, 0)
Screenshot: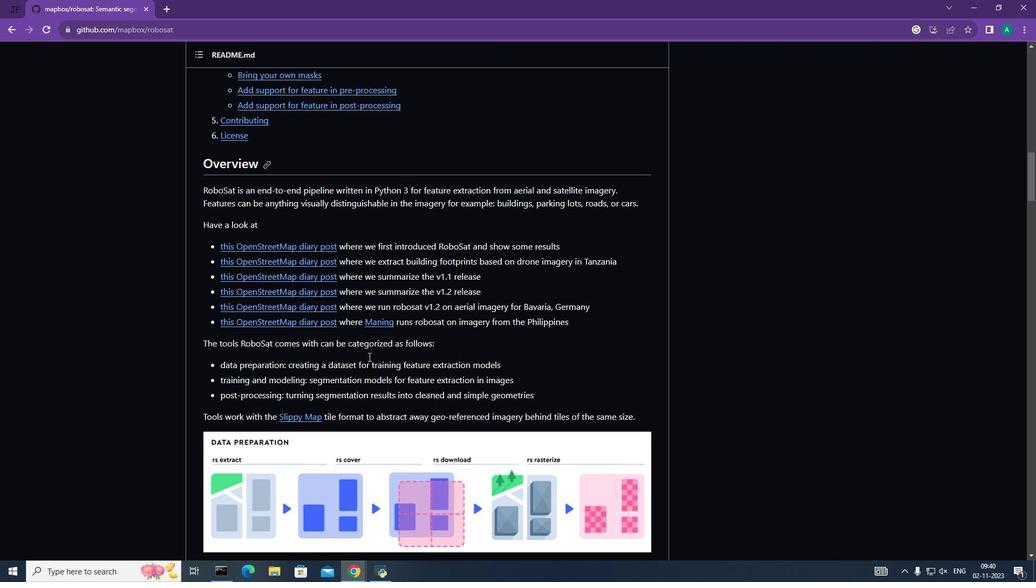 
Action: Mouse scrolled (368, 356) with delta (0, 0)
Screenshot: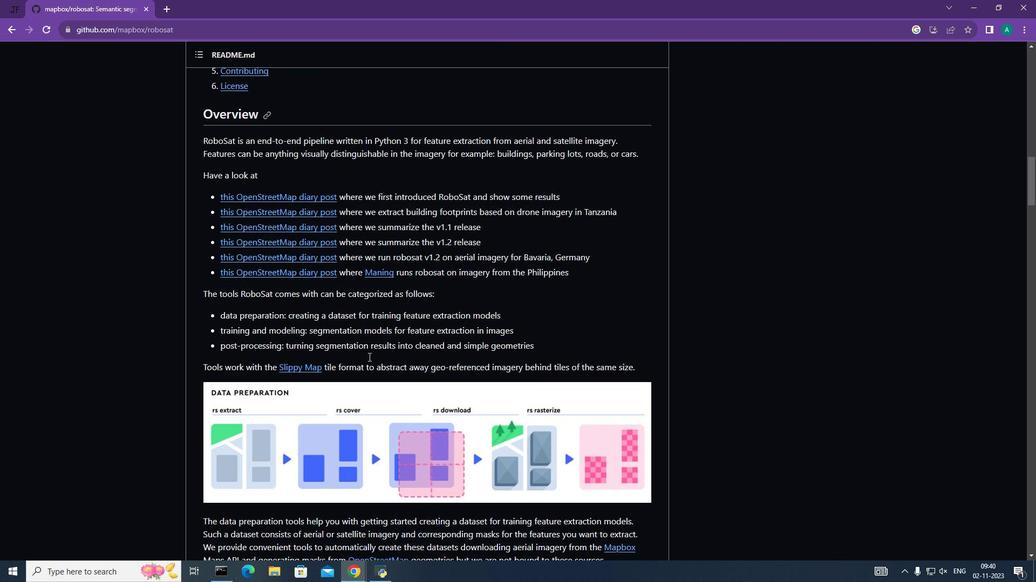 
Action: Mouse scrolled (368, 356) with delta (0, 0)
Screenshot: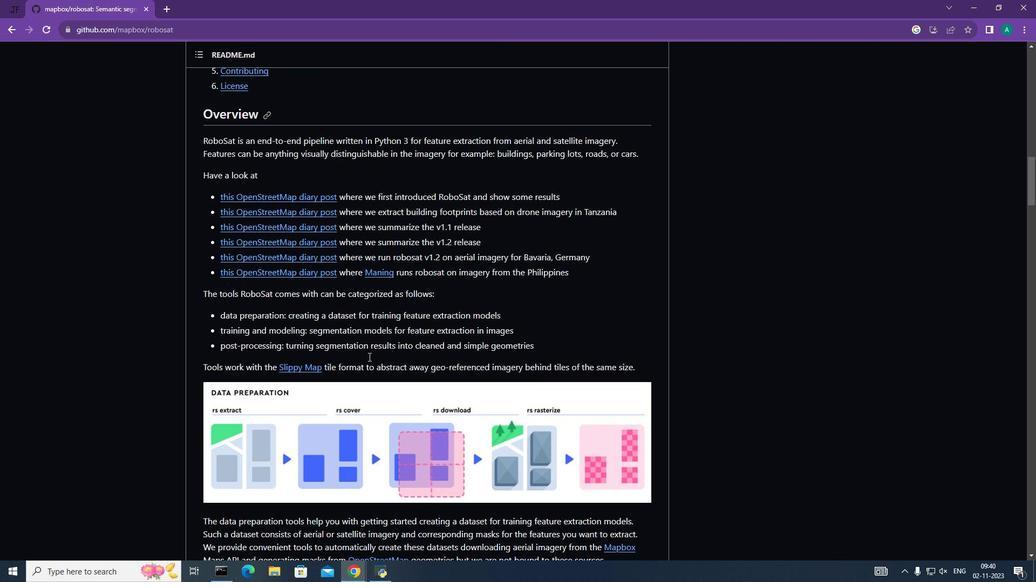 
Action: Mouse scrolled (368, 356) with delta (0, 0)
Screenshot: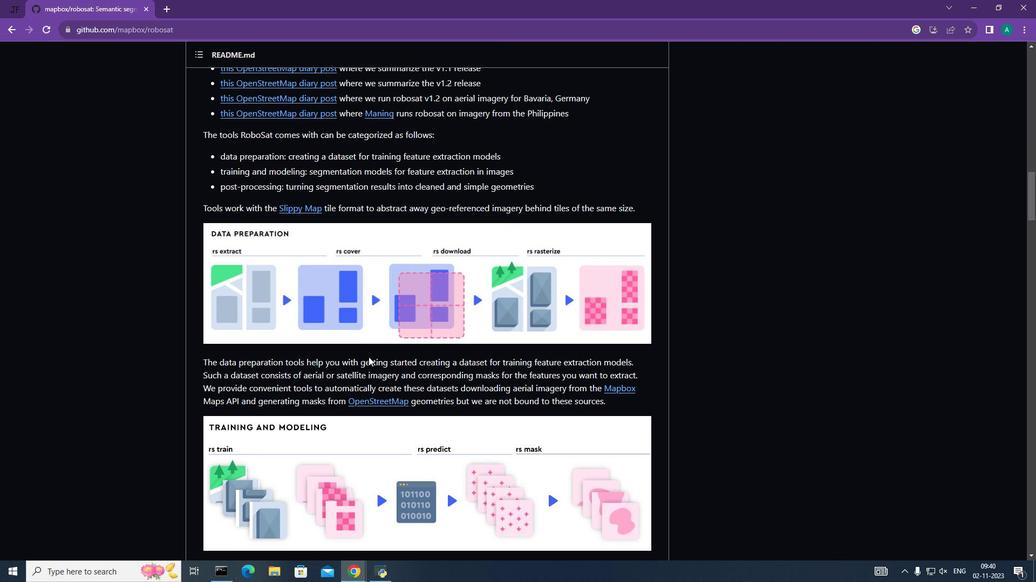 
Action: Mouse scrolled (368, 356) with delta (0, 0)
Screenshot: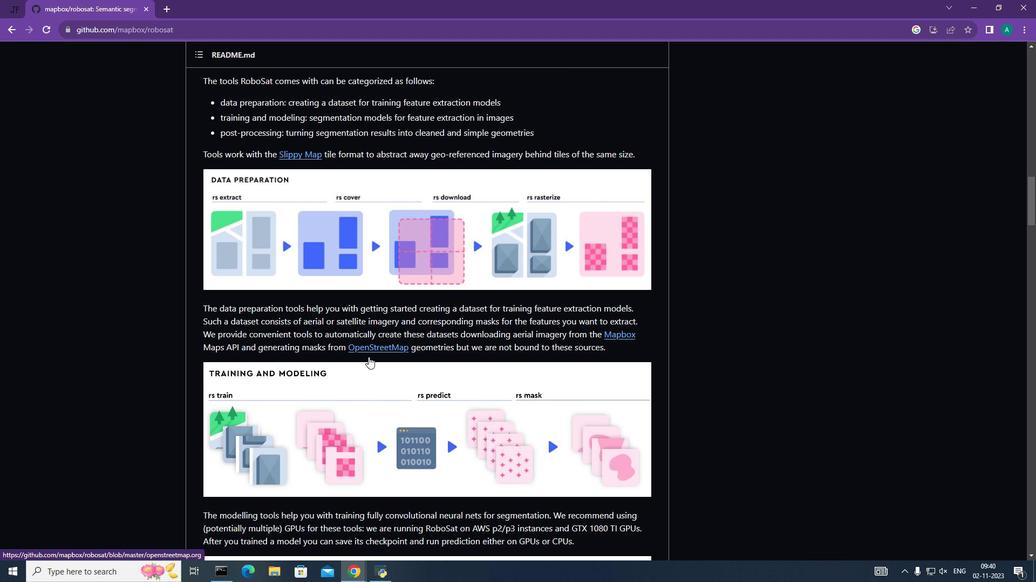 
Action: Mouse scrolled (368, 356) with delta (0, 0)
Screenshot: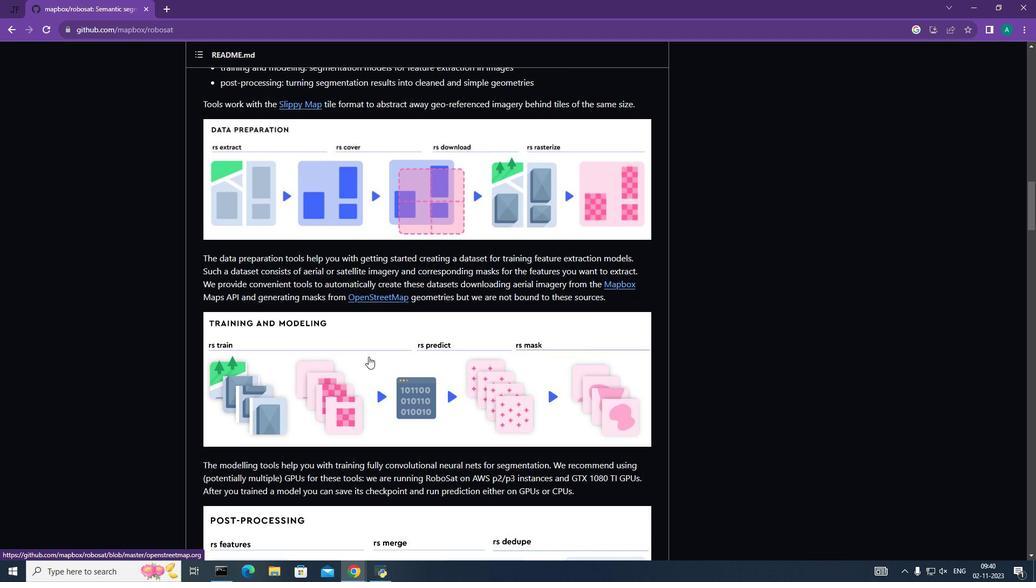 
Action: Mouse scrolled (368, 356) with delta (0, 0)
Screenshot: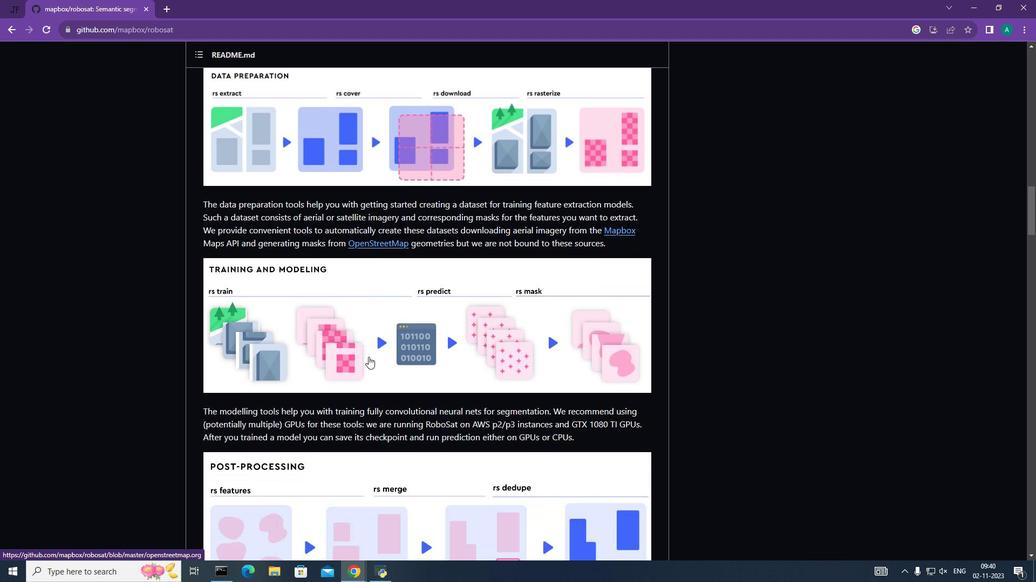 
Action: Mouse scrolled (368, 356) with delta (0, 0)
Screenshot: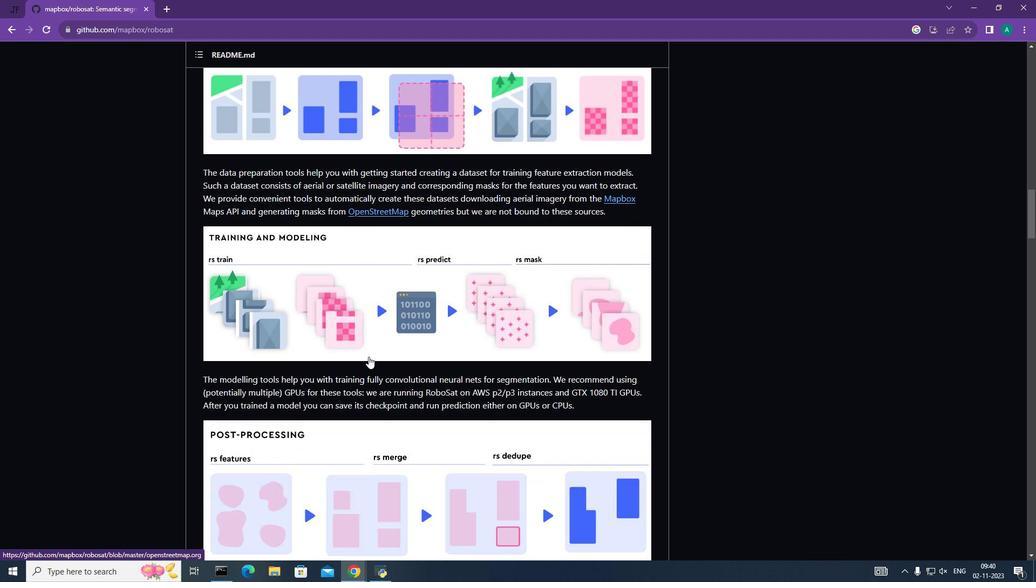 
Action: Mouse scrolled (368, 356) with delta (0, 0)
Screenshot: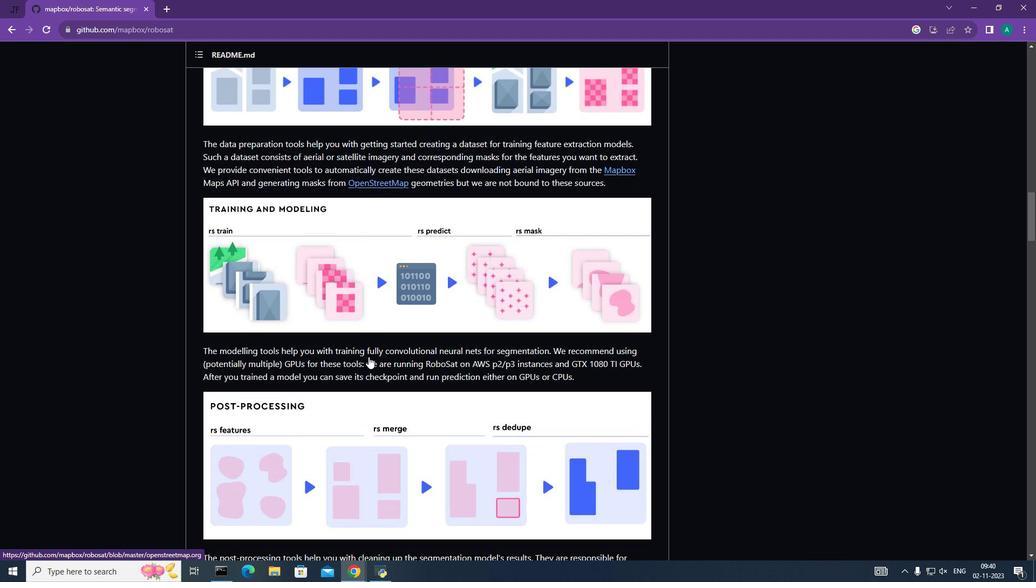 
Action: Mouse scrolled (368, 356) with delta (0, 0)
Screenshot: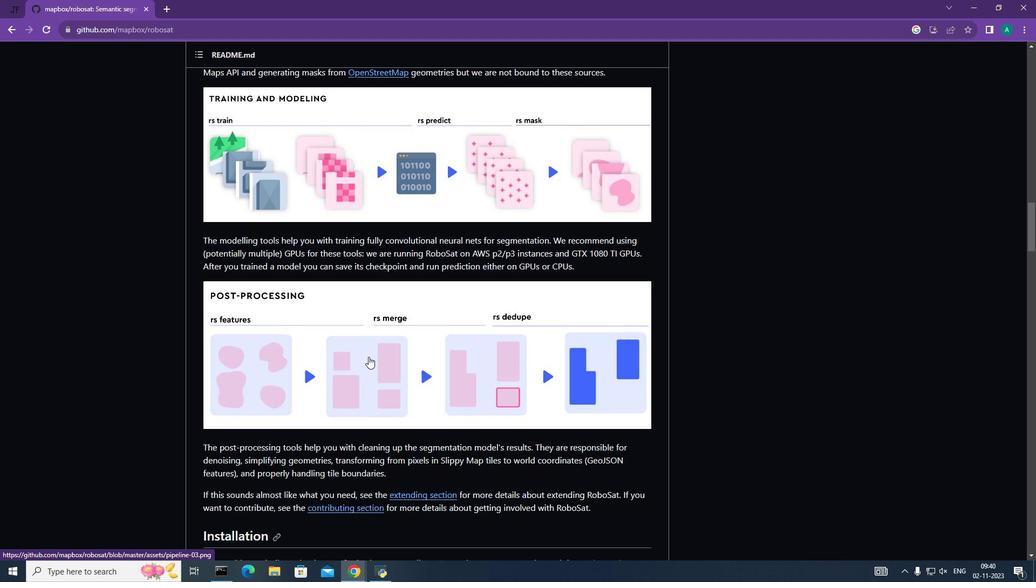 
Action: Mouse scrolled (368, 356) with delta (0, 0)
Screenshot: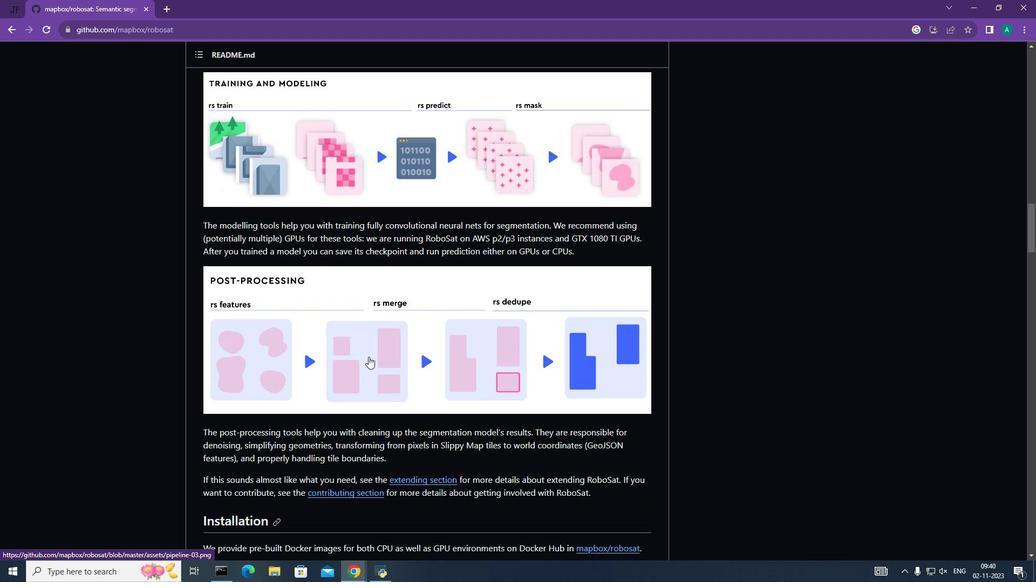 
Action: Mouse scrolled (368, 356) with delta (0, 0)
Screenshot: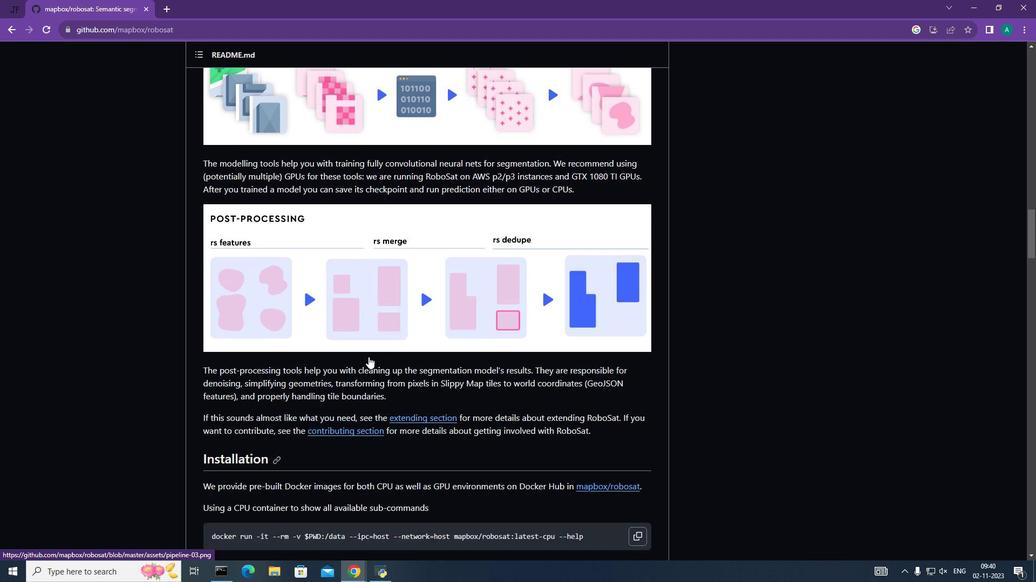 
Action: Mouse scrolled (368, 356) with delta (0, 0)
Screenshot: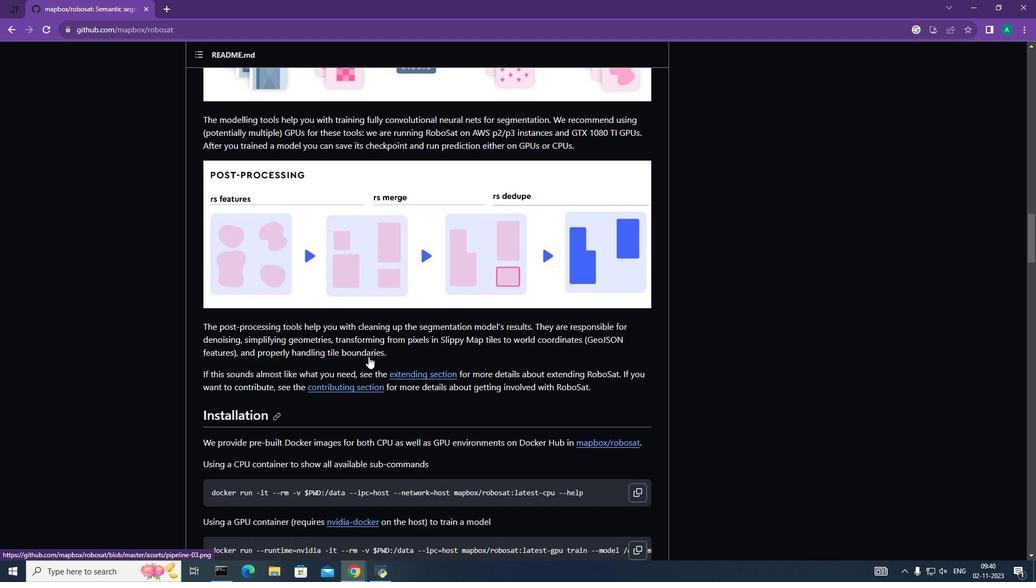 
Action: Mouse scrolled (368, 356) with delta (0, 0)
Screenshot: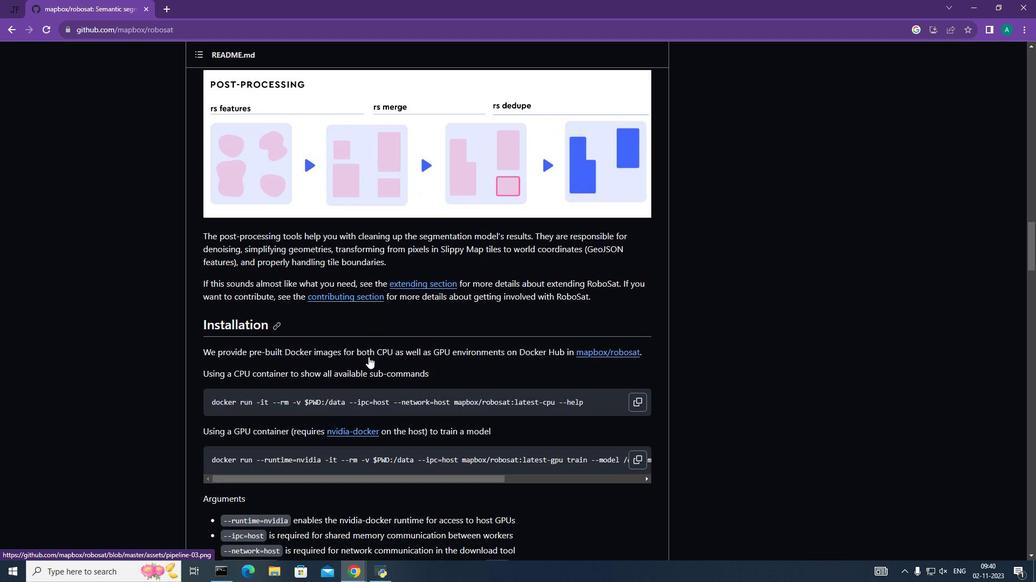 
Action: Mouse scrolled (368, 356) with delta (0, 0)
Screenshot: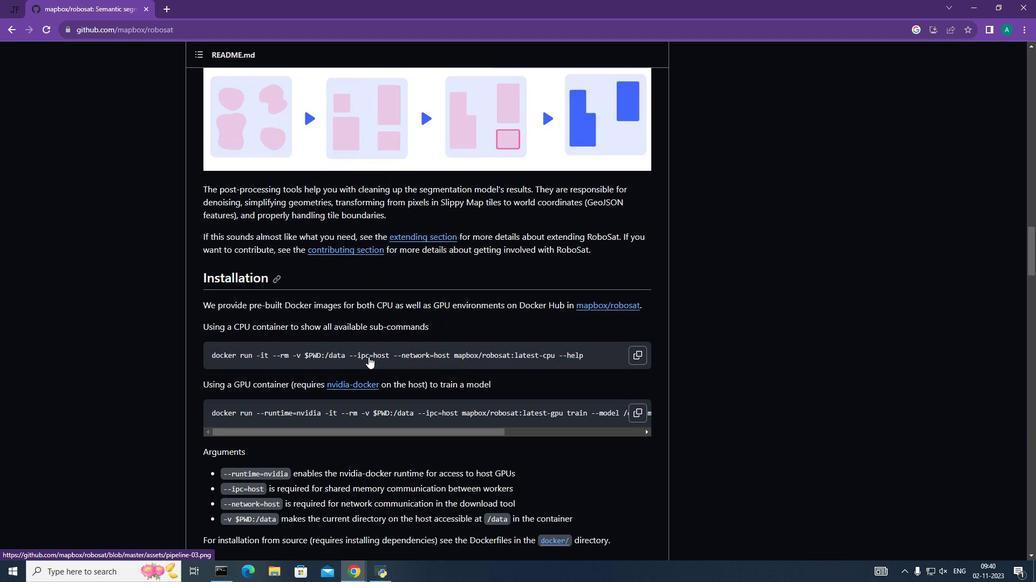 
Action: Mouse scrolled (368, 356) with delta (0, 0)
Screenshot: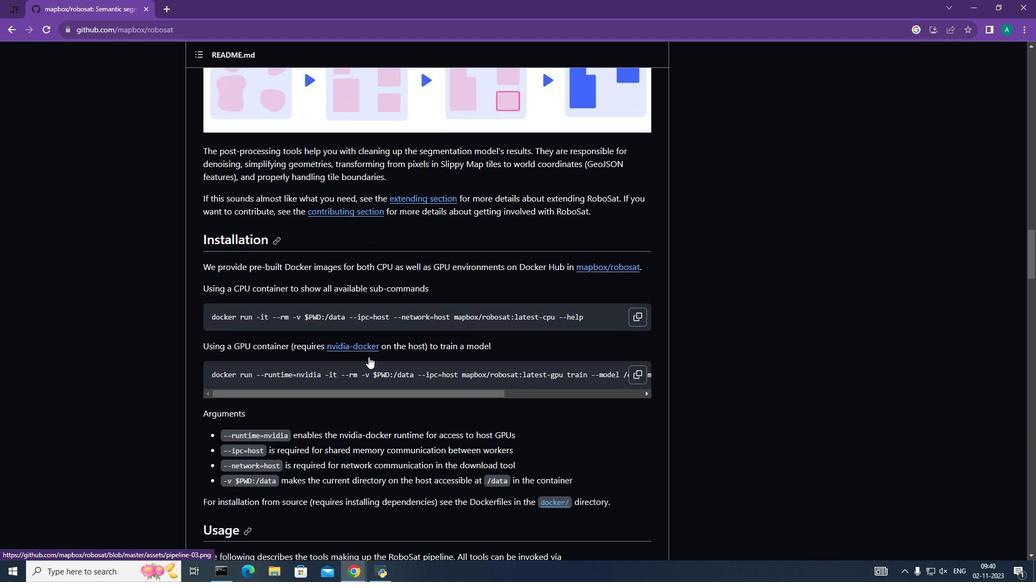 
Action: Mouse scrolled (368, 356) with delta (0, 0)
Screenshot: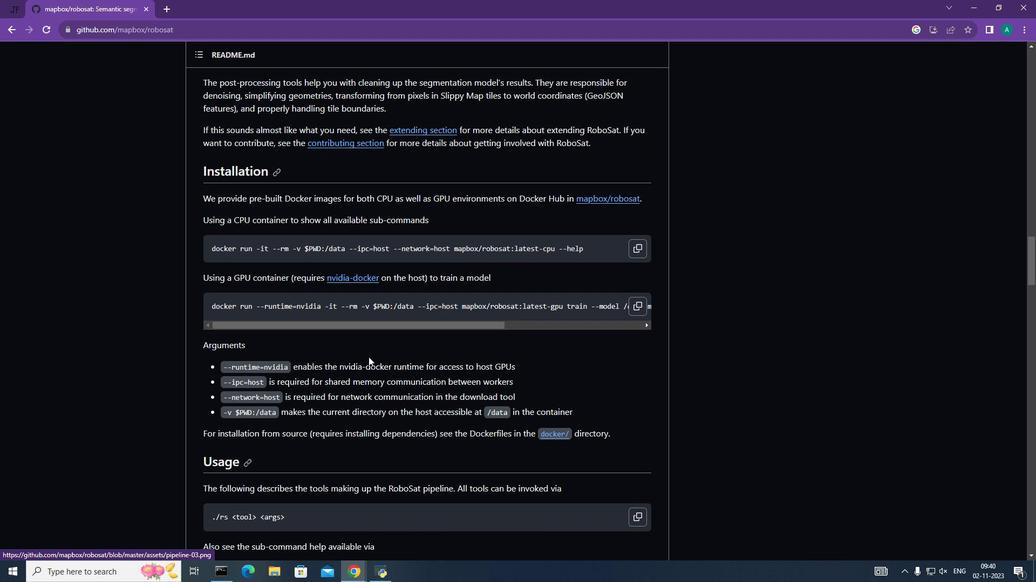 
Action: Mouse scrolled (368, 356) with delta (0, 0)
Screenshot: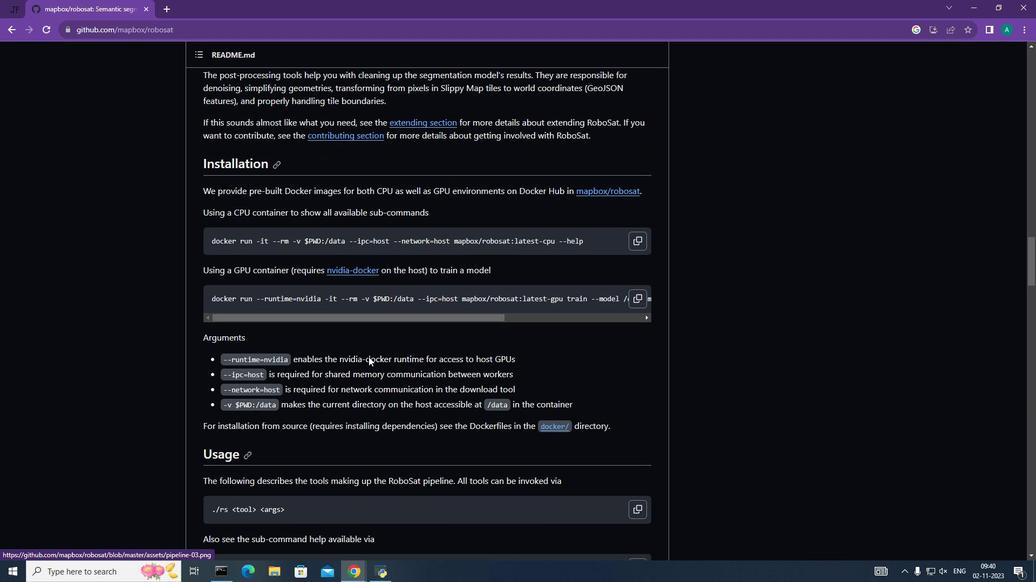 
Action: Mouse scrolled (368, 356) with delta (0, 0)
Screenshot: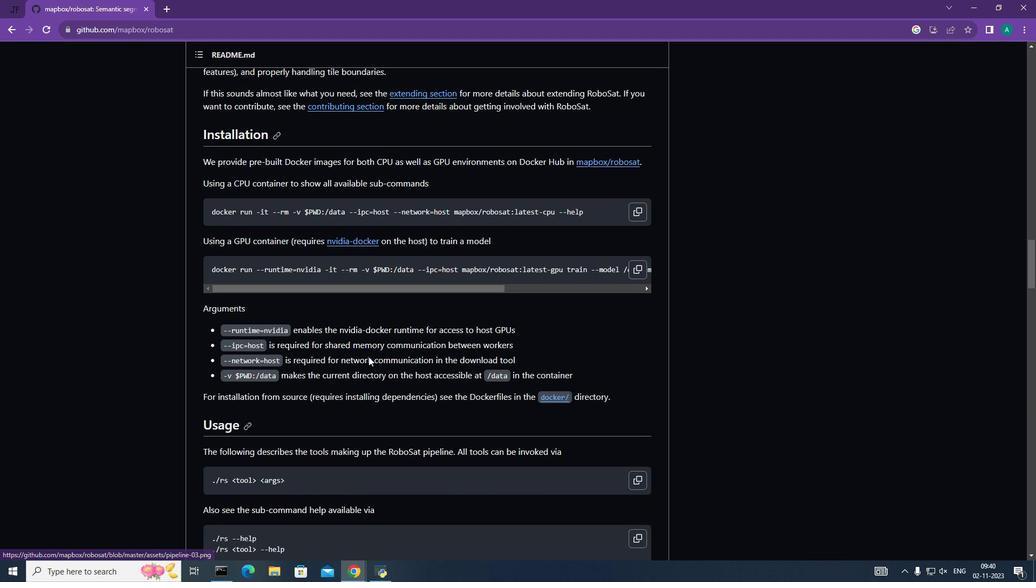 
Action: Mouse scrolled (368, 356) with delta (0, 0)
Screenshot: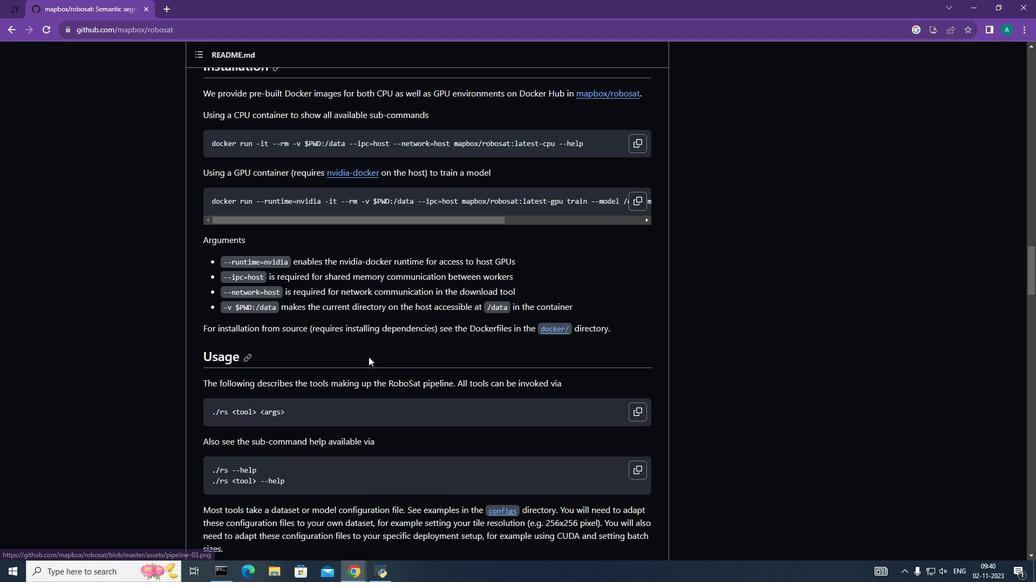 
Action: Mouse scrolled (368, 356) with delta (0, 0)
Screenshot: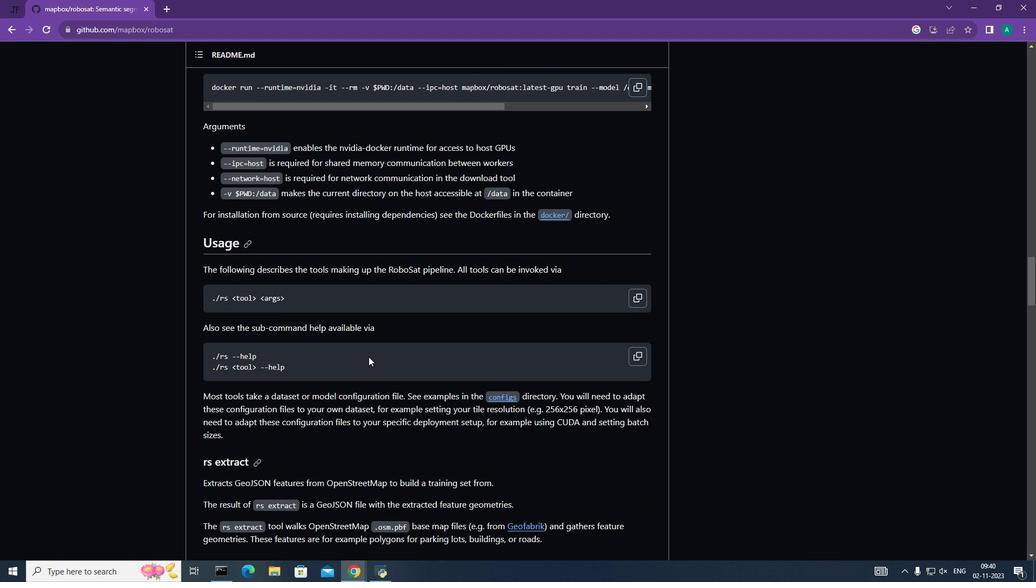 
Action: Mouse scrolled (368, 356) with delta (0, 0)
Screenshot: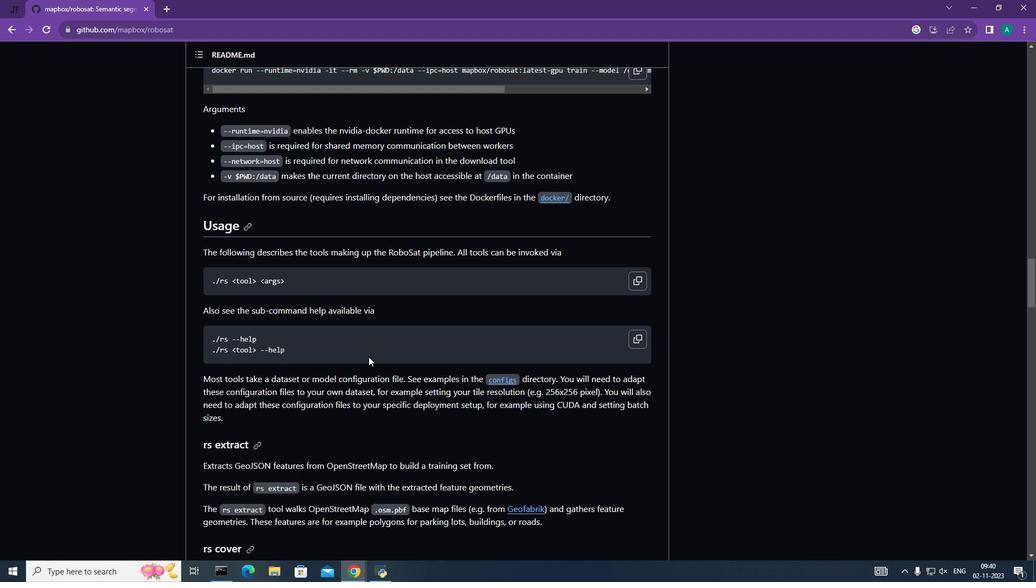 
Action: Mouse scrolled (368, 356) with delta (0, 0)
Screenshot: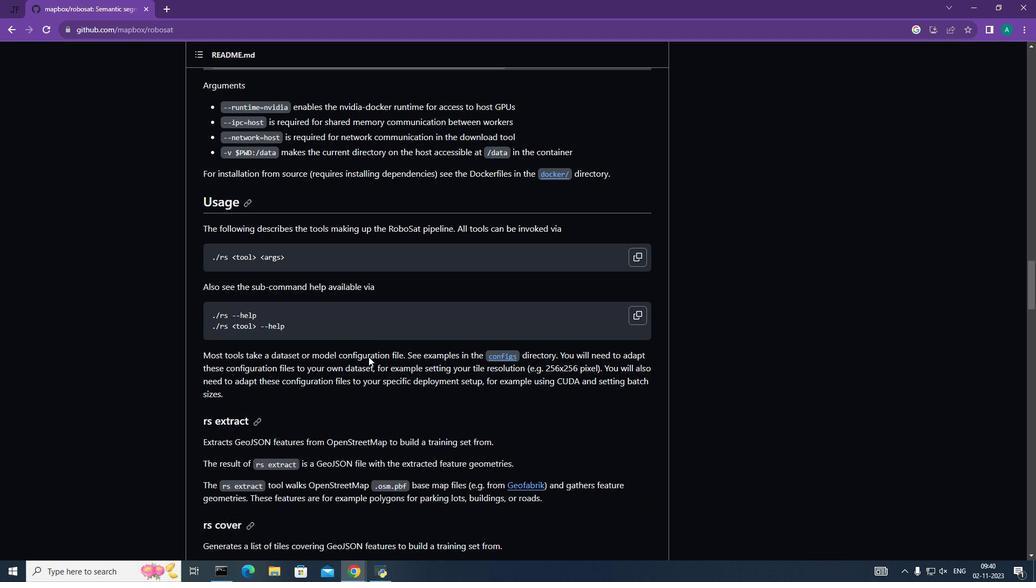 
Action: Mouse scrolled (368, 356) with delta (0, 0)
